 Task: Look for space in Motozintla, Mexico from 12th July, 2023 to 16th July, 2023 for 8 adults in price range Rs.10000 to Rs.16000. Place can be private room with 8 bedrooms having 8 beds and 8 bathrooms. Property type can be house, flat, guest house. Amenities needed are: wifi, TV, free parkinig on premises, gym, breakfast. Booking option can be shelf check-in. Required host language is English.
Action: Mouse moved to (636, 132)
Screenshot: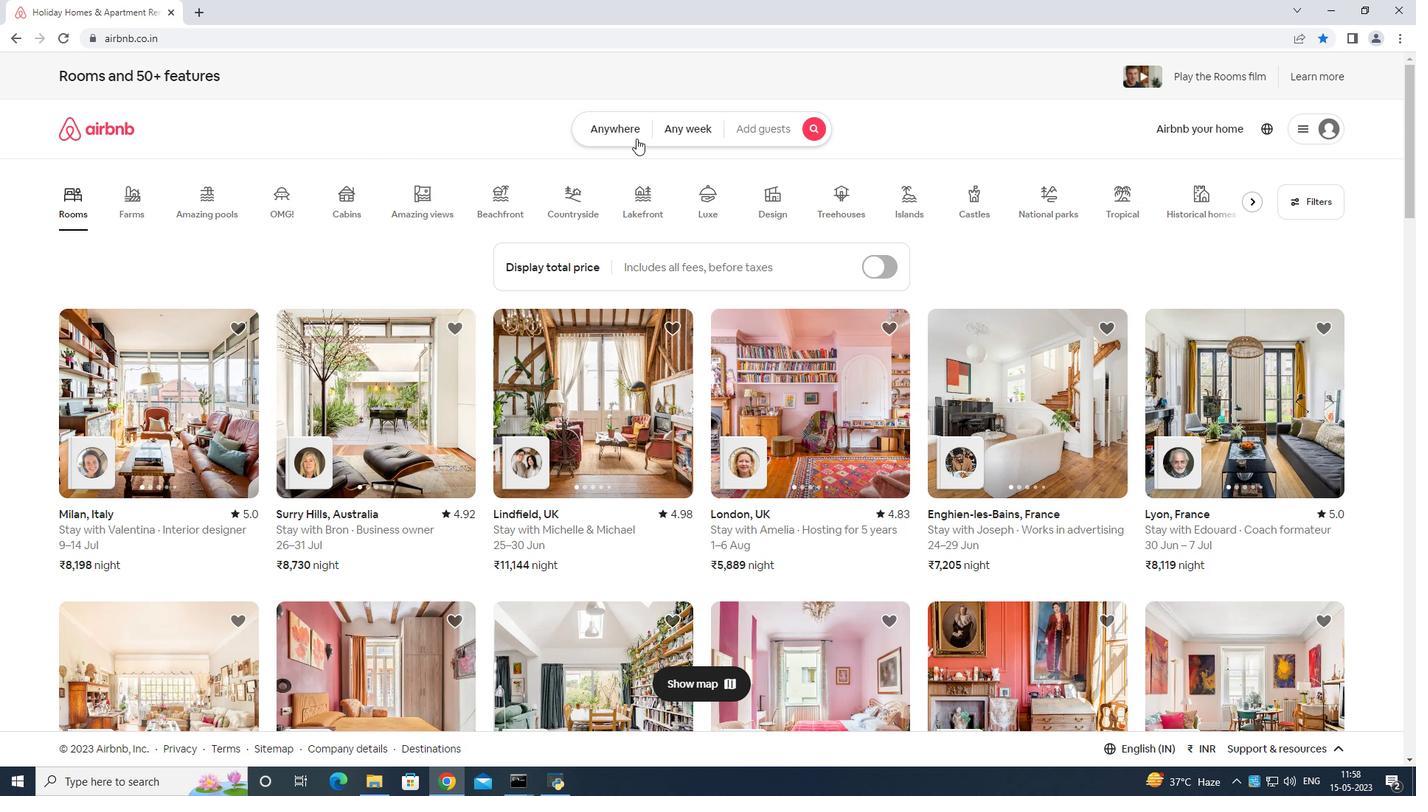 
Action: Mouse pressed left at (636, 132)
Screenshot: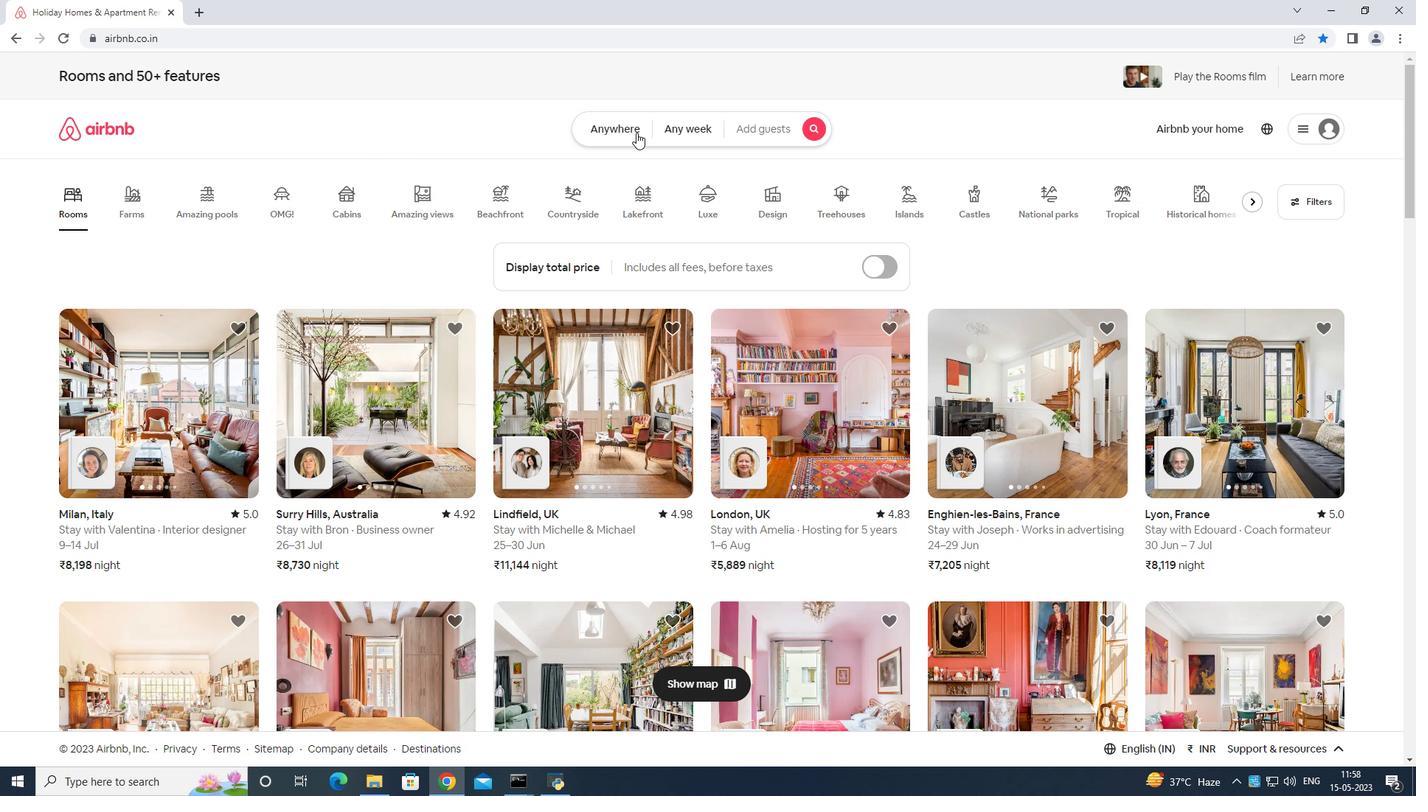 
Action: Mouse moved to (555, 175)
Screenshot: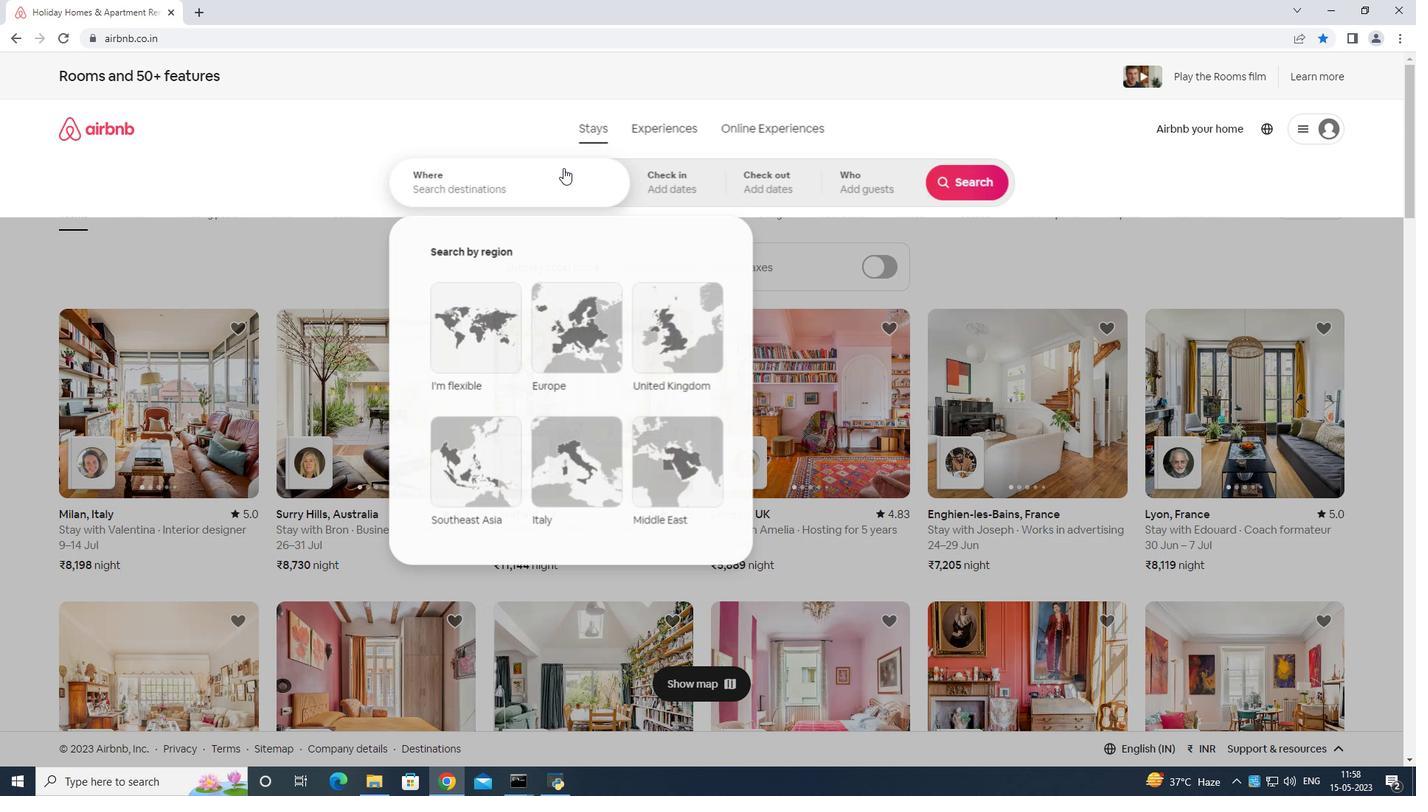 
Action: Mouse pressed left at (555, 175)
Screenshot: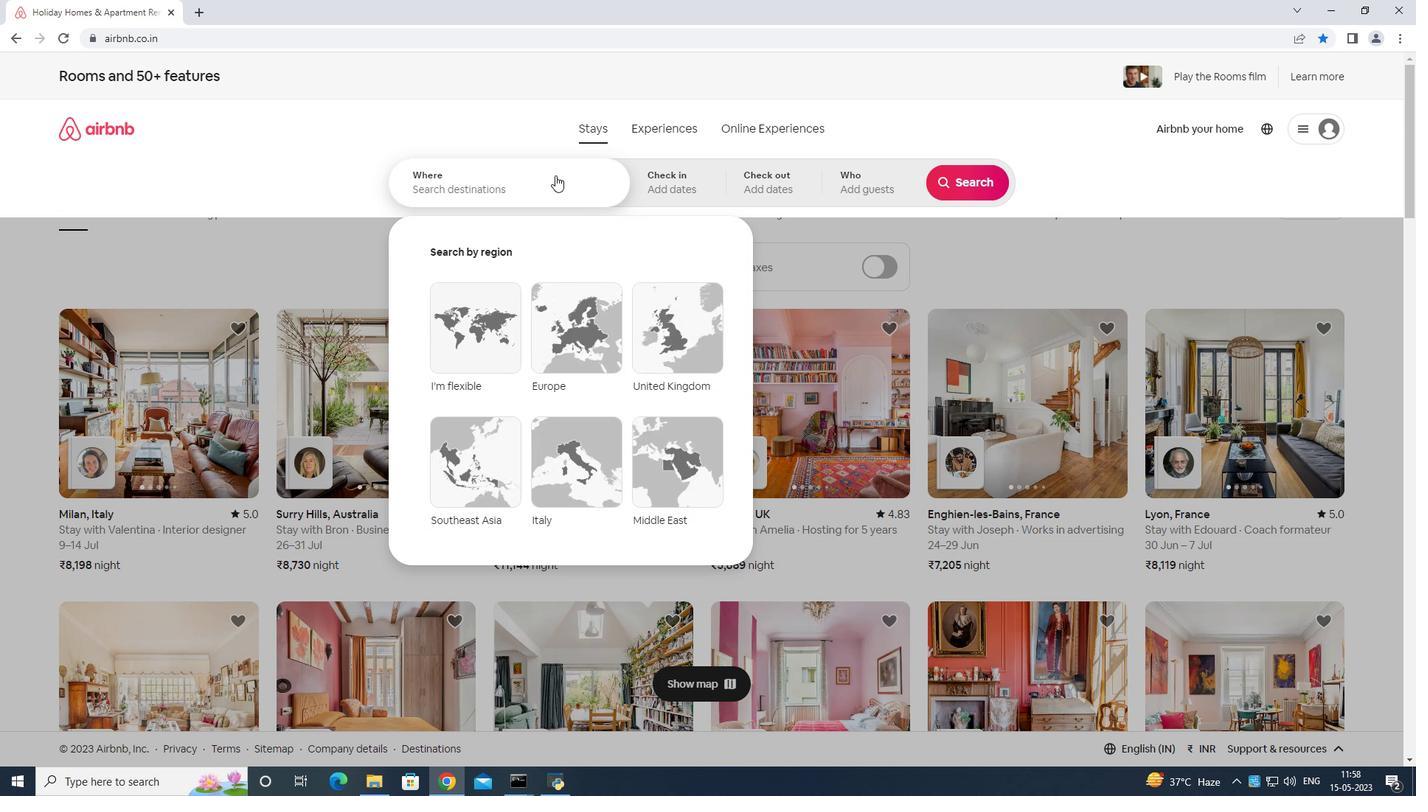 
Action: Mouse moved to (486, 222)
Screenshot: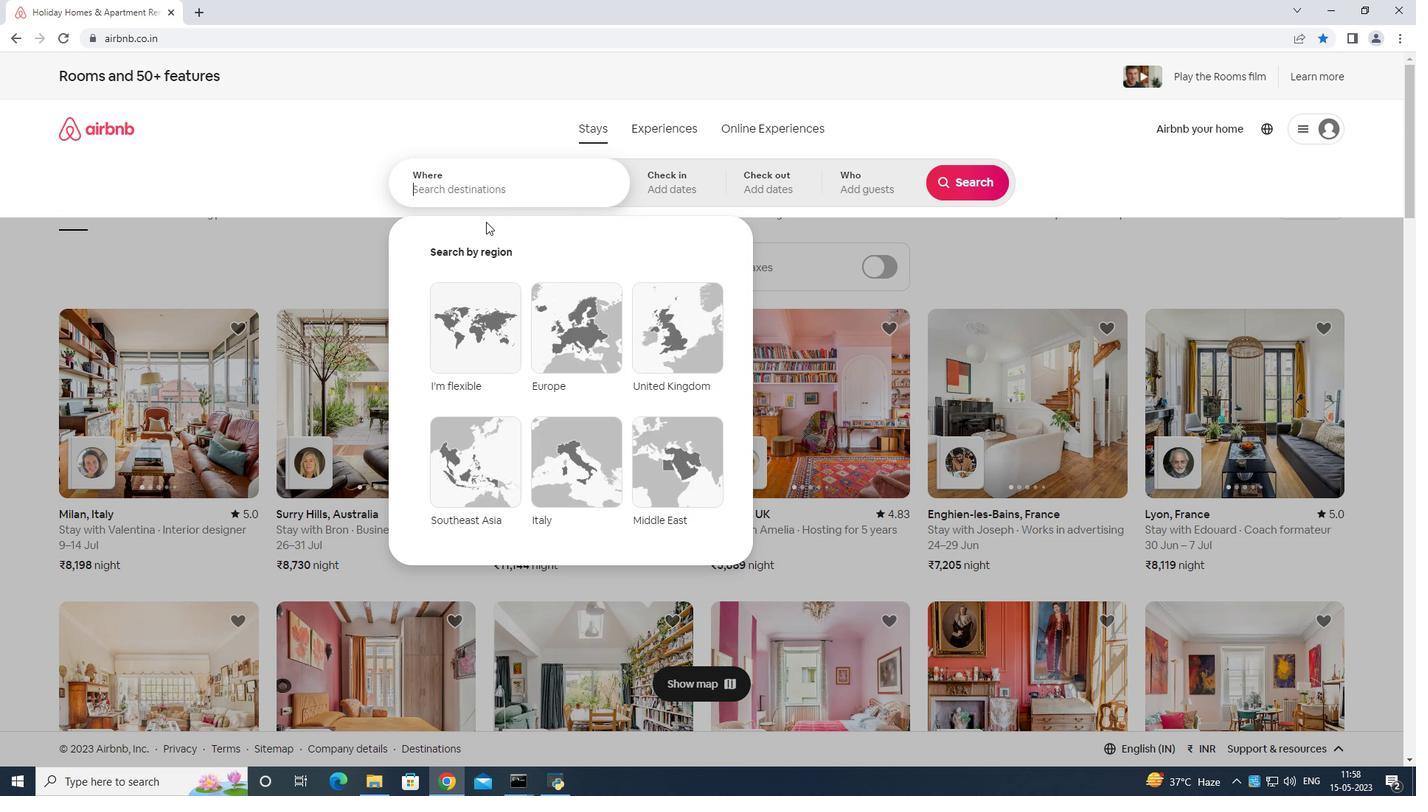 
Action: Key pressed <Key.shift>Motozintla<Key.space>mexico<Key.enter>
Screenshot: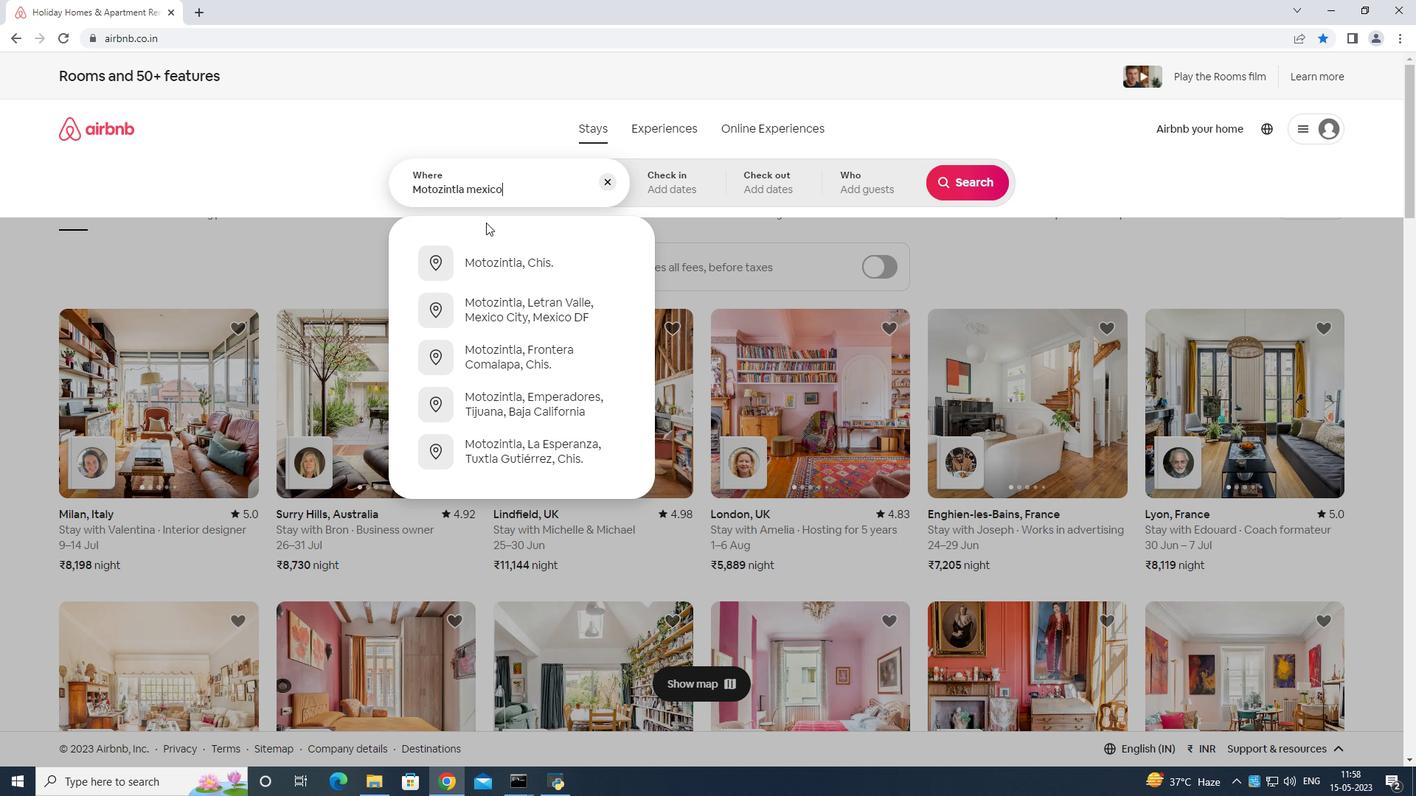 
Action: Mouse moved to (954, 302)
Screenshot: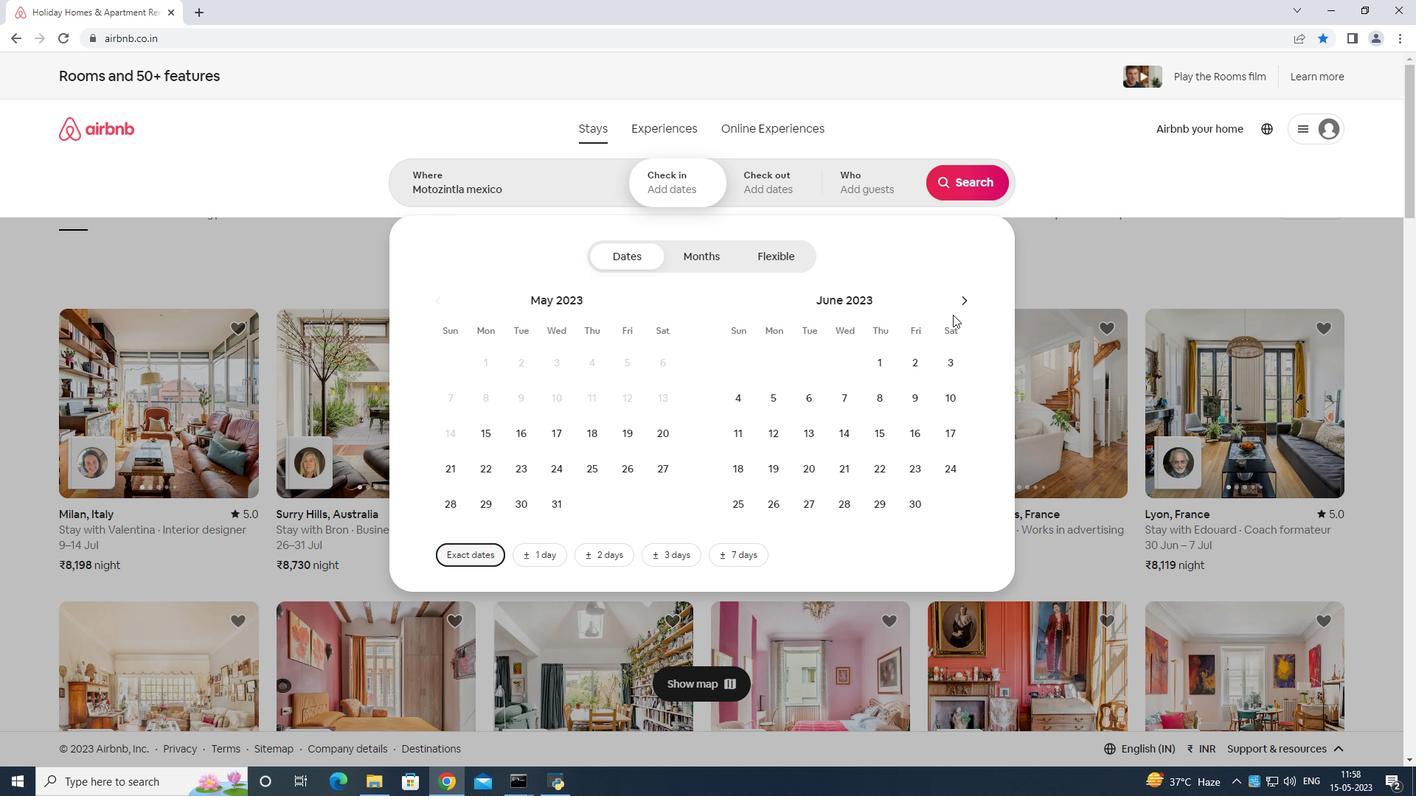 
Action: Mouse pressed left at (954, 302)
Screenshot: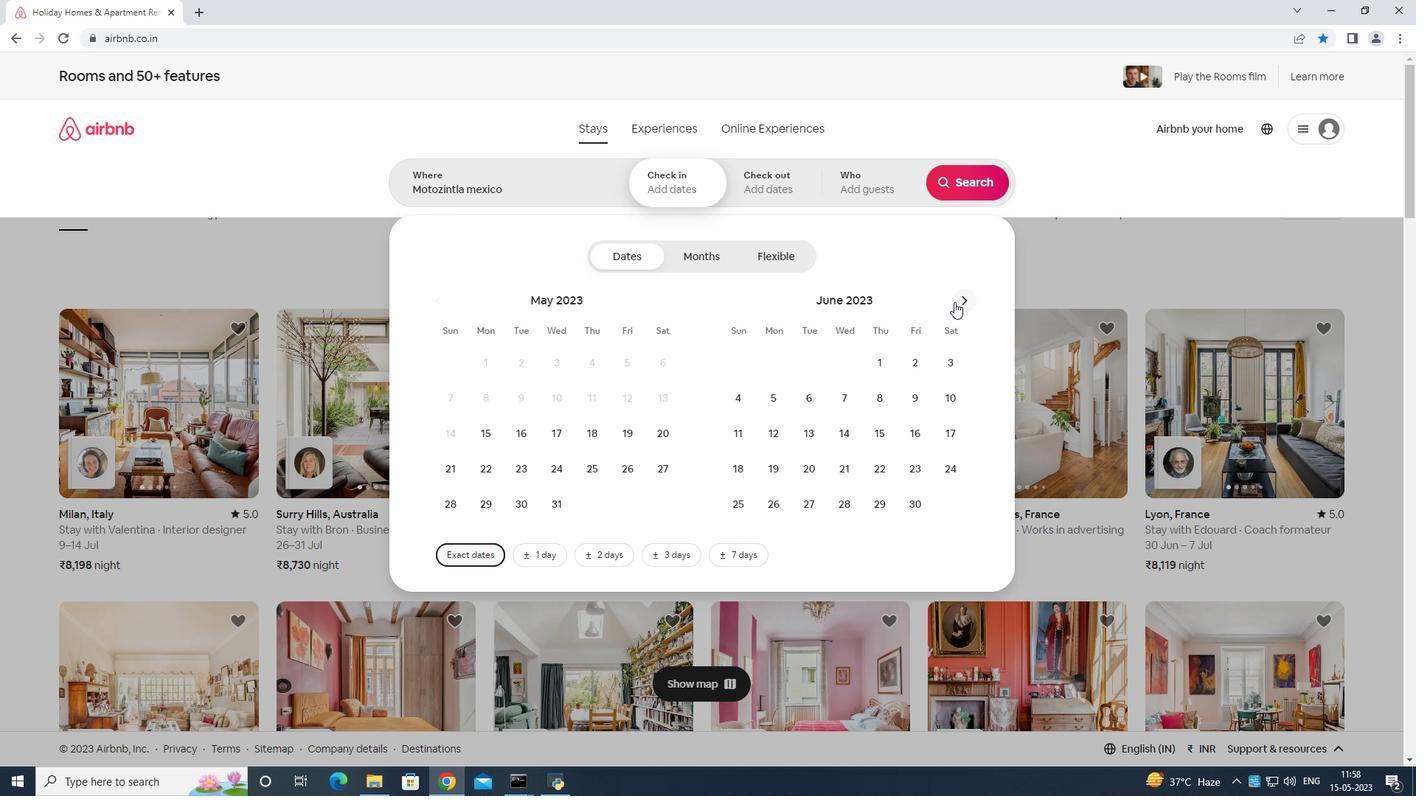 
Action: Mouse moved to (843, 433)
Screenshot: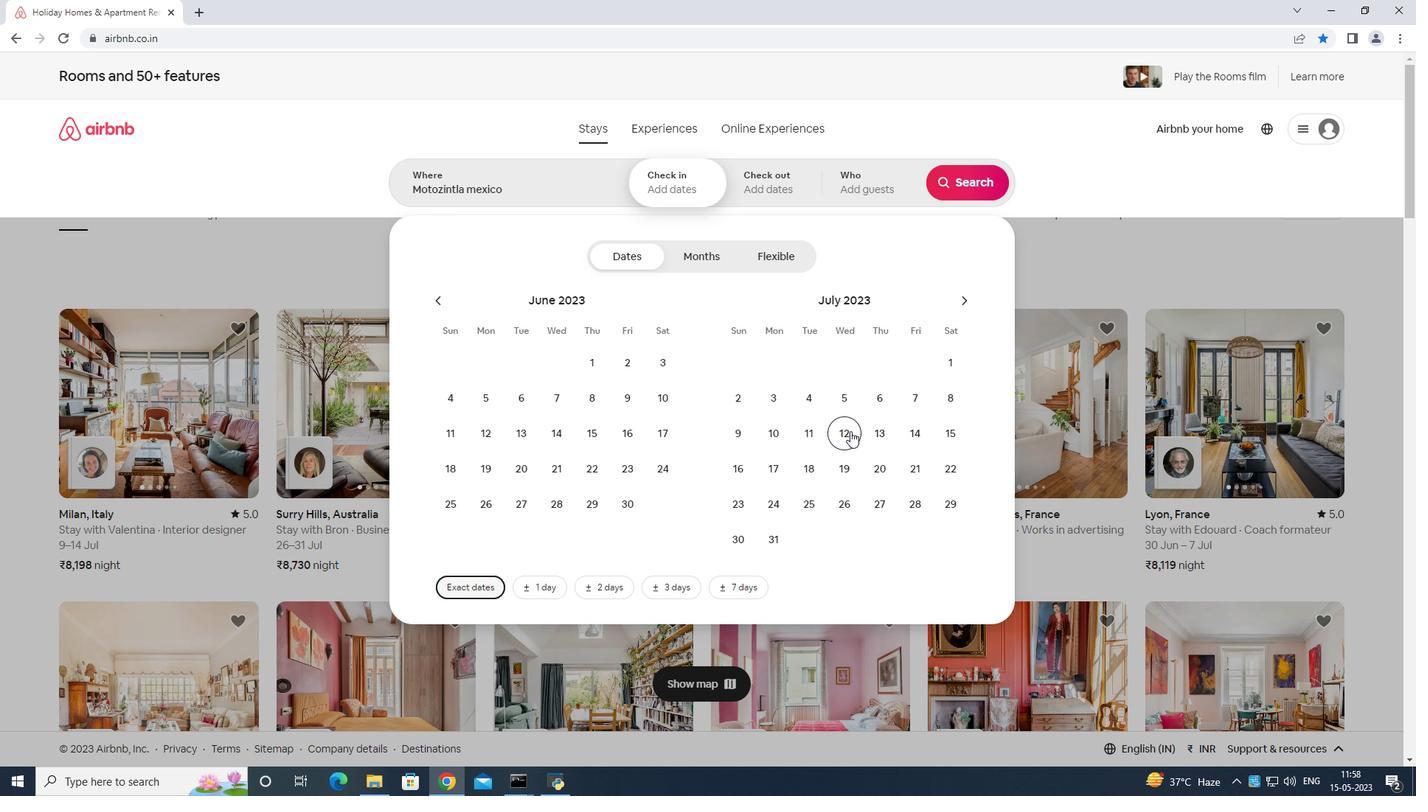 
Action: Mouse pressed left at (843, 433)
Screenshot: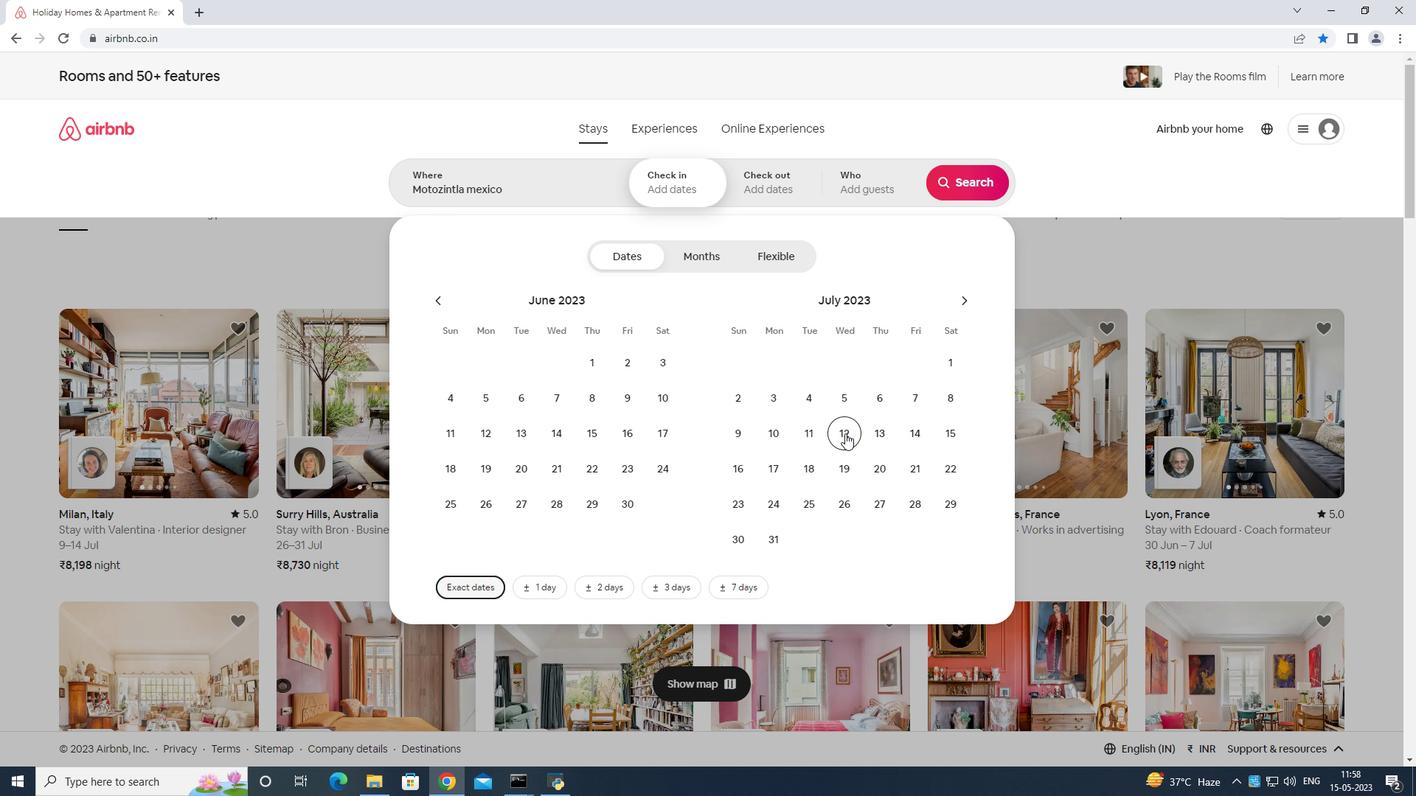 
Action: Mouse moved to (723, 470)
Screenshot: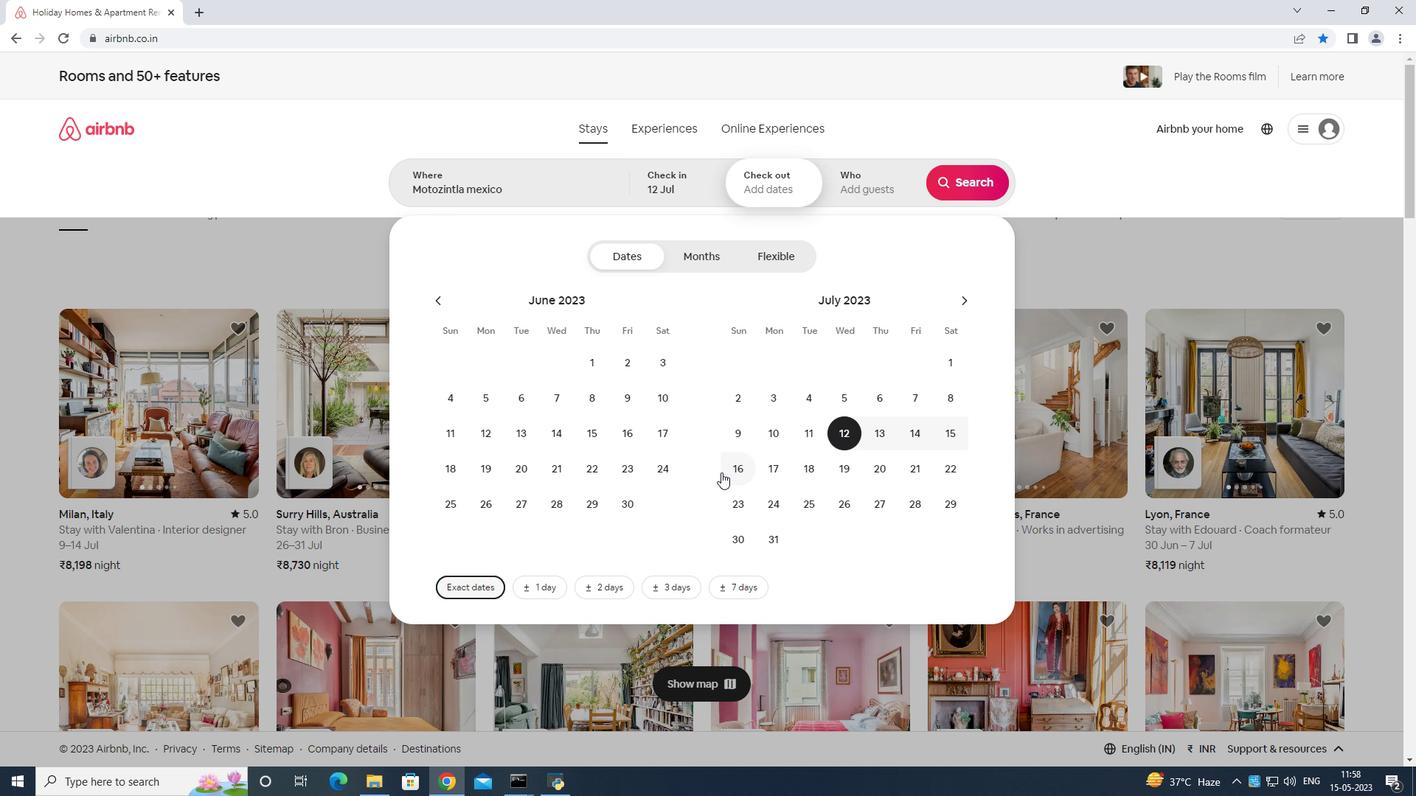 
Action: Mouse pressed left at (723, 470)
Screenshot: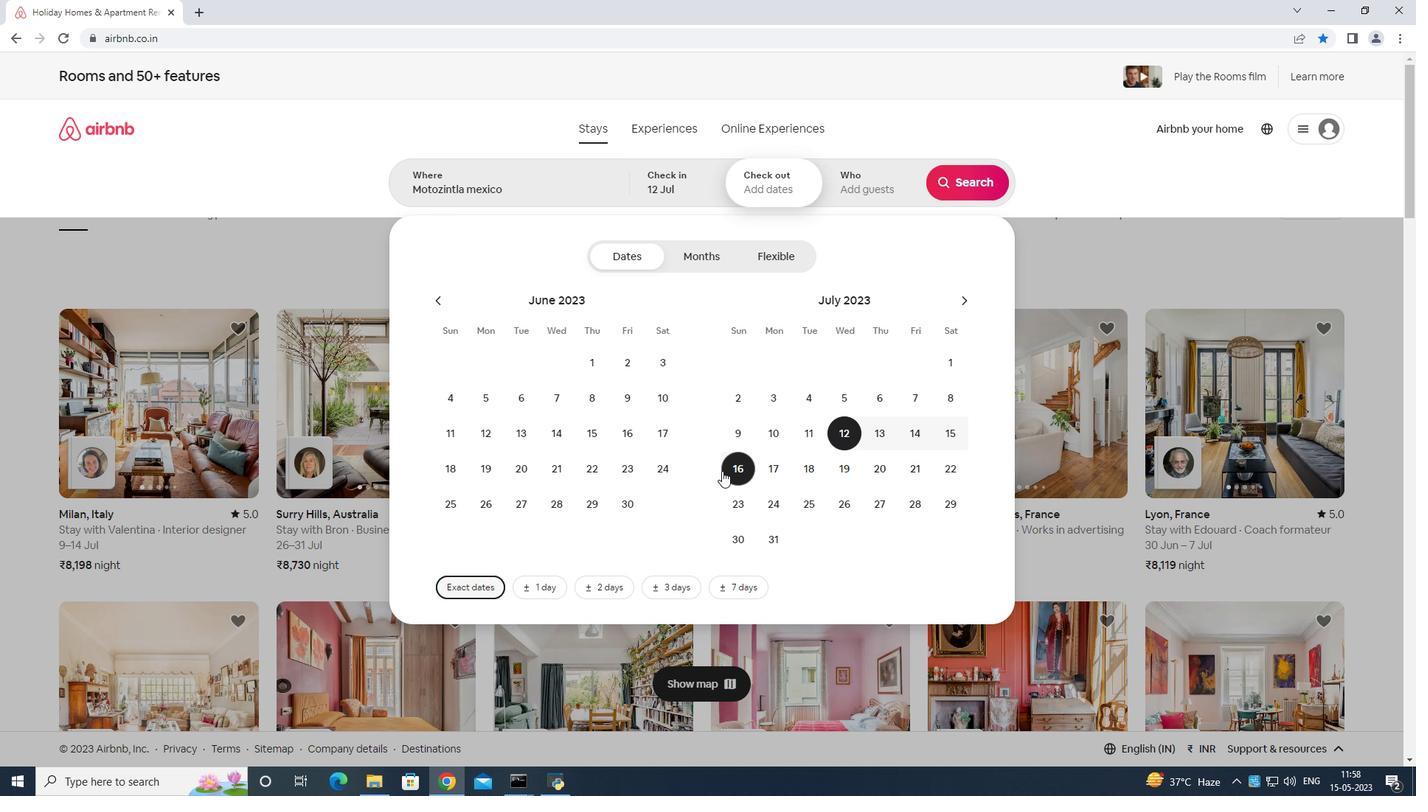 
Action: Mouse moved to (866, 189)
Screenshot: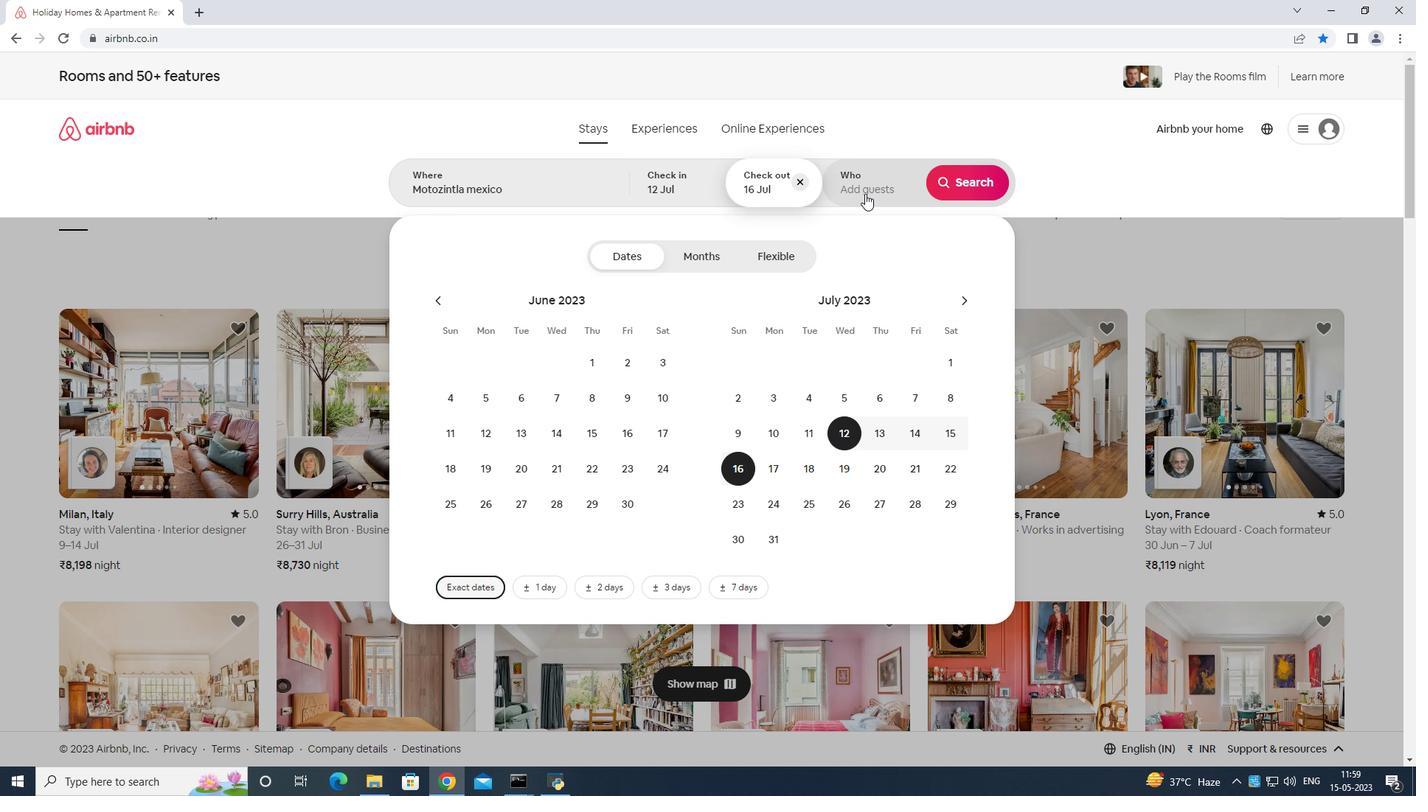 
Action: Mouse pressed left at (866, 189)
Screenshot: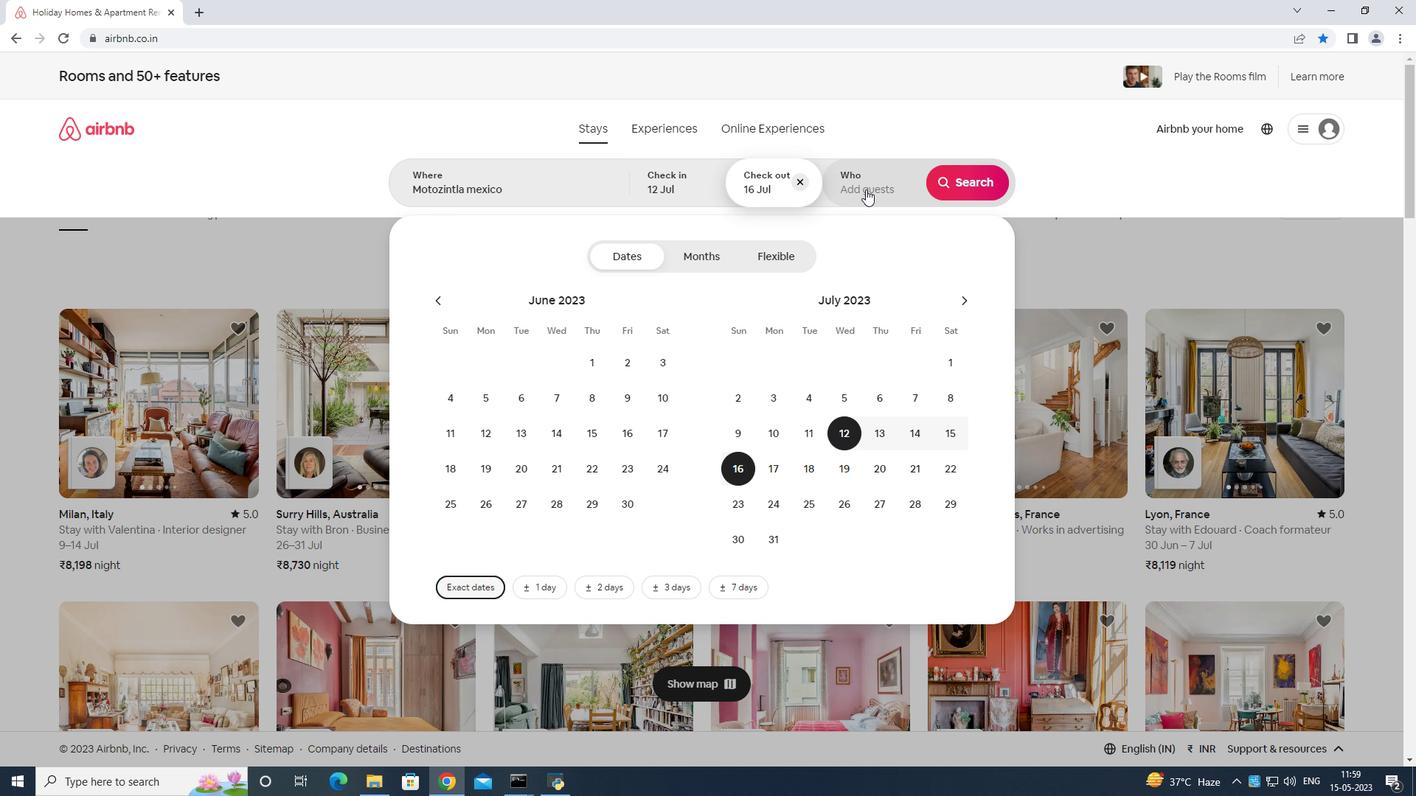 
Action: Mouse moved to (970, 254)
Screenshot: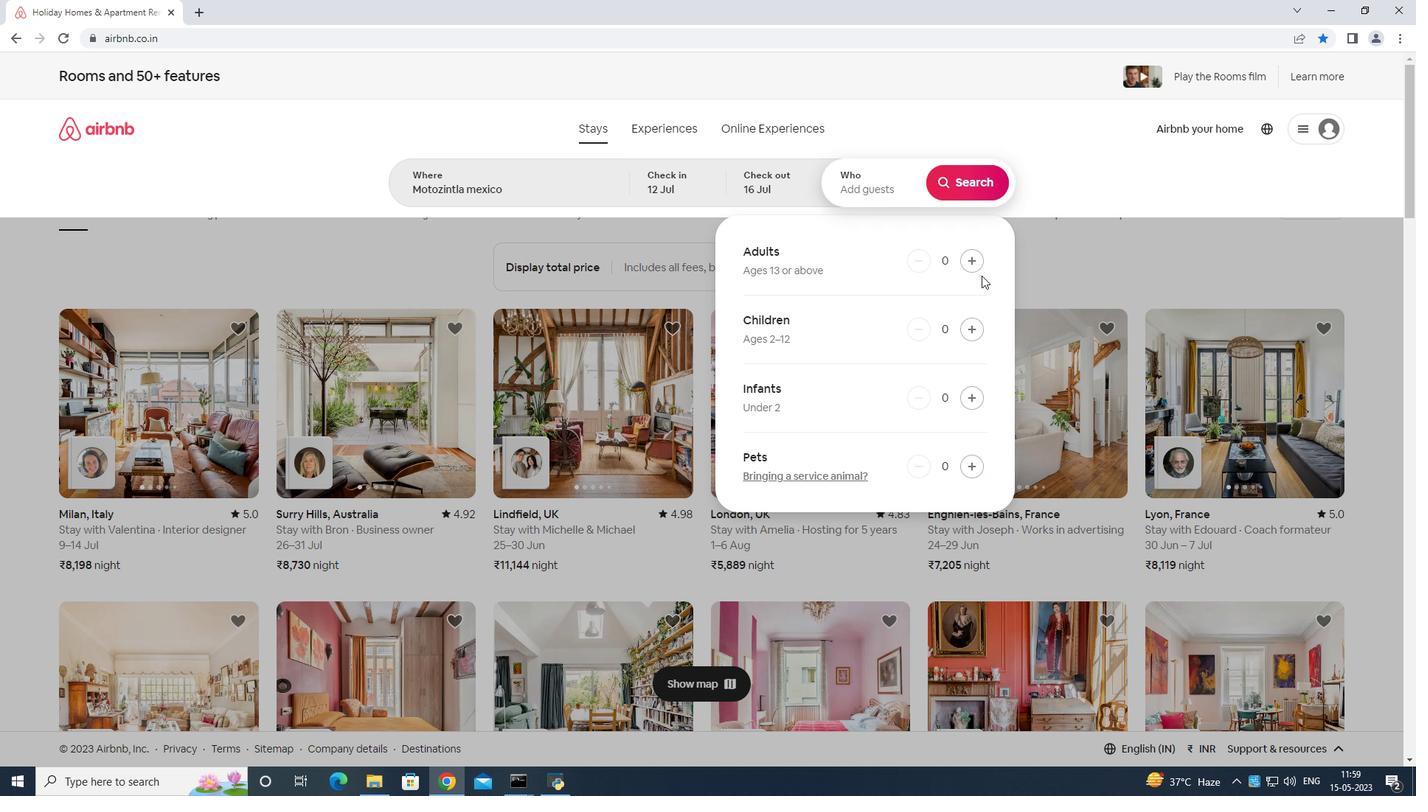 
Action: Mouse pressed left at (970, 254)
Screenshot: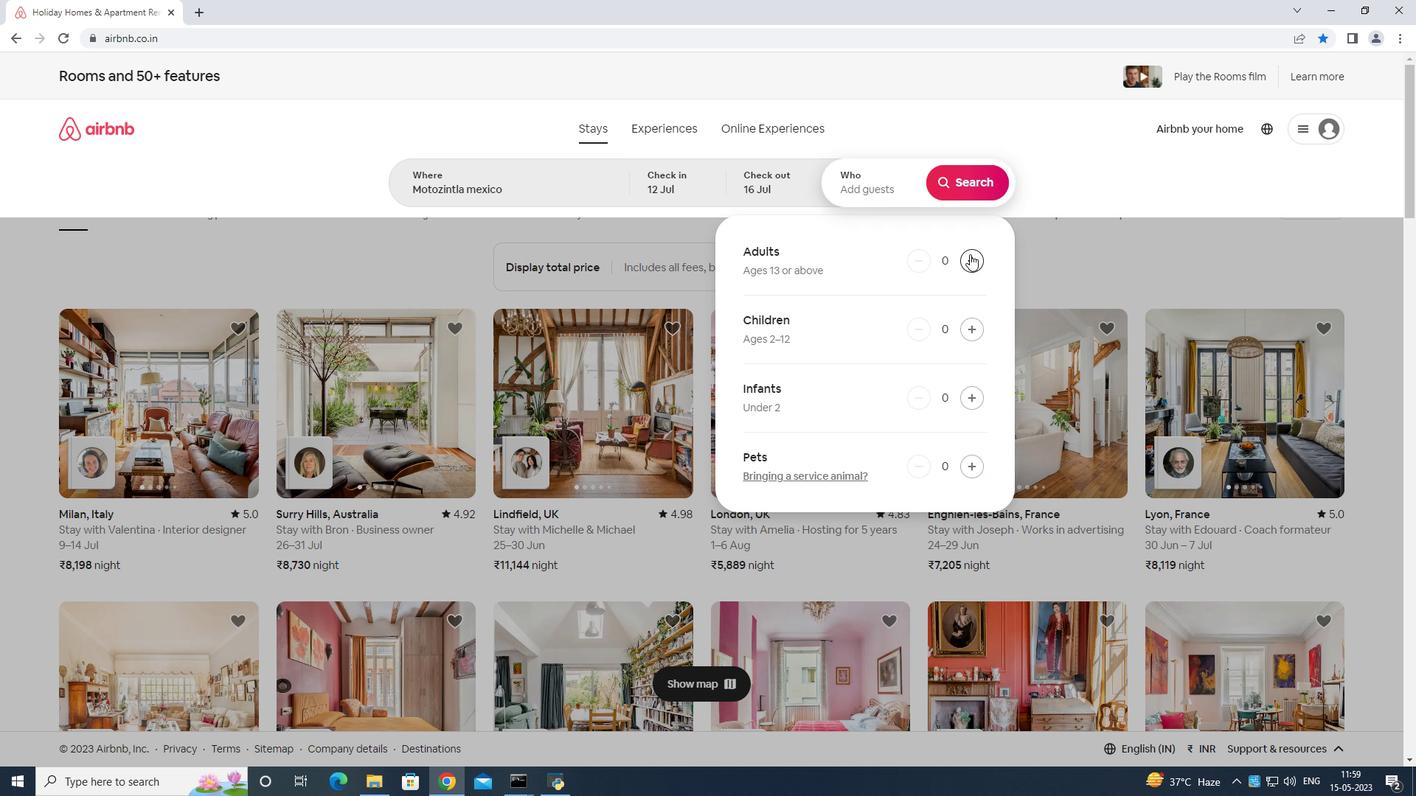 
Action: Mouse moved to (969, 254)
Screenshot: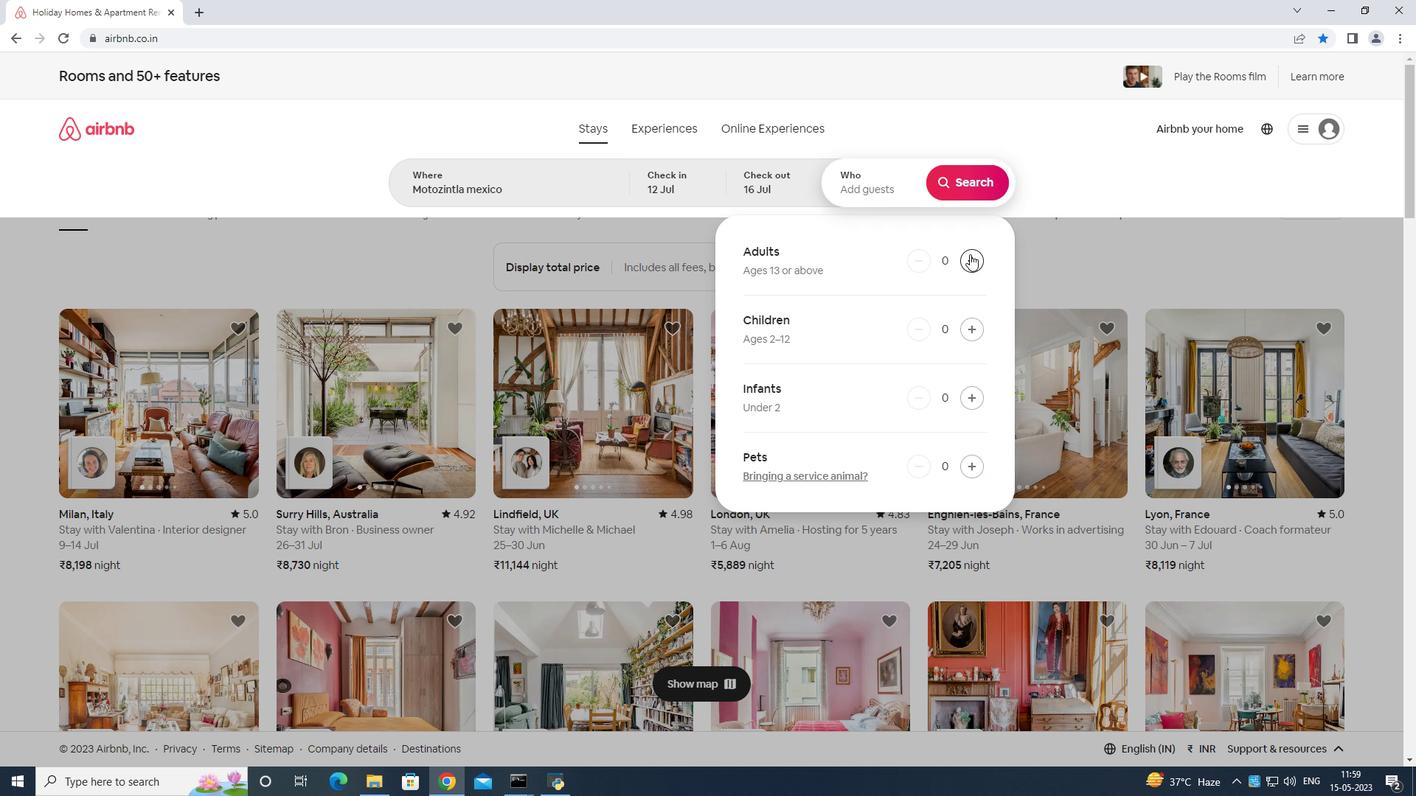
Action: Mouse pressed left at (969, 254)
Screenshot: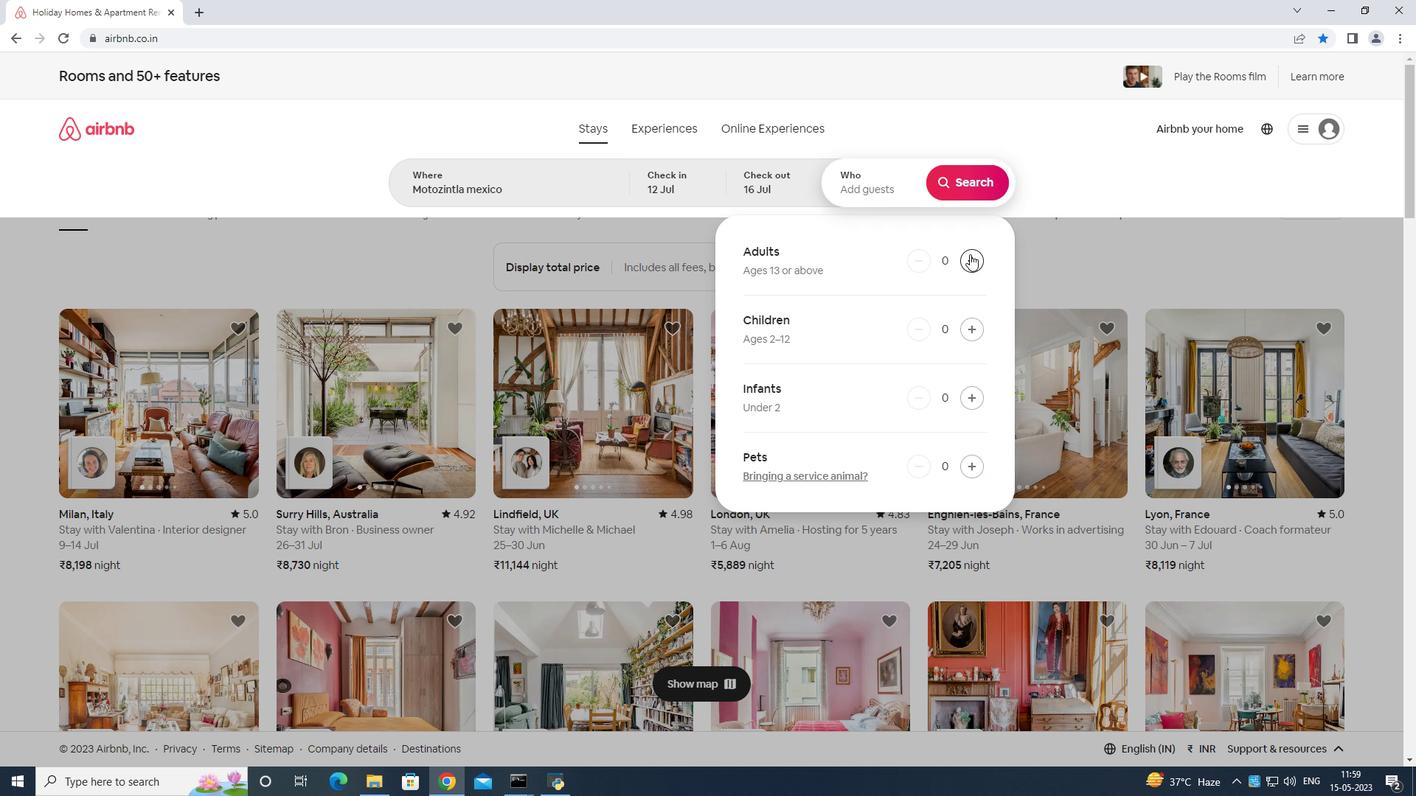 
Action: Mouse moved to (968, 255)
Screenshot: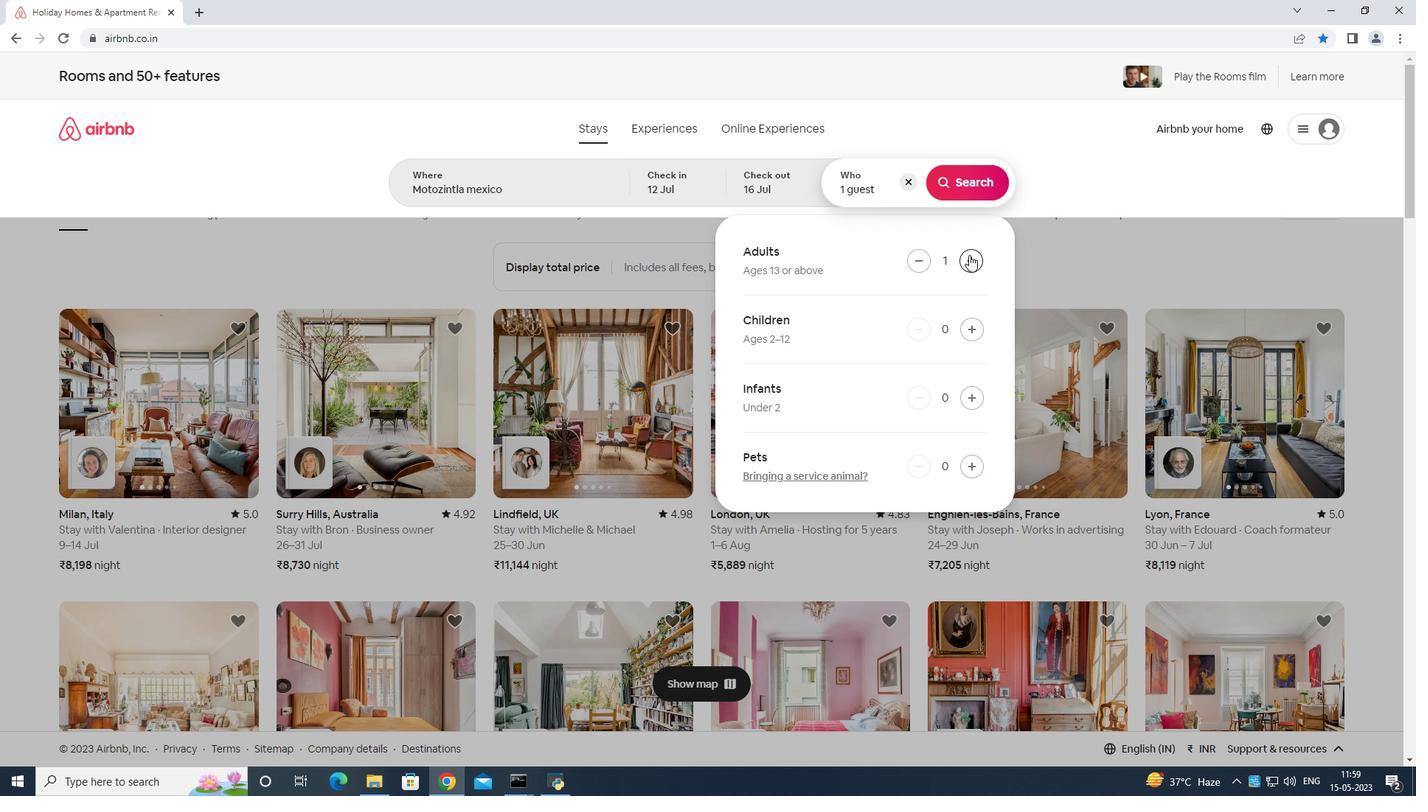 
Action: Mouse pressed left at (968, 255)
Screenshot: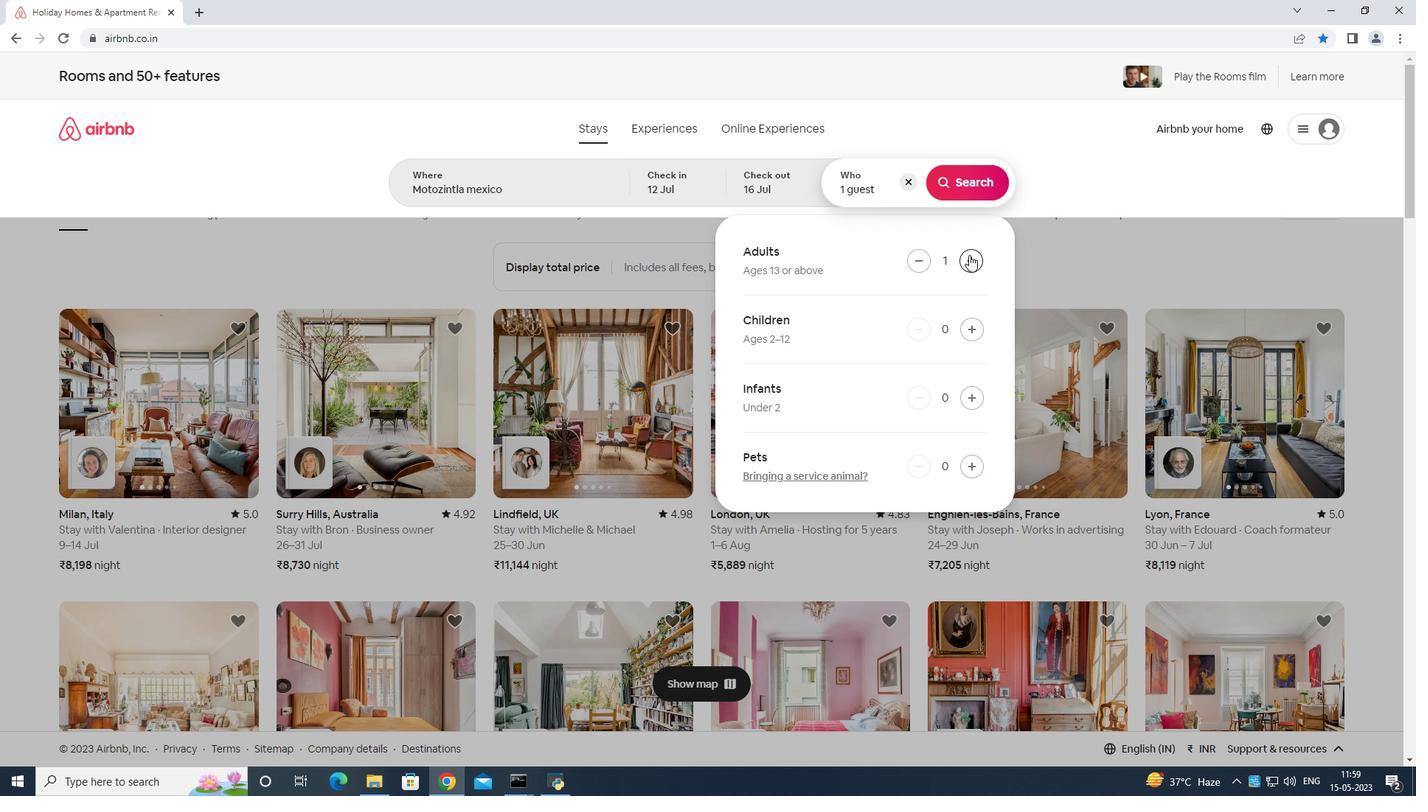 
Action: Mouse pressed left at (968, 255)
Screenshot: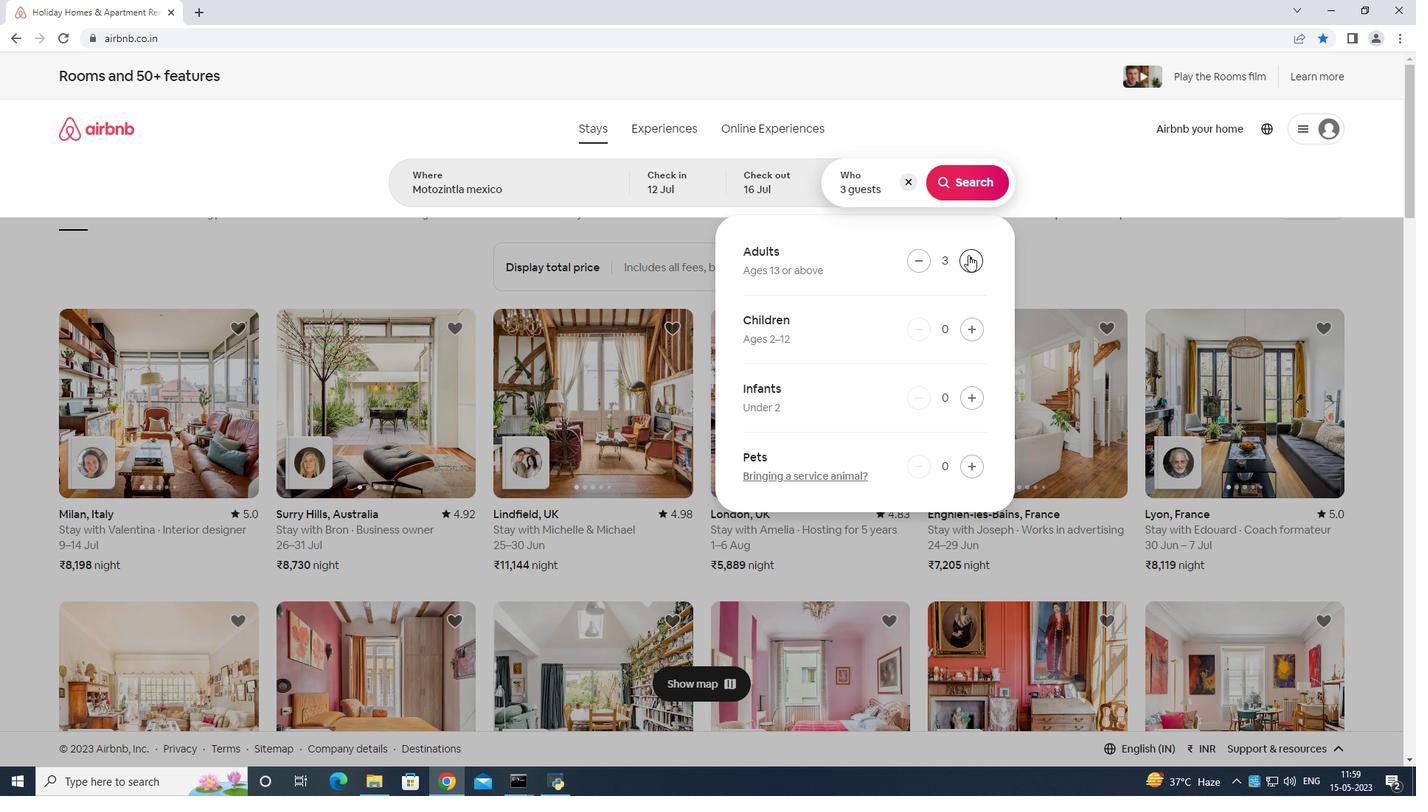 
Action: Mouse moved to (970, 256)
Screenshot: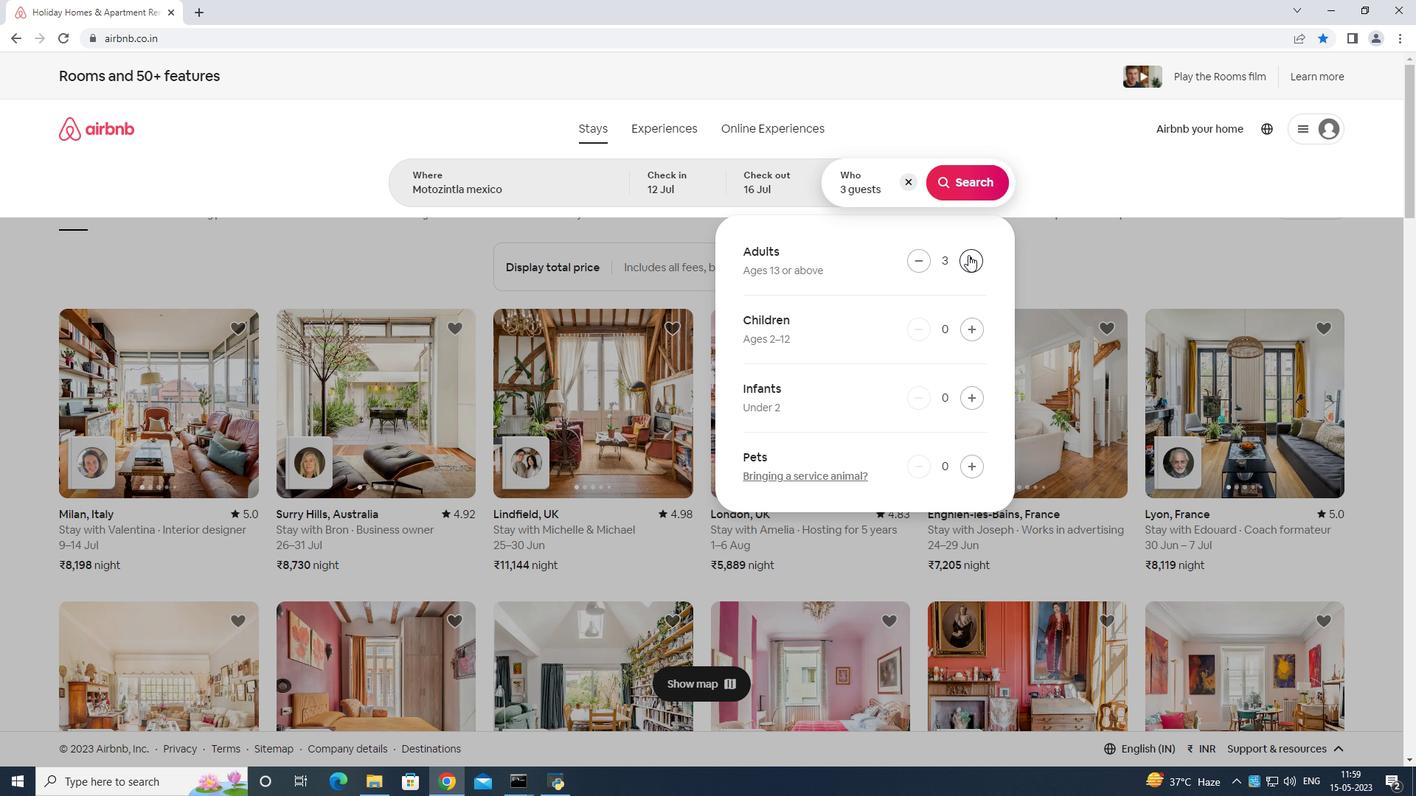 
Action: Mouse pressed left at (970, 256)
Screenshot: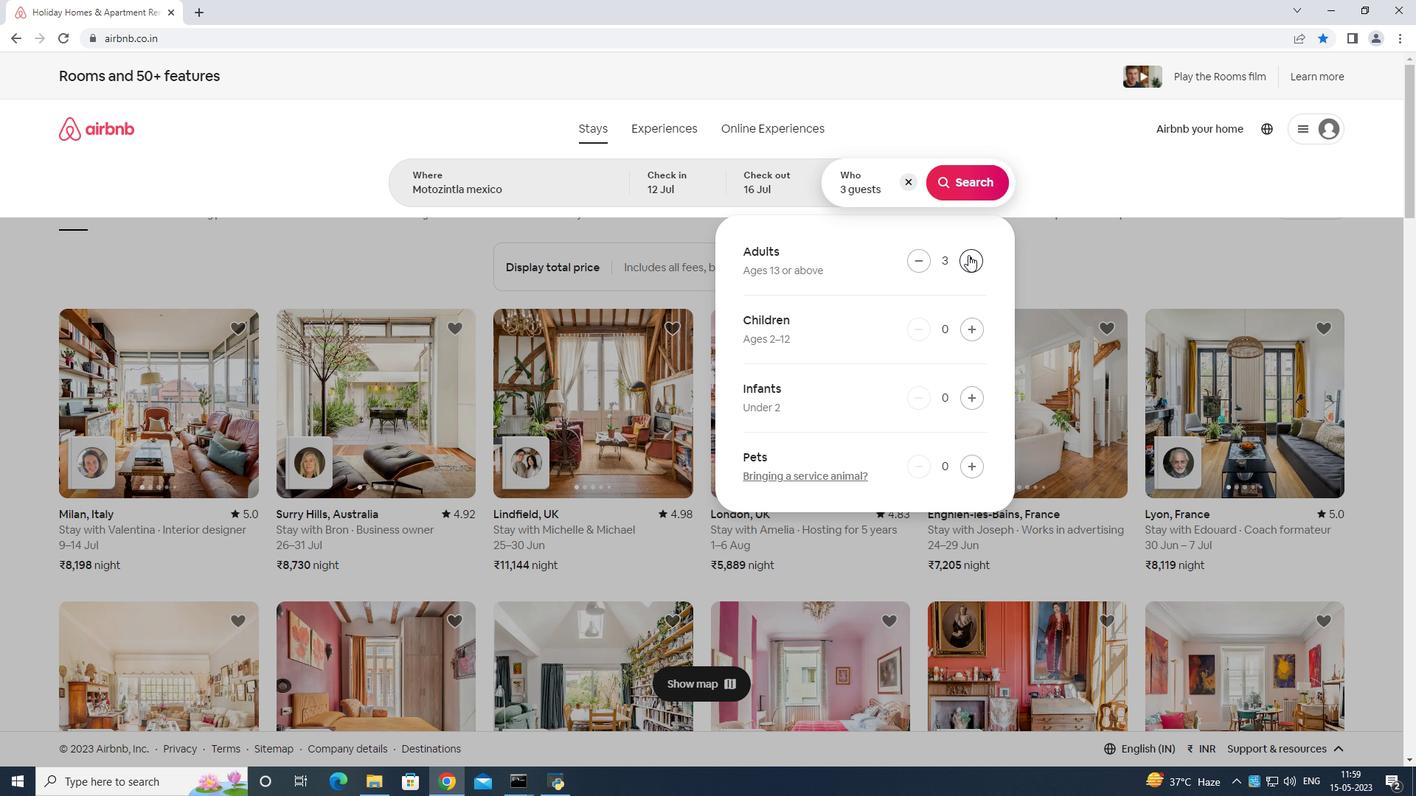 
Action: Mouse moved to (970, 257)
Screenshot: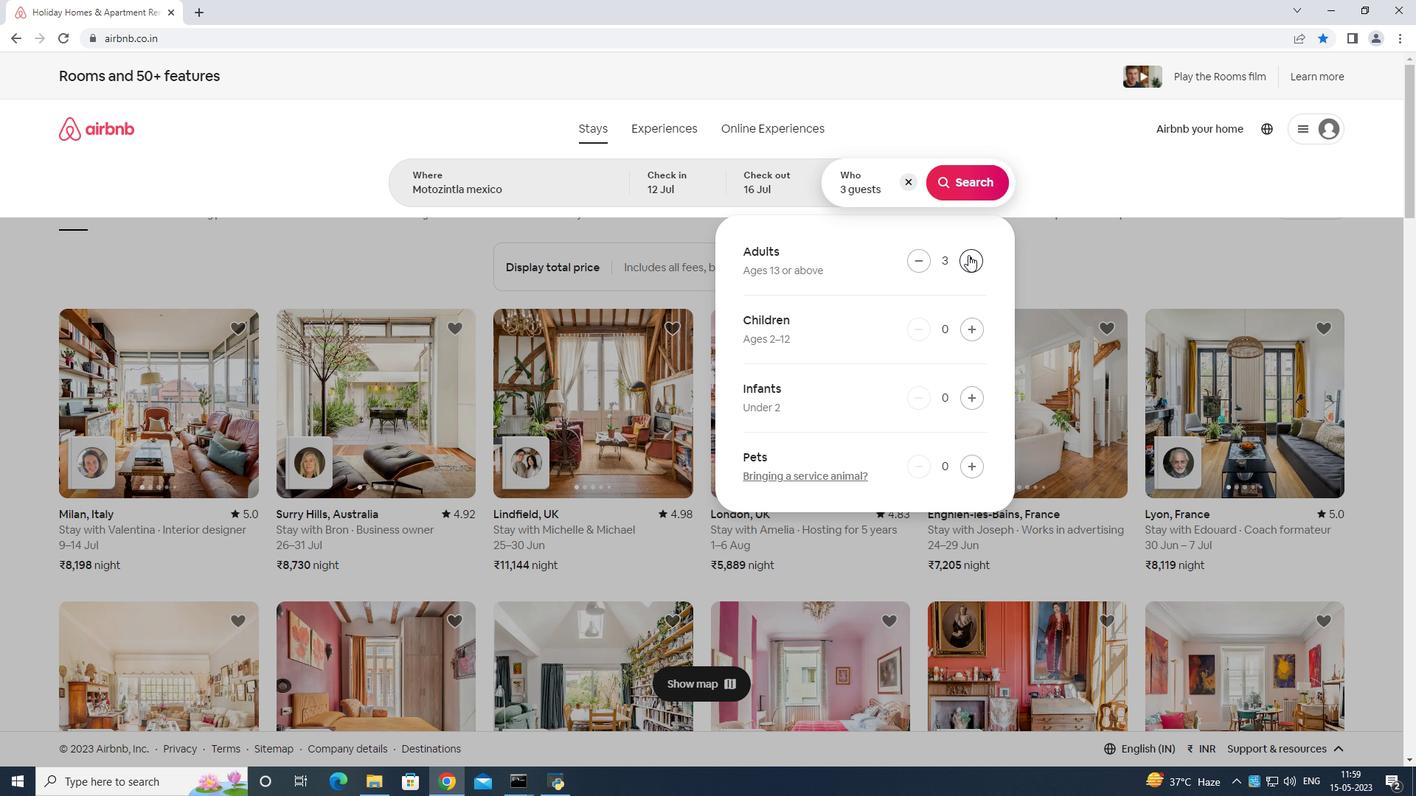 
Action: Mouse pressed left at (970, 257)
Screenshot: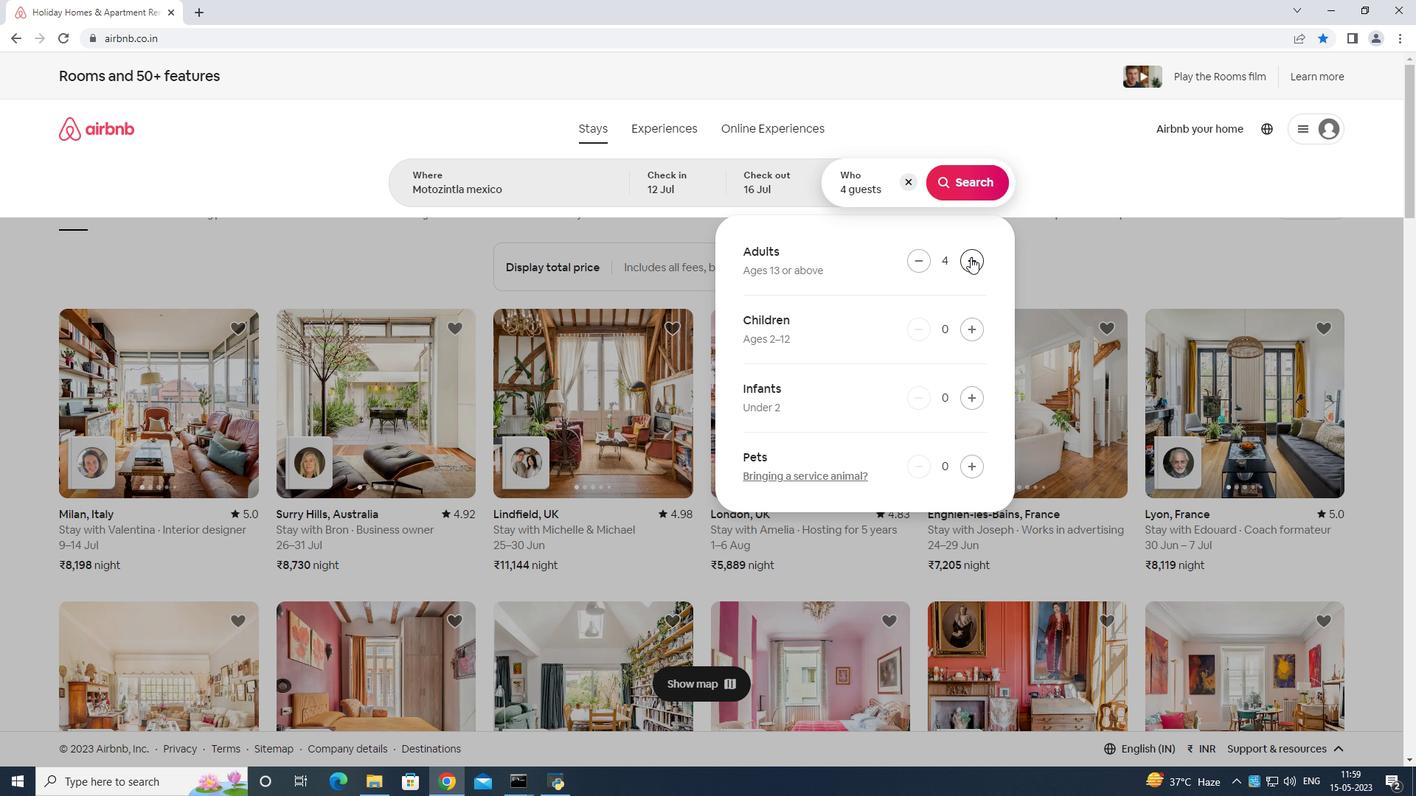 
Action: Mouse pressed left at (970, 257)
Screenshot: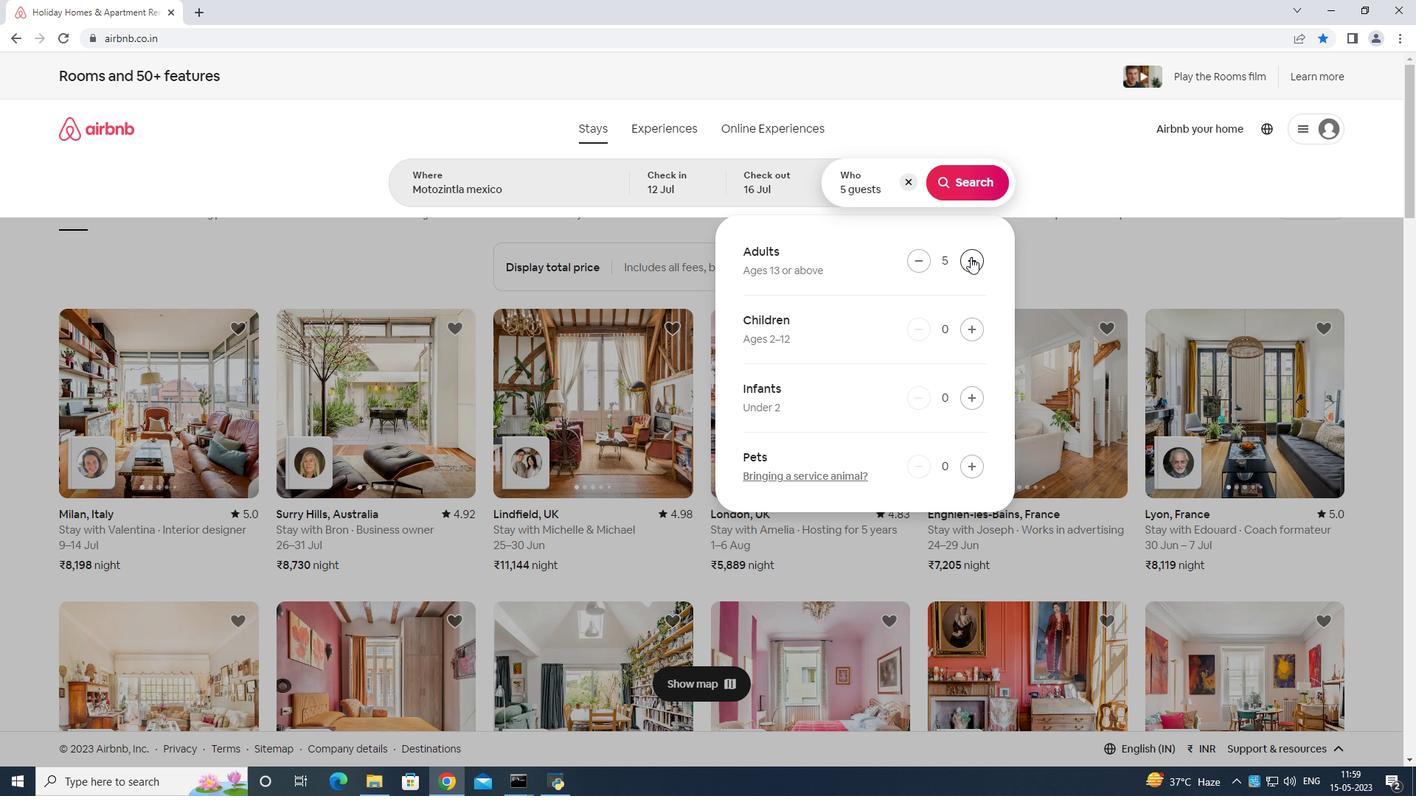 
Action: Mouse pressed left at (970, 257)
Screenshot: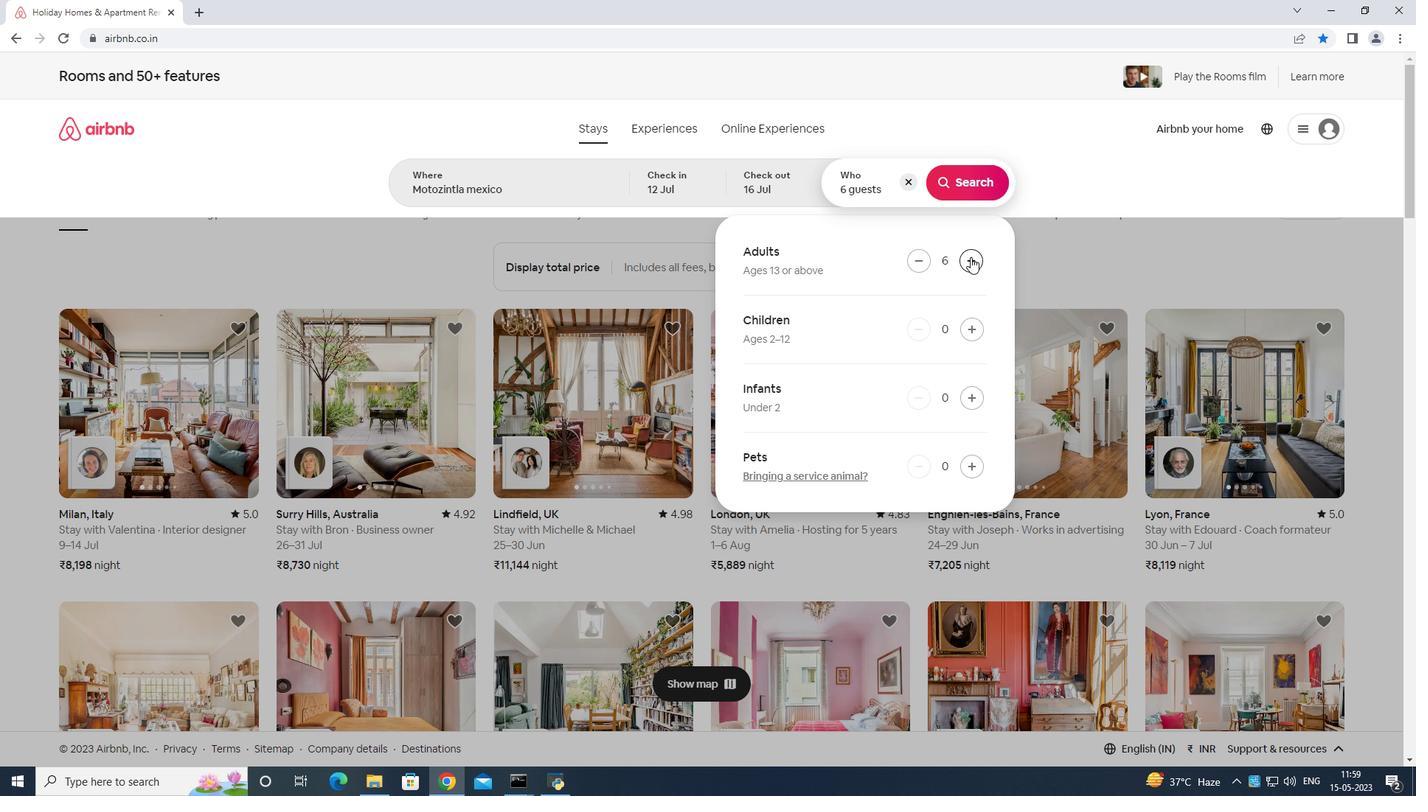 
Action: Mouse moved to (967, 176)
Screenshot: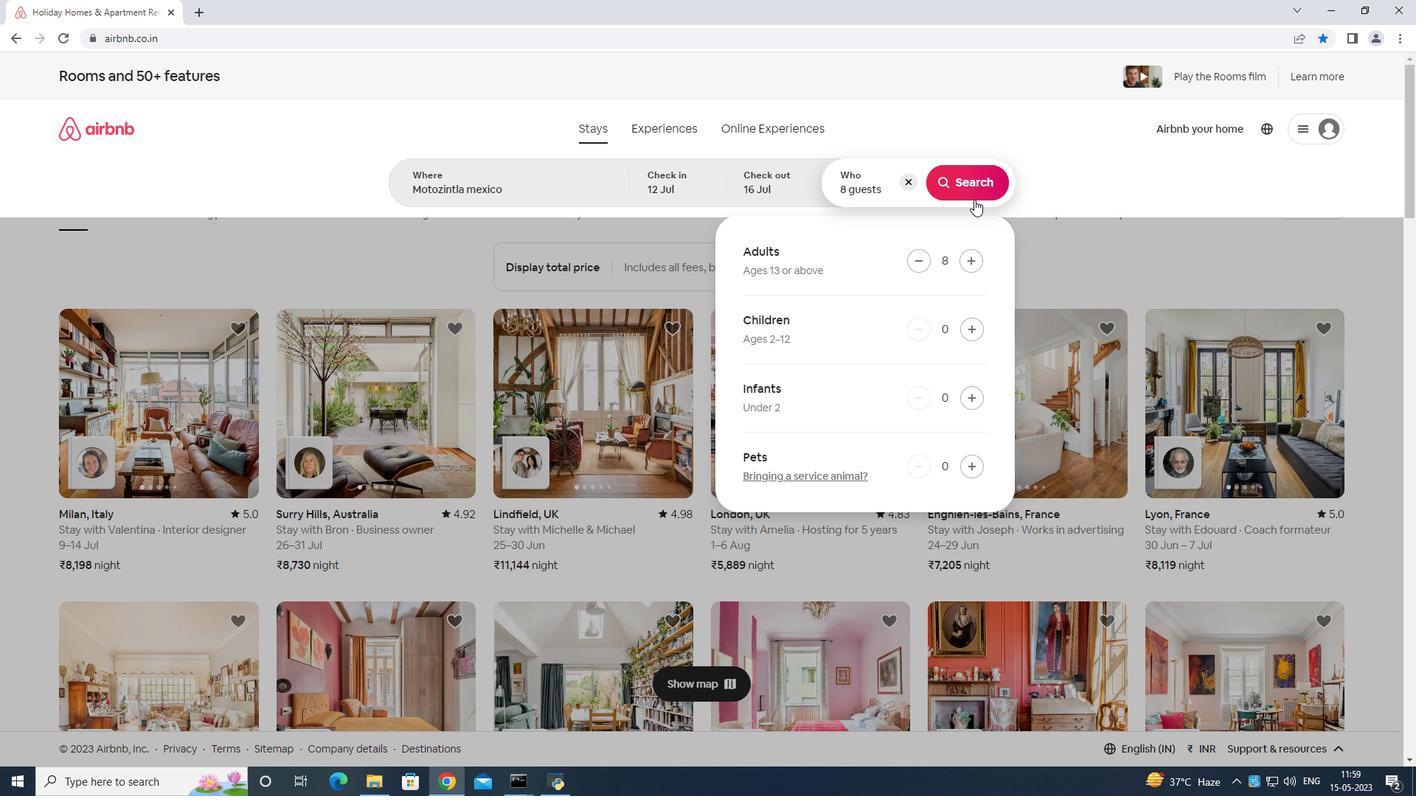 
Action: Mouse pressed left at (967, 176)
Screenshot: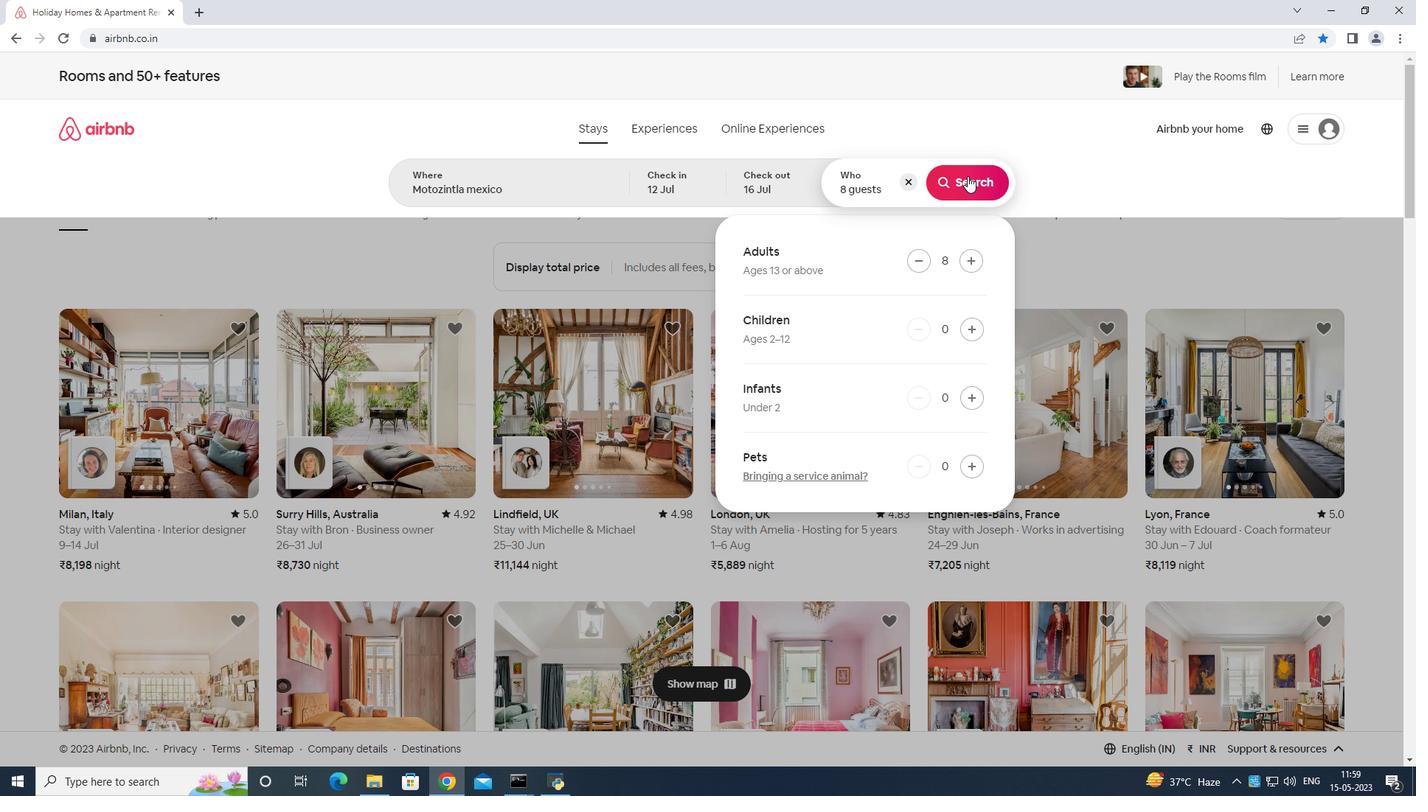 
Action: Mouse moved to (1338, 144)
Screenshot: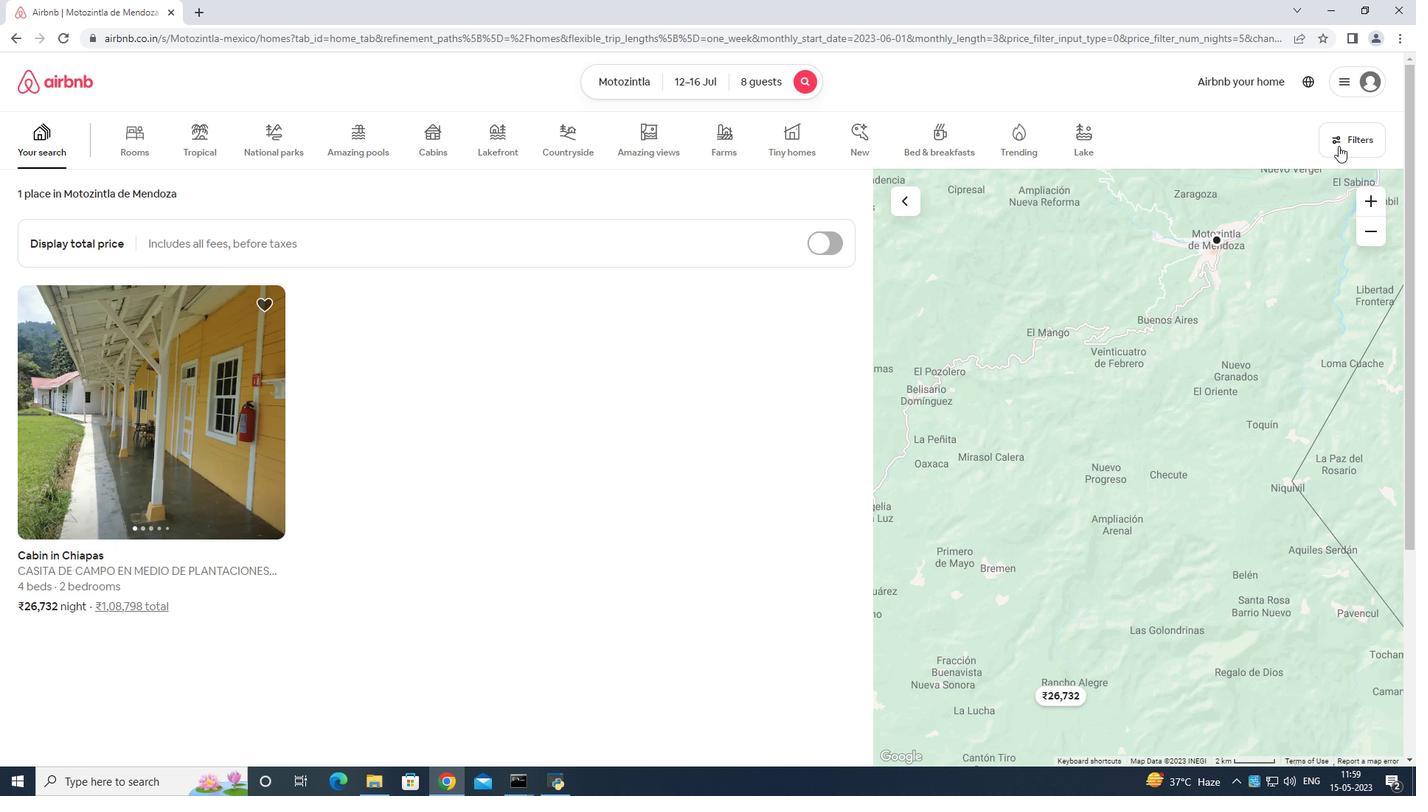 
Action: Mouse pressed left at (1338, 144)
Screenshot: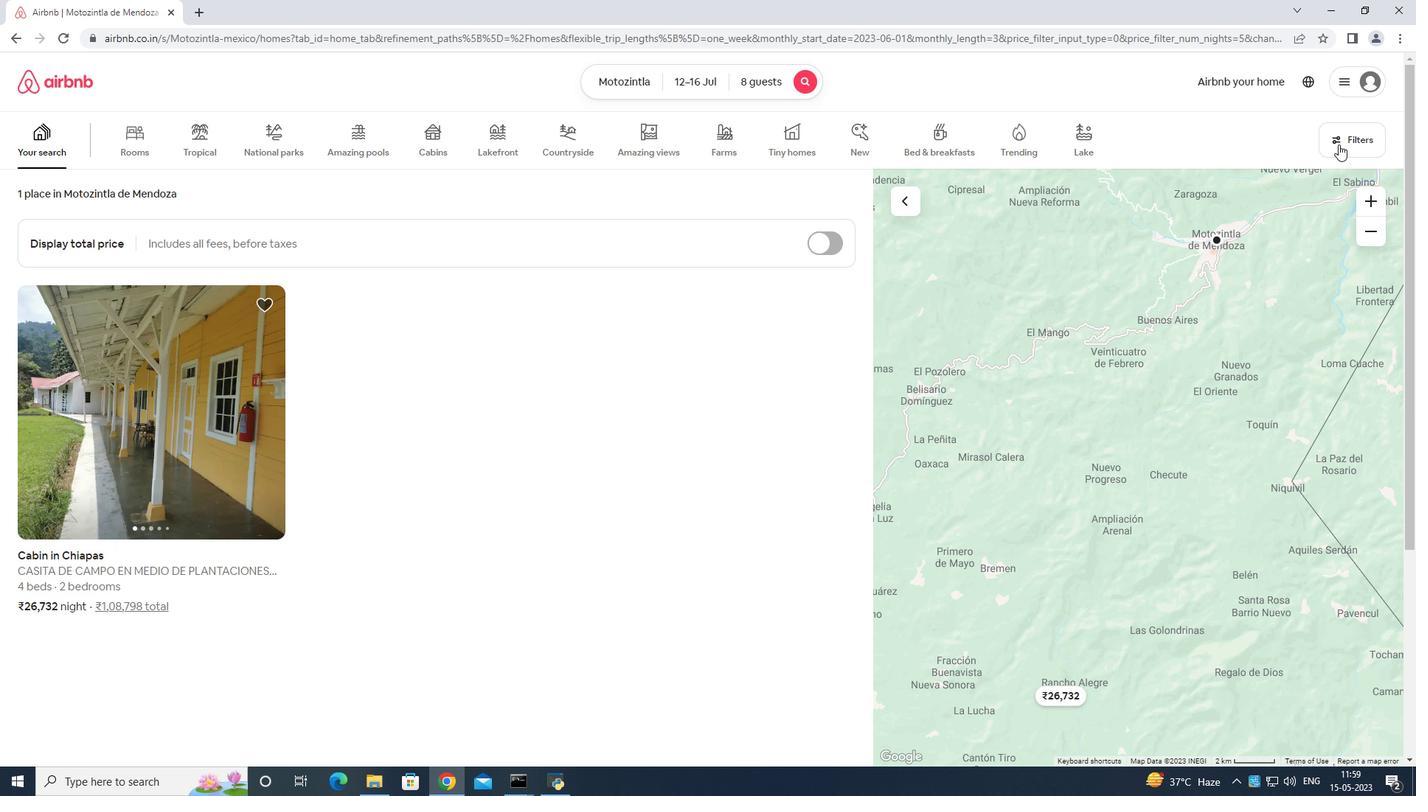 
Action: Mouse moved to (566, 487)
Screenshot: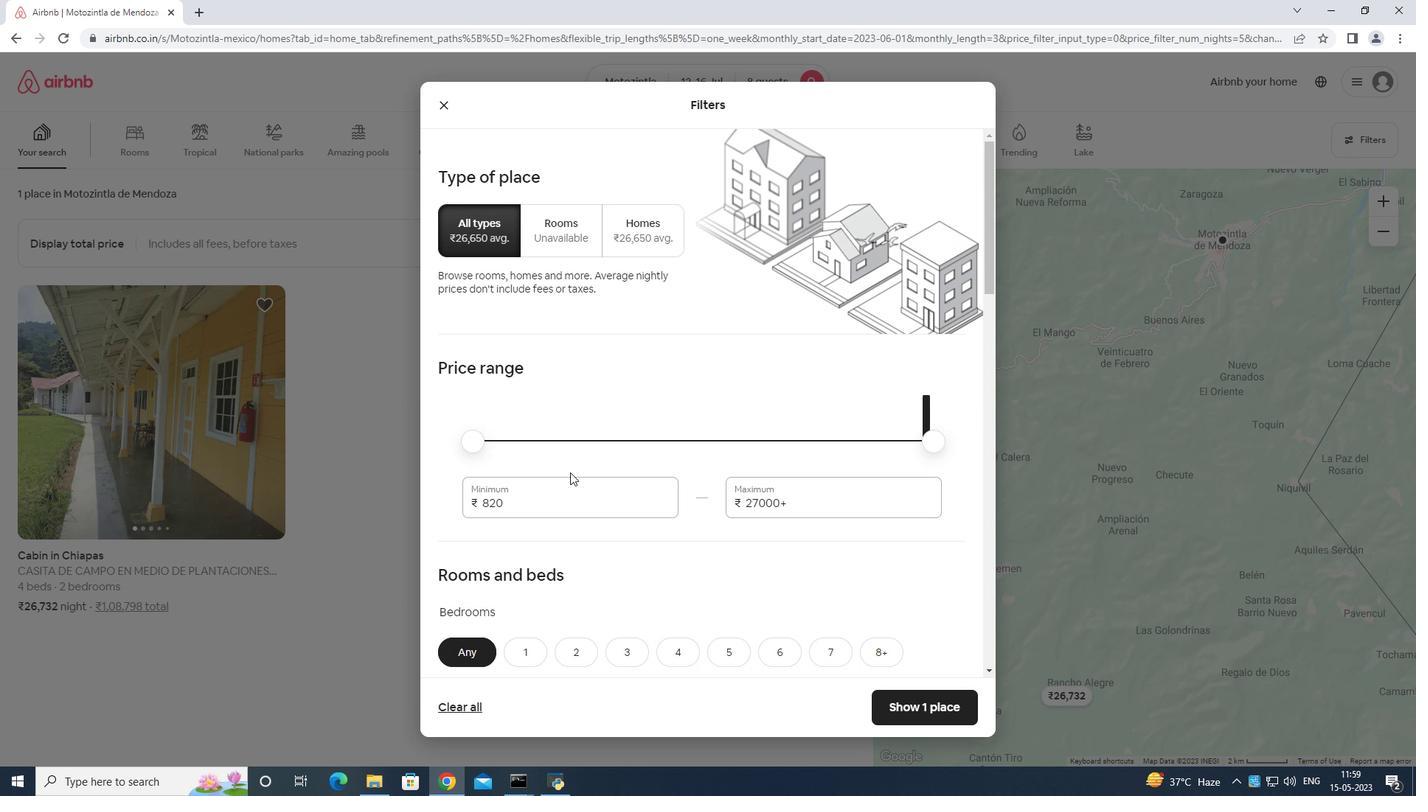 
Action: Mouse pressed left at (566, 487)
Screenshot: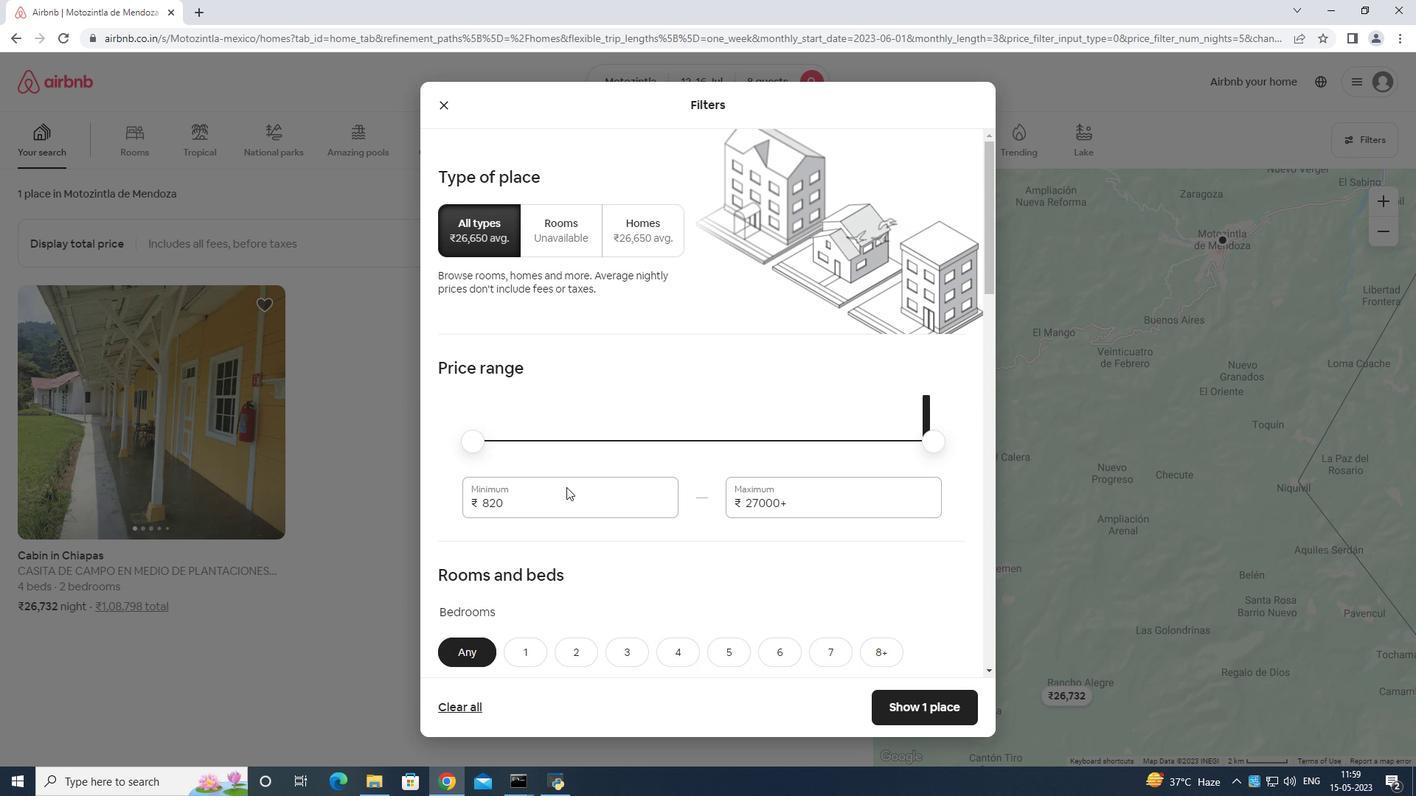 
Action: Mouse moved to (585, 449)
Screenshot: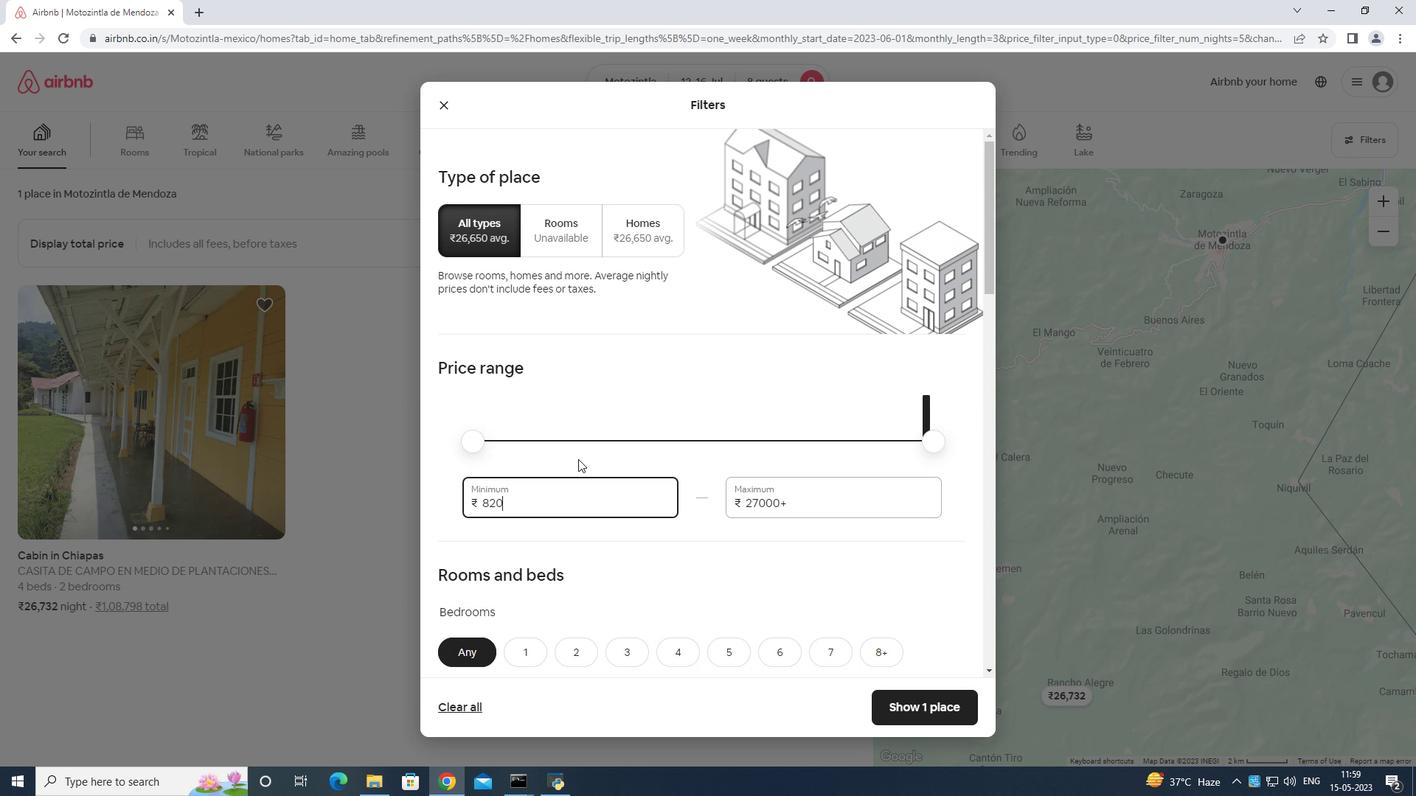 
Action: Key pressed <Key.backspace>
Screenshot: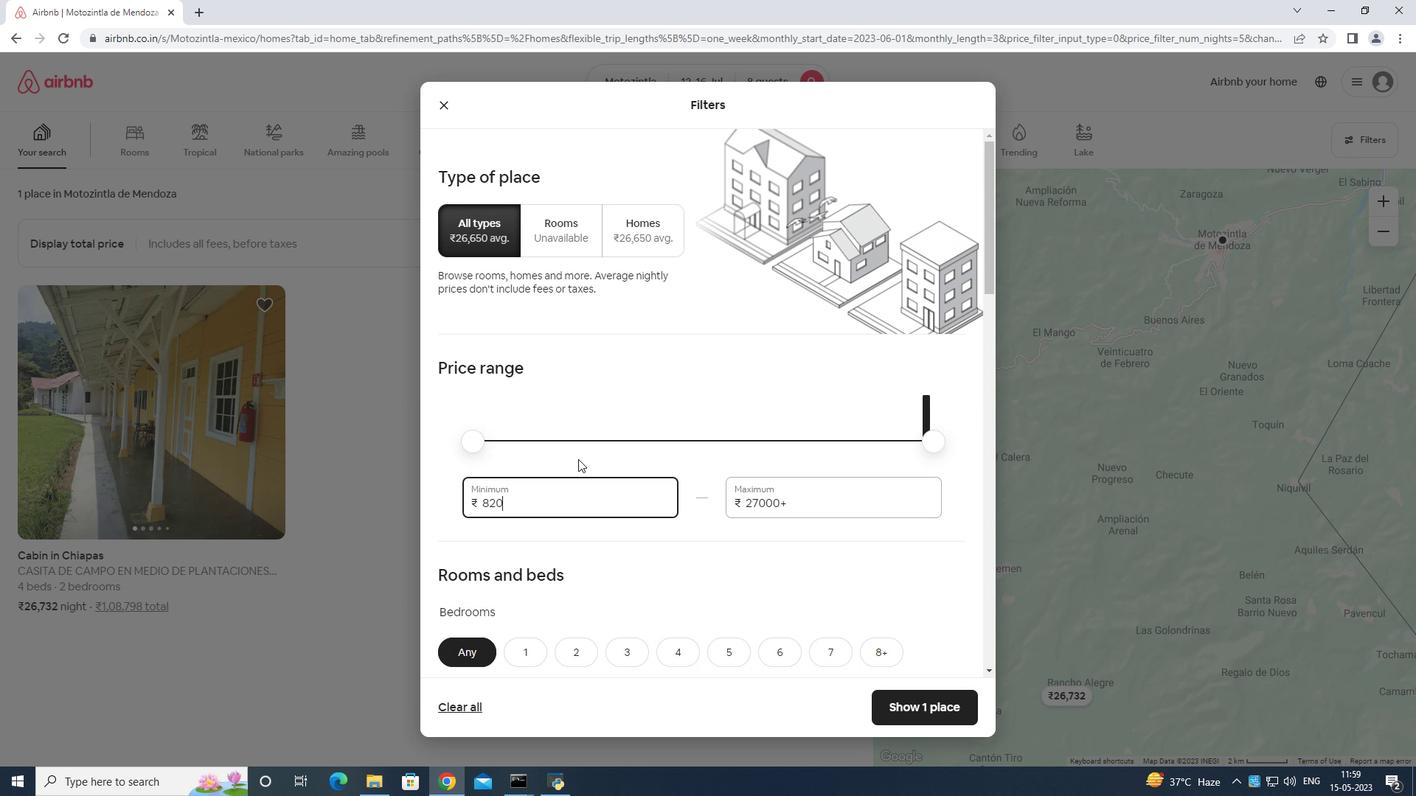 
Action: Mouse moved to (587, 447)
Screenshot: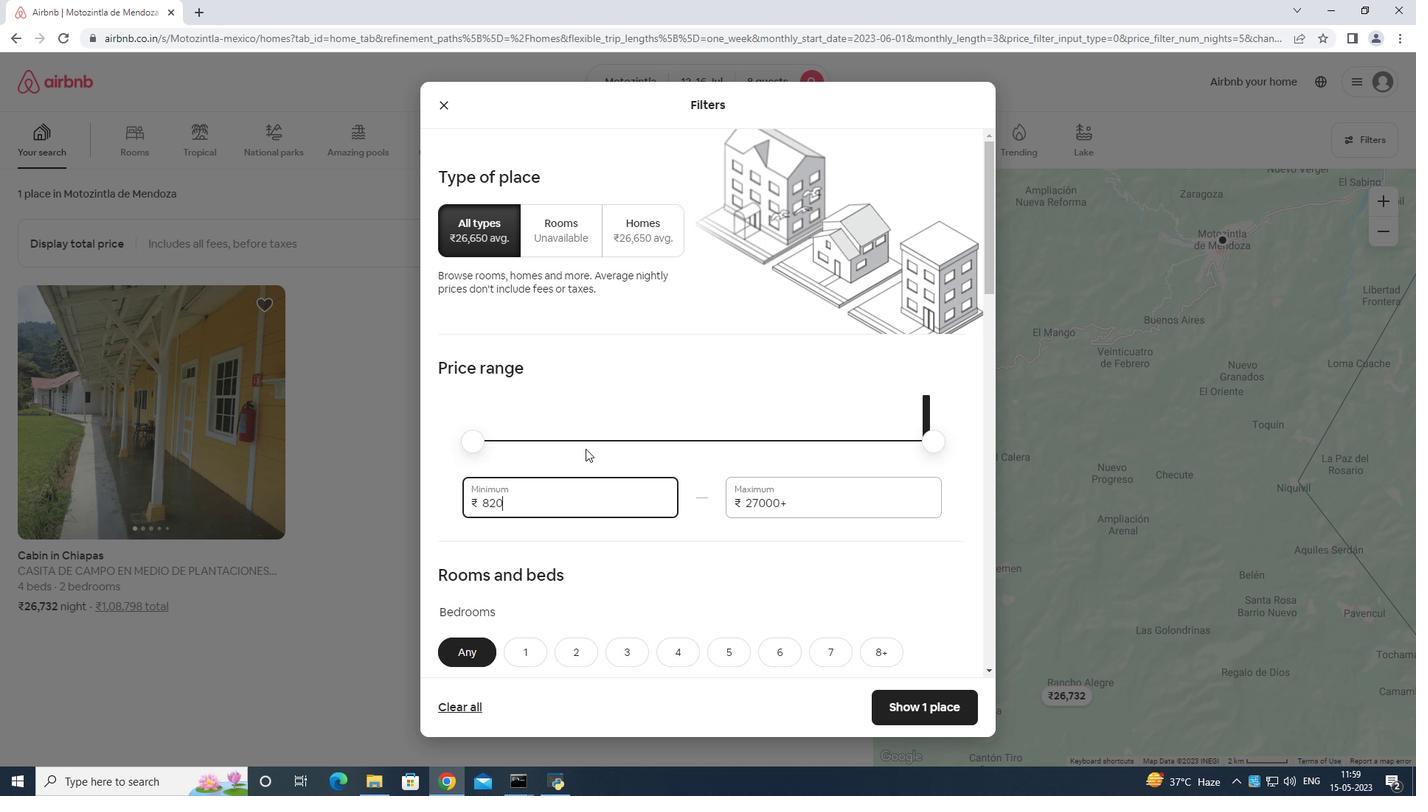 
Action: Key pressed <Key.backspace><Key.backspace><Key.backspace><Key.backspace><Key.backspace><Key.backspace>
Screenshot: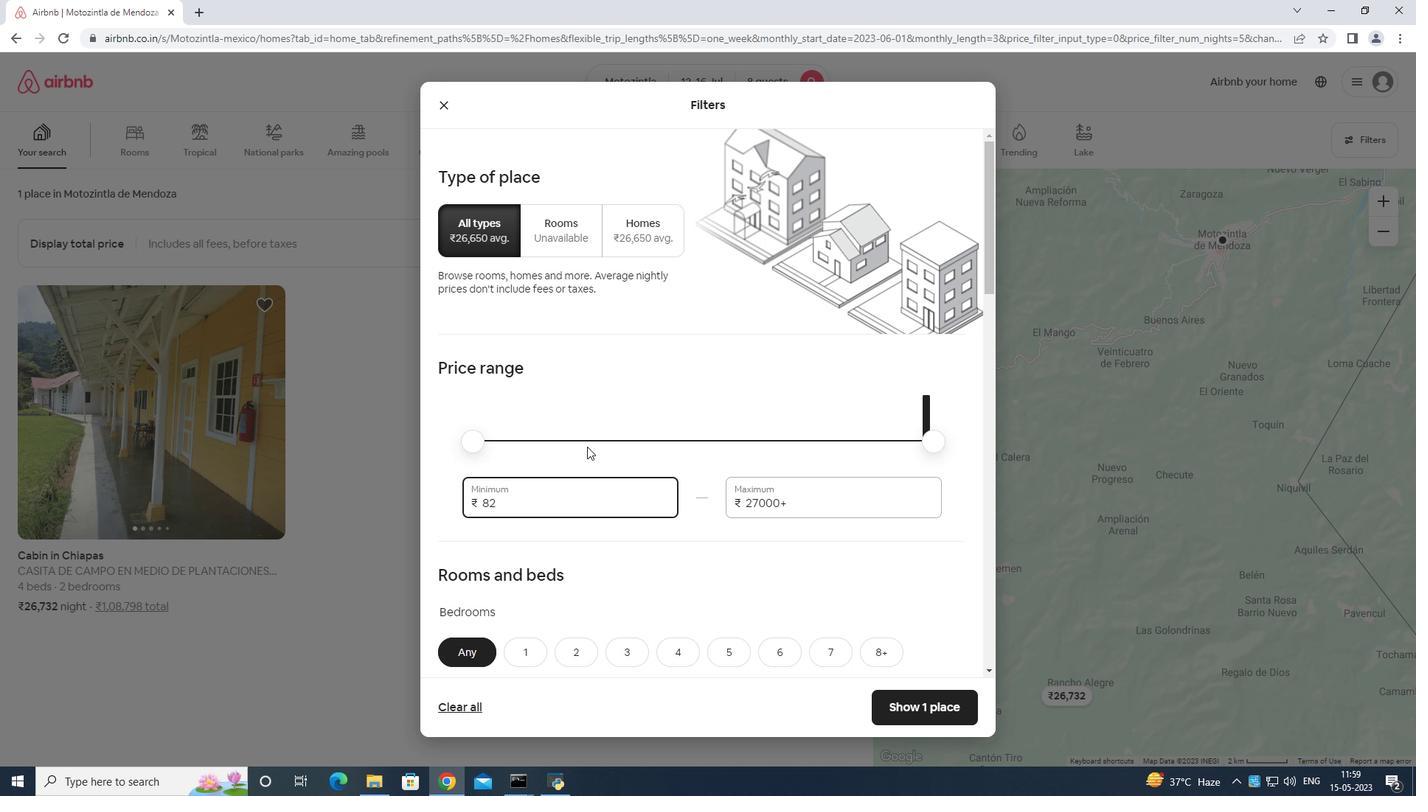 
Action: Mouse moved to (590, 446)
Screenshot: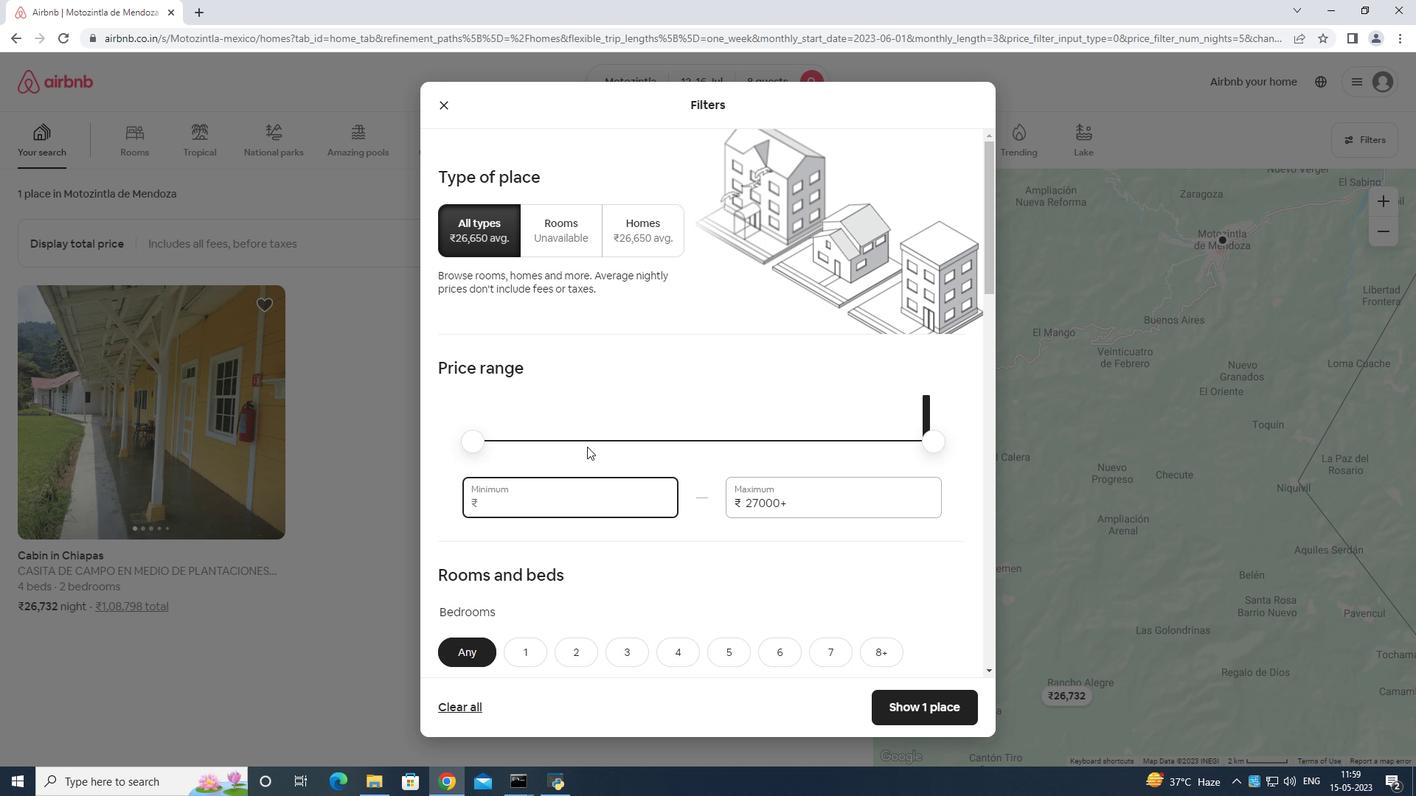 
Action: Key pressed <Key.backspace>
Screenshot: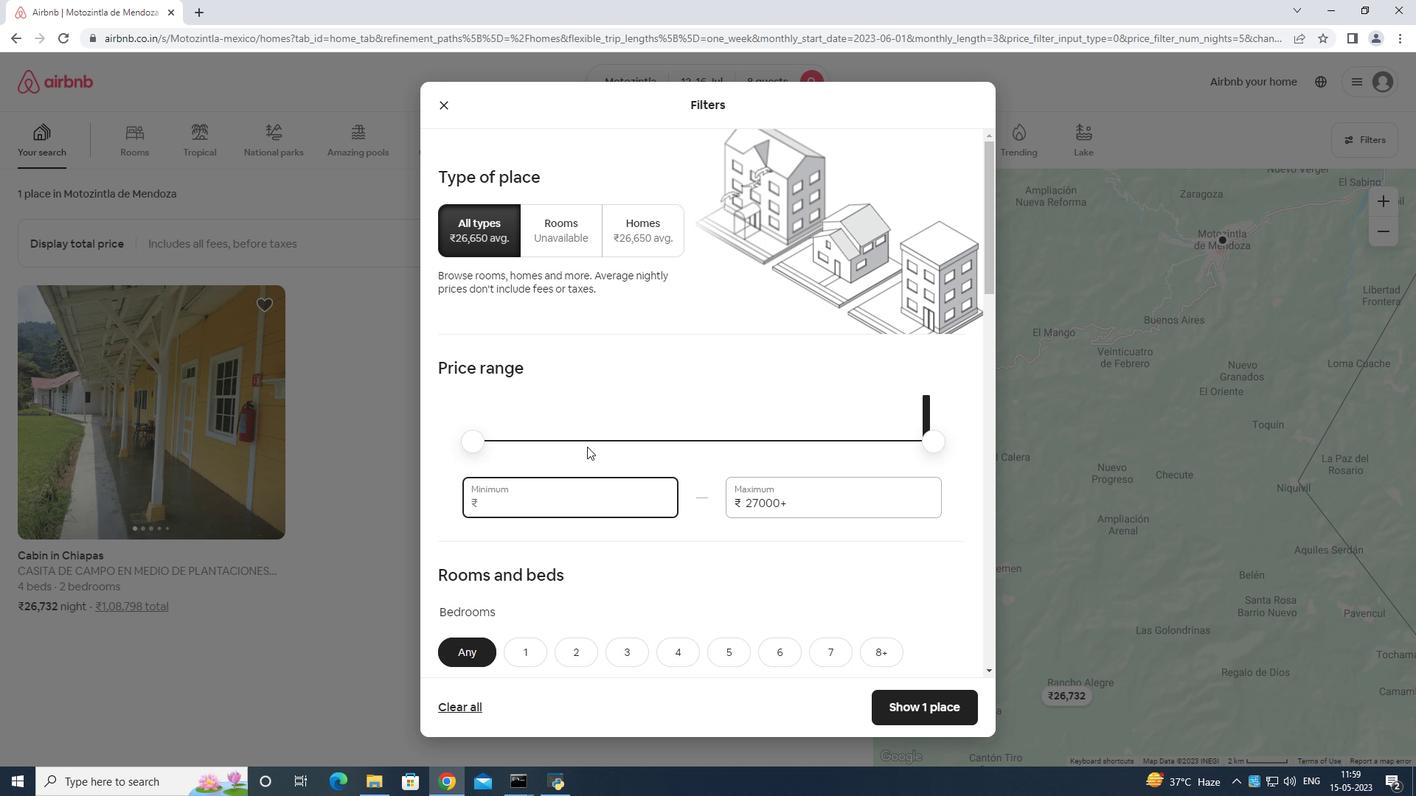 
Action: Mouse moved to (610, 438)
Screenshot: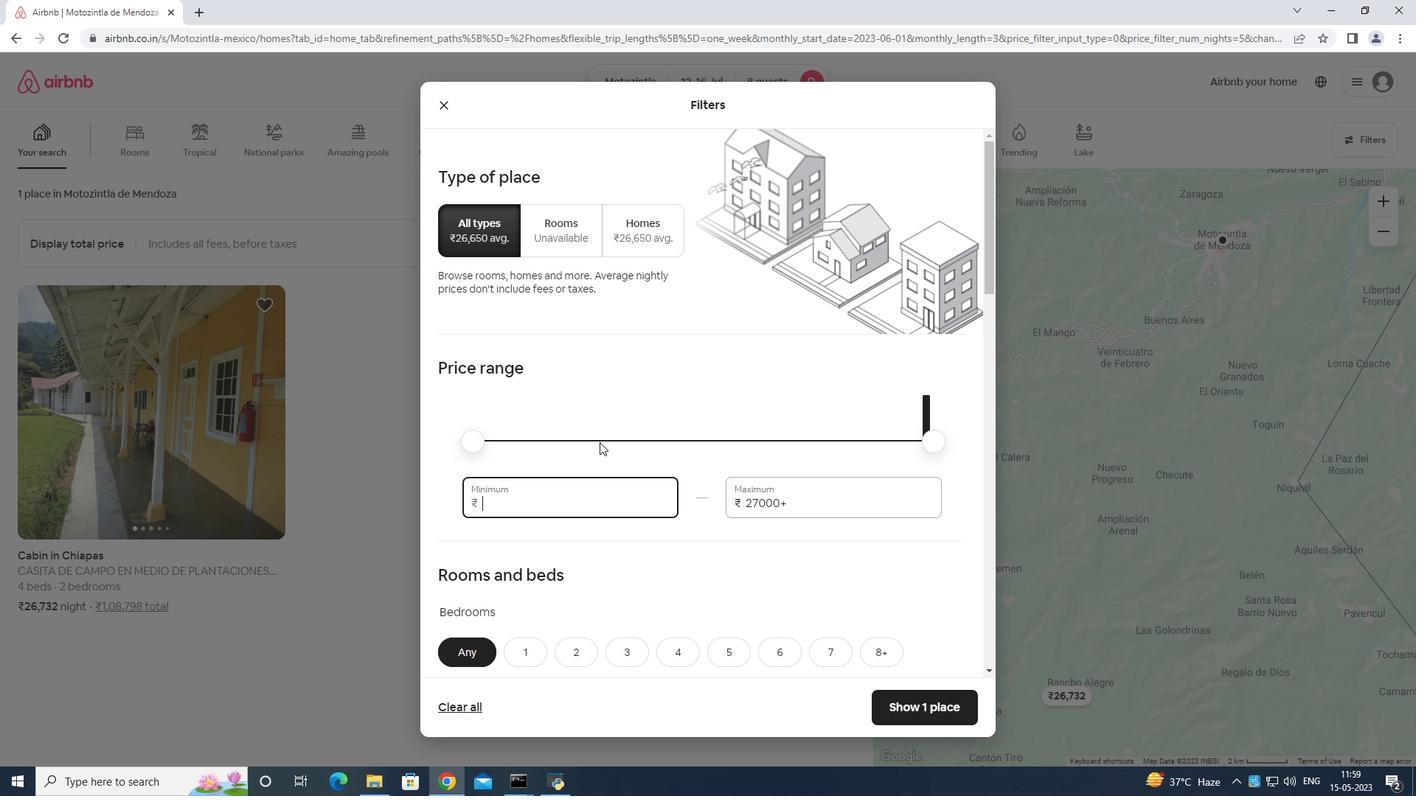 
Action: Key pressed 1
Screenshot: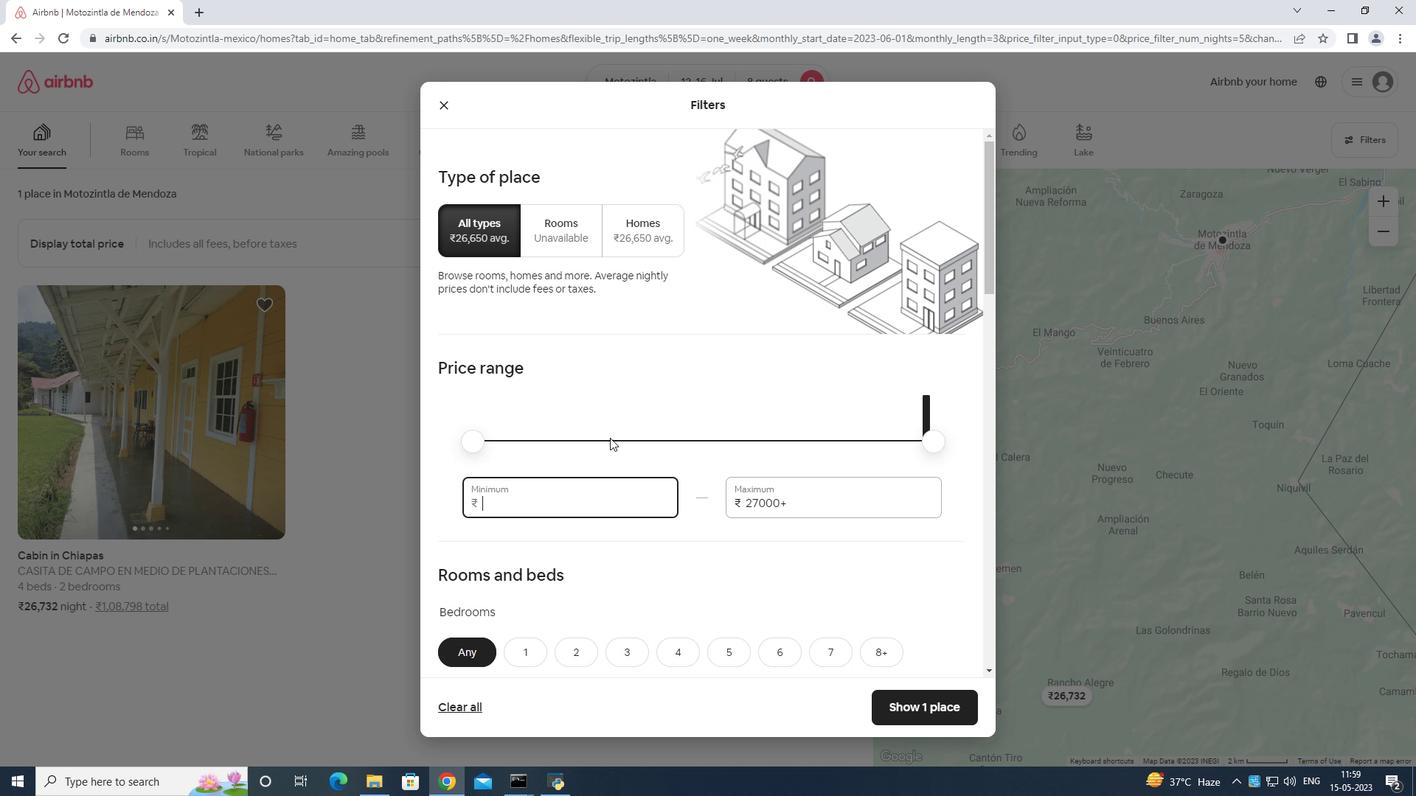 
Action: Mouse moved to (610, 437)
Screenshot: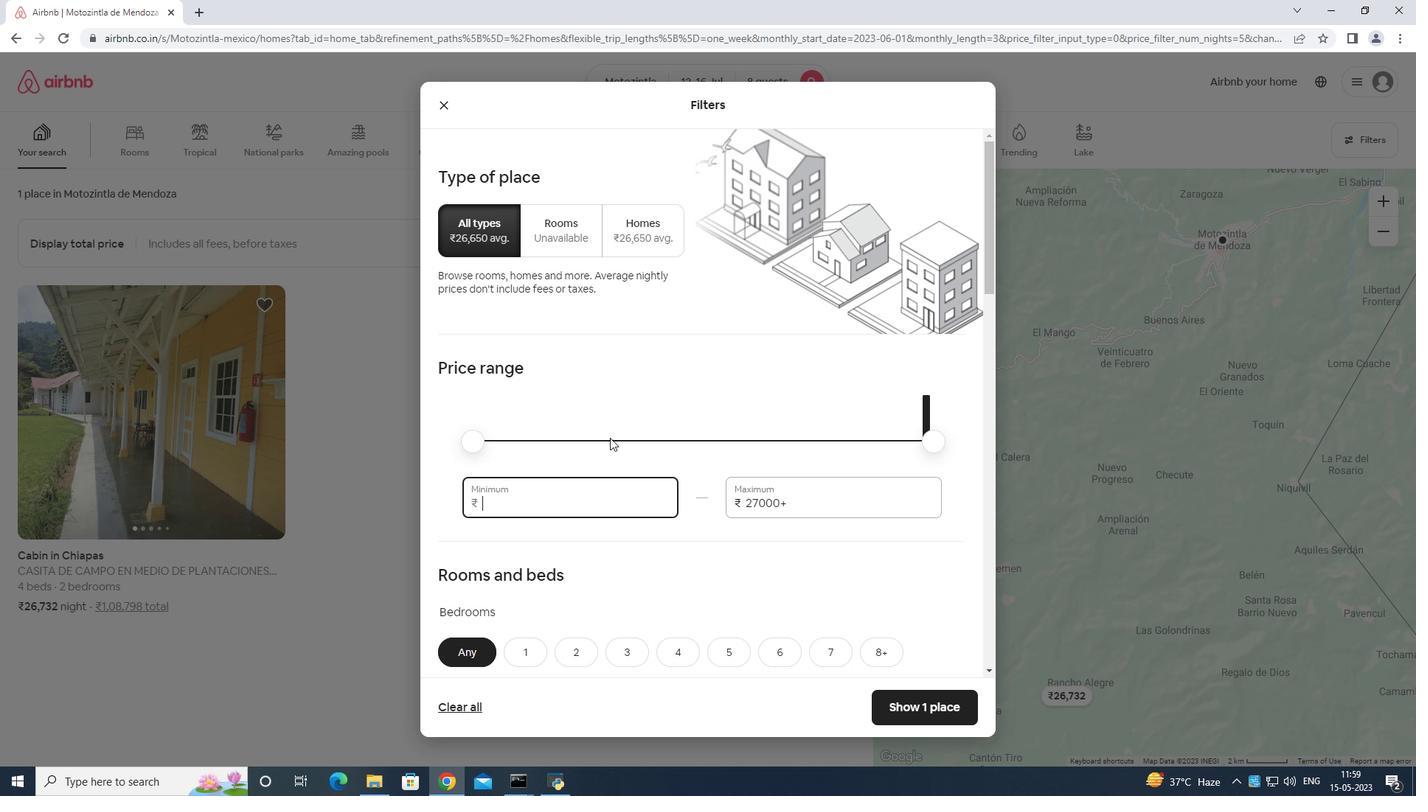 
Action: Key pressed 000
Screenshot: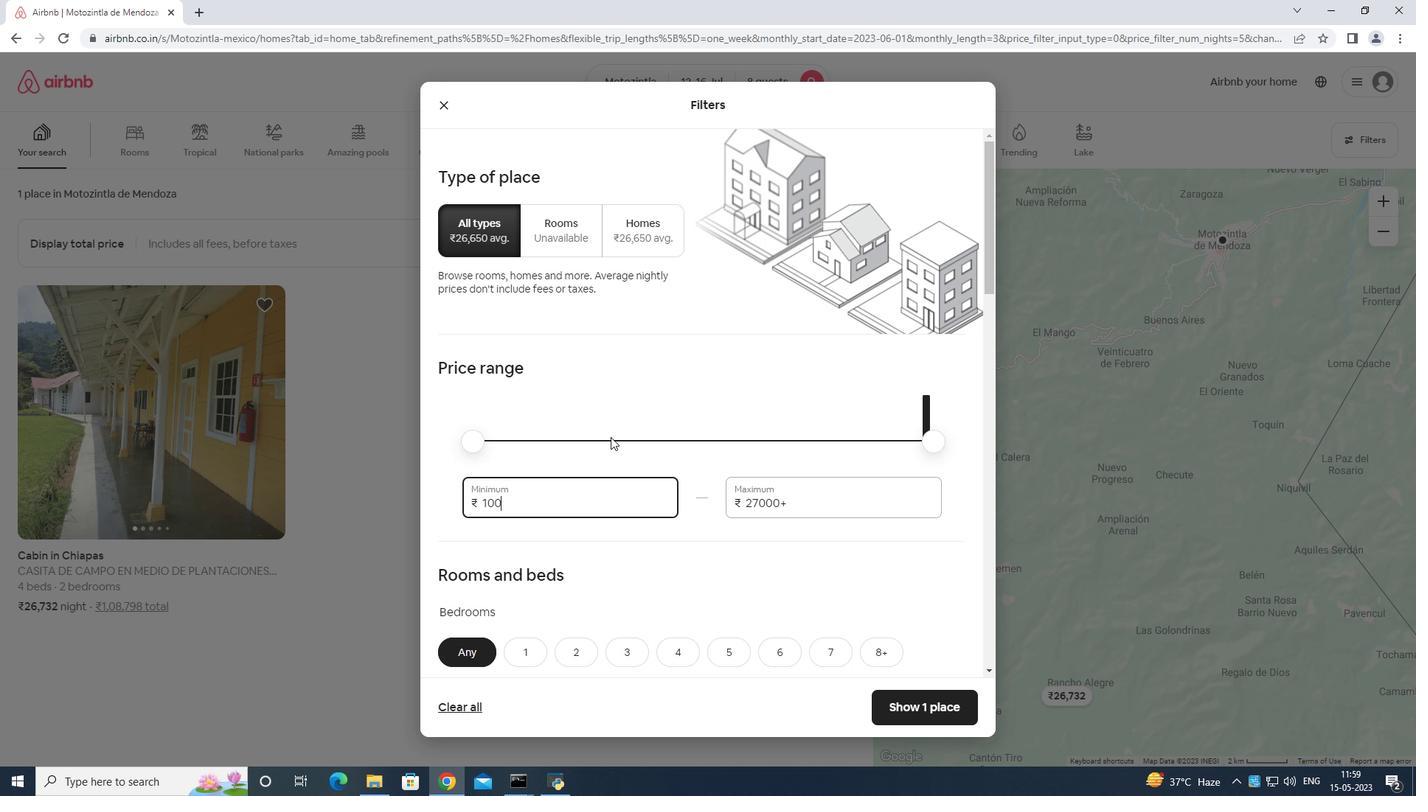 
Action: Mouse moved to (777, 483)
Screenshot: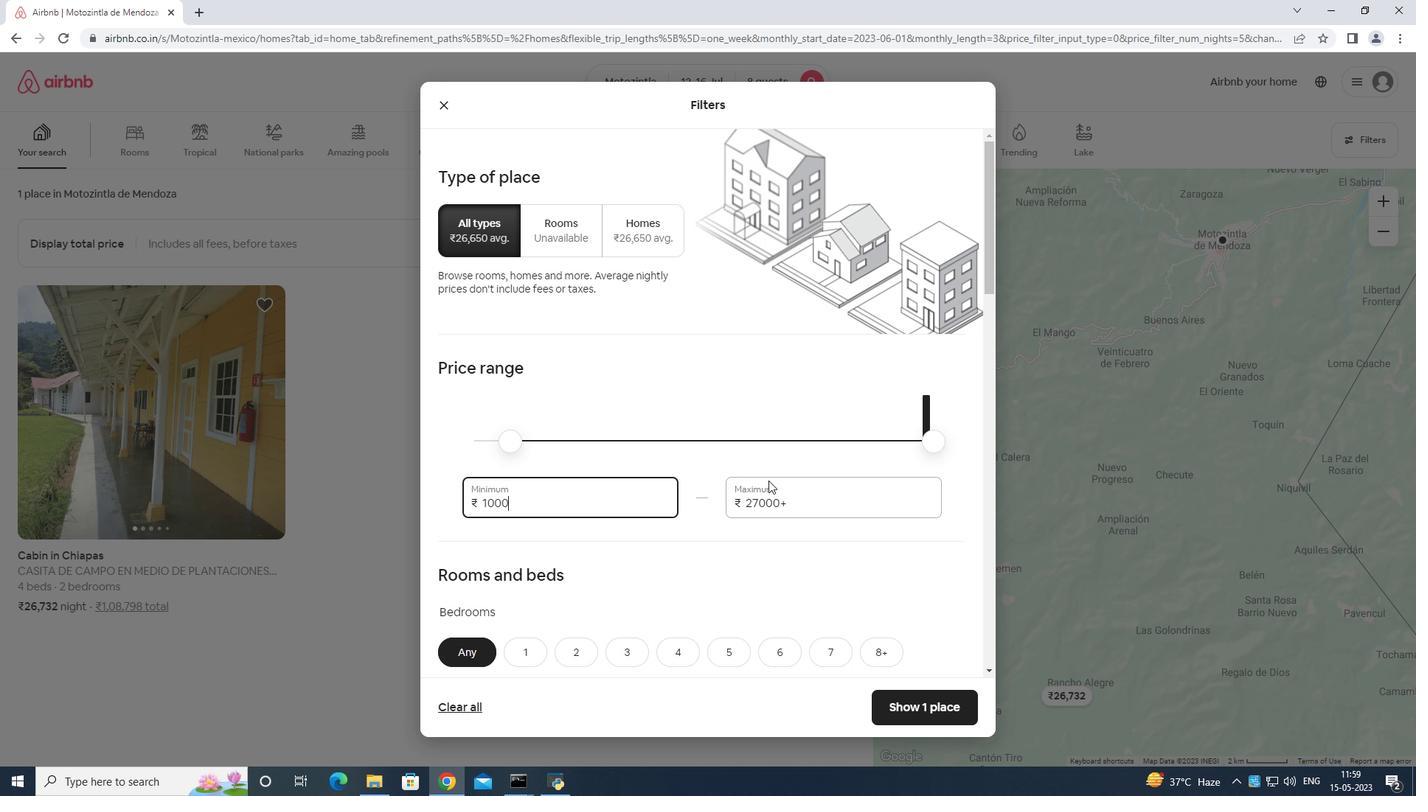 
Action: Key pressed 0
Screenshot: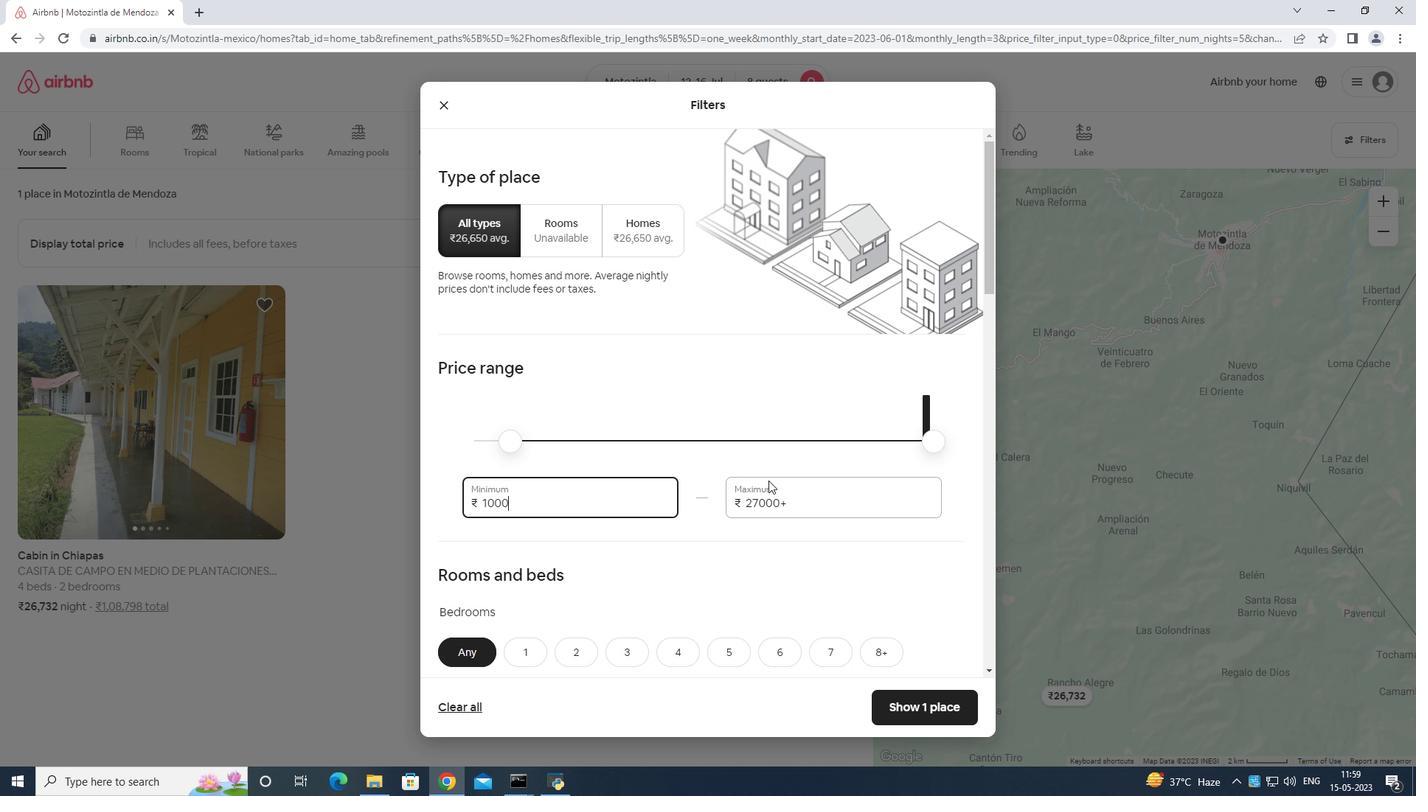 
Action: Mouse moved to (822, 492)
Screenshot: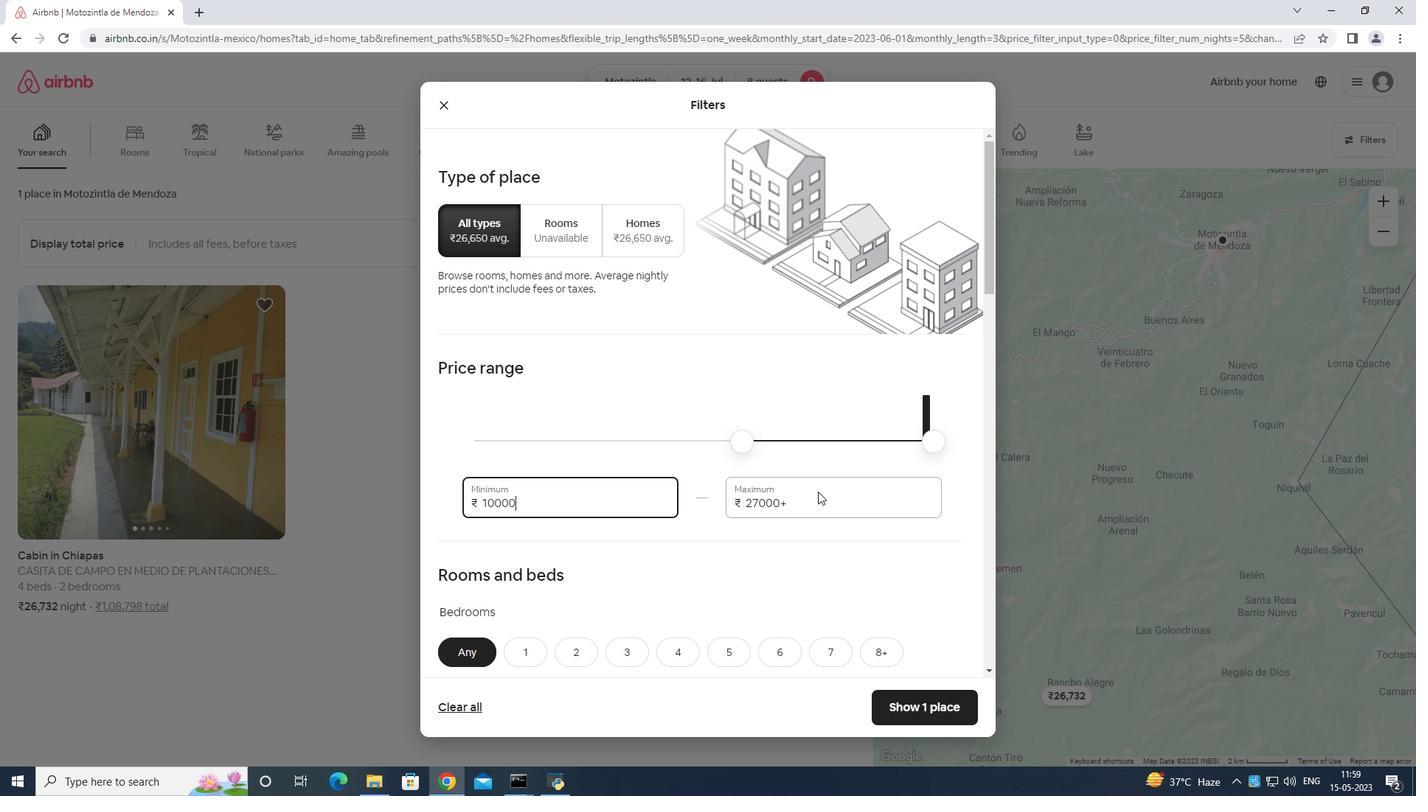 
Action: Mouse pressed left at (822, 492)
Screenshot: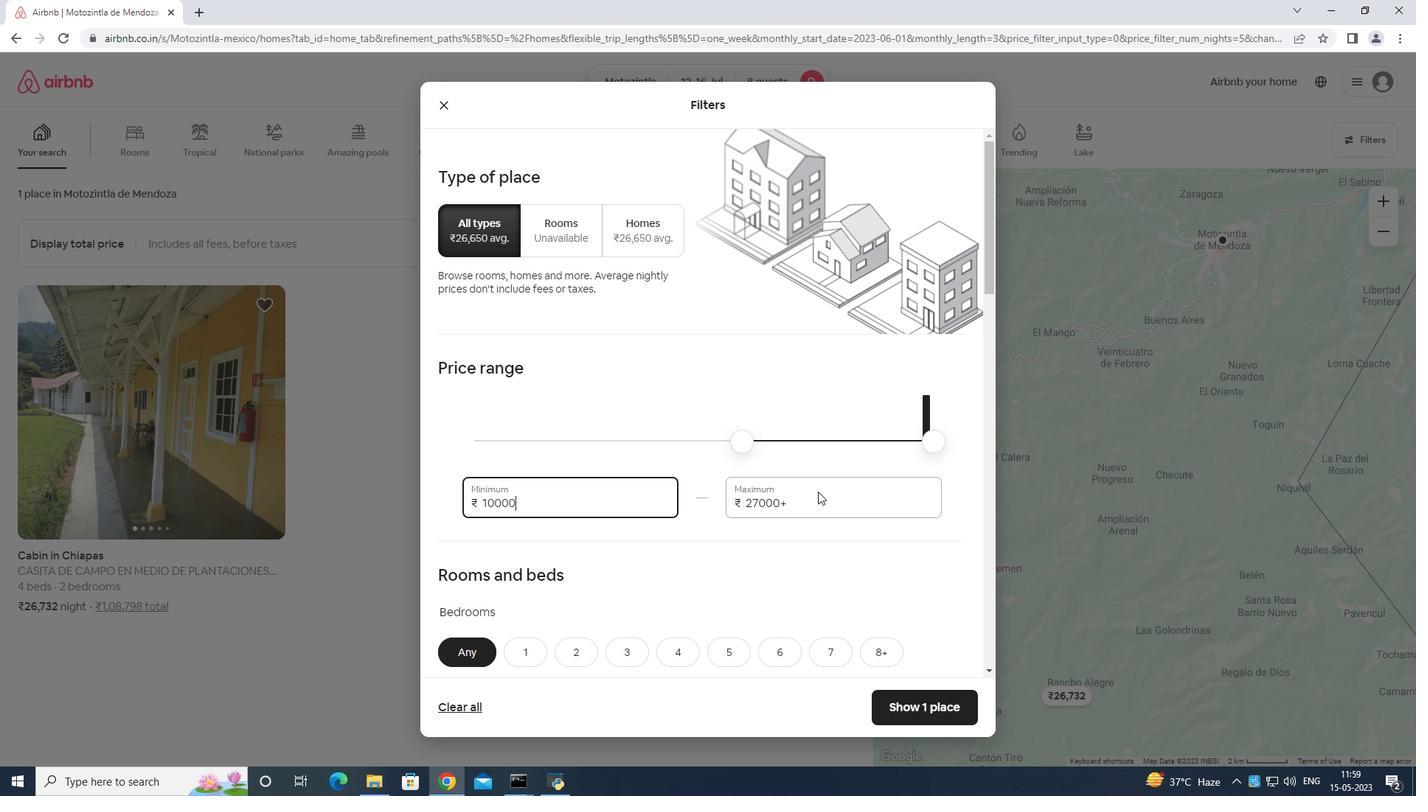 
Action: Mouse moved to (822, 492)
Screenshot: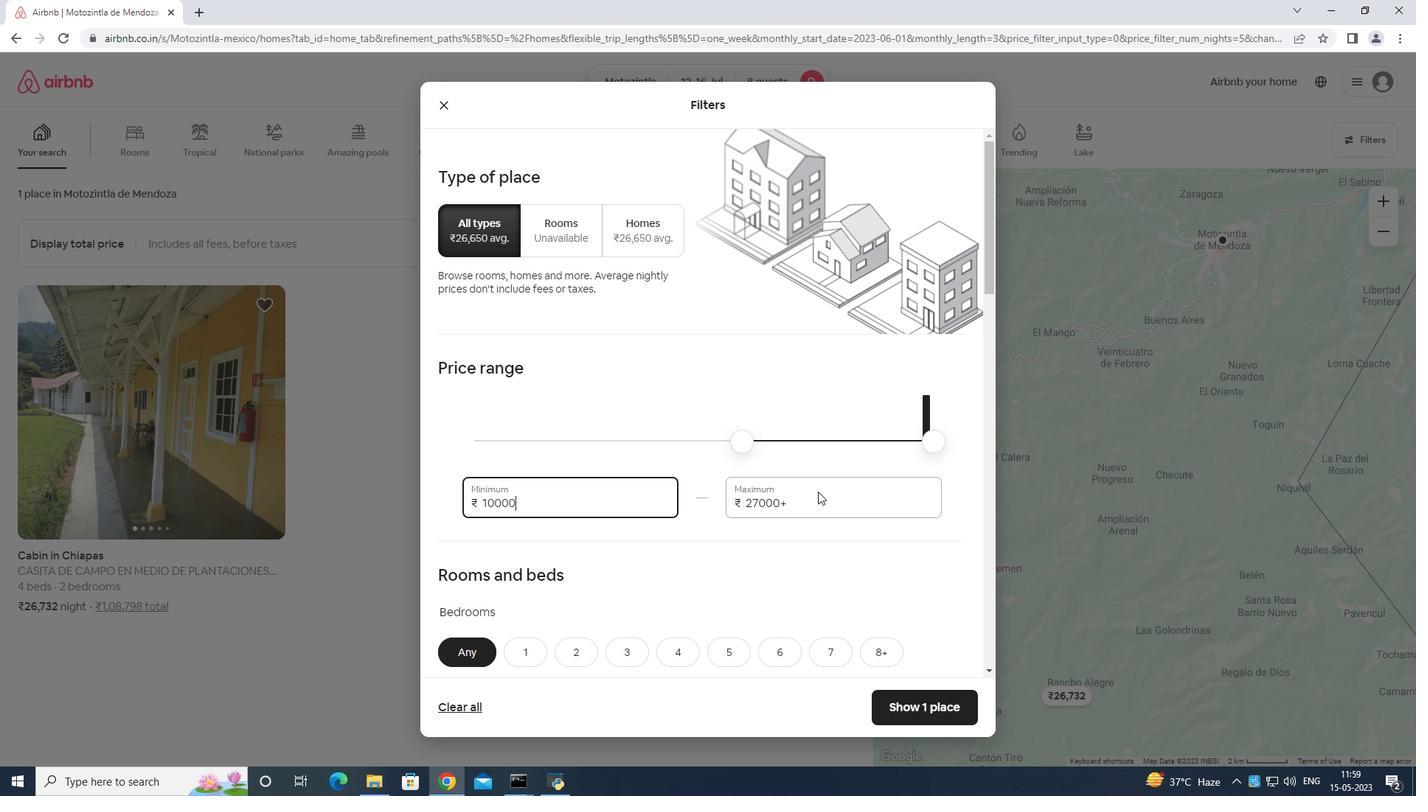 
Action: Key pressed <Key.backspace><Key.backspace><Key.backspace><Key.backspace><Key.backspace><Key.backspace><Key.backspace><Key.backspace><Key.backspace><Key.backspace><Key.backspace><Key.backspace><Key.backspace><Key.backspace><Key.backspace><Key.backspace><Key.backspace><Key.backspace><Key.backspace><Key.backspace>
Screenshot: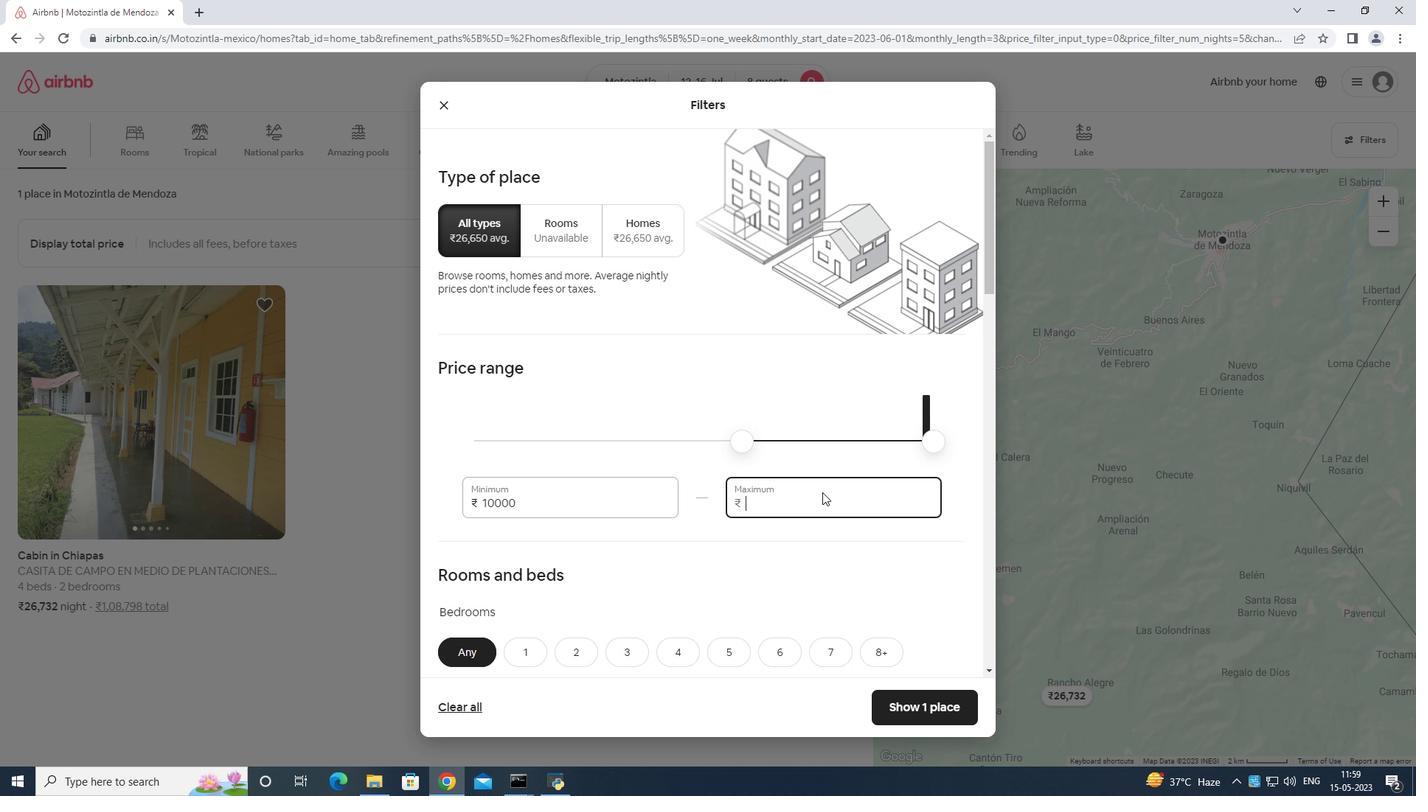 
Action: Mouse moved to (823, 491)
Screenshot: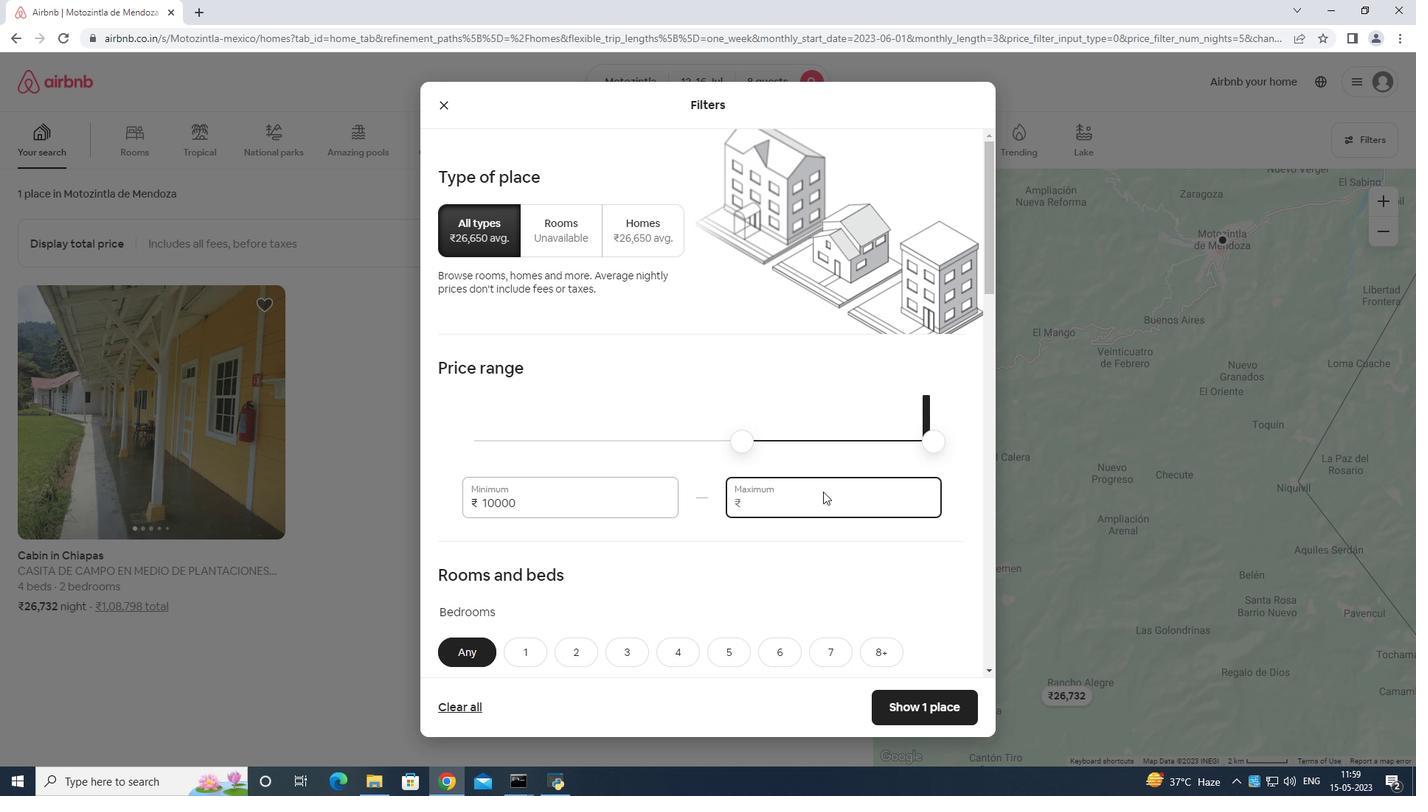 
Action: Key pressed 1
Screenshot: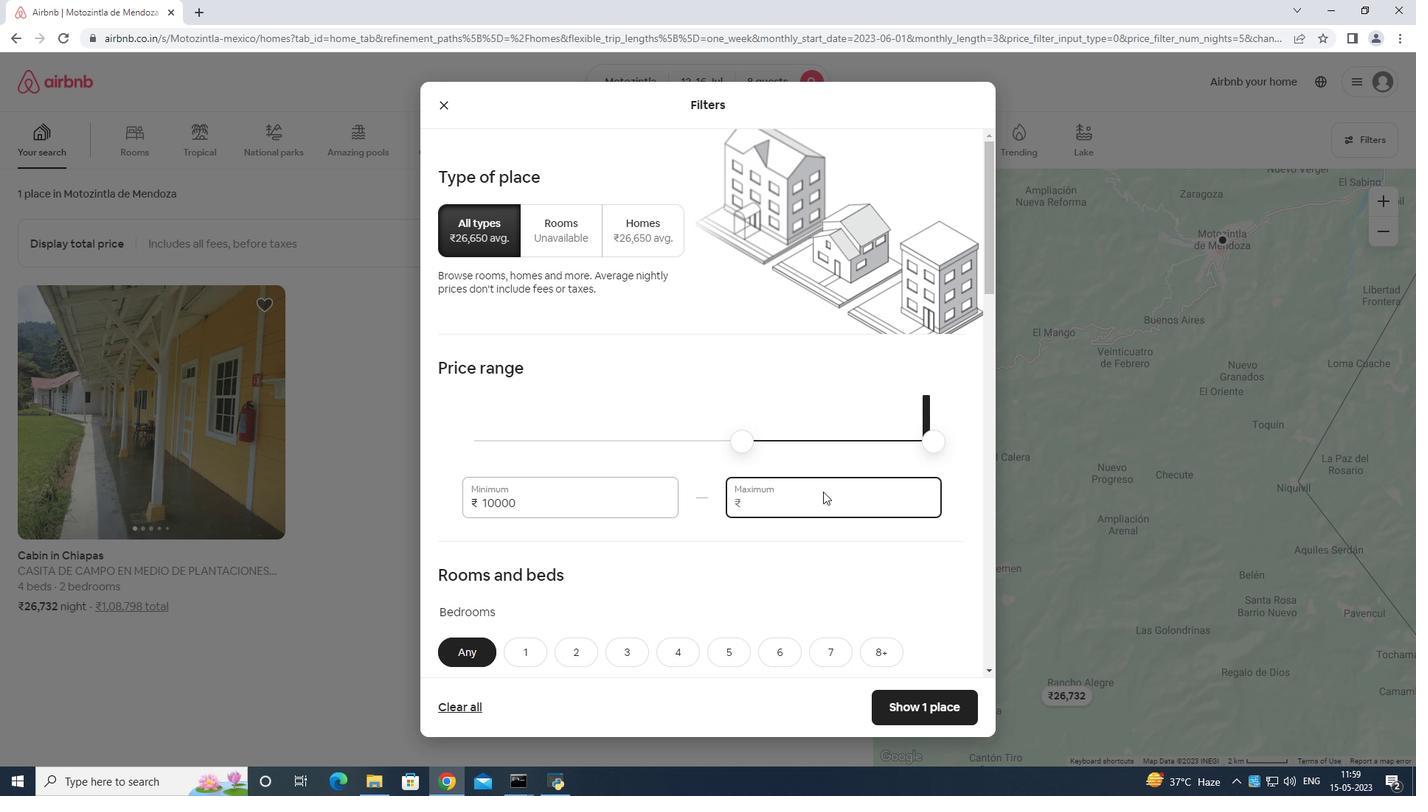 
Action: Mouse moved to (825, 486)
Screenshot: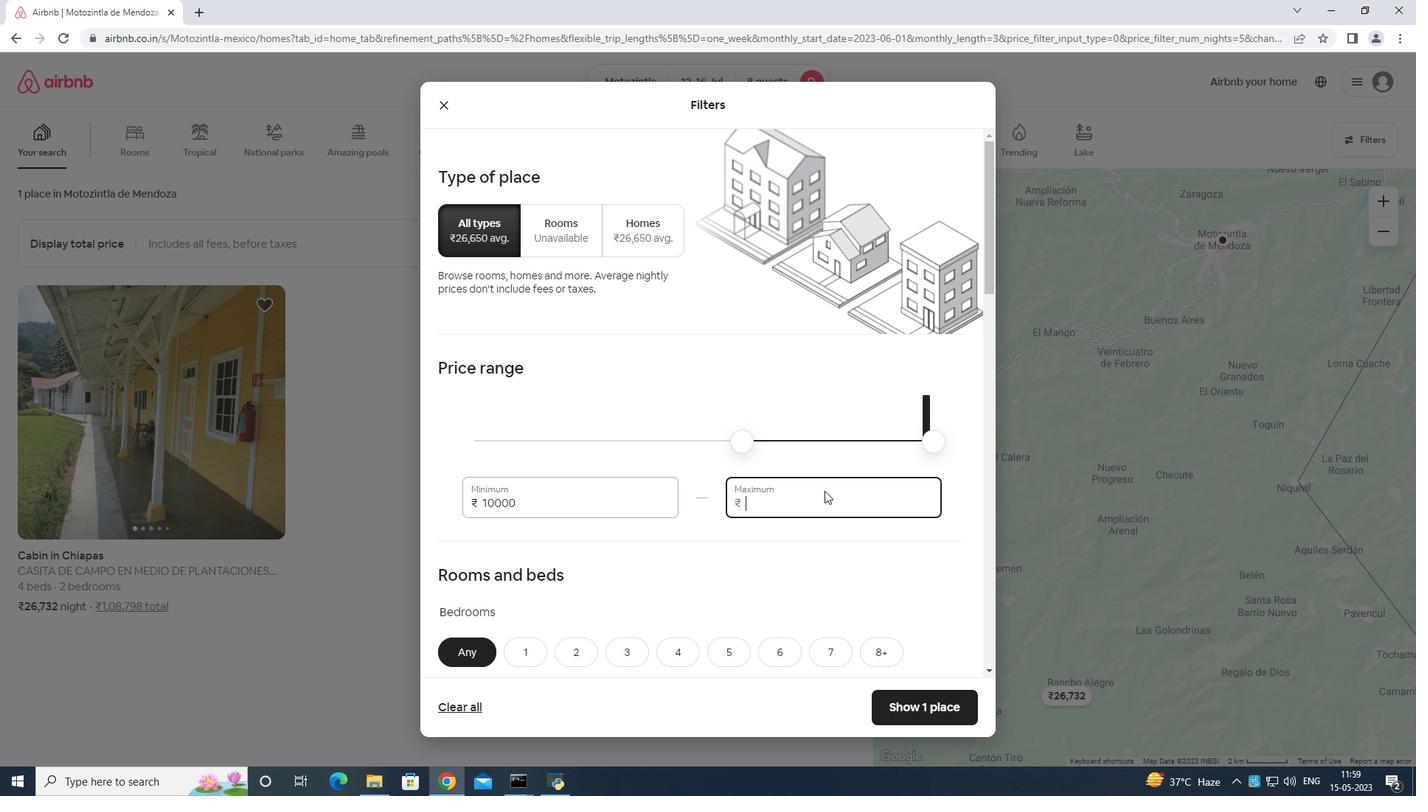 
Action: Key pressed 6
Screenshot: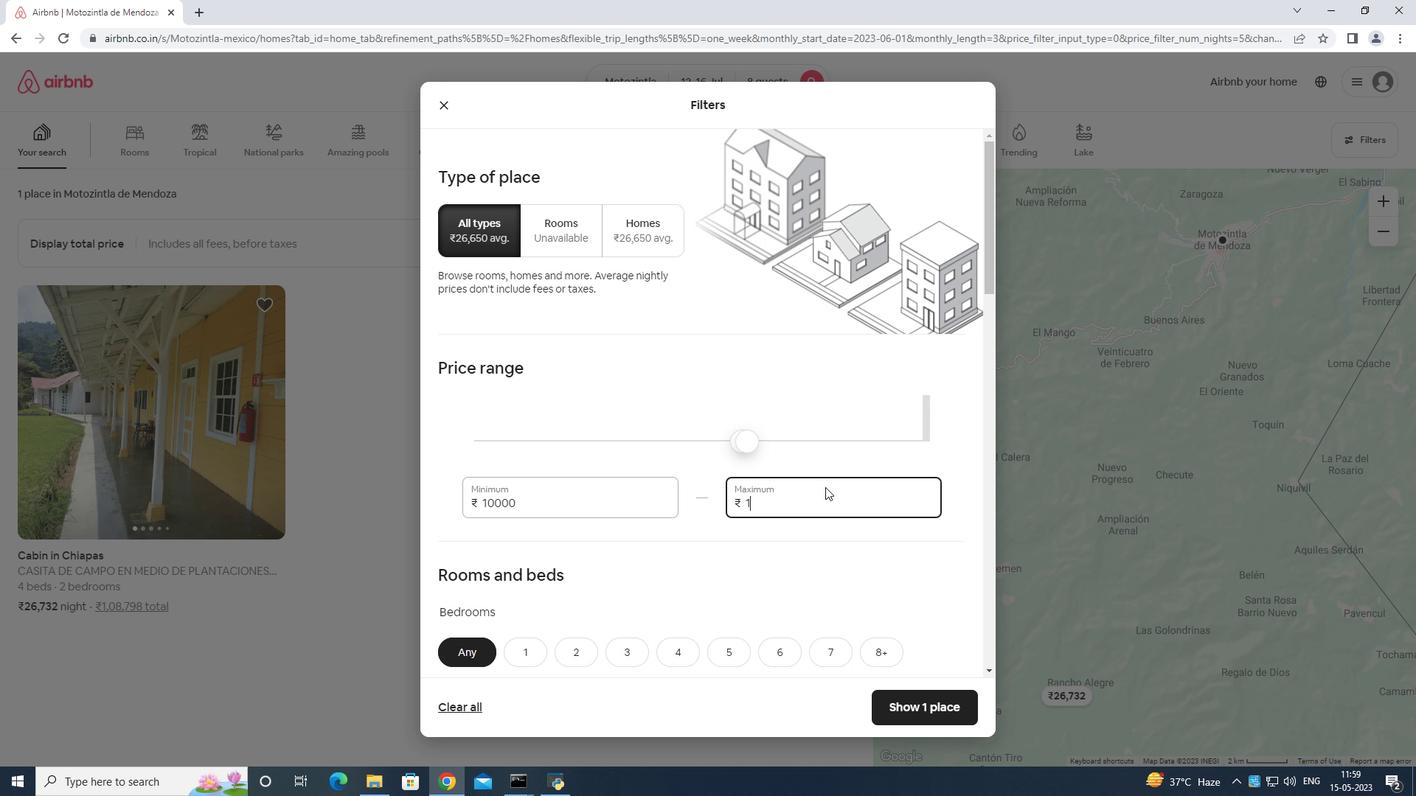 
Action: Mouse moved to (826, 484)
Screenshot: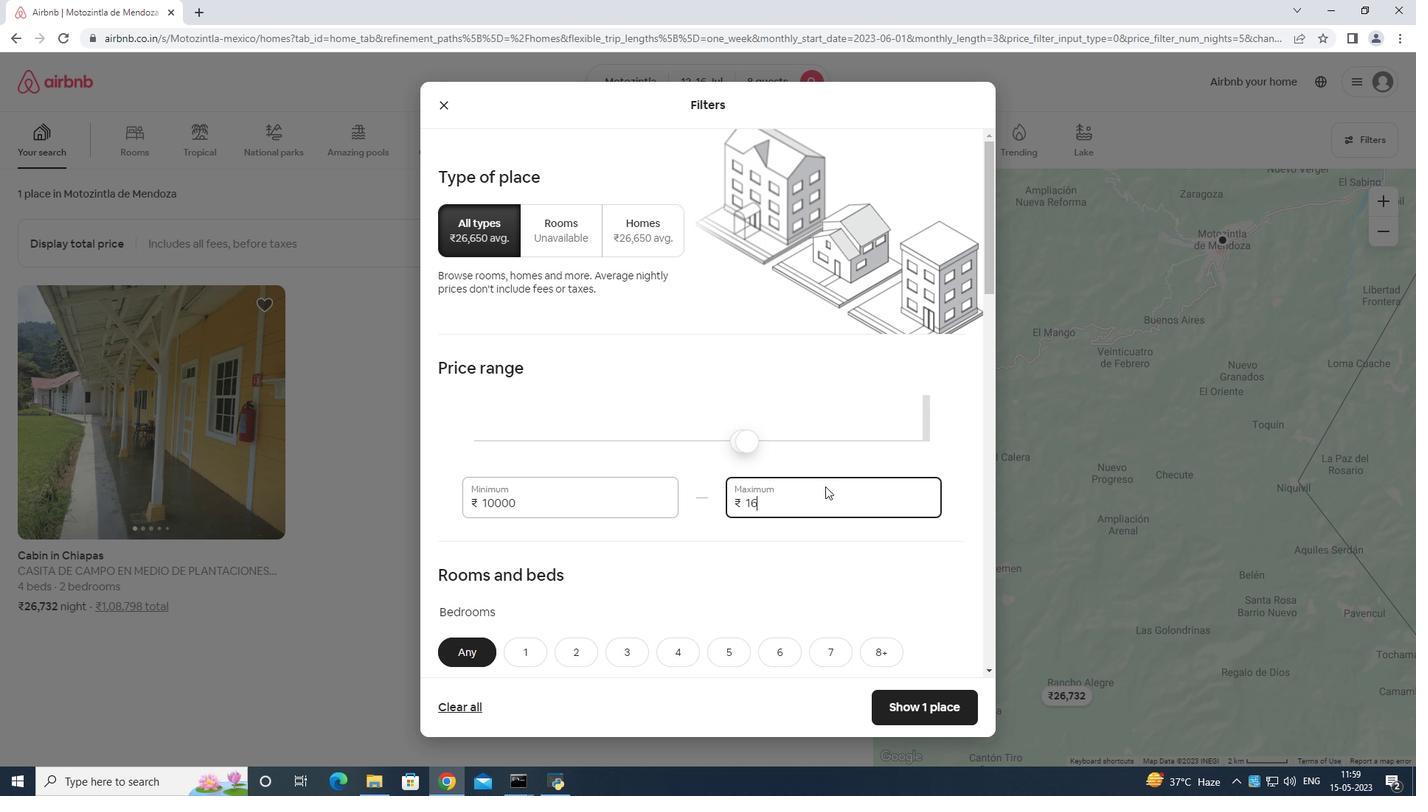 
Action: Key pressed 000
Screenshot: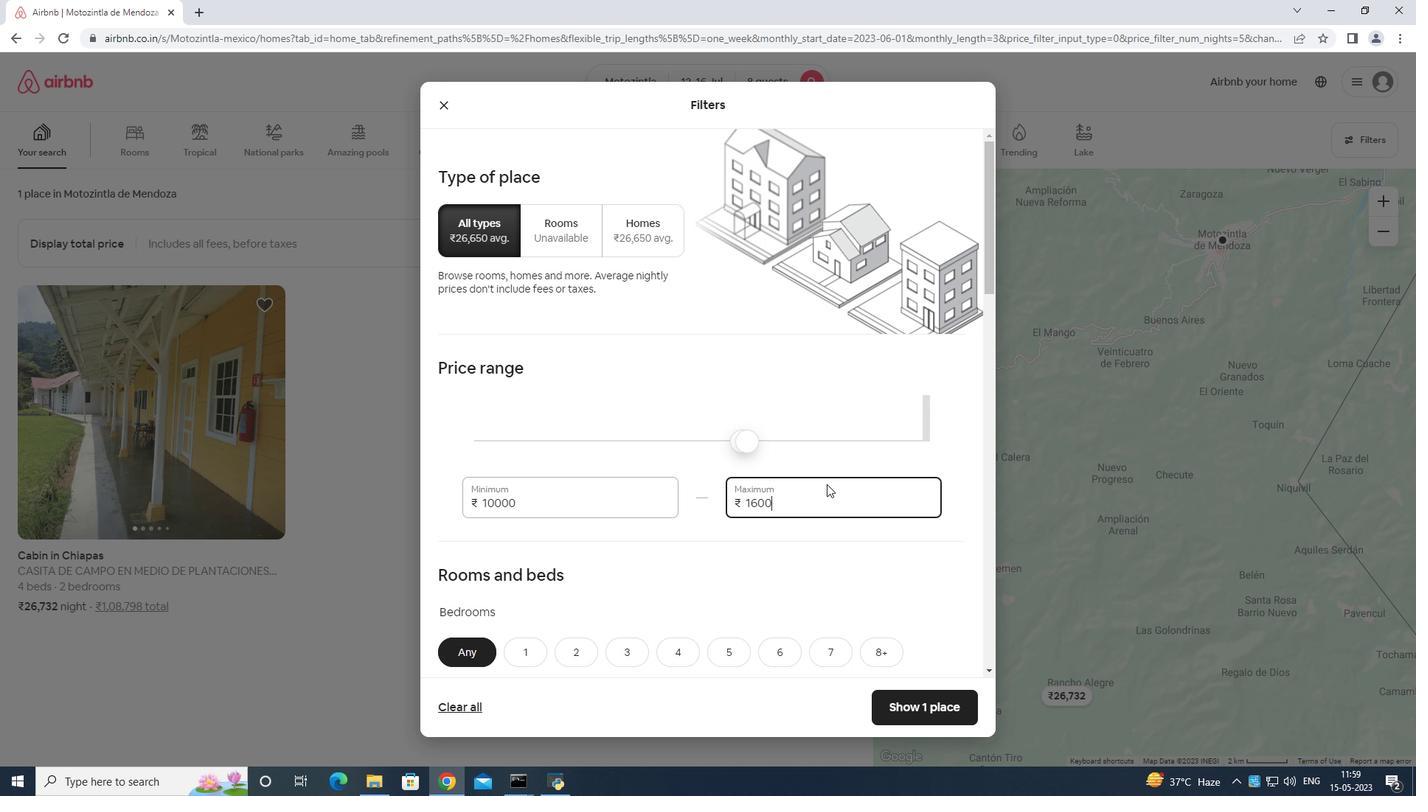 
Action: Mouse moved to (843, 489)
Screenshot: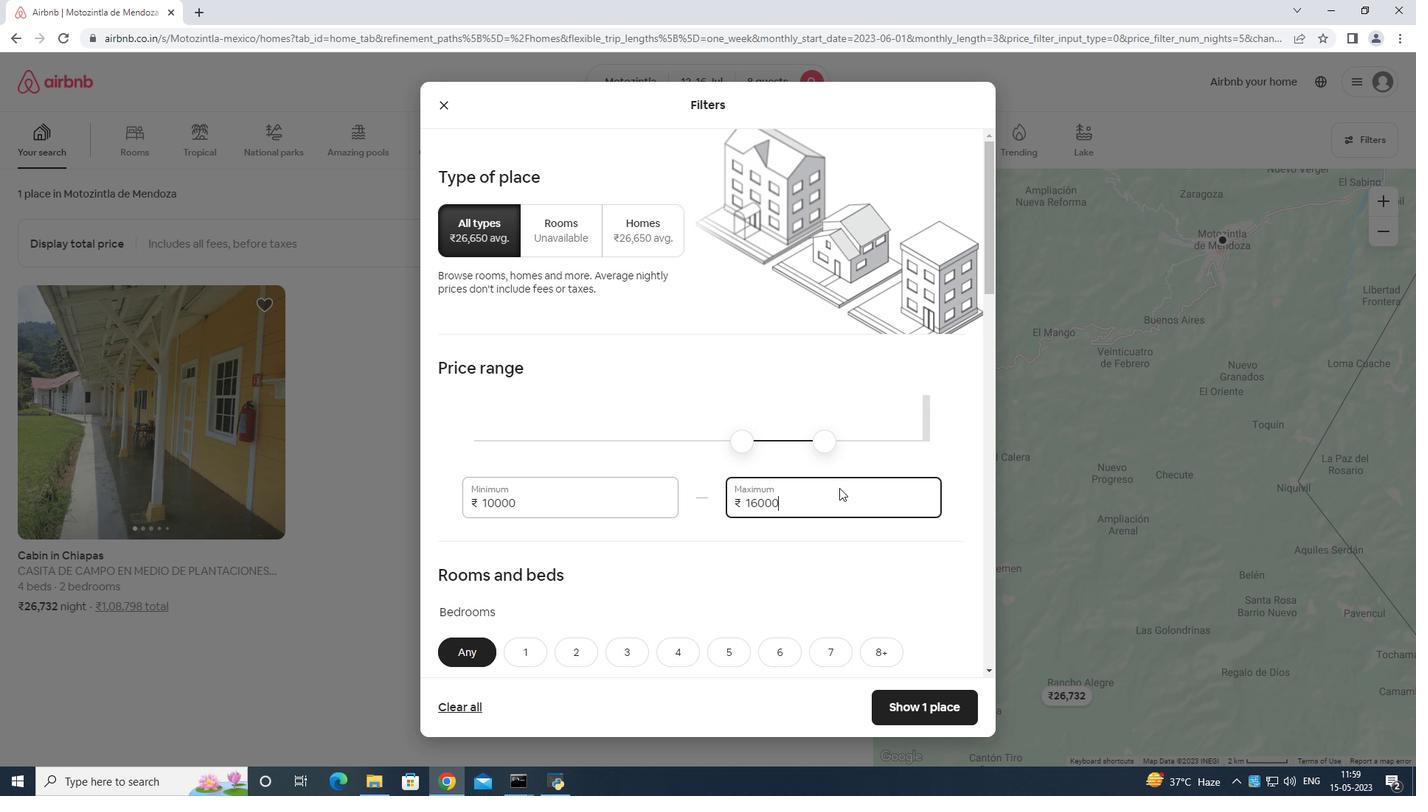 
Action: Mouse scrolled (843, 489) with delta (0, 0)
Screenshot: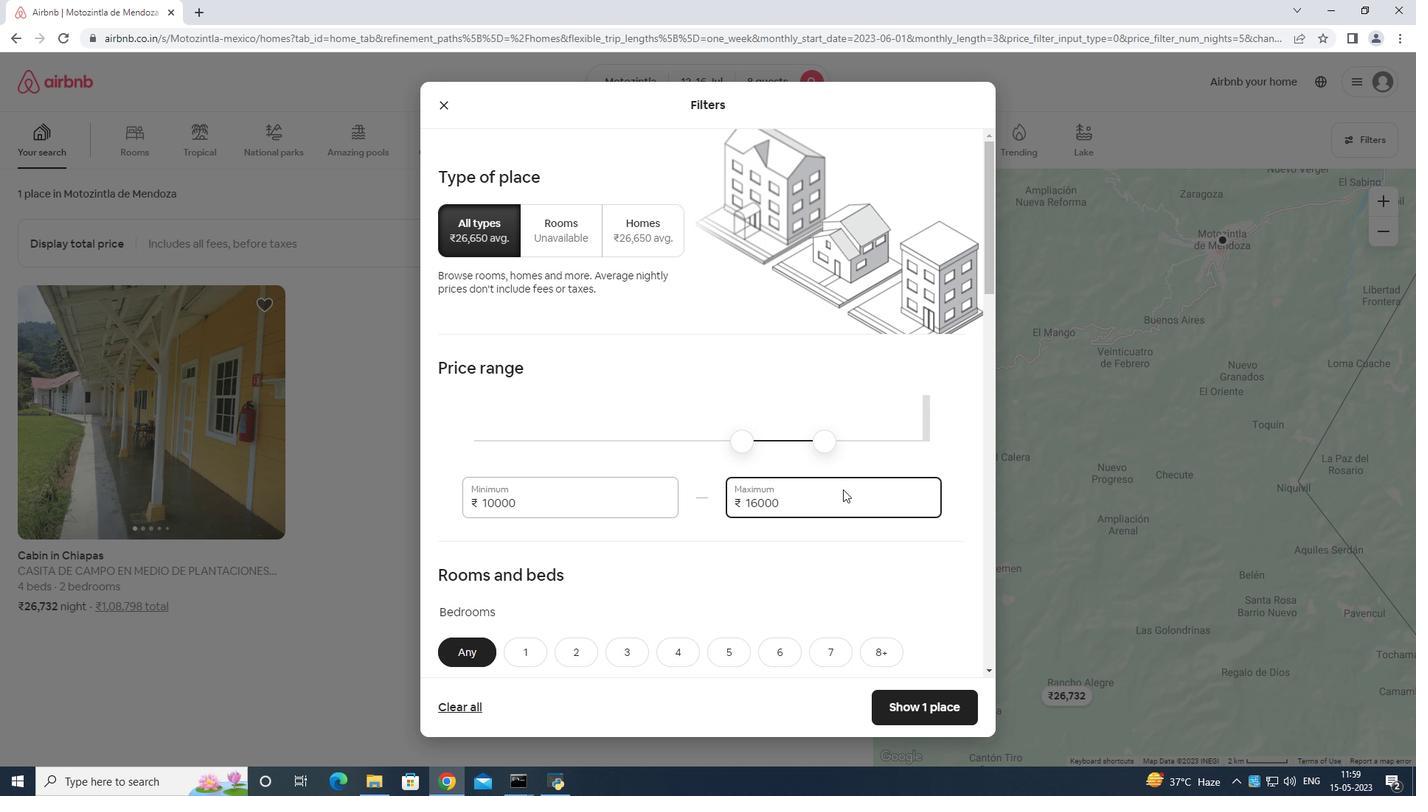 
Action: Mouse moved to (844, 490)
Screenshot: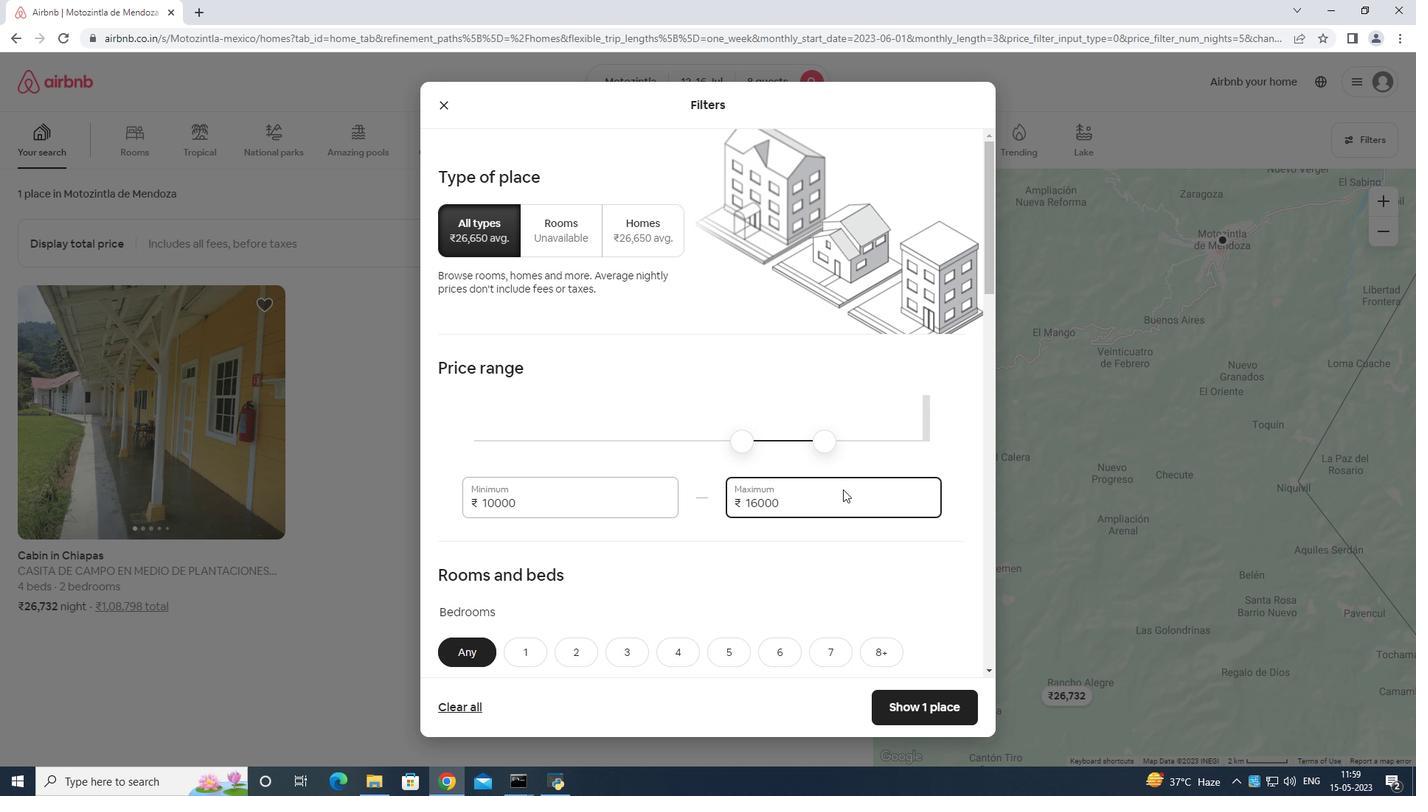 
Action: Mouse scrolled (844, 489) with delta (0, 0)
Screenshot: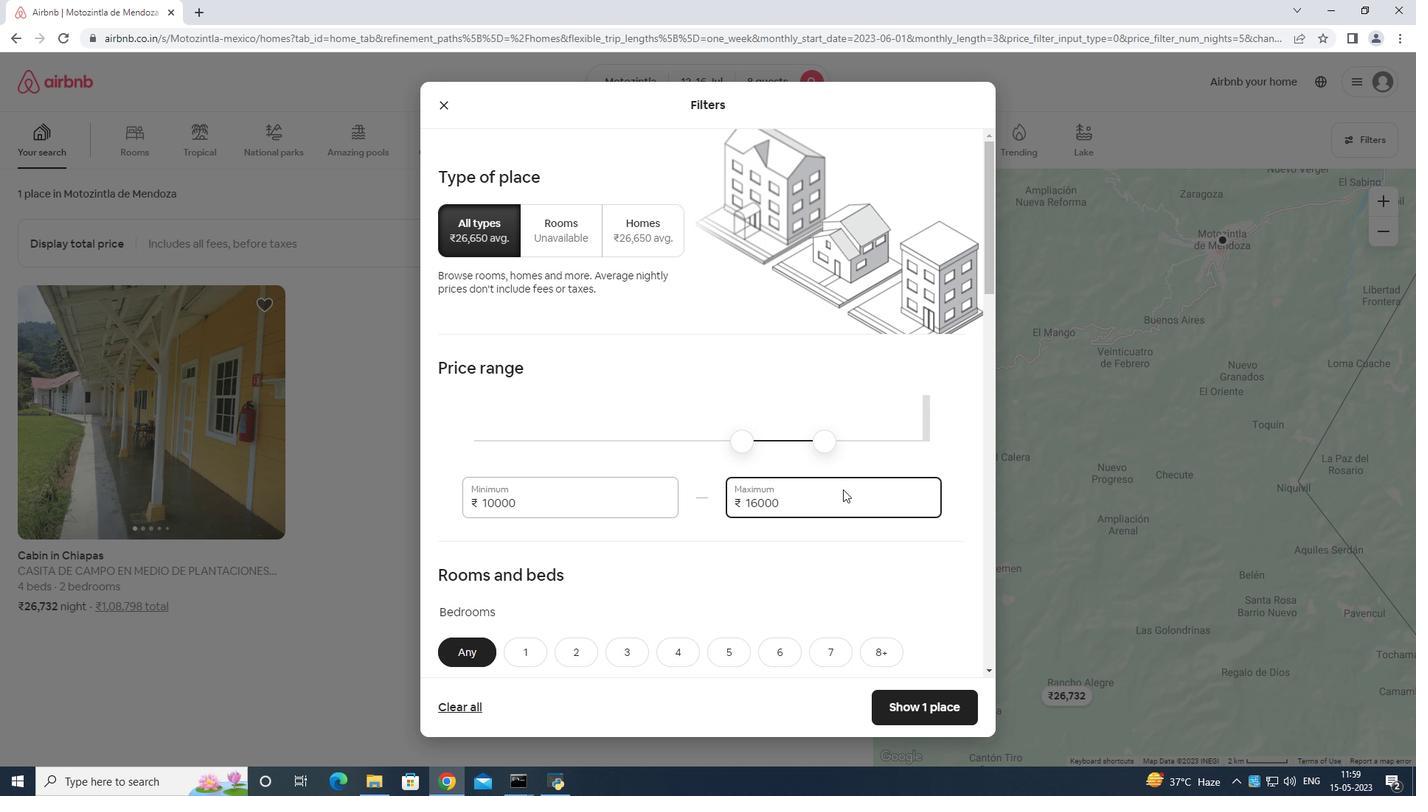 
Action: Mouse moved to (845, 490)
Screenshot: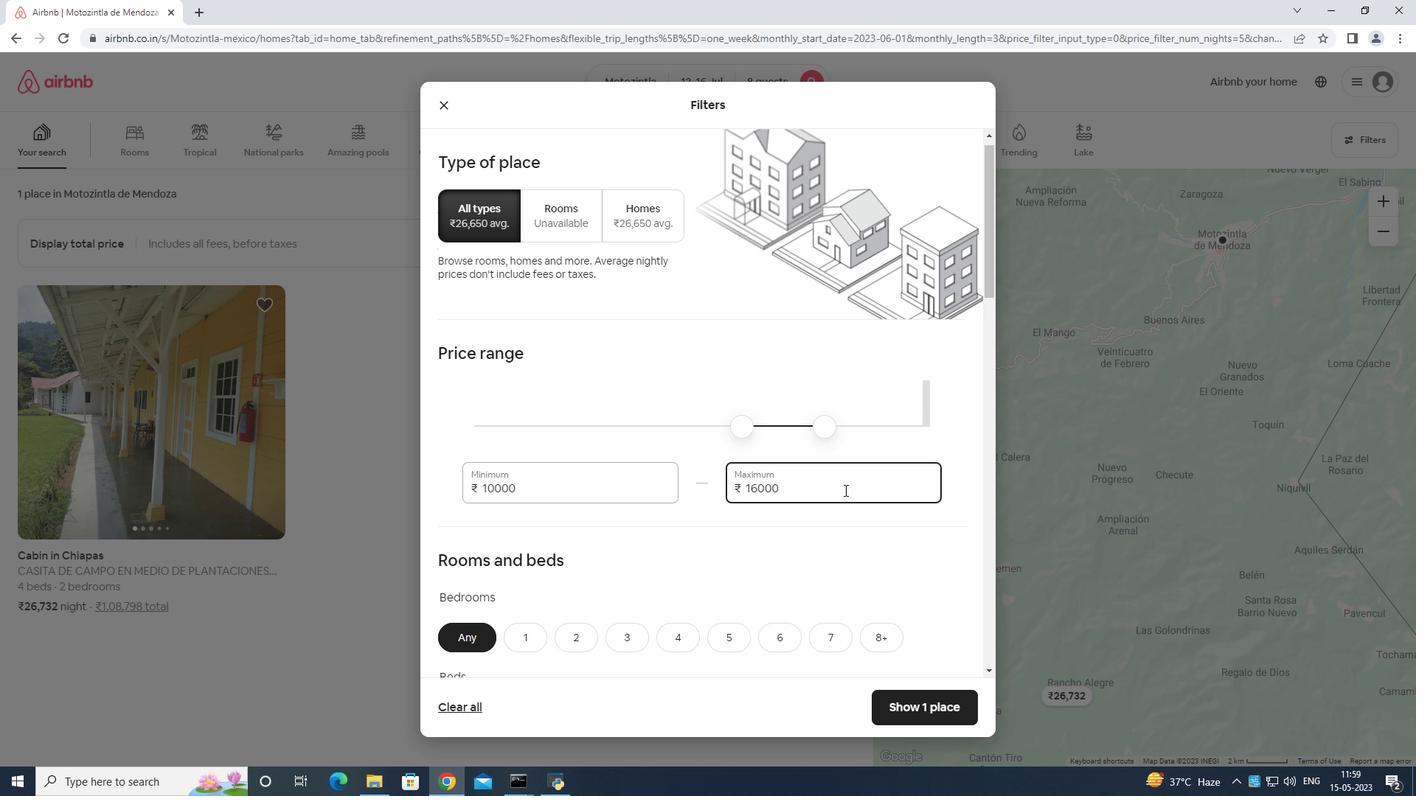 
Action: Mouse scrolled (845, 489) with delta (0, 0)
Screenshot: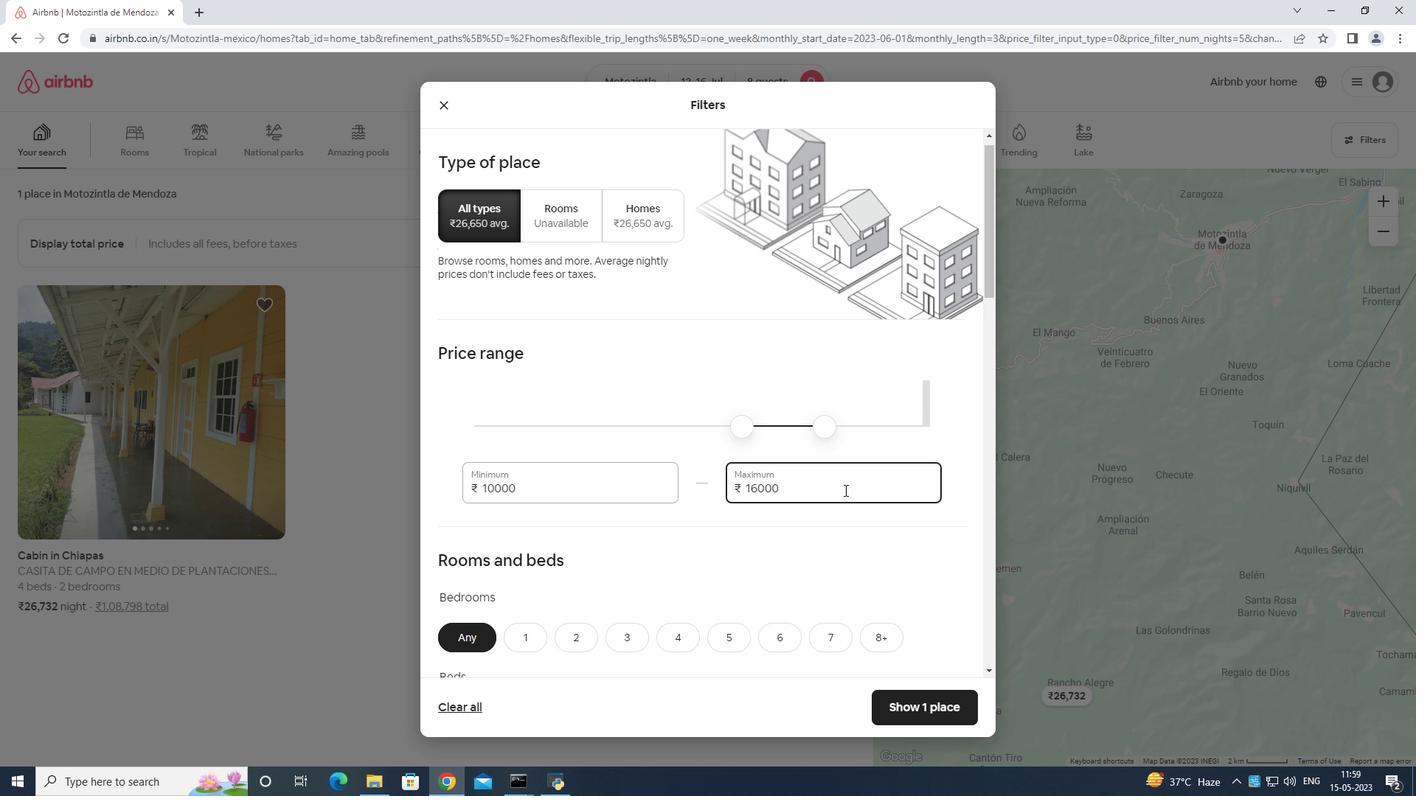 
Action: Mouse moved to (883, 427)
Screenshot: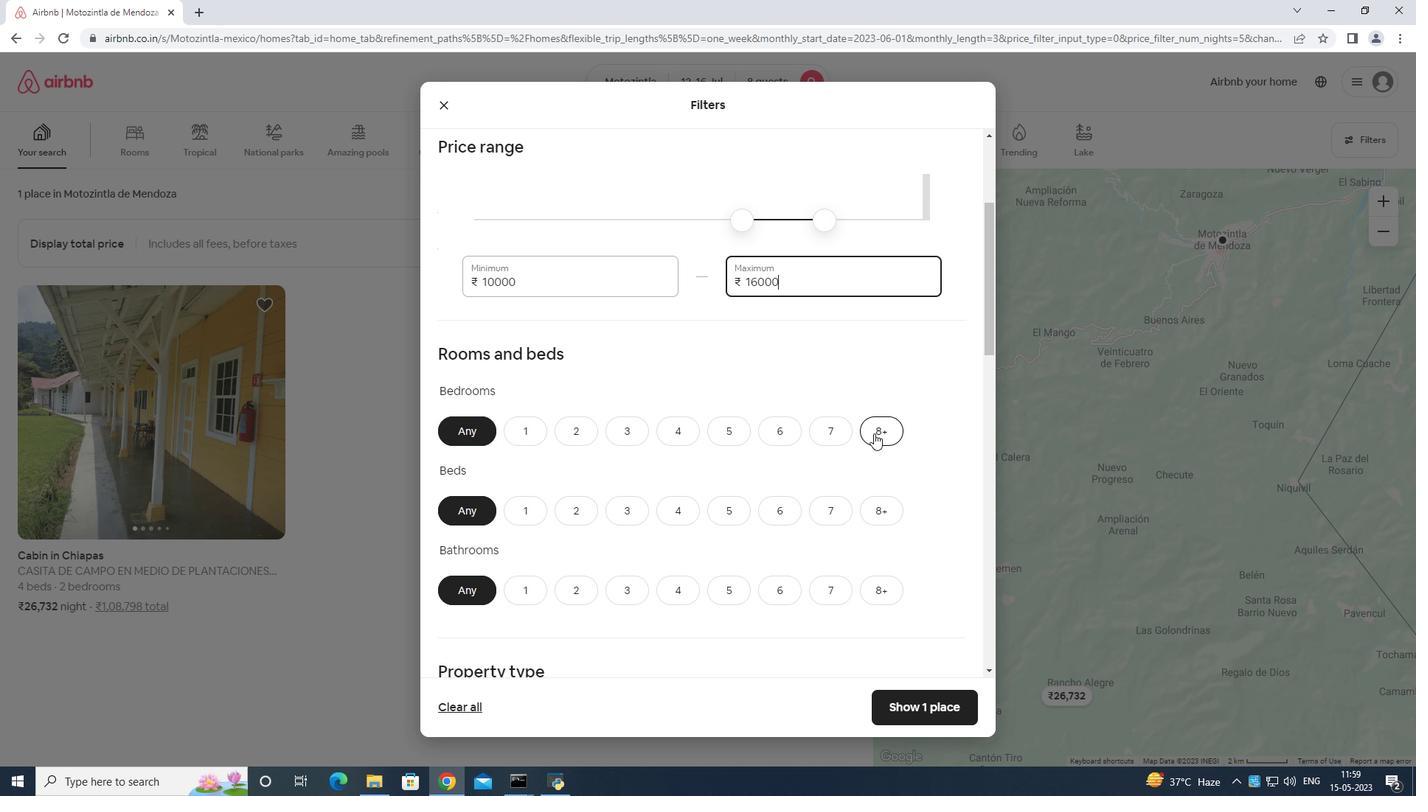 
Action: Mouse pressed left at (883, 427)
Screenshot: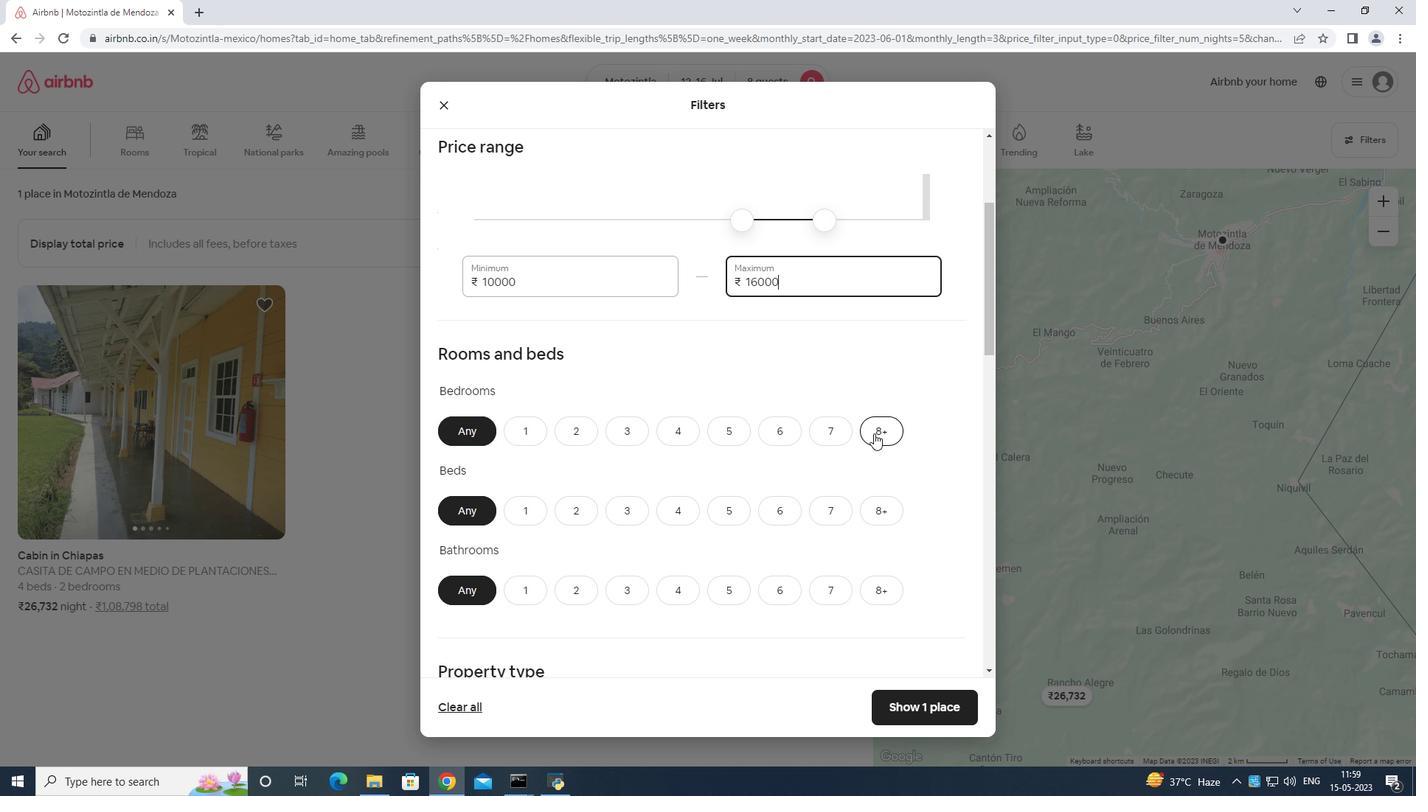 
Action: Mouse moved to (876, 507)
Screenshot: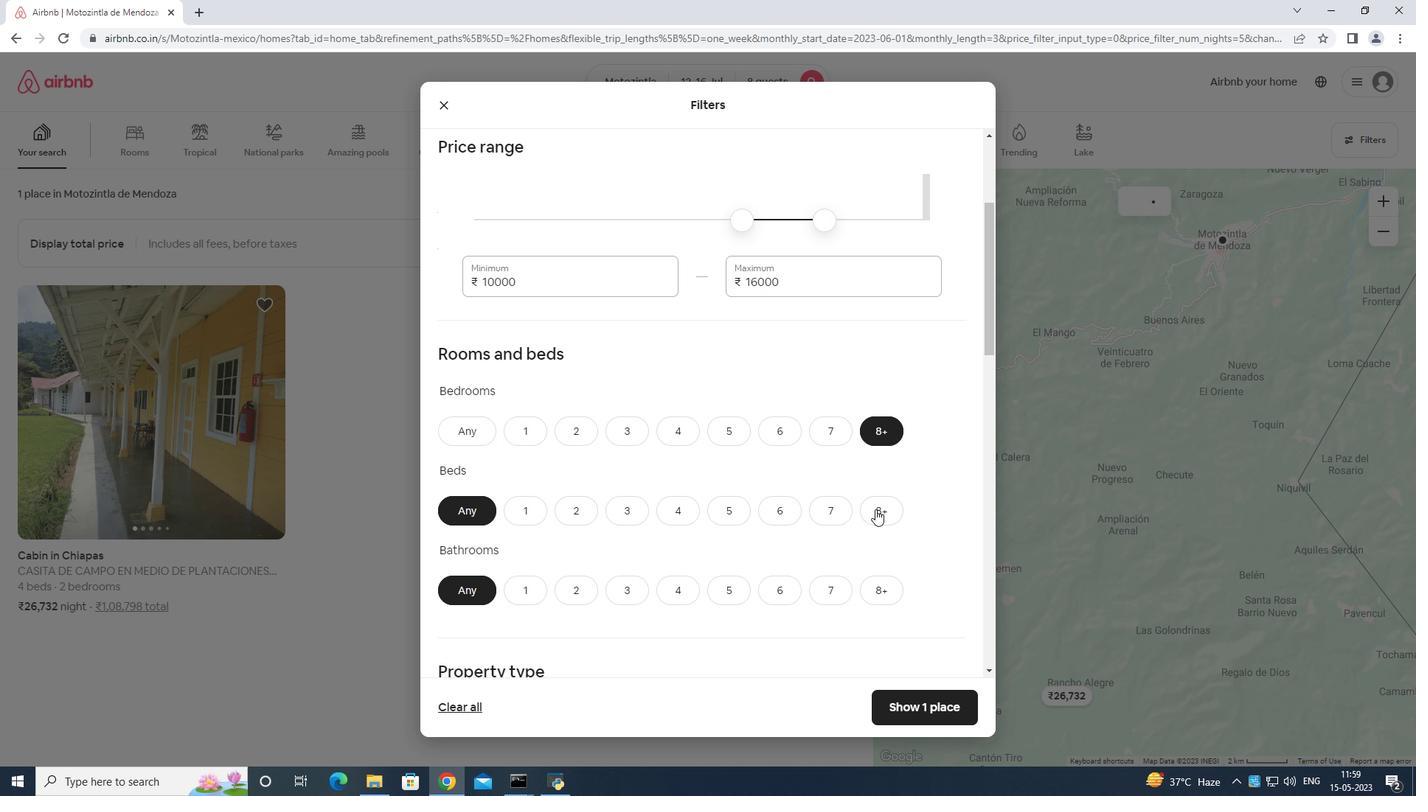 
Action: Mouse pressed left at (876, 507)
Screenshot: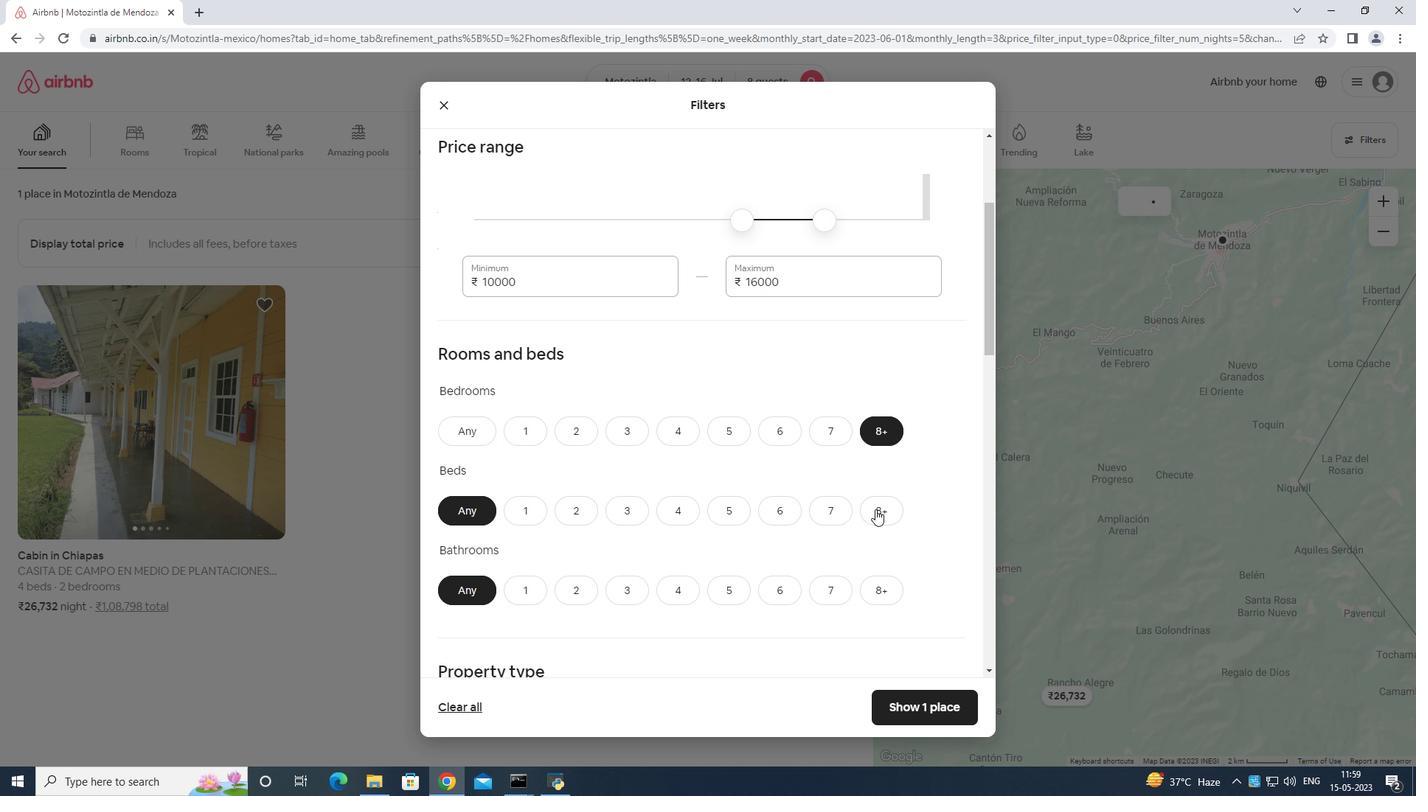 
Action: Mouse moved to (882, 591)
Screenshot: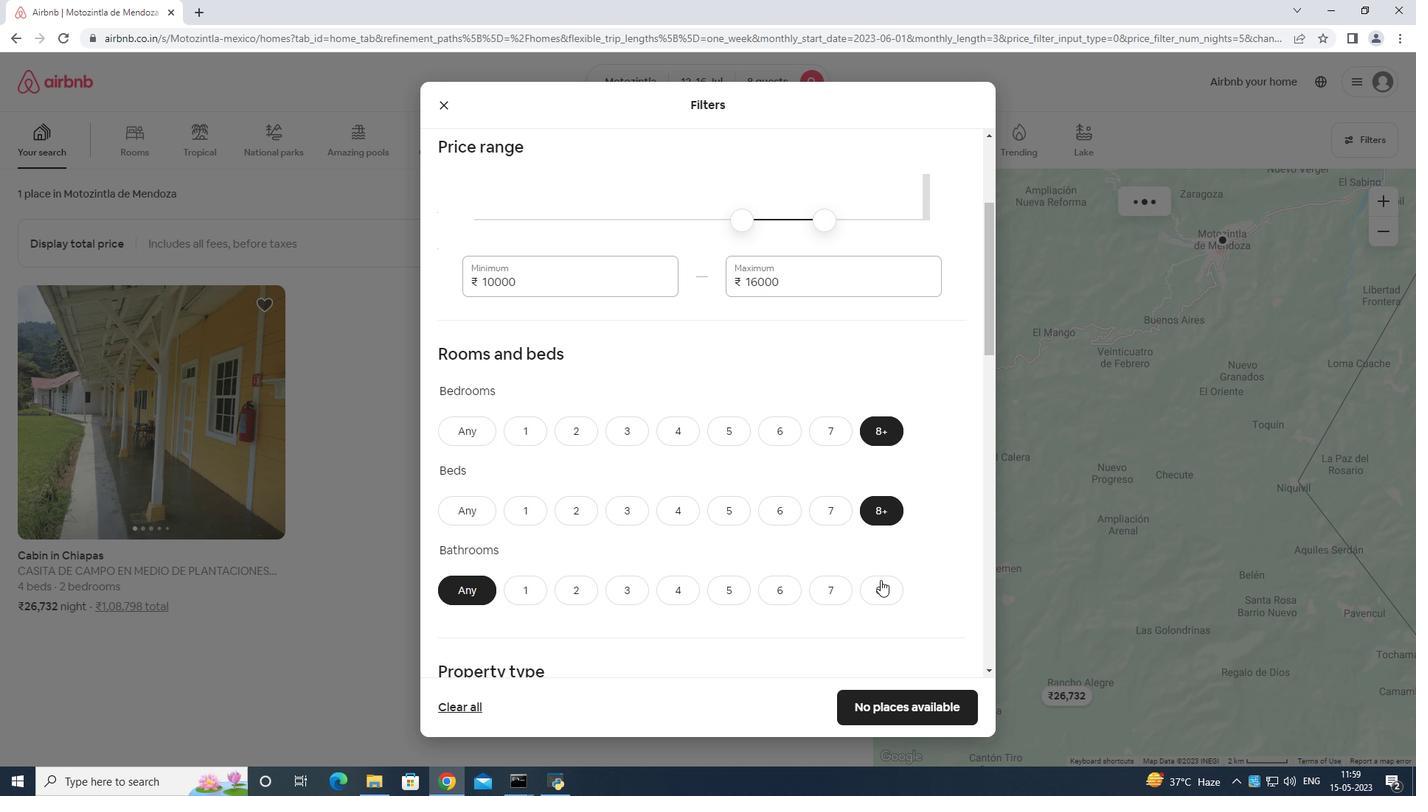 
Action: Mouse pressed left at (882, 591)
Screenshot: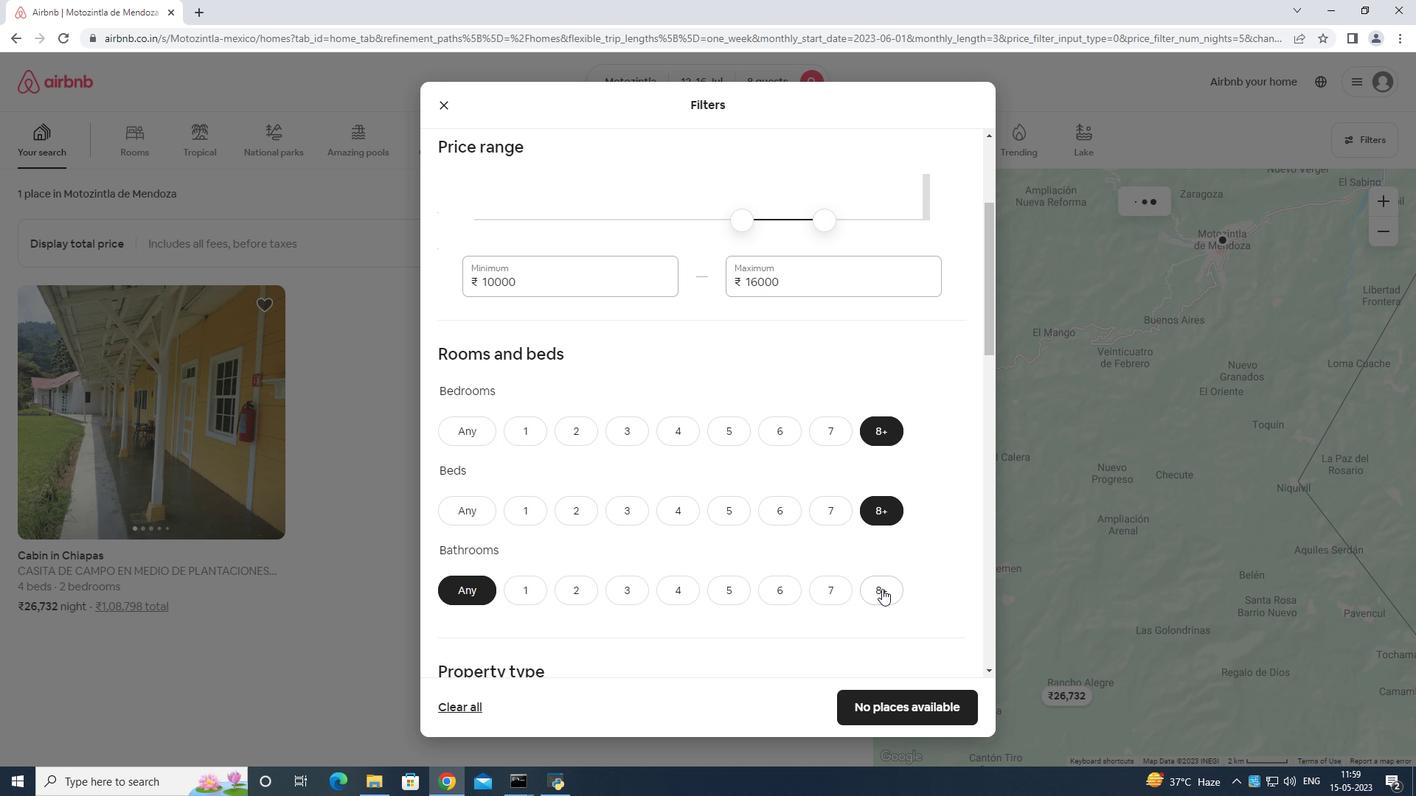 
Action: Mouse moved to (871, 550)
Screenshot: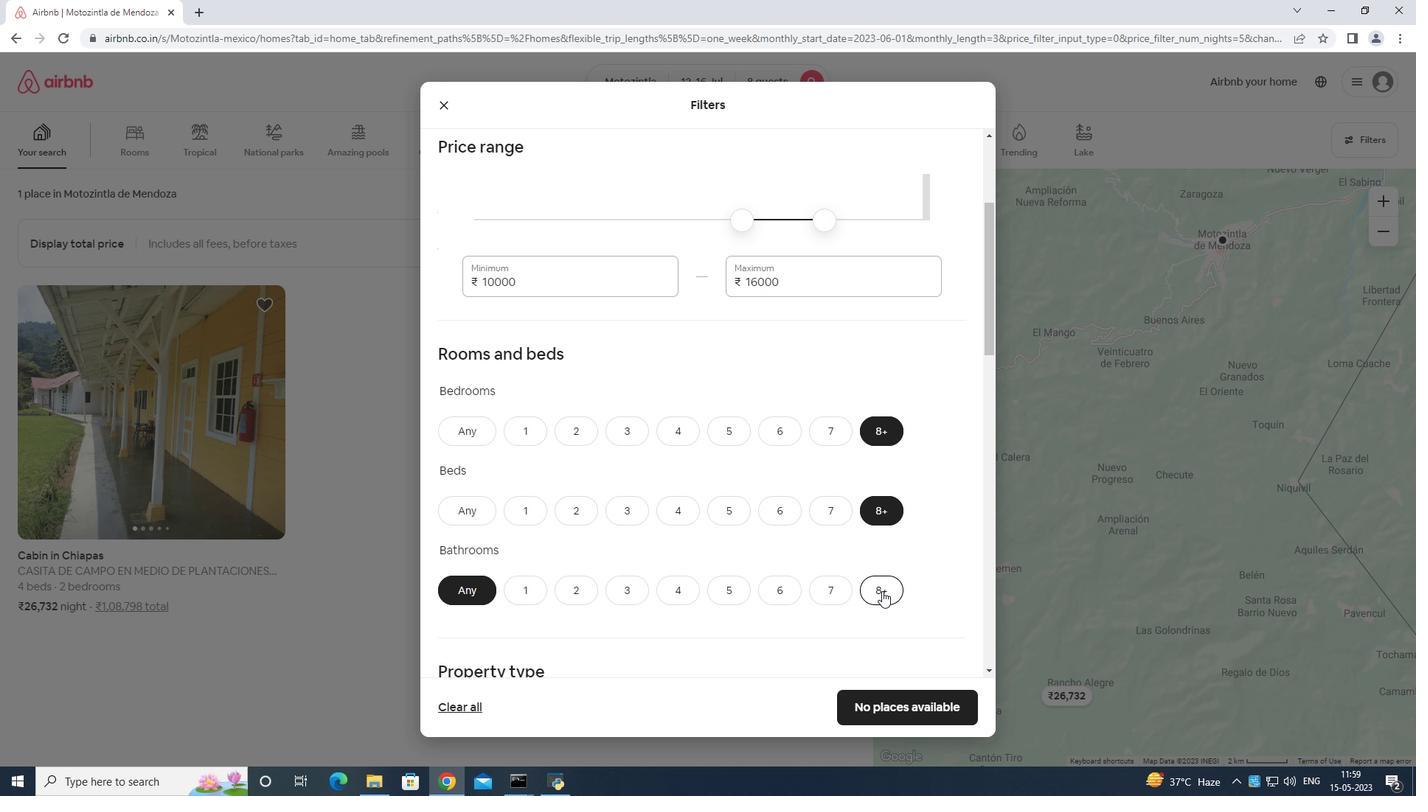 
Action: Mouse scrolled (871, 549) with delta (0, 0)
Screenshot: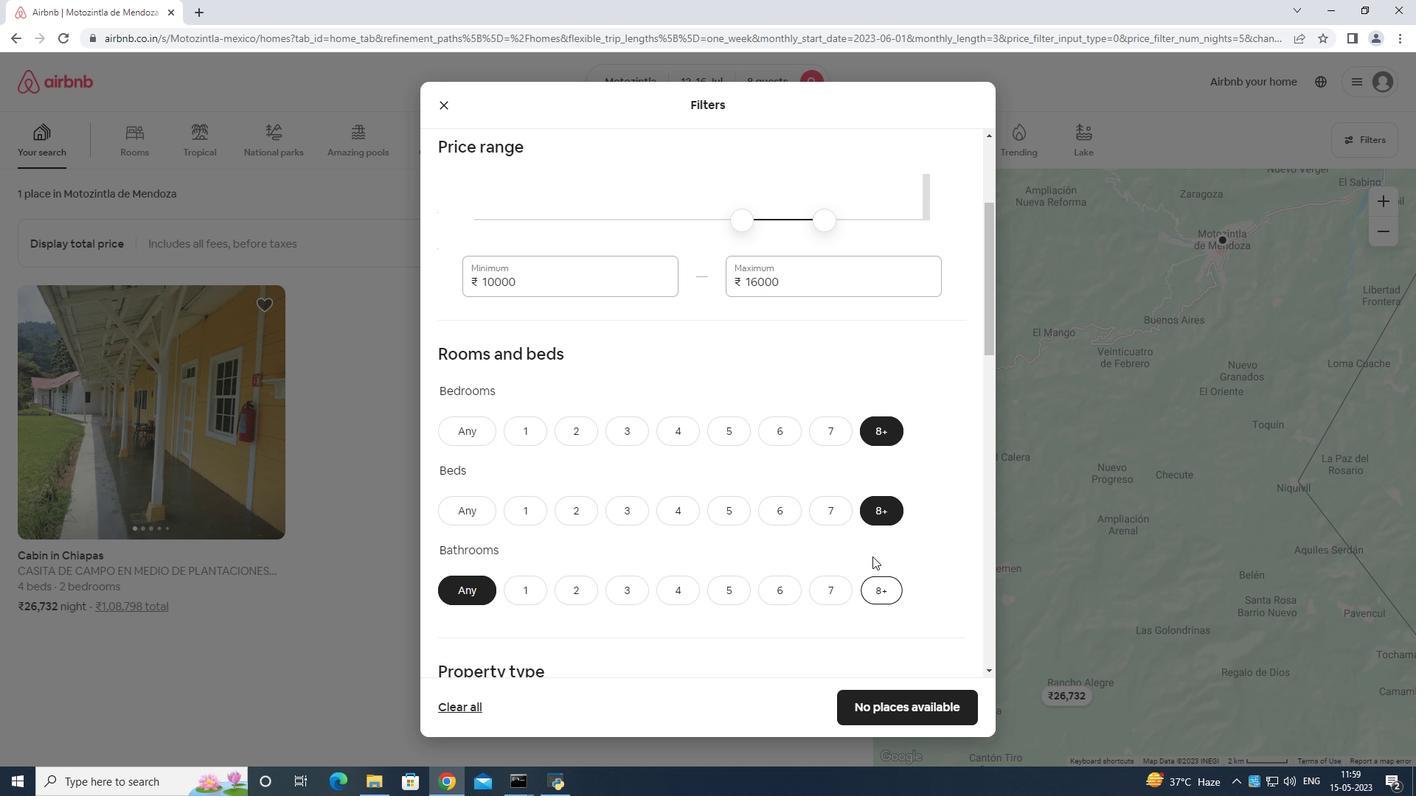 
Action: Mouse scrolled (871, 549) with delta (0, 0)
Screenshot: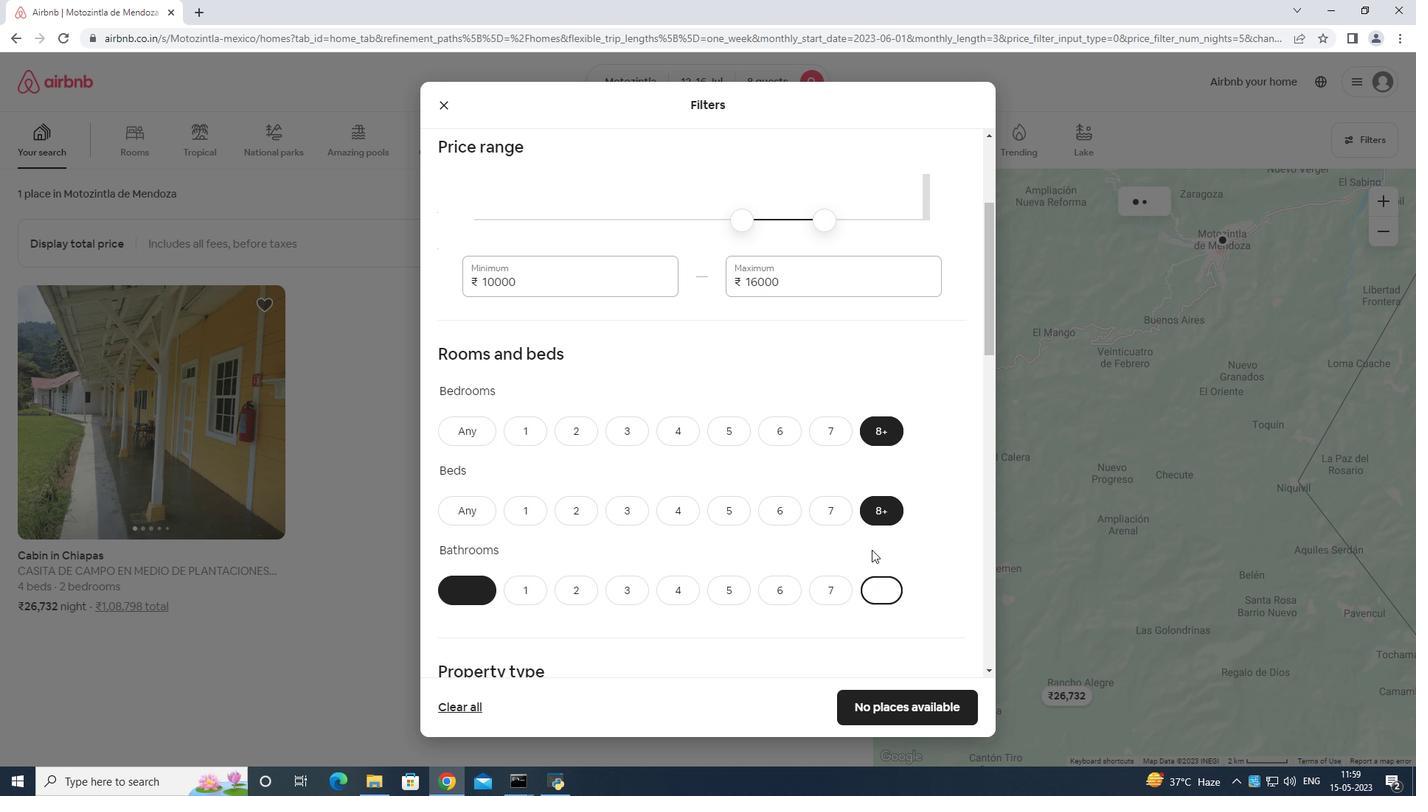 
Action: Mouse scrolled (871, 549) with delta (0, 0)
Screenshot: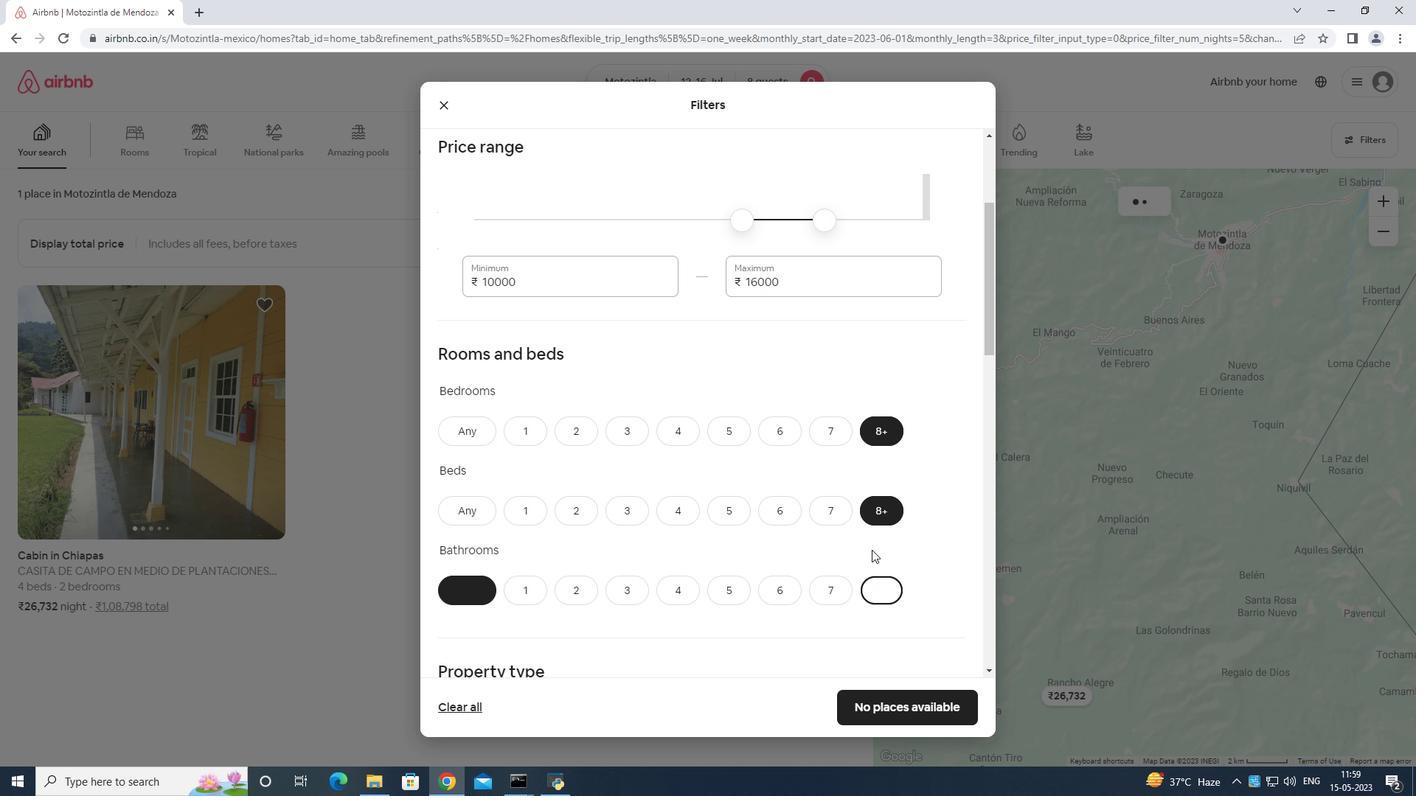 
Action: Mouse scrolled (871, 549) with delta (0, 0)
Screenshot: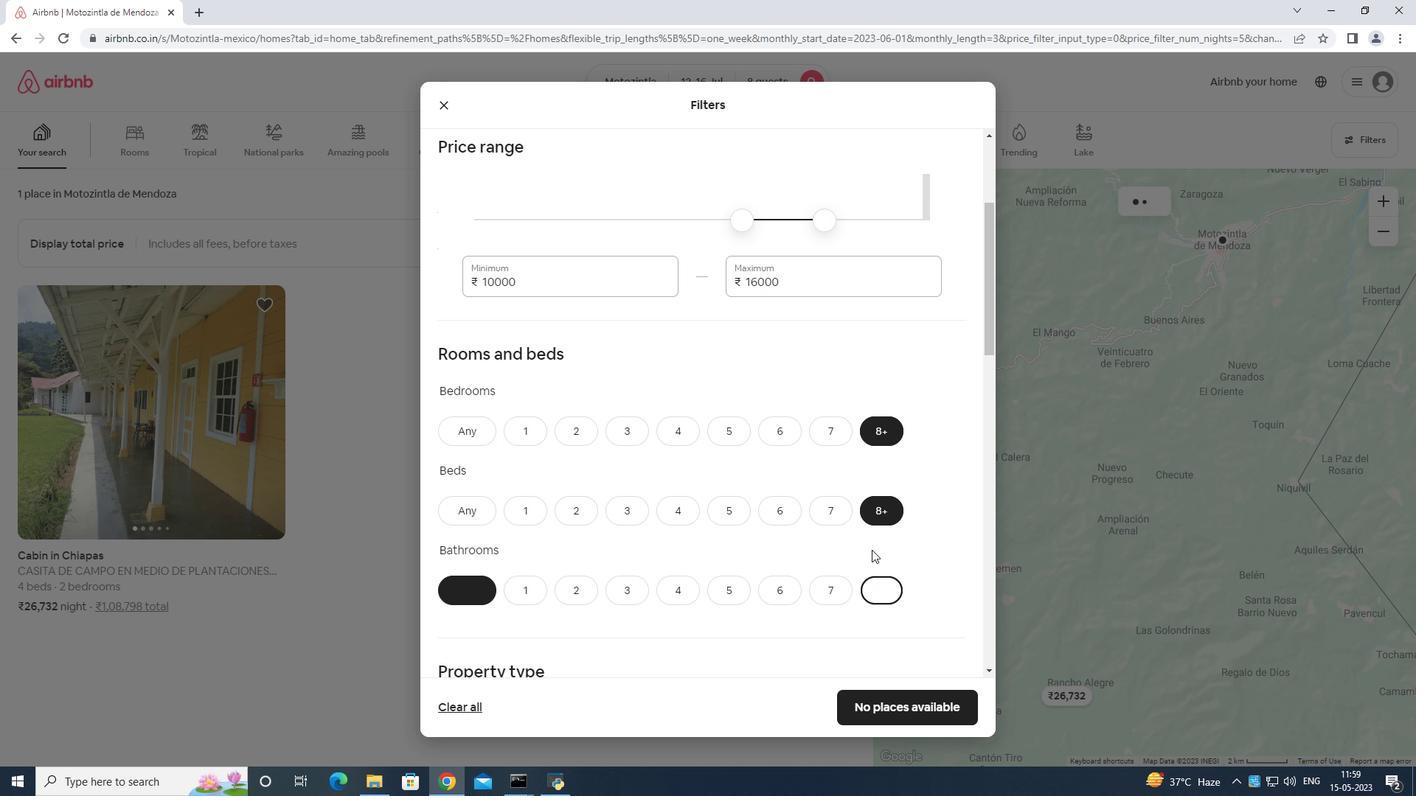 
Action: Mouse moved to (871, 542)
Screenshot: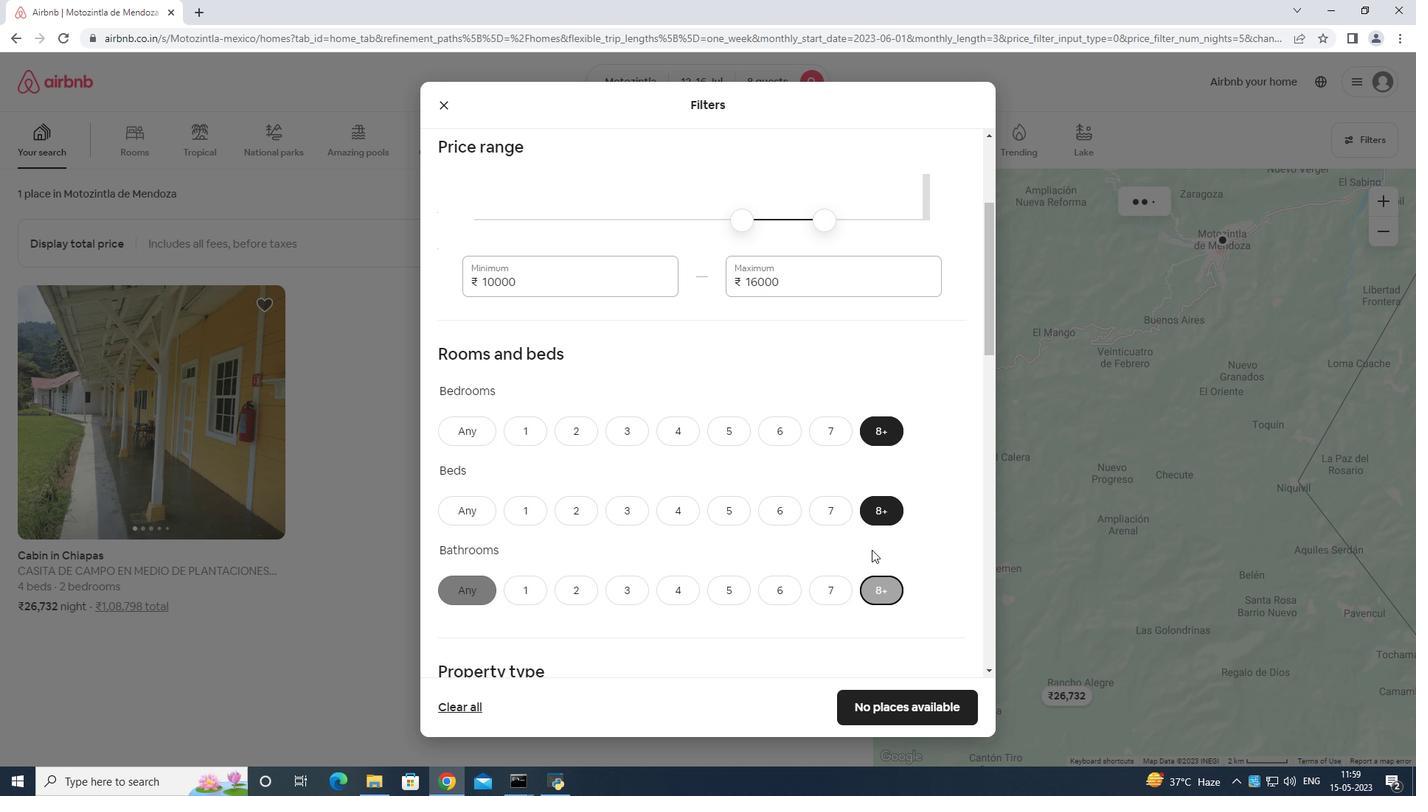 
Action: Mouse scrolled (871, 542) with delta (0, 0)
Screenshot: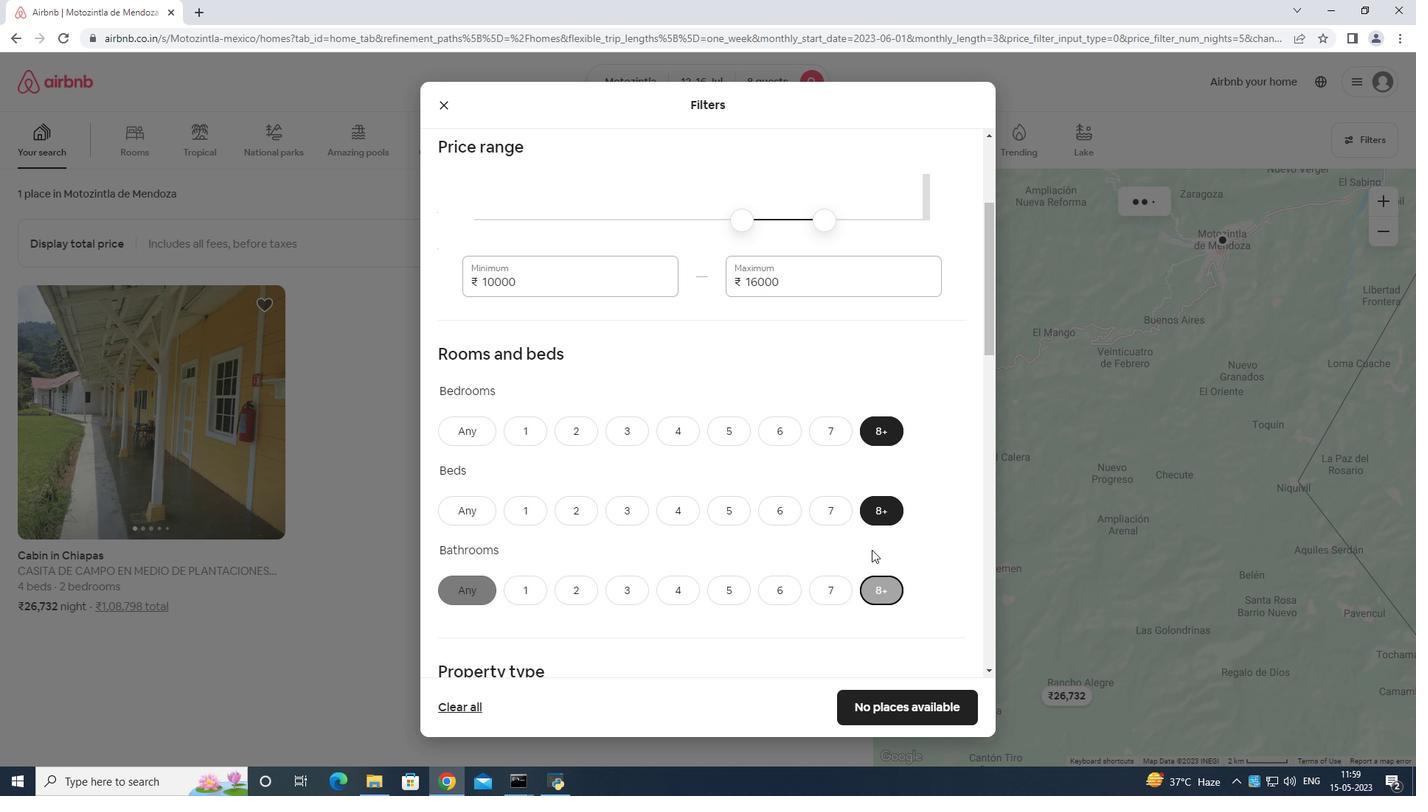 
Action: Mouse moved to (475, 550)
Screenshot: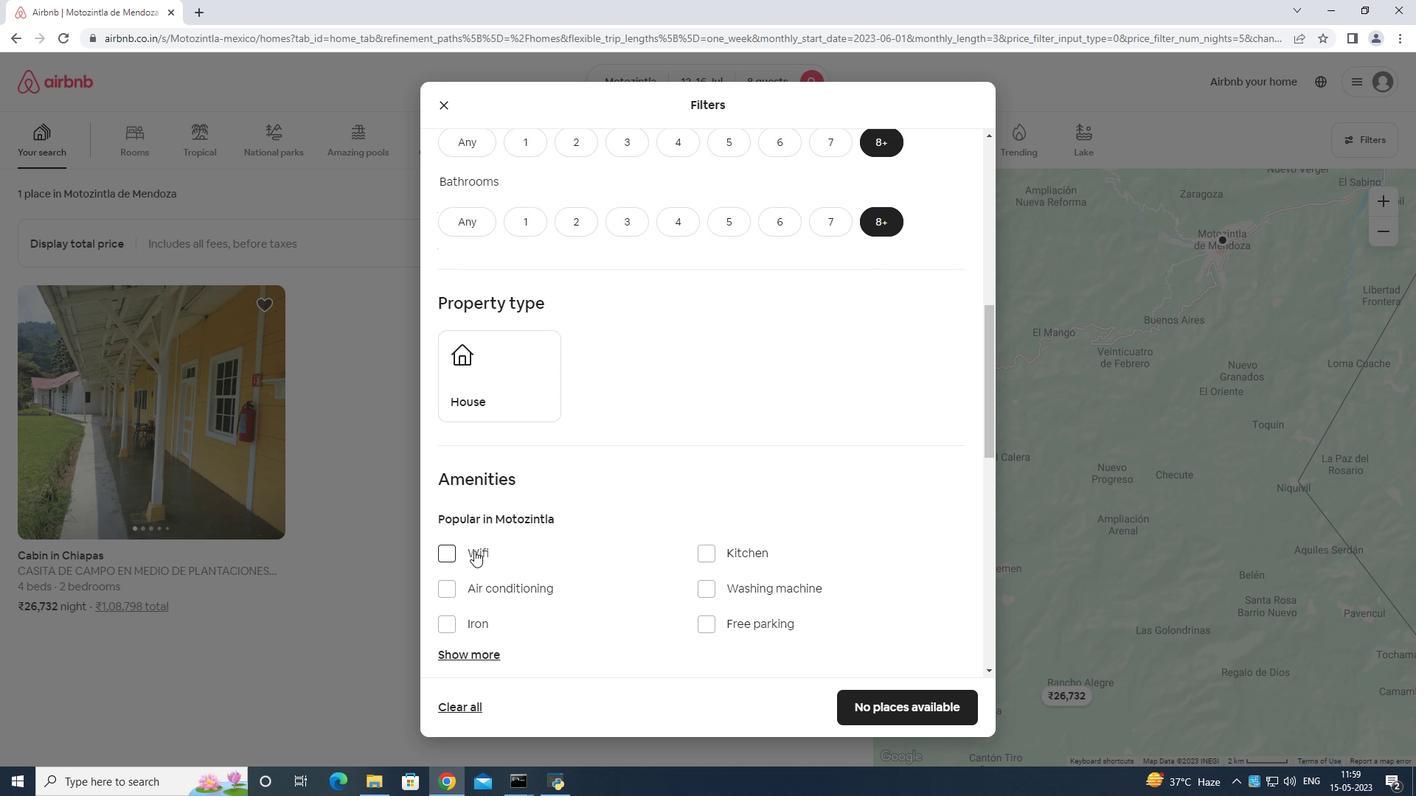 
Action: Mouse pressed left at (475, 550)
Screenshot: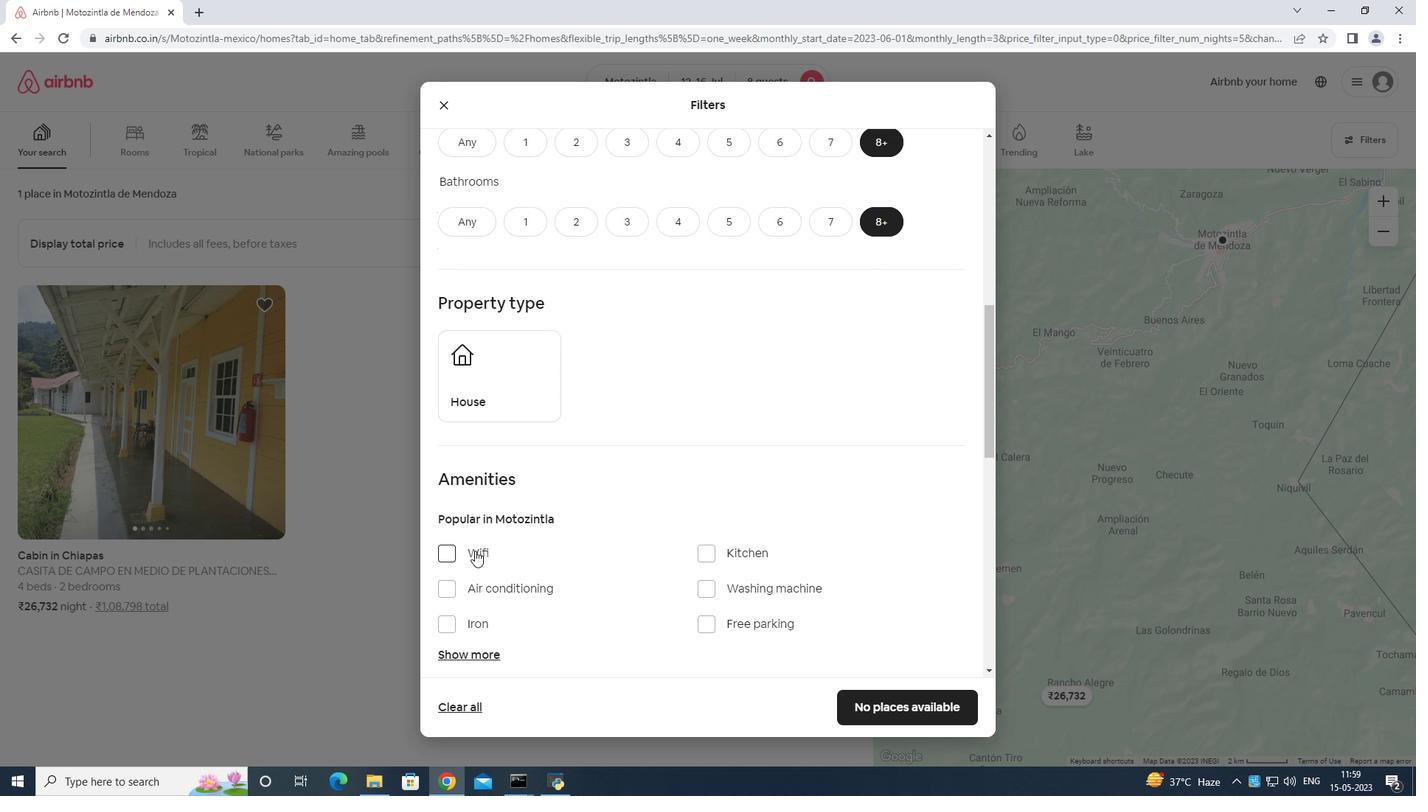 
Action: Mouse moved to (504, 520)
Screenshot: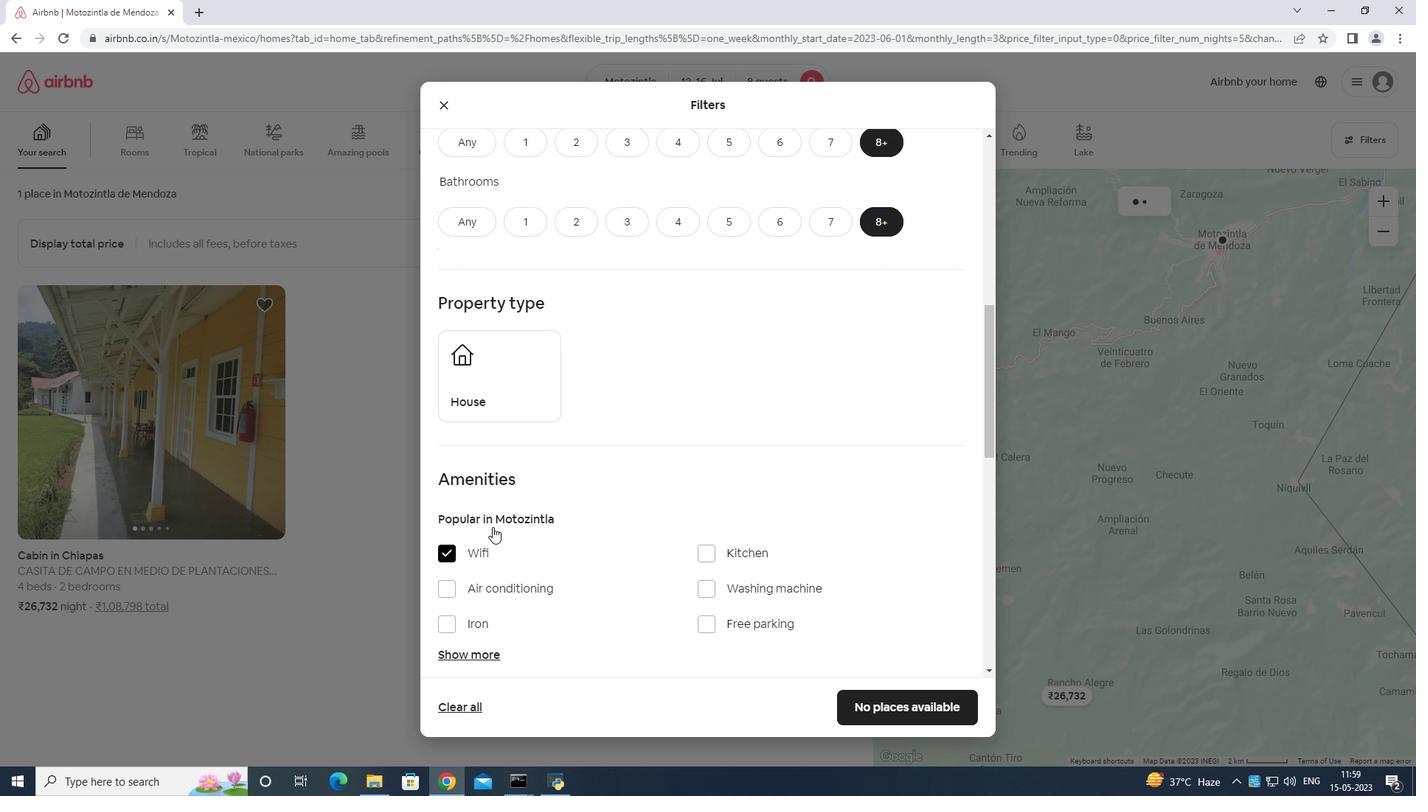 
Action: Mouse scrolled (504, 520) with delta (0, 0)
Screenshot: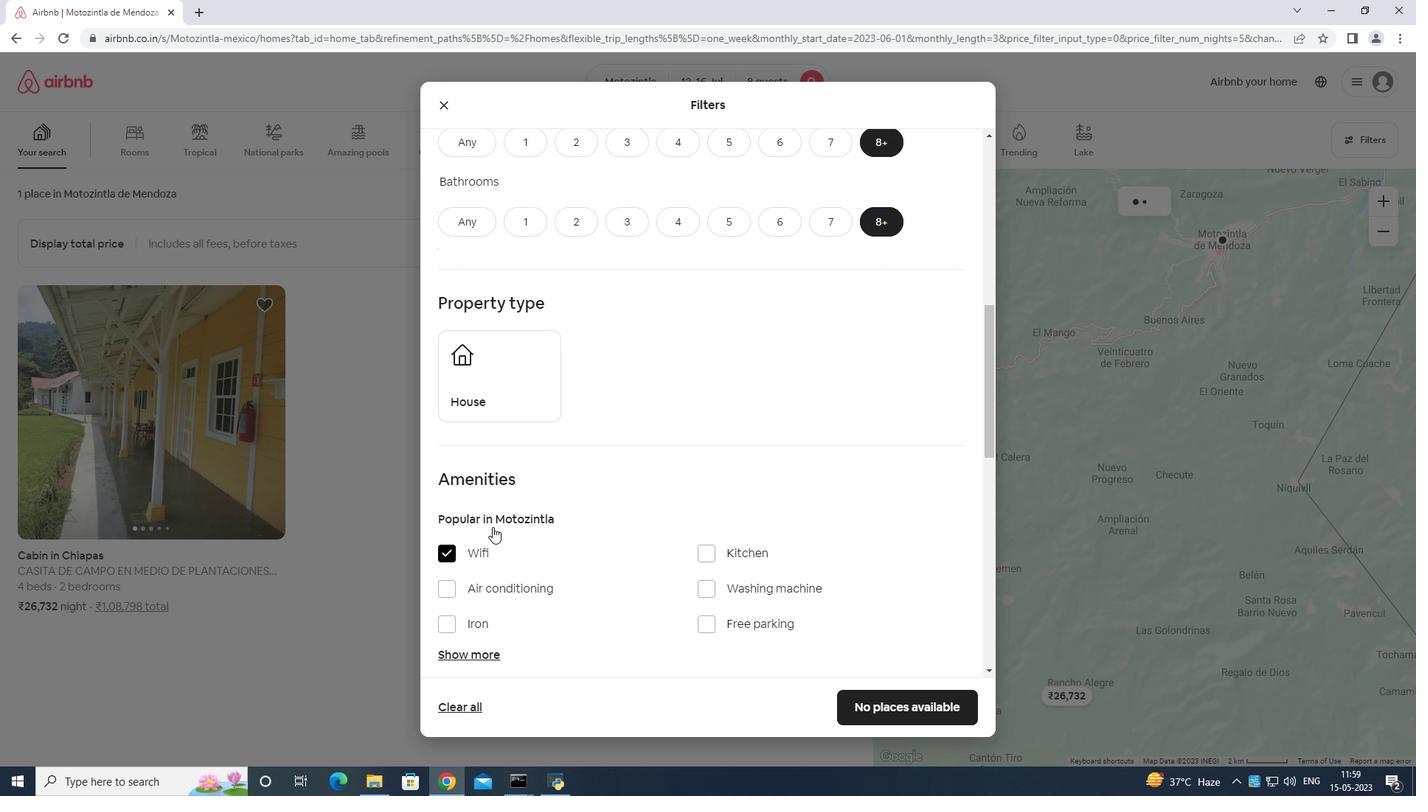 
Action: Mouse moved to (514, 520)
Screenshot: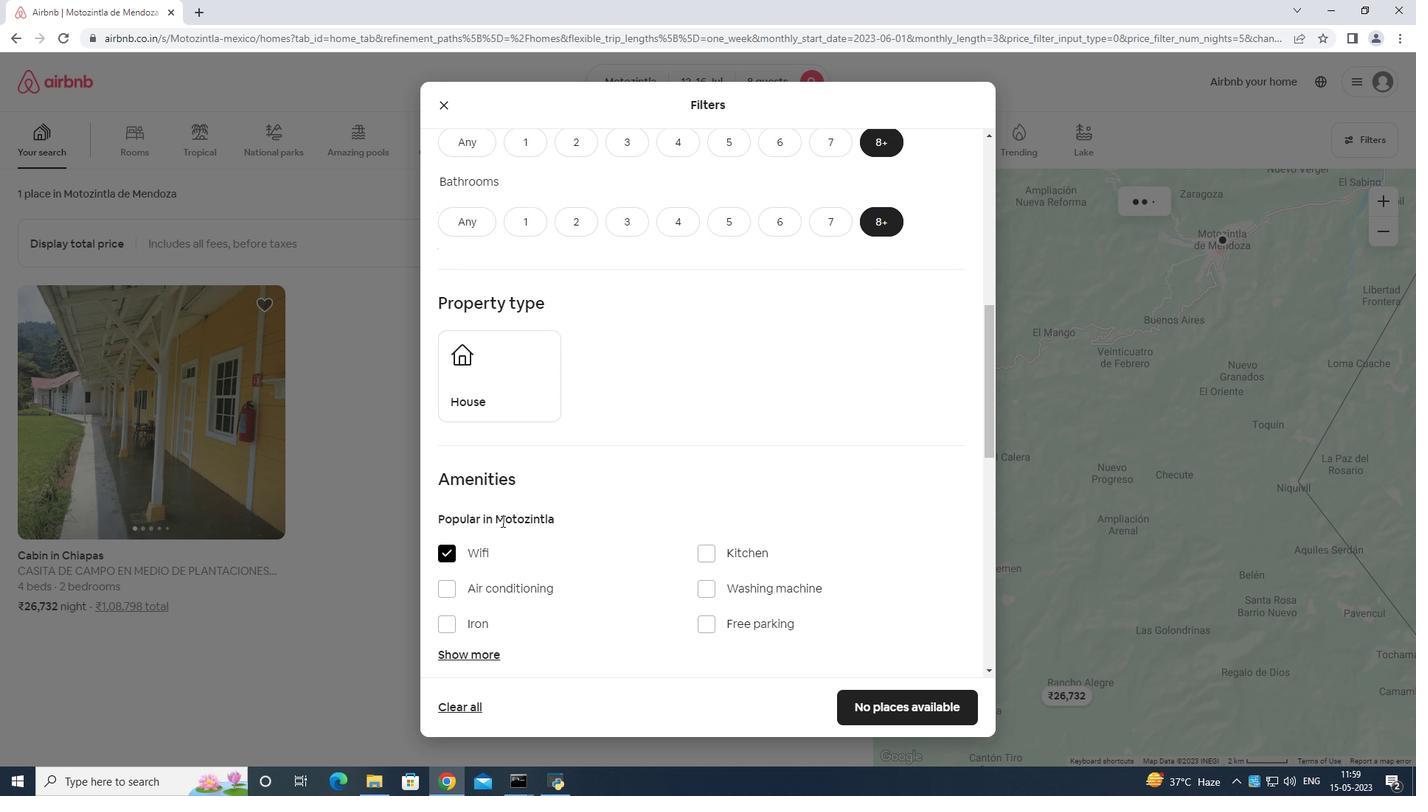 
Action: Mouse scrolled (514, 519) with delta (0, 0)
Screenshot: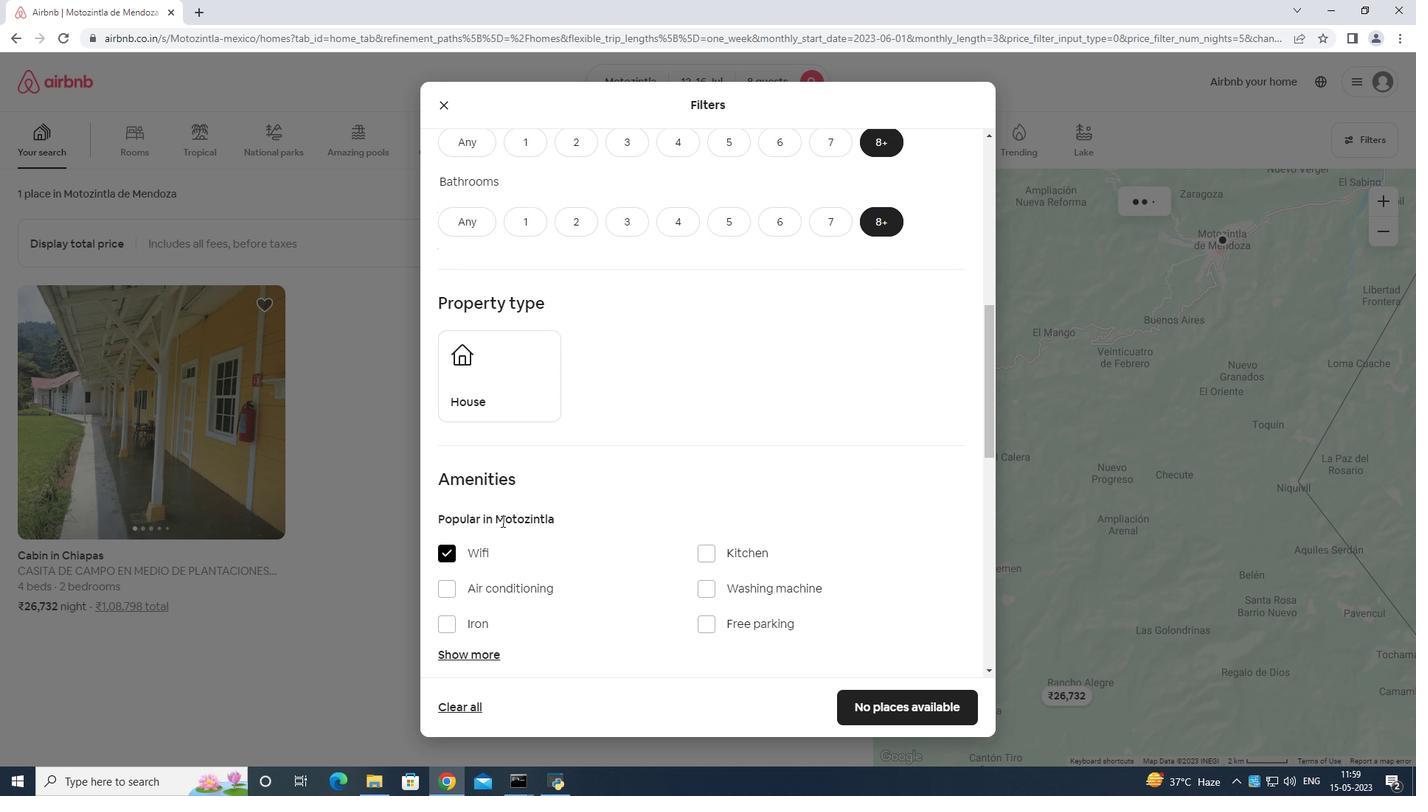 
Action: Mouse moved to (519, 517)
Screenshot: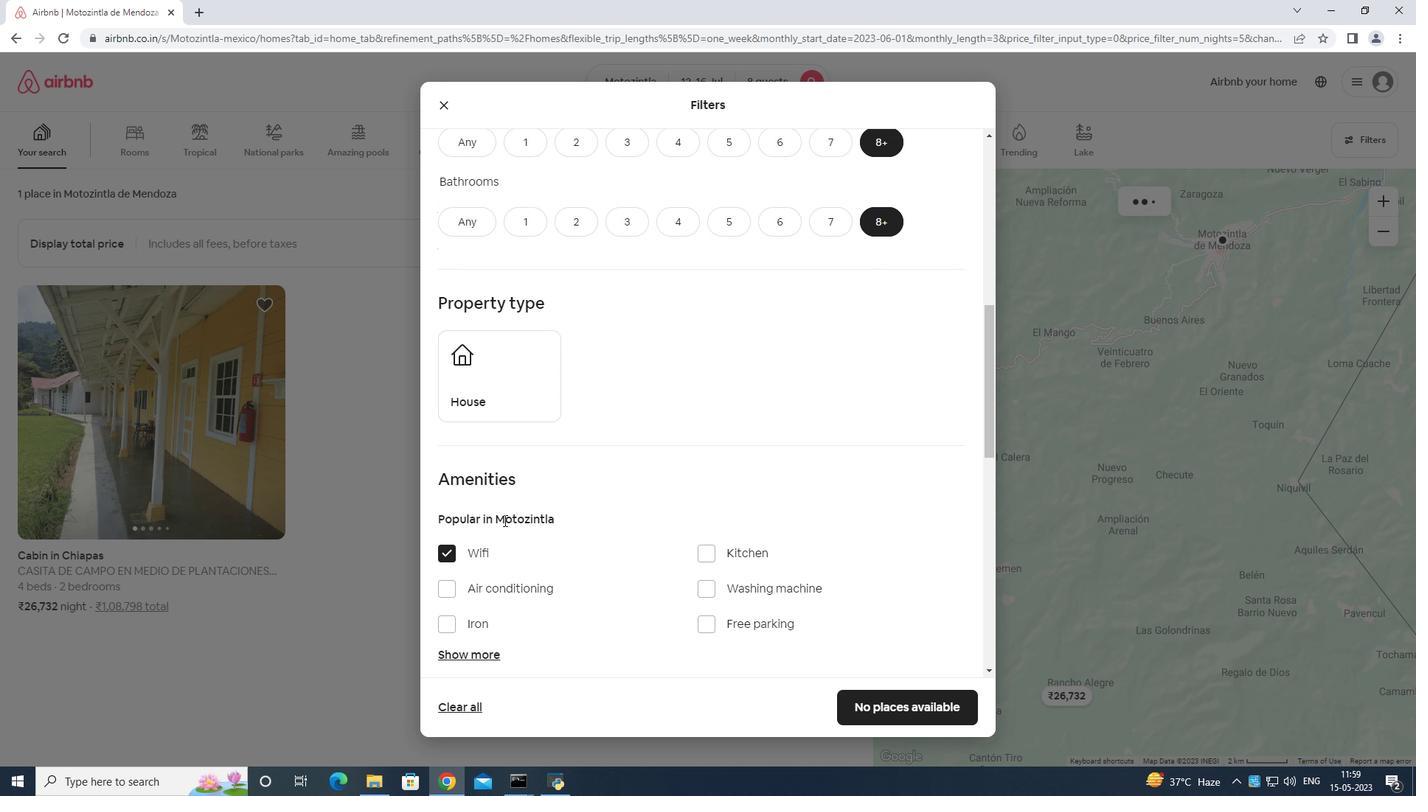 
Action: Mouse scrolled (519, 517) with delta (0, 0)
Screenshot: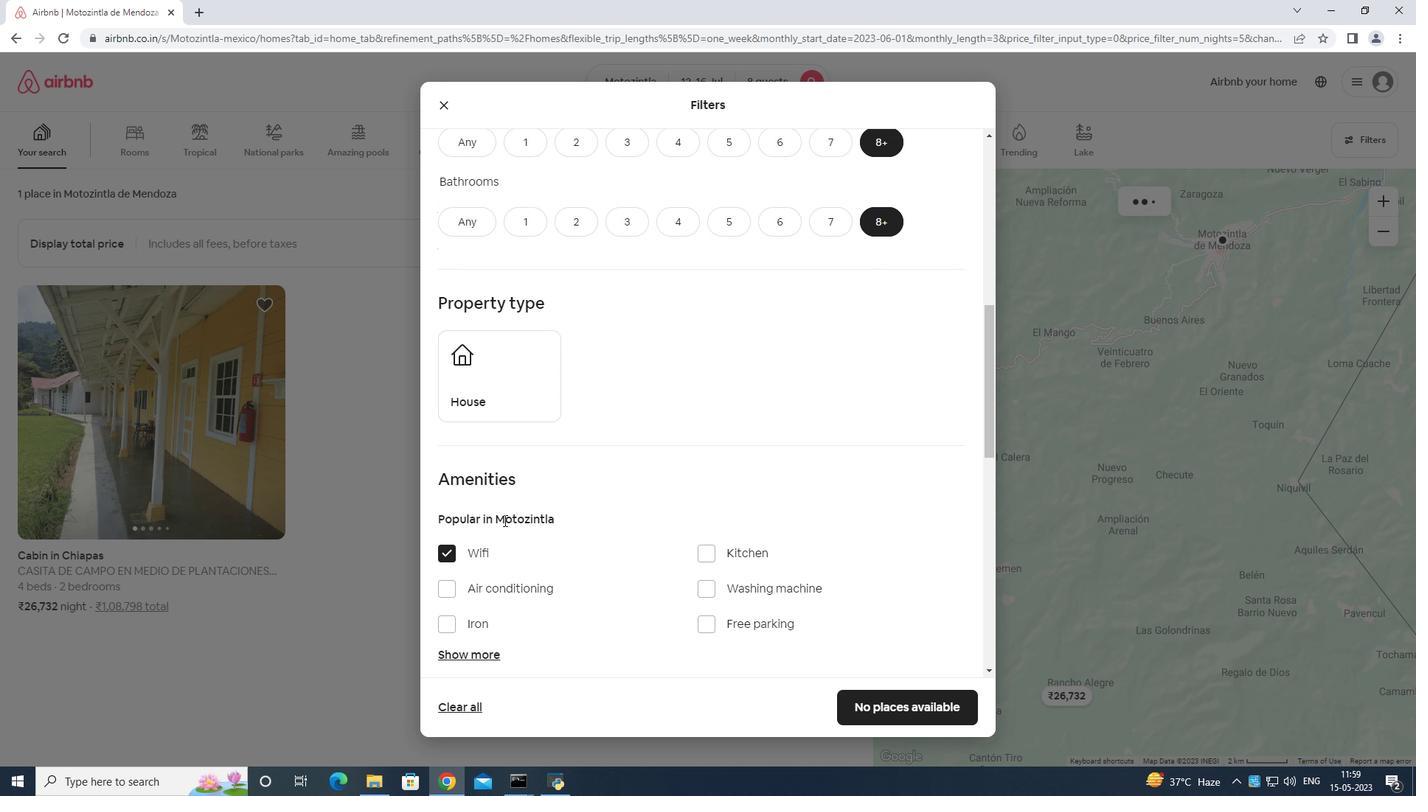 
Action: Mouse moved to (528, 512)
Screenshot: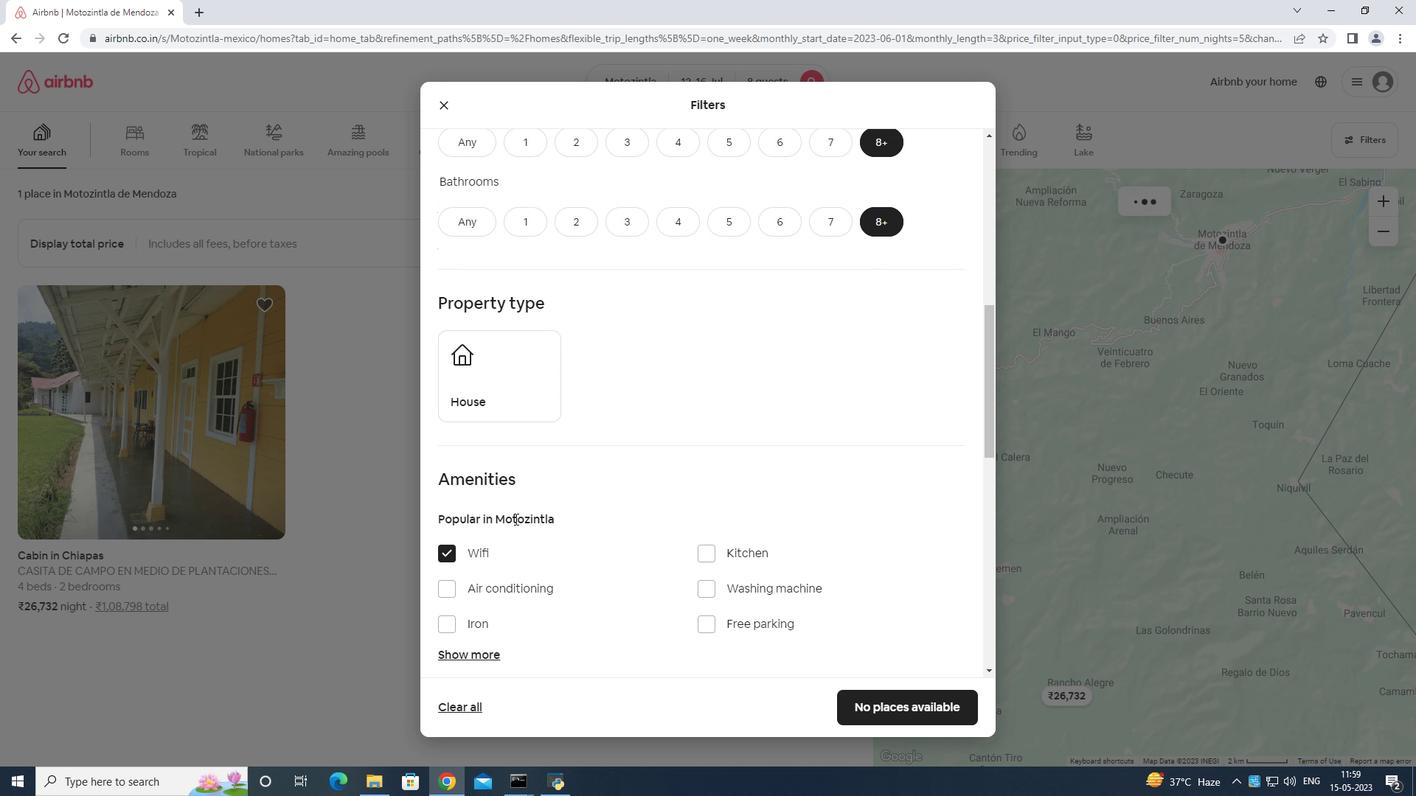 
Action: Mouse scrolled (528, 511) with delta (0, 0)
Screenshot: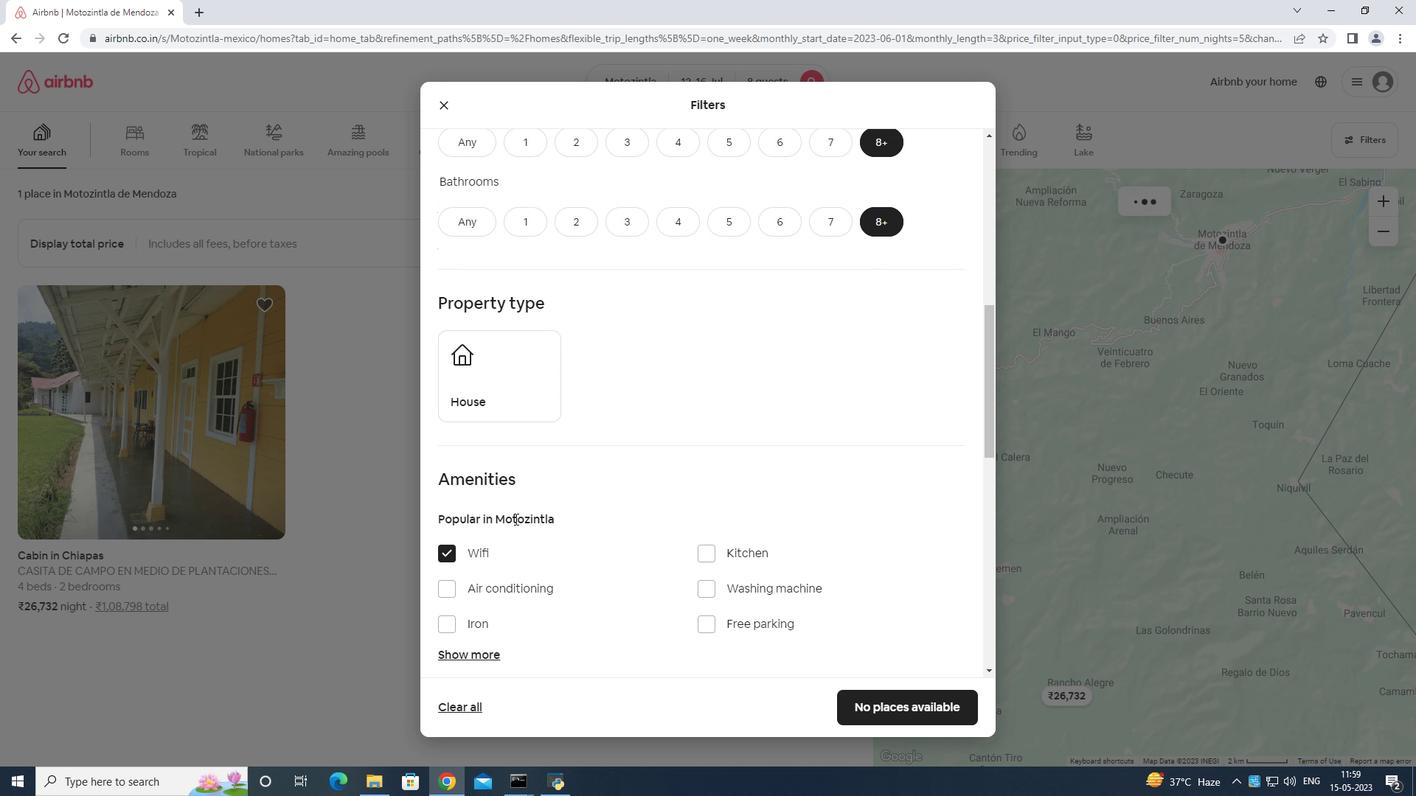 
Action: Mouse moved to (705, 330)
Screenshot: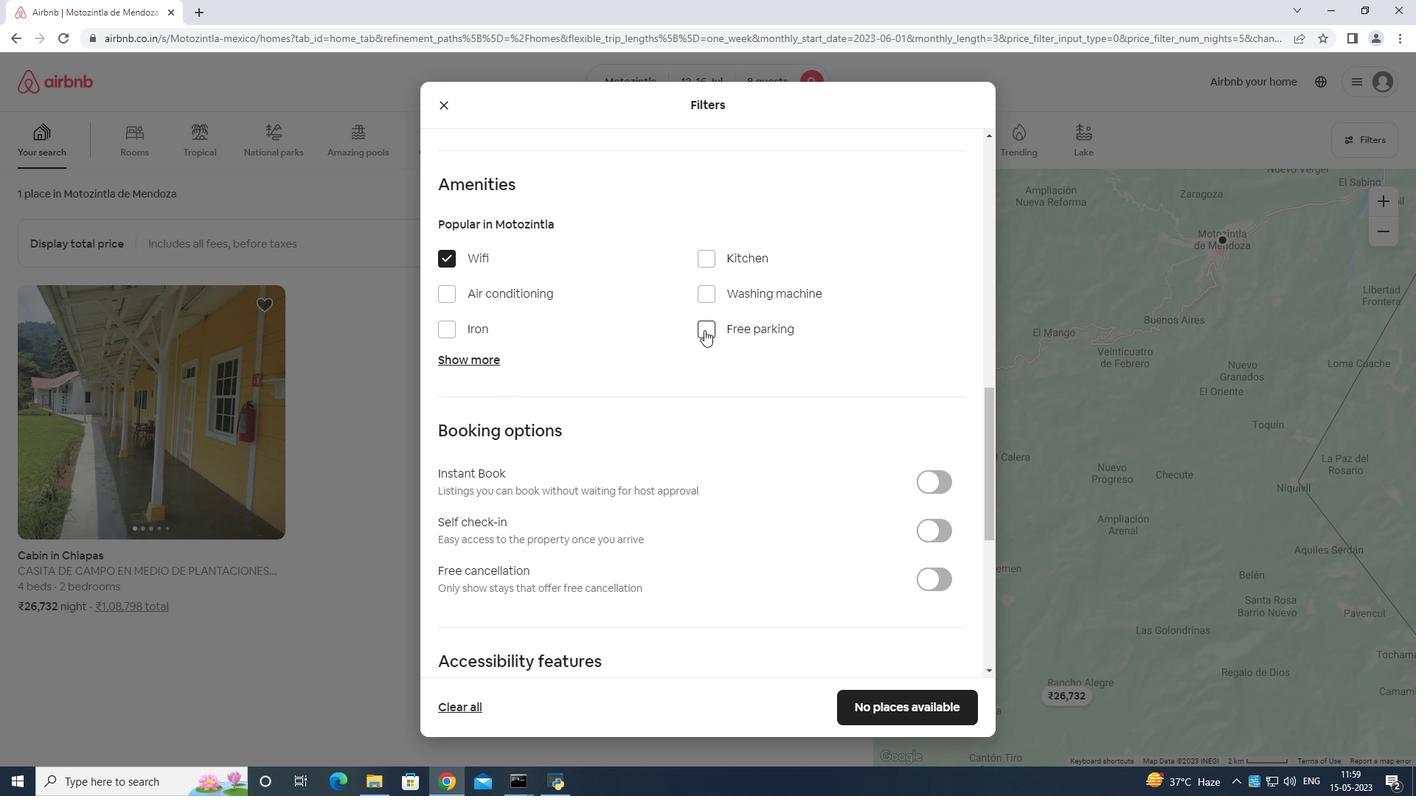 
Action: Mouse pressed left at (705, 330)
Screenshot: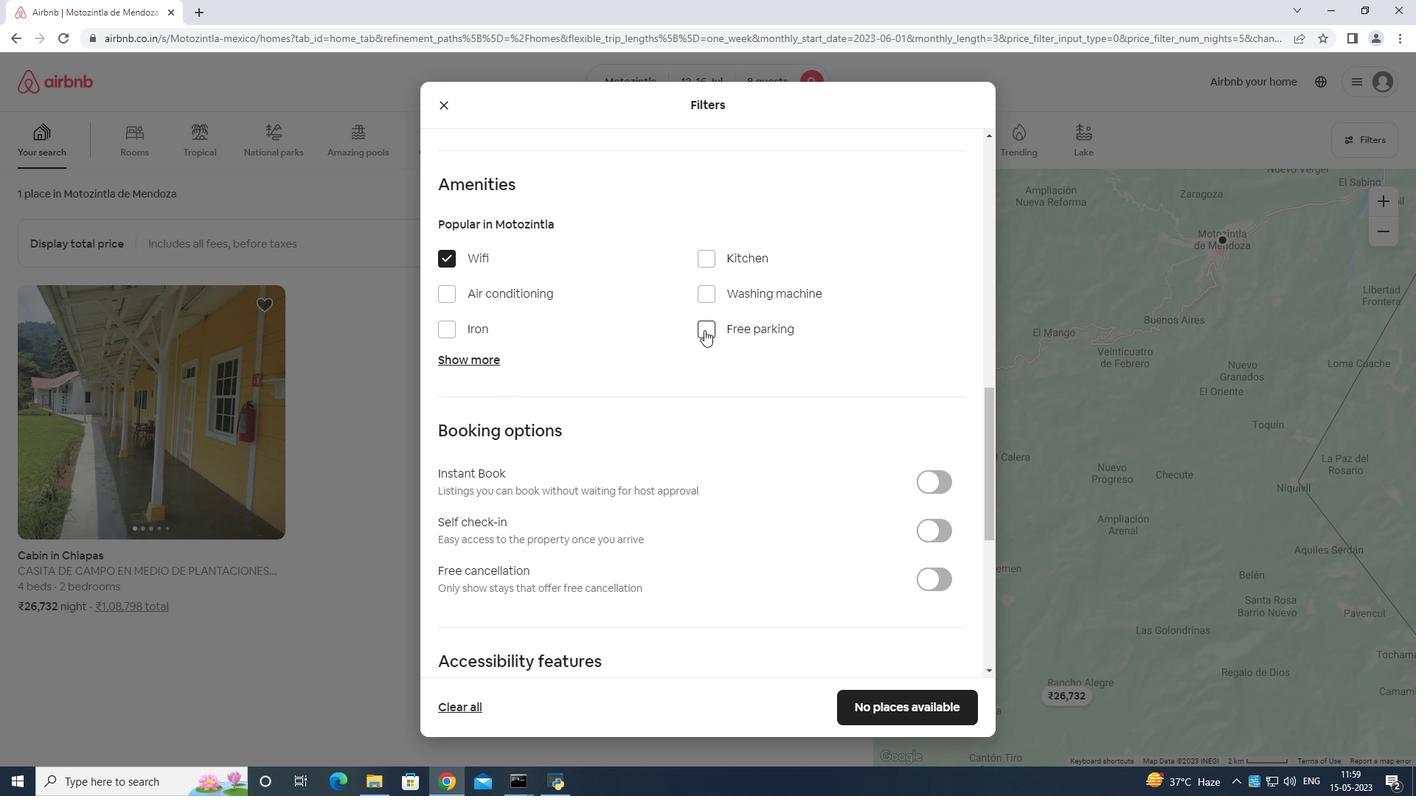 
Action: Mouse moved to (458, 358)
Screenshot: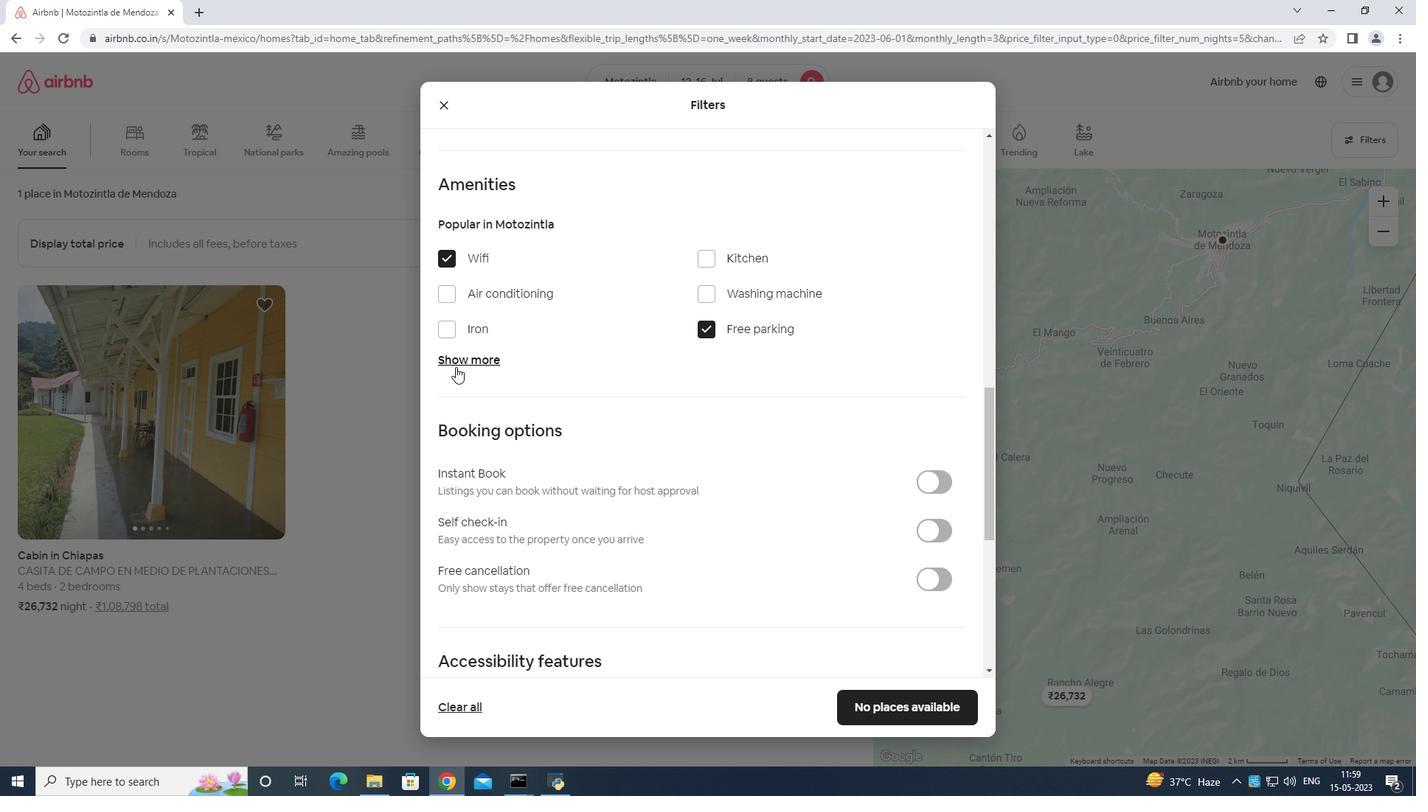 
Action: Mouse pressed left at (458, 358)
Screenshot: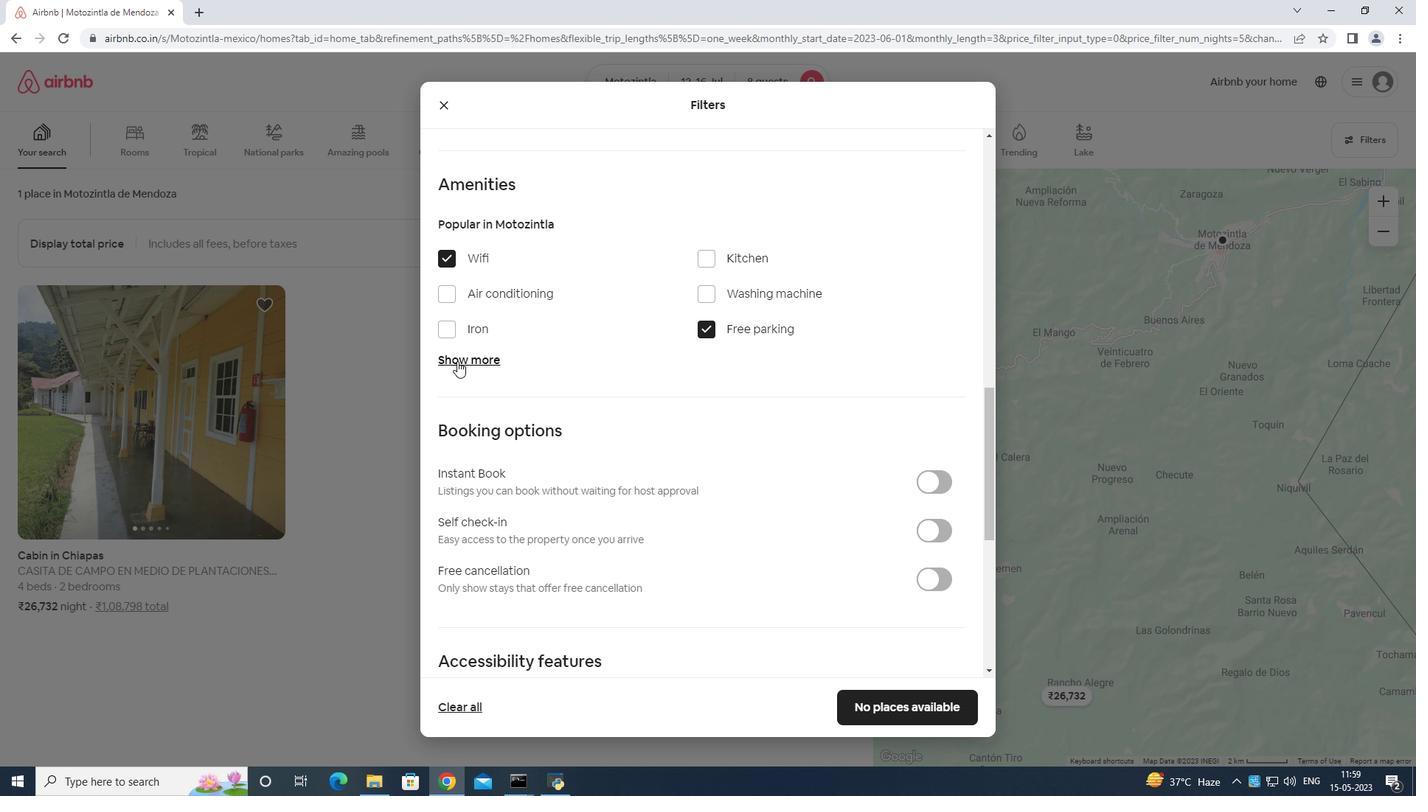 
Action: Mouse moved to (706, 449)
Screenshot: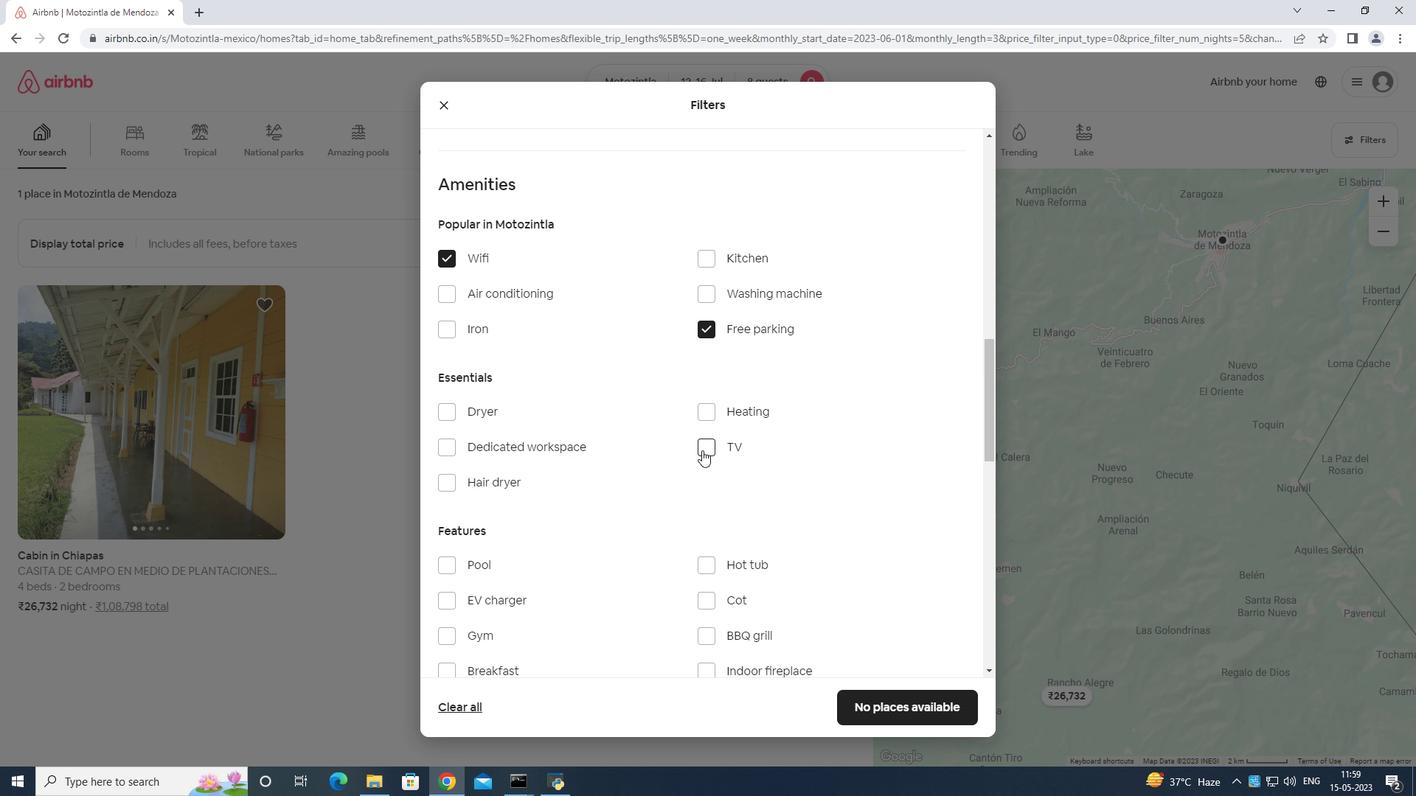 
Action: Mouse pressed left at (706, 449)
Screenshot: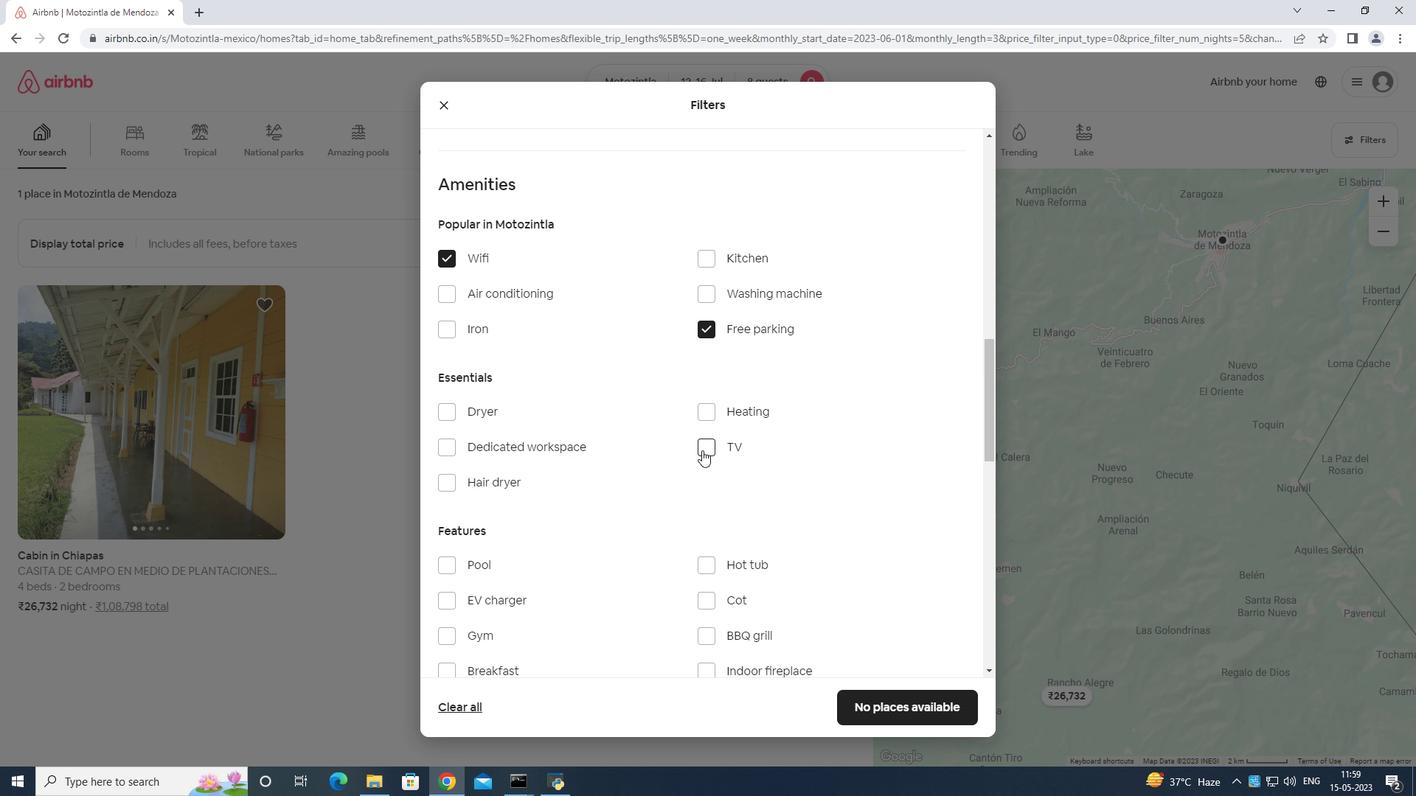 
Action: Mouse moved to (688, 455)
Screenshot: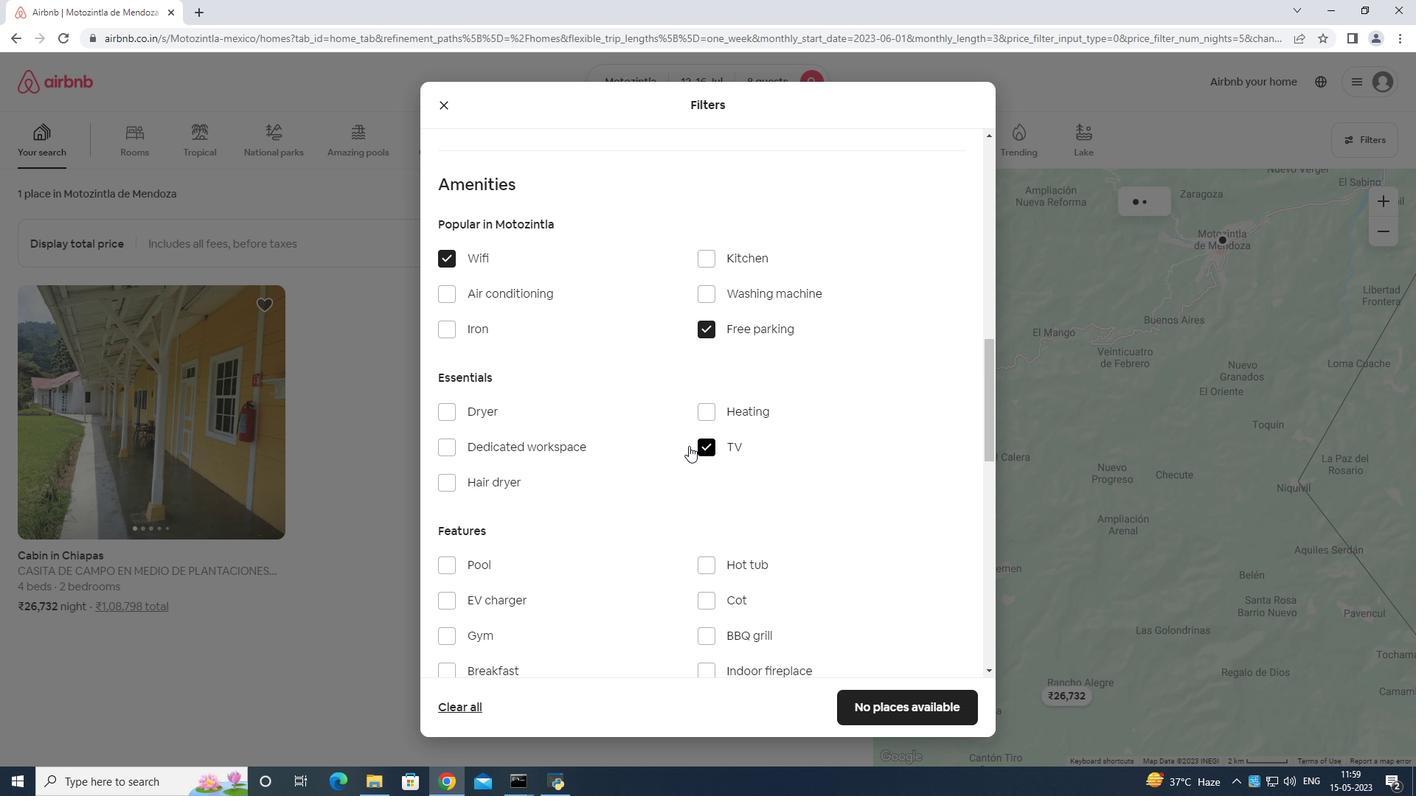 
Action: Mouse scrolled (688, 454) with delta (0, 0)
Screenshot: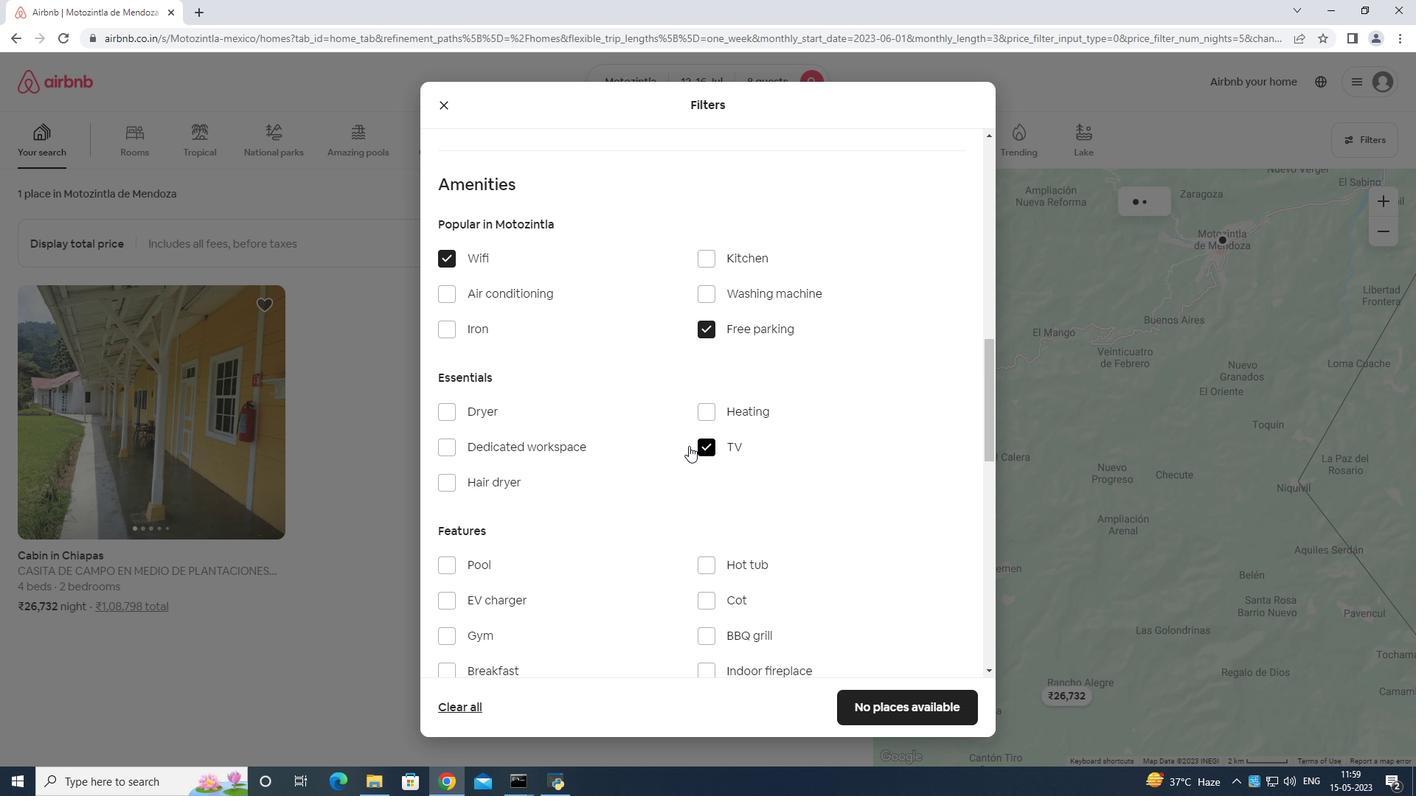 
Action: Mouse moved to (688, 456)
Screenshot: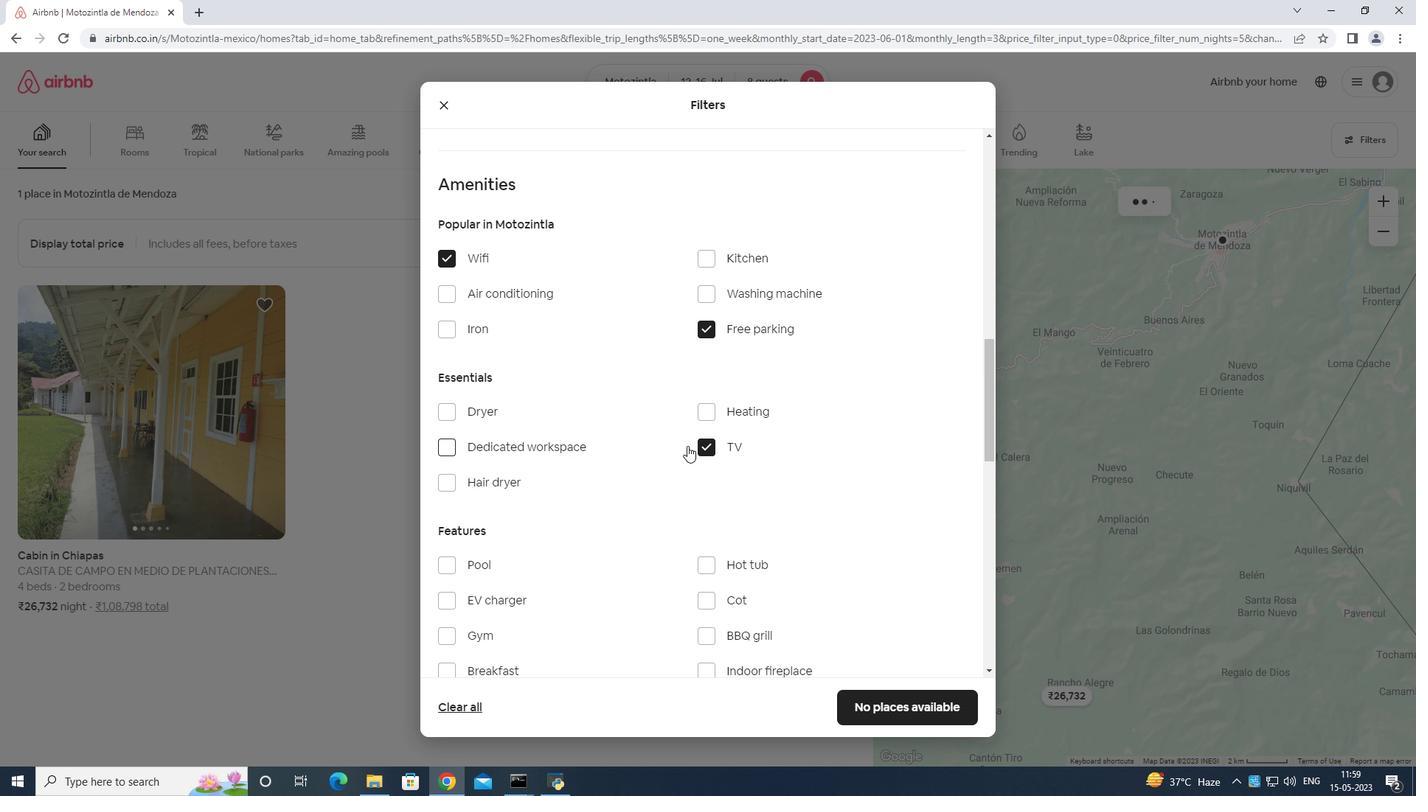 
Action: Mouse scrolled (688, 455) with delta (0, 0)
Screenshot: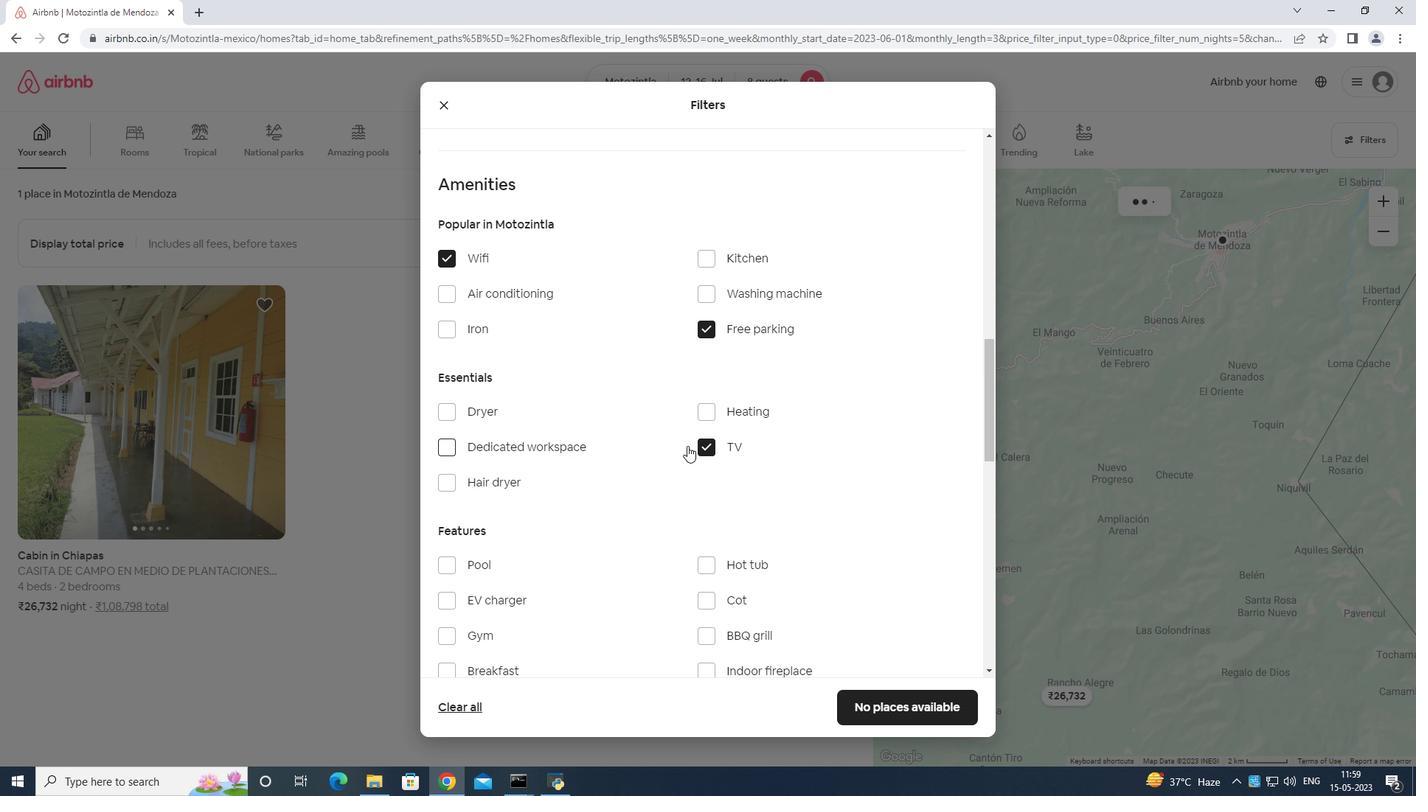 
Action: Mouse moved to (688, 457)
Screenshot: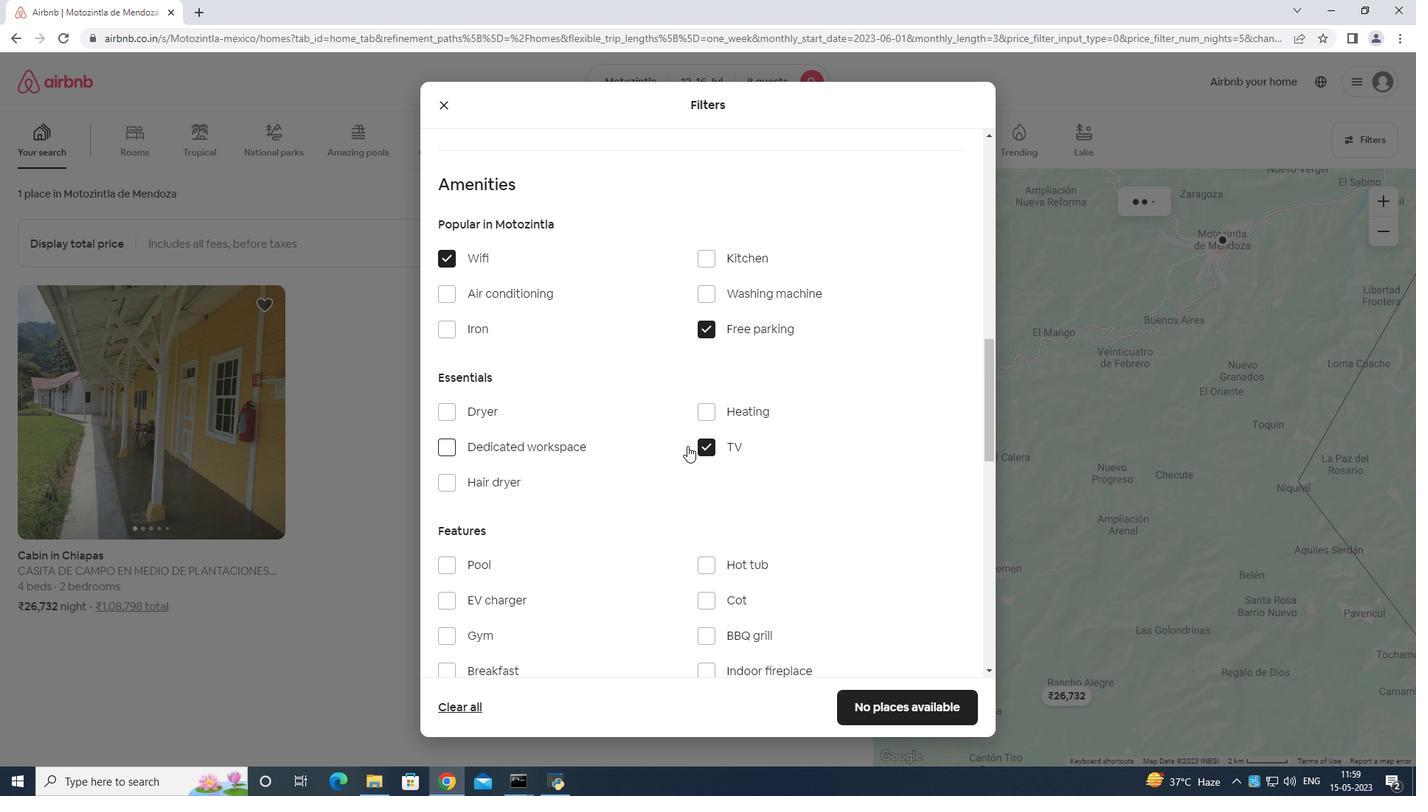 
Action: Mouse scrolled (688, 456) with delta (0, 0)
Screenshot: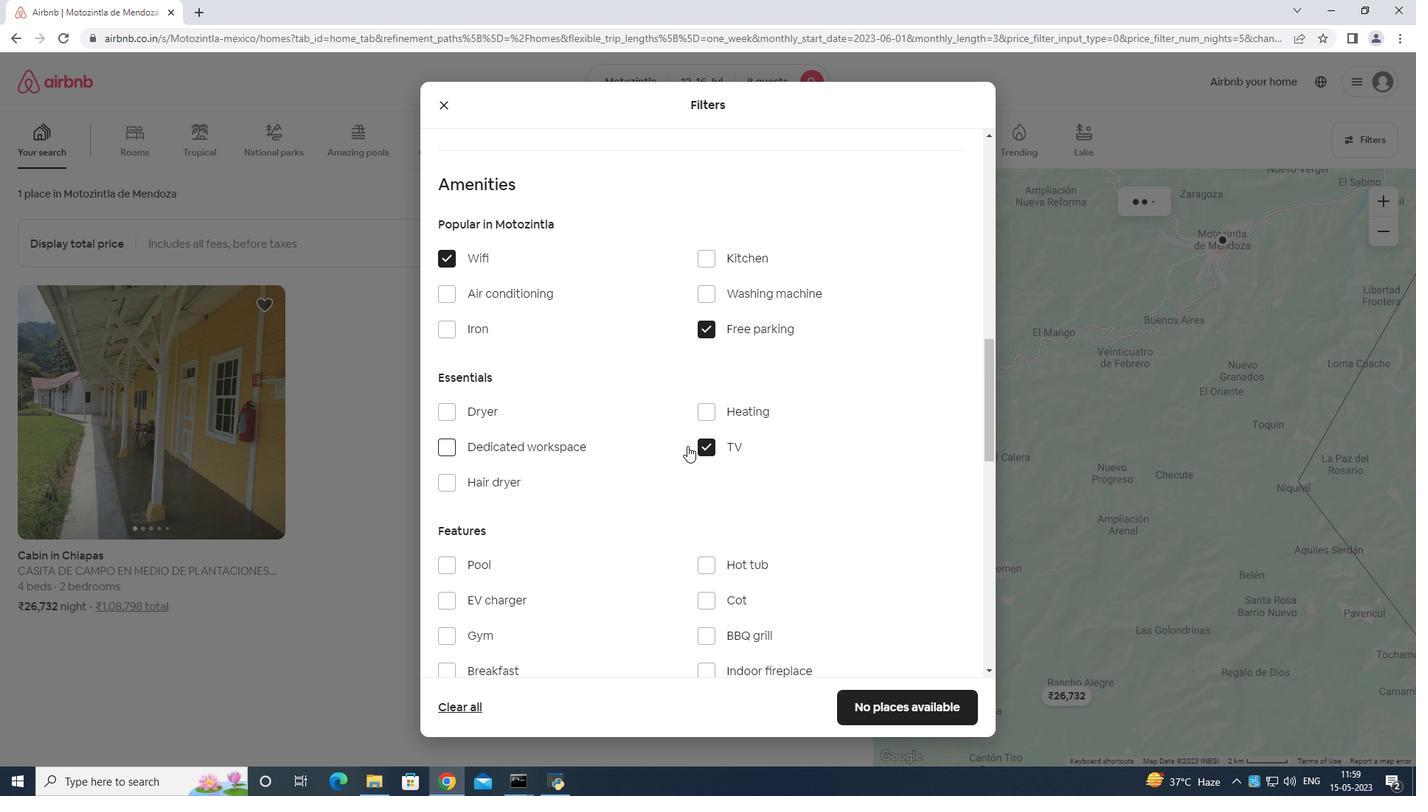 
Action: Mouse moved to (497, 407)
Screenshot: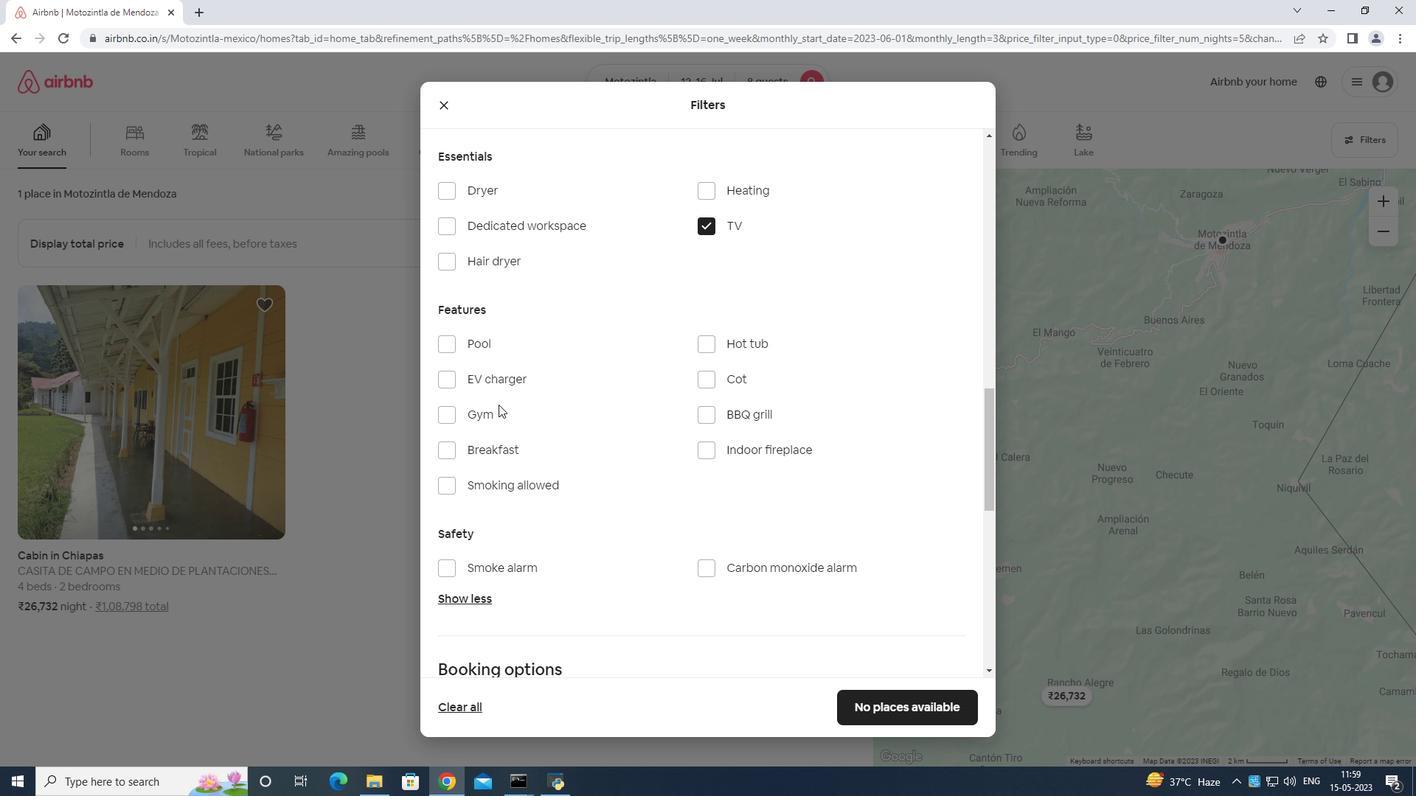 
Action: Mouse pressed left at (497, 407)
Screenshot: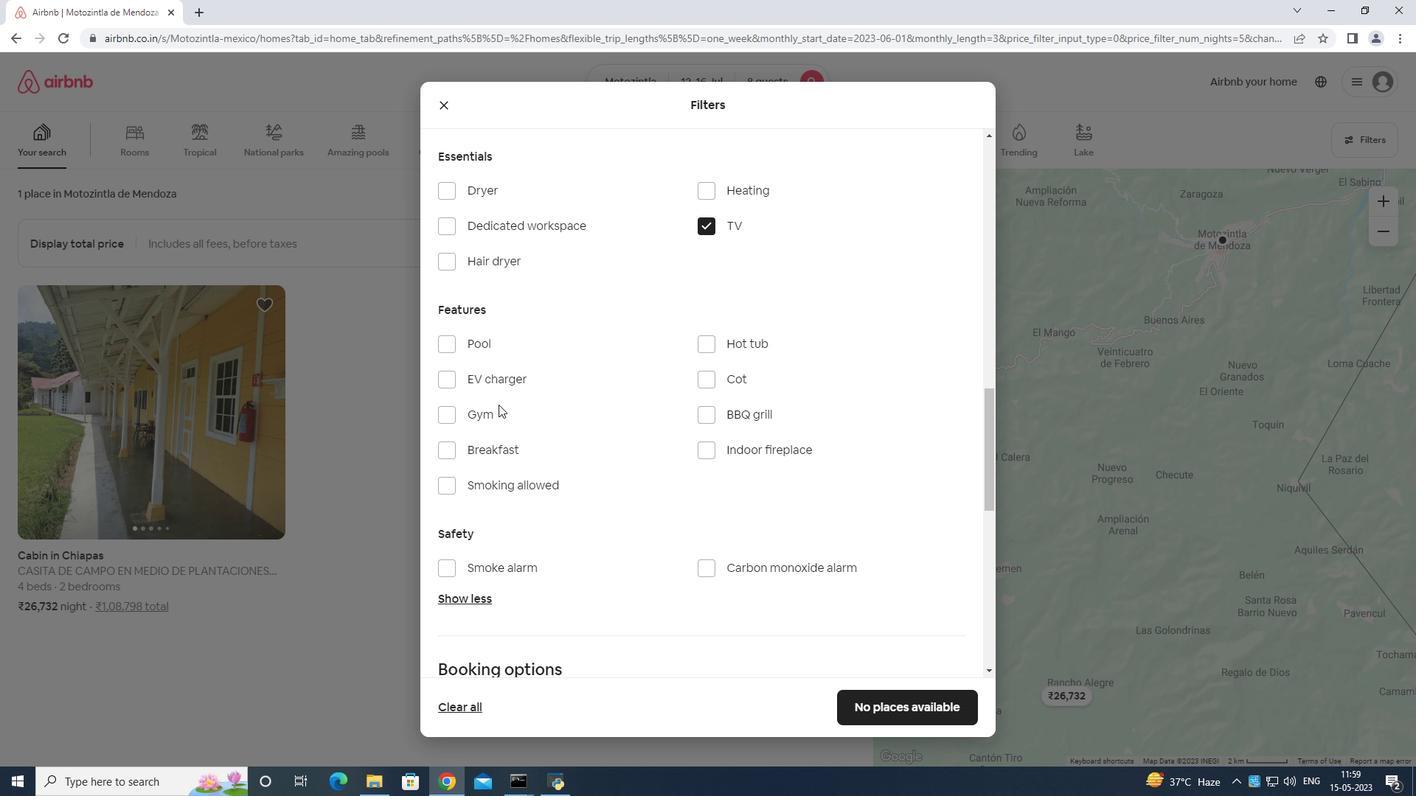 
Action: Mouse moved to (505, 444)
Screenshot: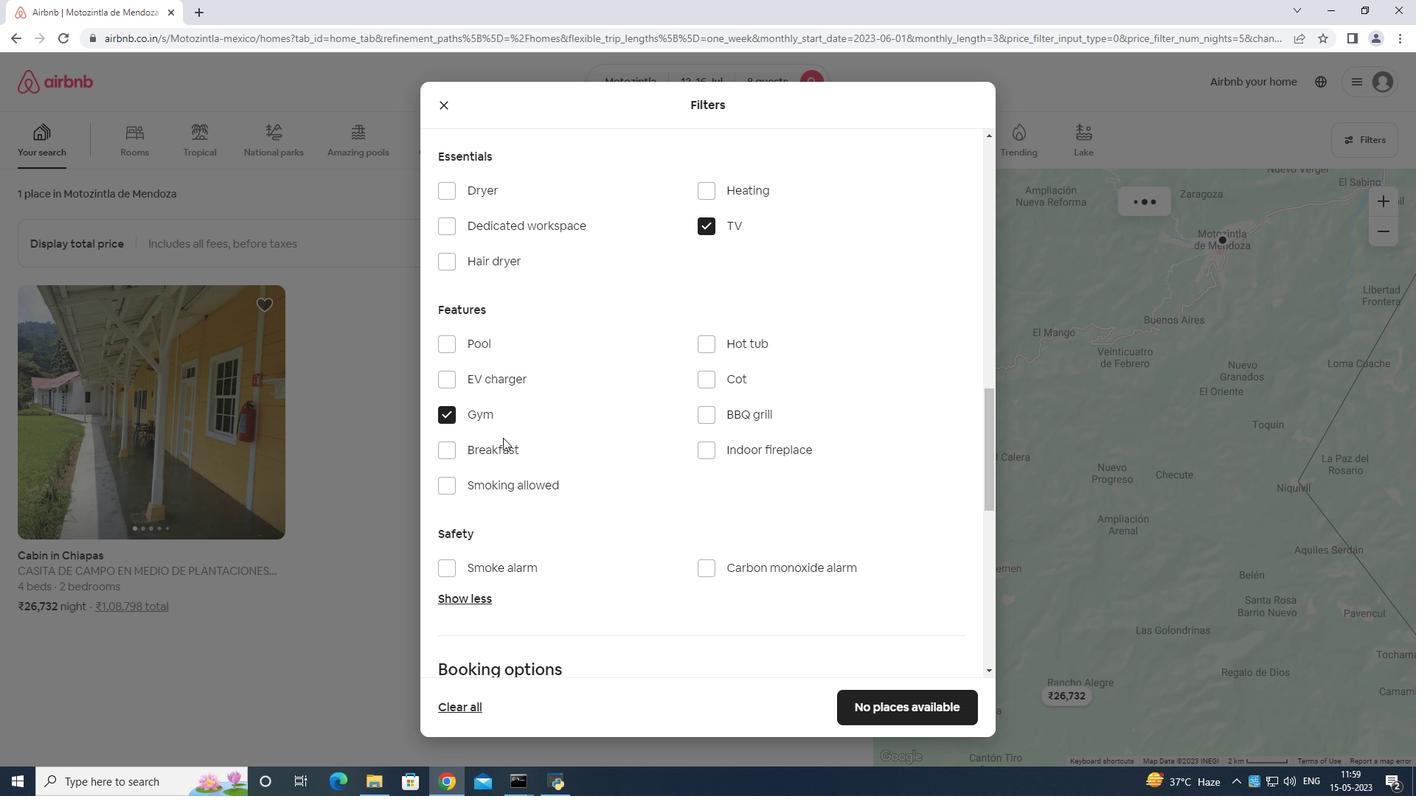 
Action: Mouse pressed left at (505, 444)
Screenshot: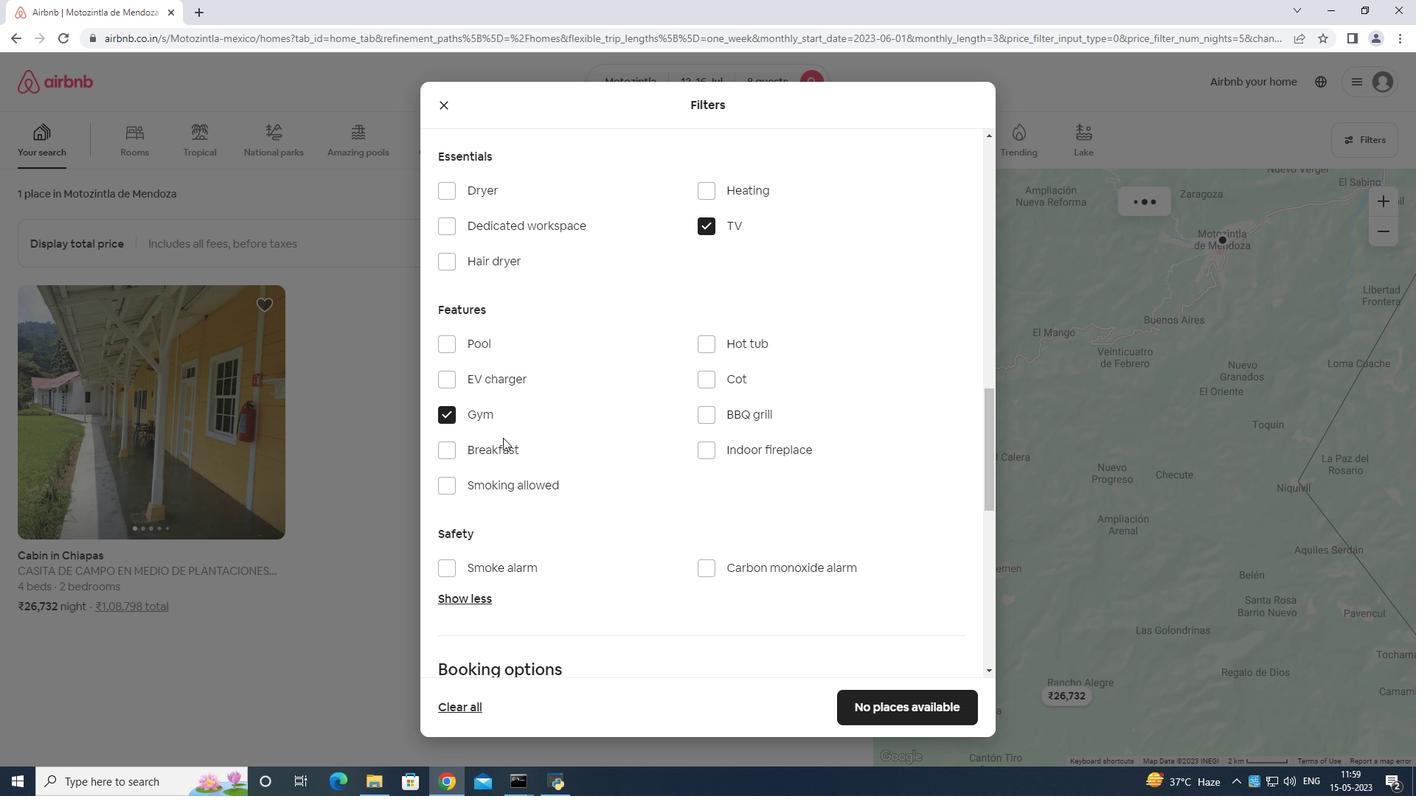 
Action: Mouse moved to (554, 450)
Screenshot: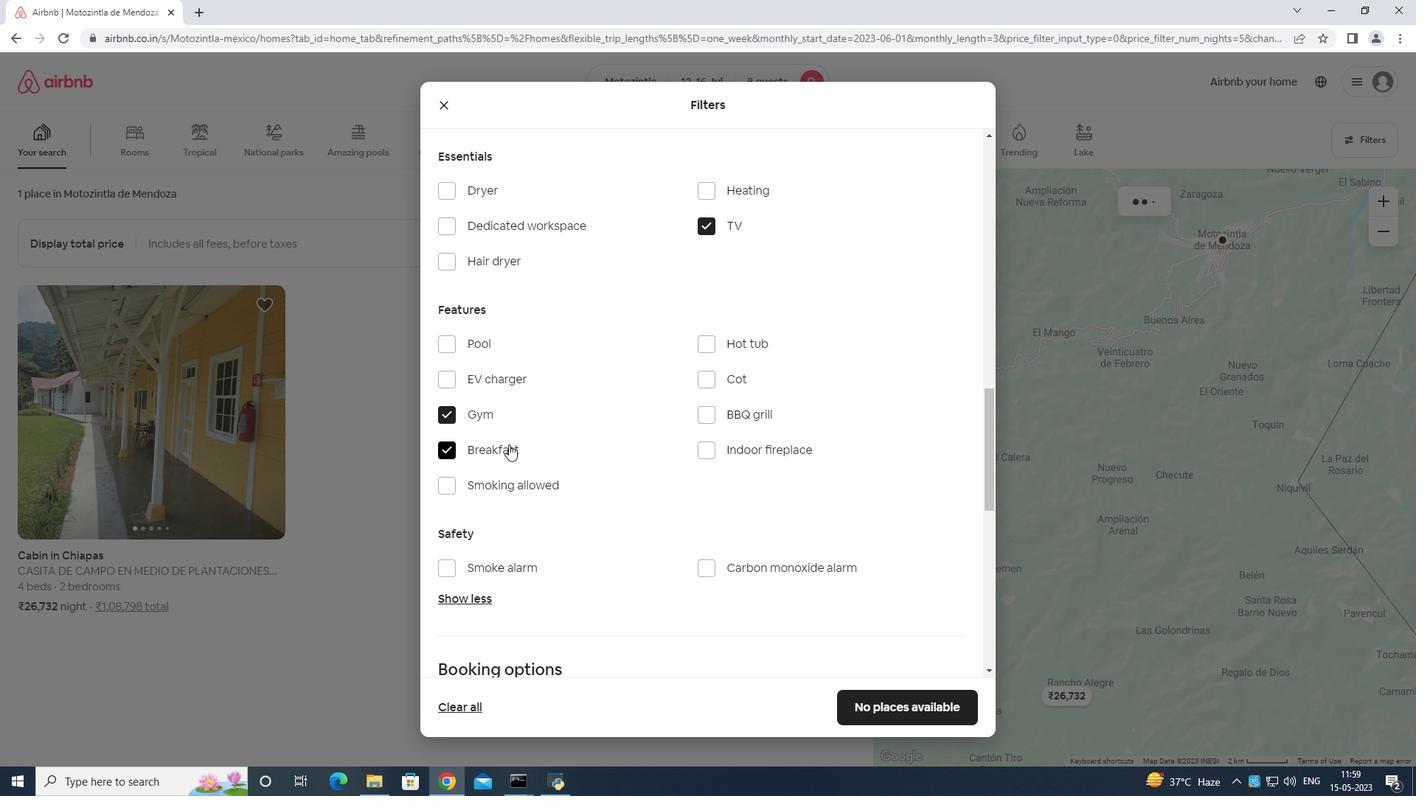 
Action: Mouse scrolled (554, 449) with delta (0, 0)
Screenshot: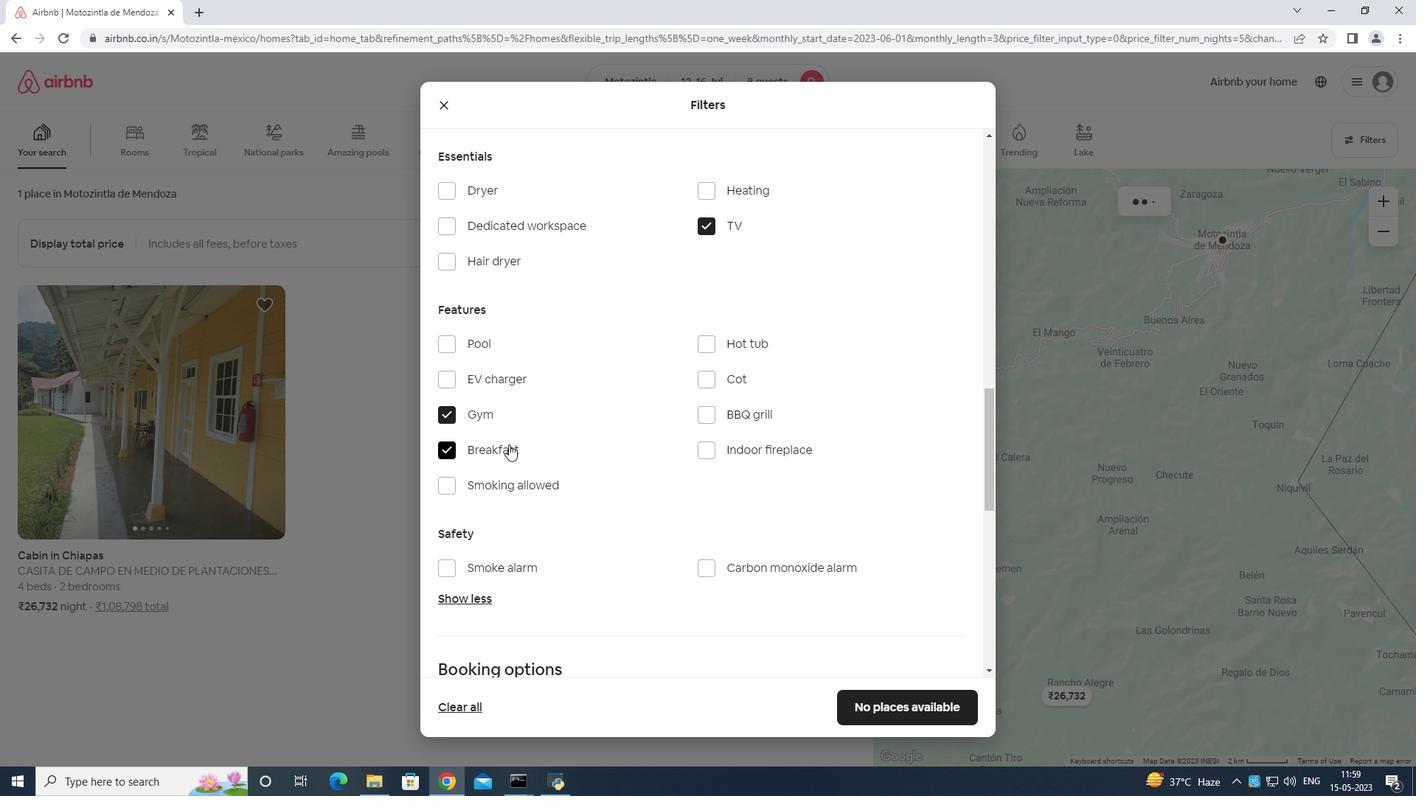 
Action: Mouse moved to (568, 452)
Screenshot: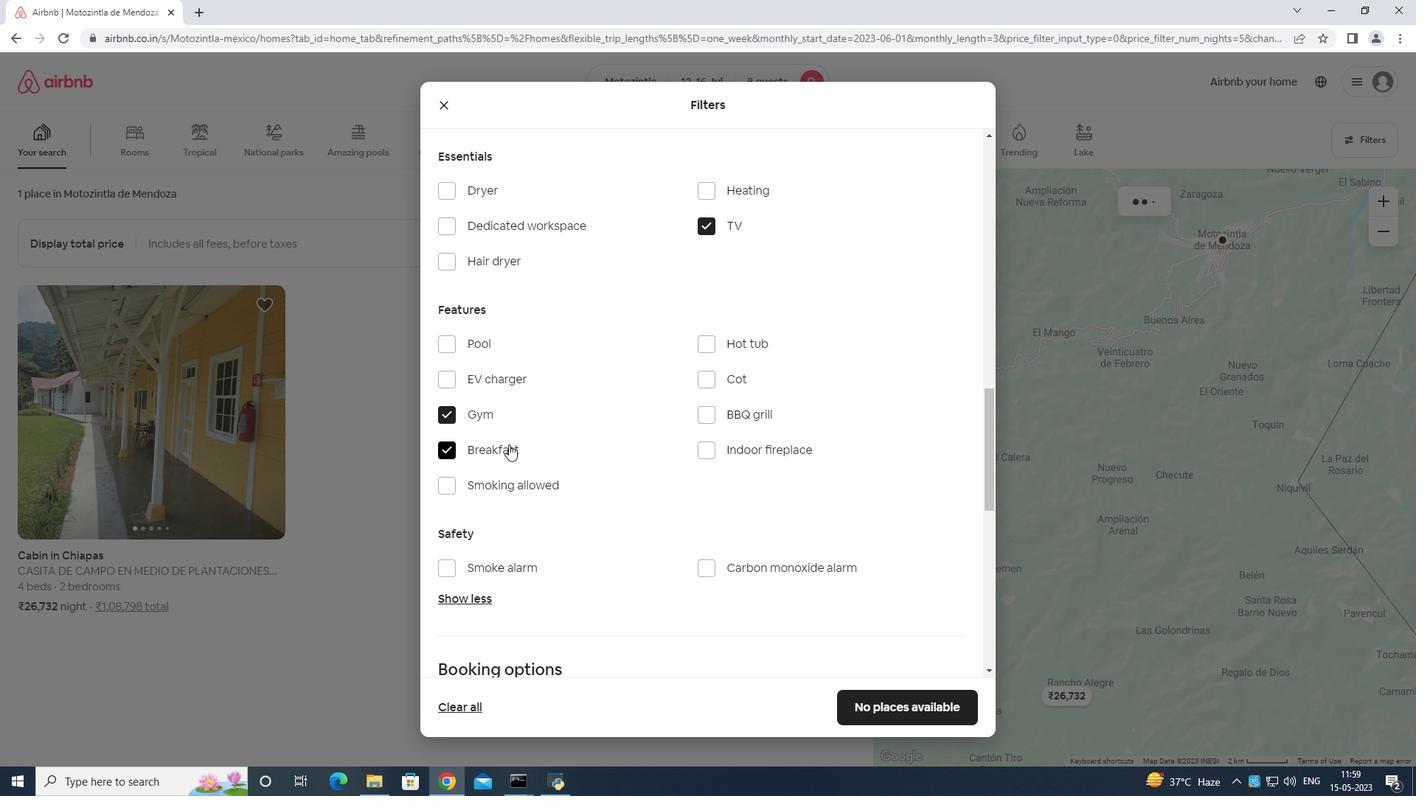 
Action: Mouse scrolled (568, 452) with delta (0, 0)
Screenshot: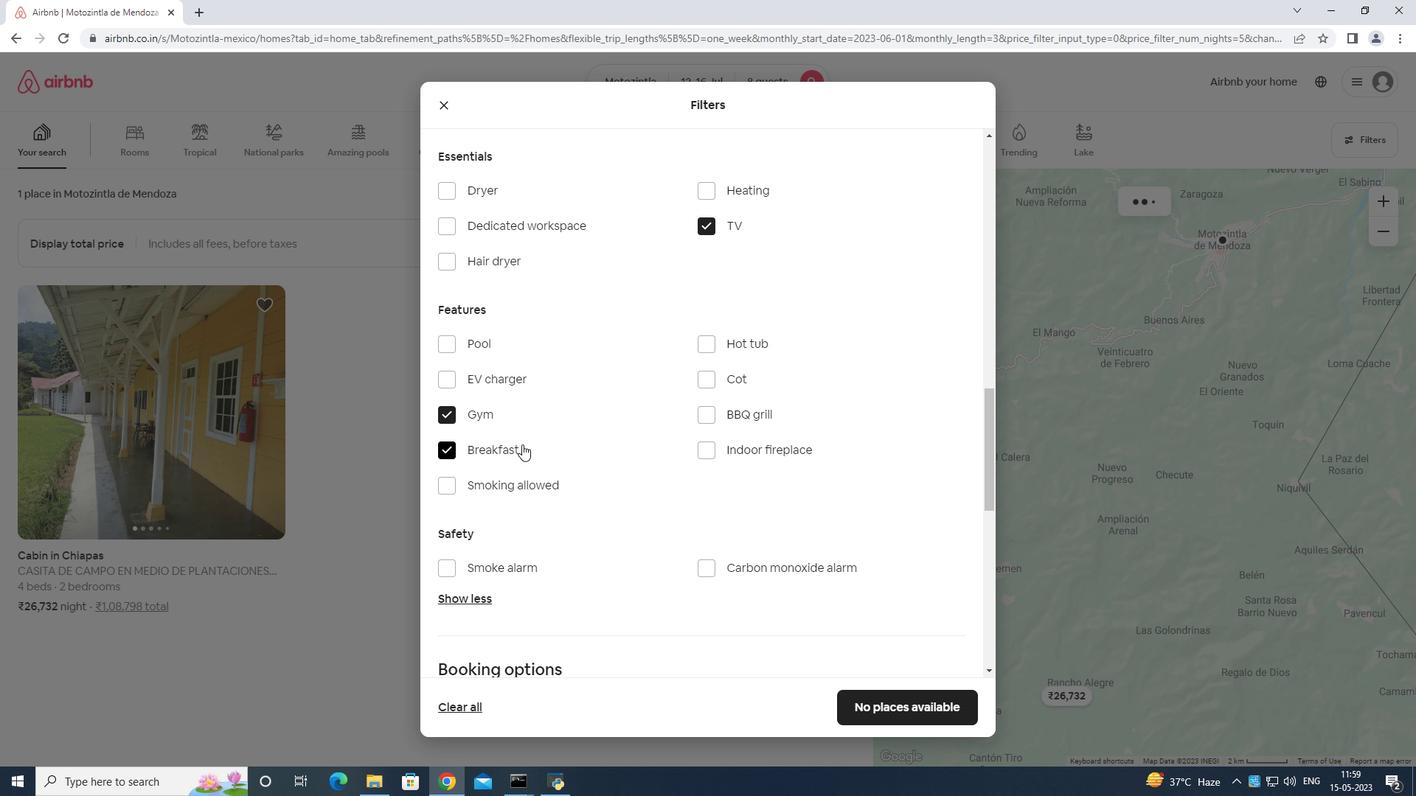 
Action: Mouse moved to (584, 455)
Screenshot: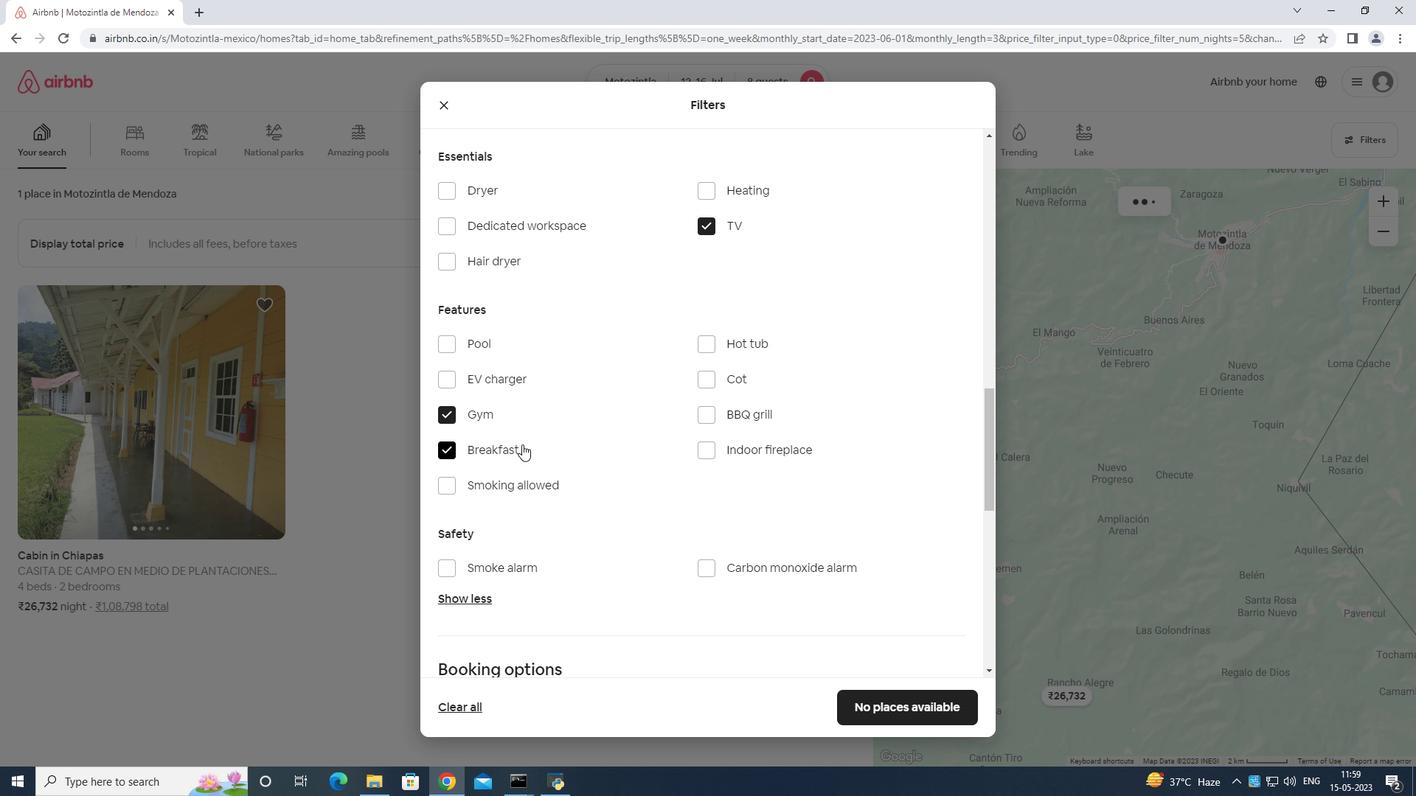 
Action: Mouse scrolled (584, 454) with delta (0, 0)
Screenshot: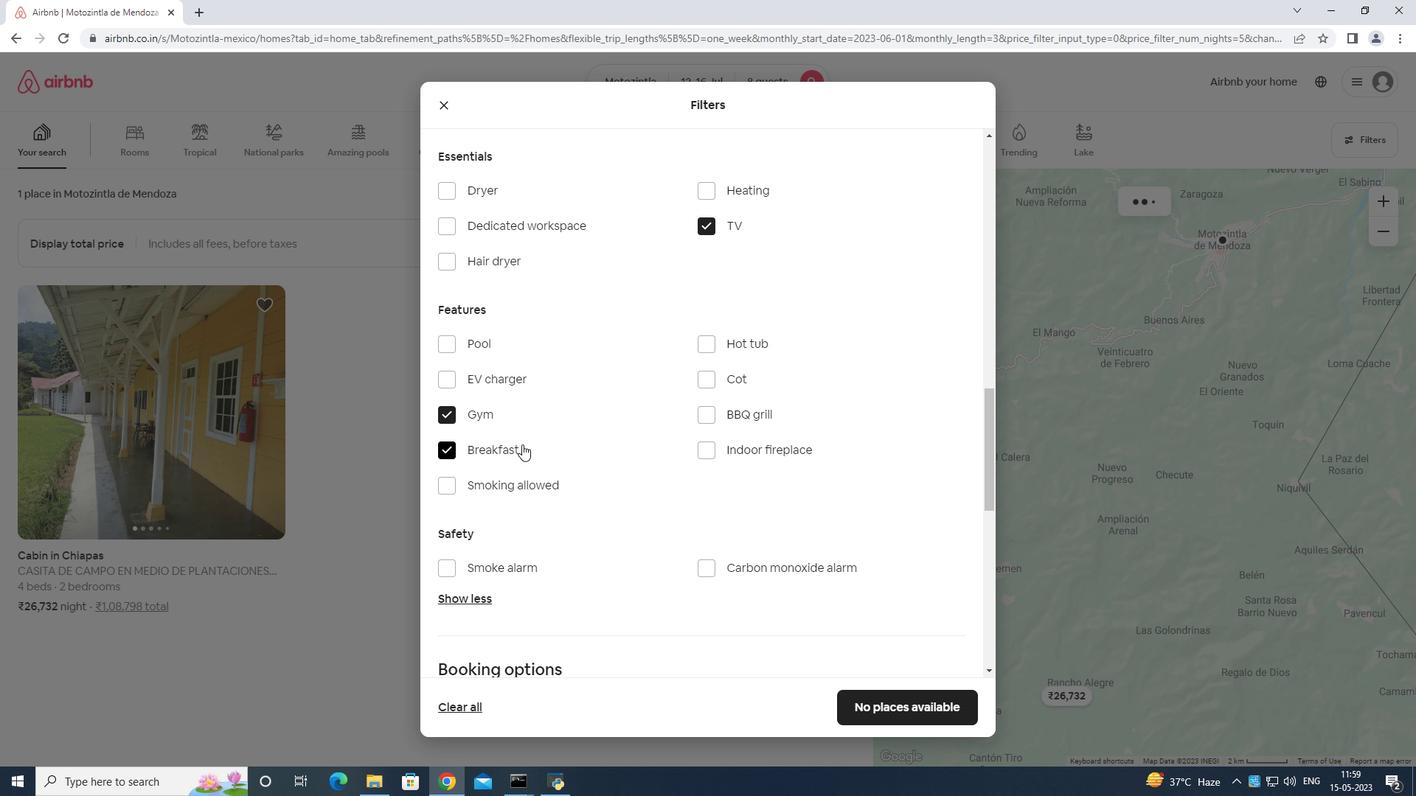 
Action: Mouse moved to (611, 459)
Screenshot: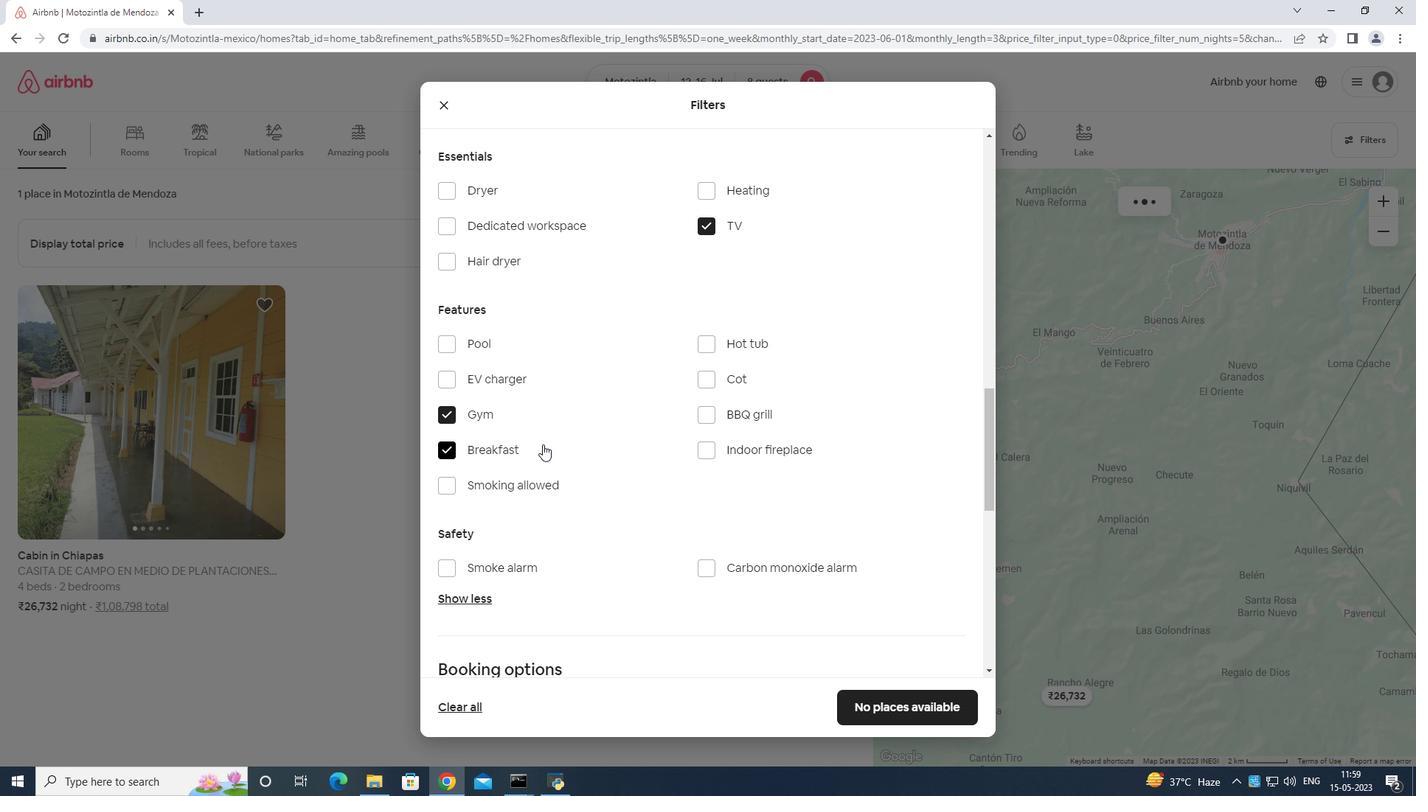 
Action: Mouse scrolled (611, 458) with delta (0, 0)
Screenshot: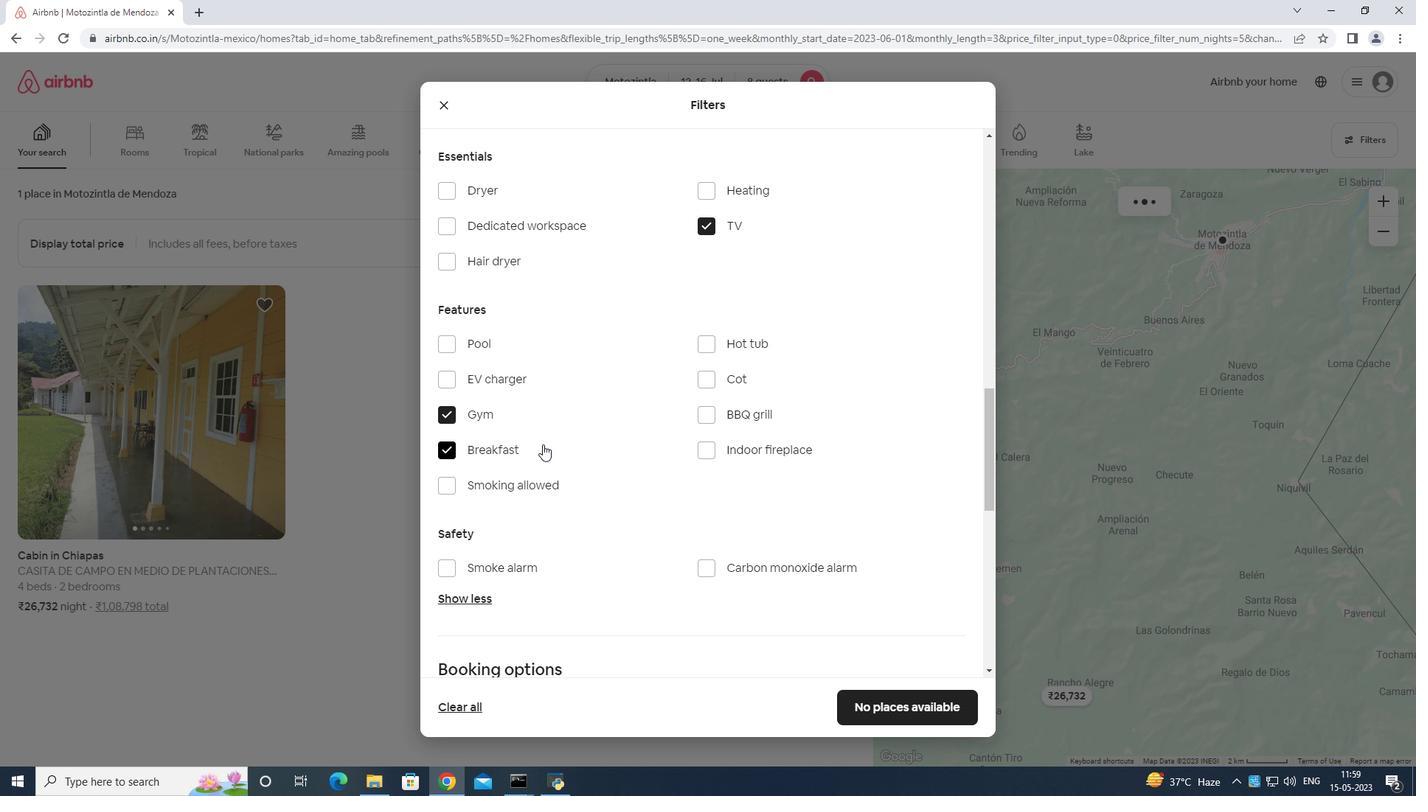 
Action: Mouse moved to (924, 479)
Screenshot: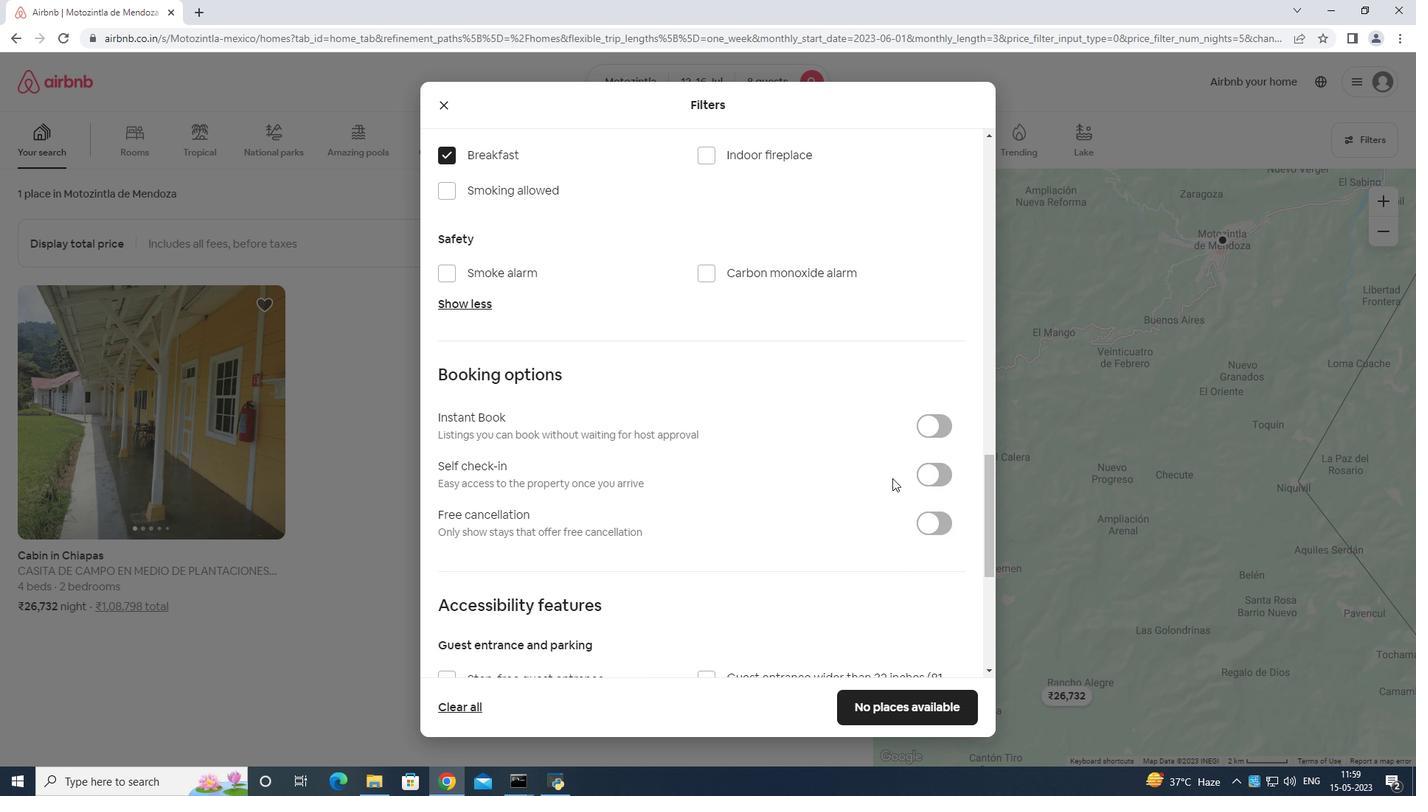
Action: Mouse pressed left at (924, 479)
Screenshot: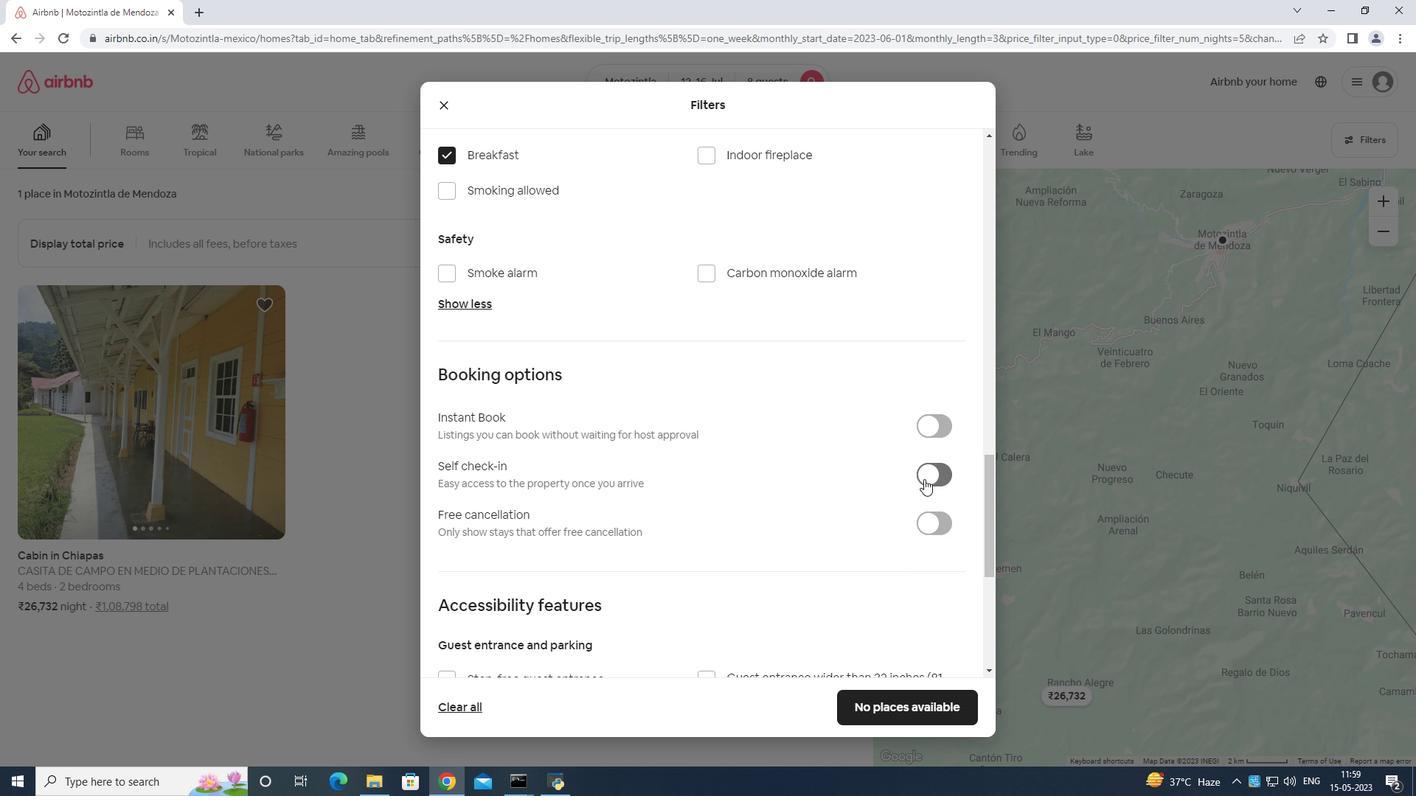 
Action: Mouse moved to (901, 489)
Screenshot: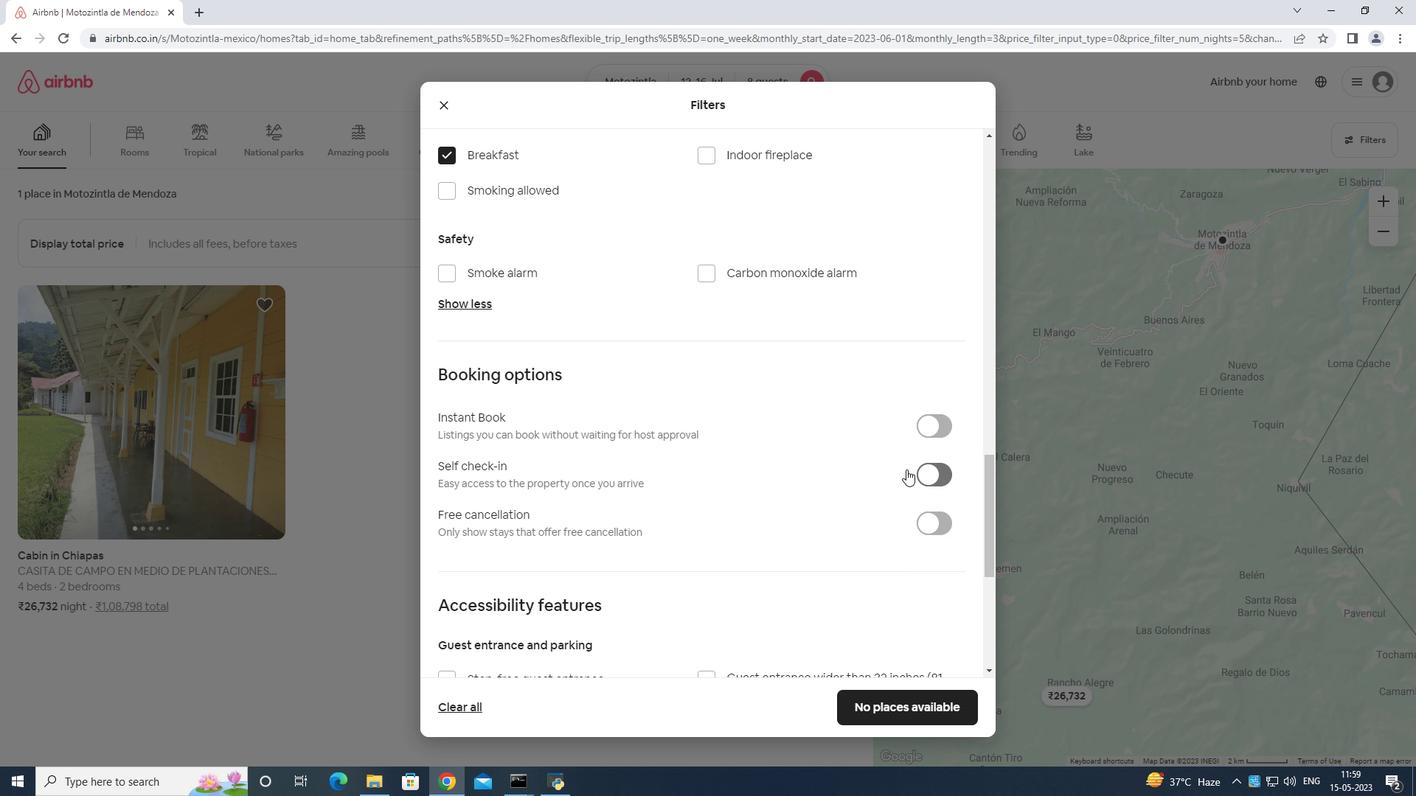 
Action: Mouse scrolled (901, 488) with delta (0, 0)
Screenshot: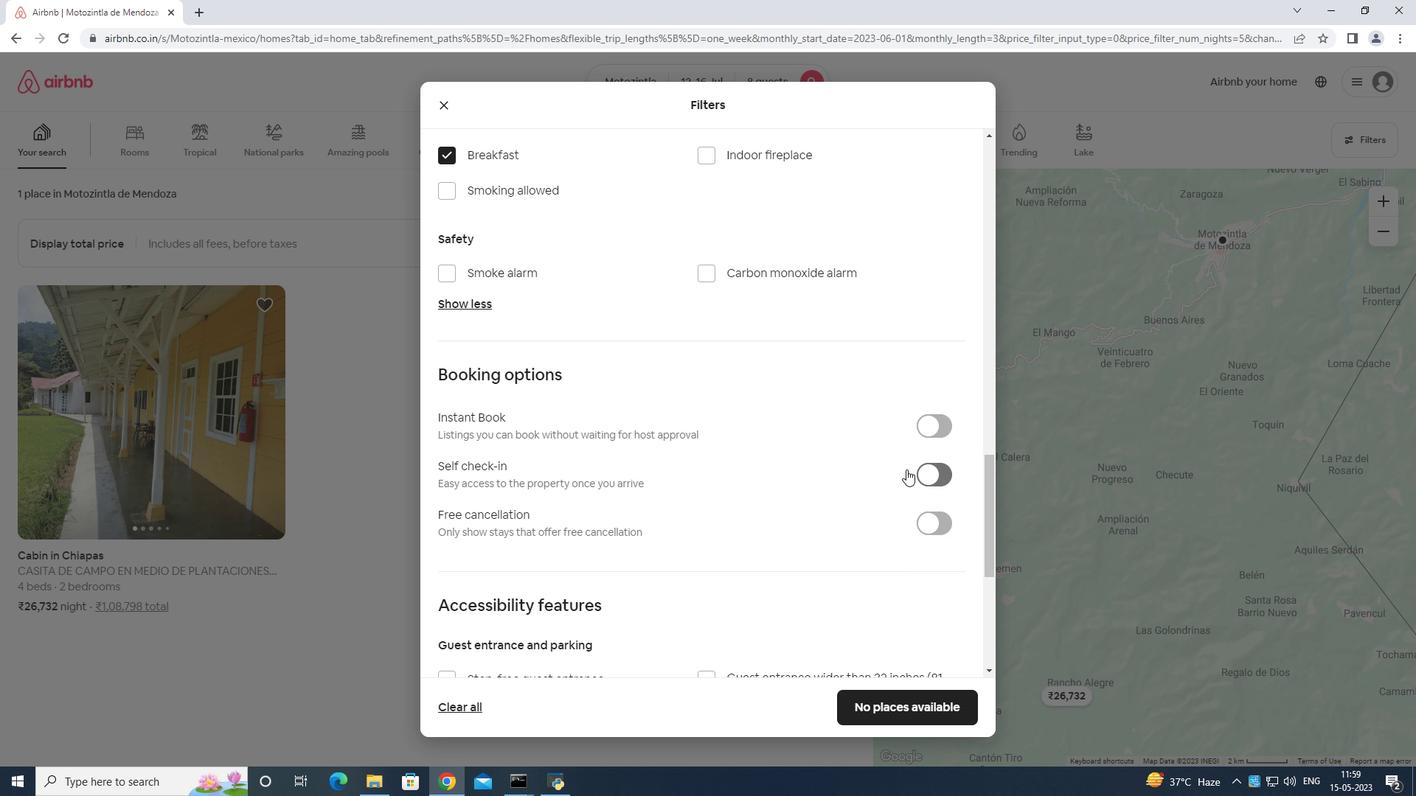 
Action: Mouse moved to (899, 492)
Screenshot: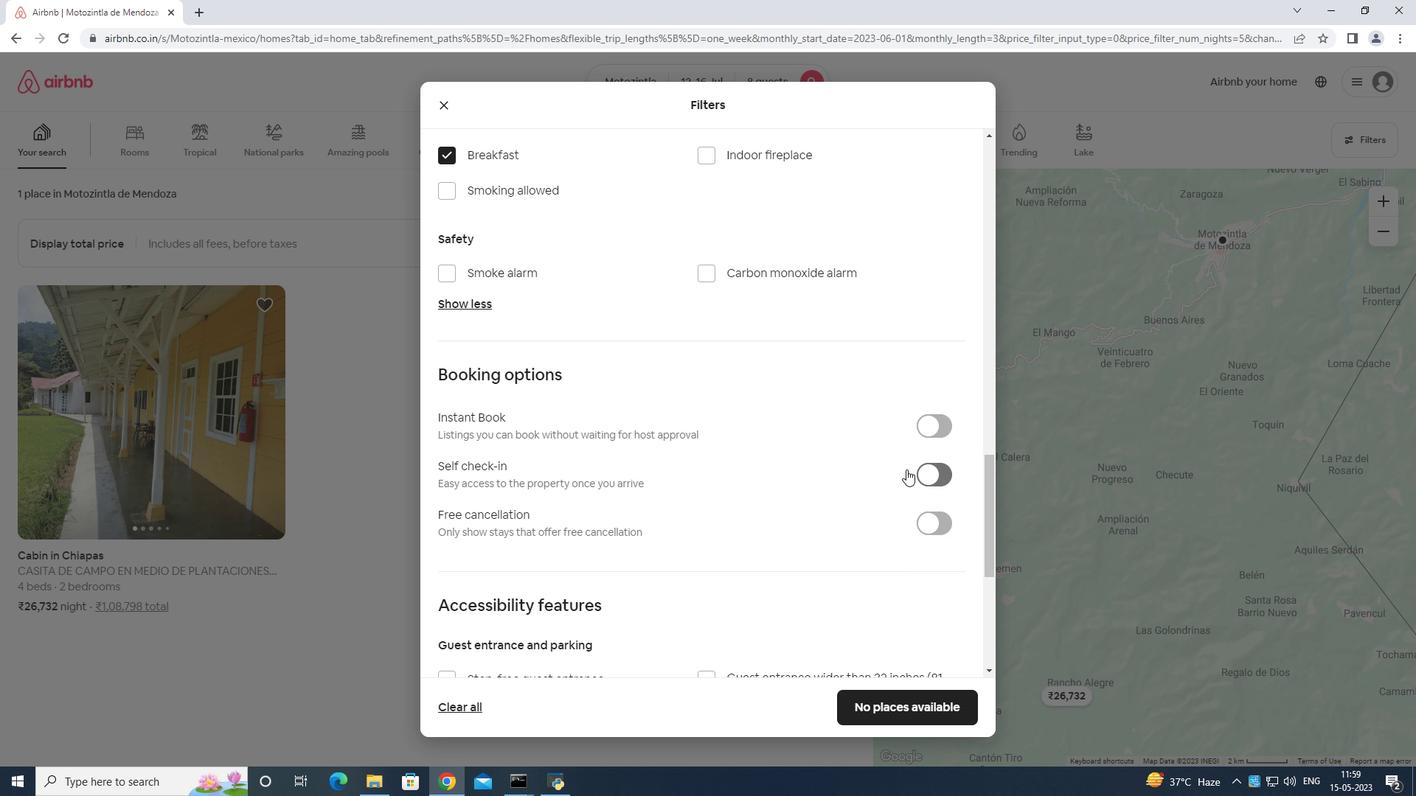 
Action: Mouse scrolled (899, 492) with delta (0, 0)
Screenshot: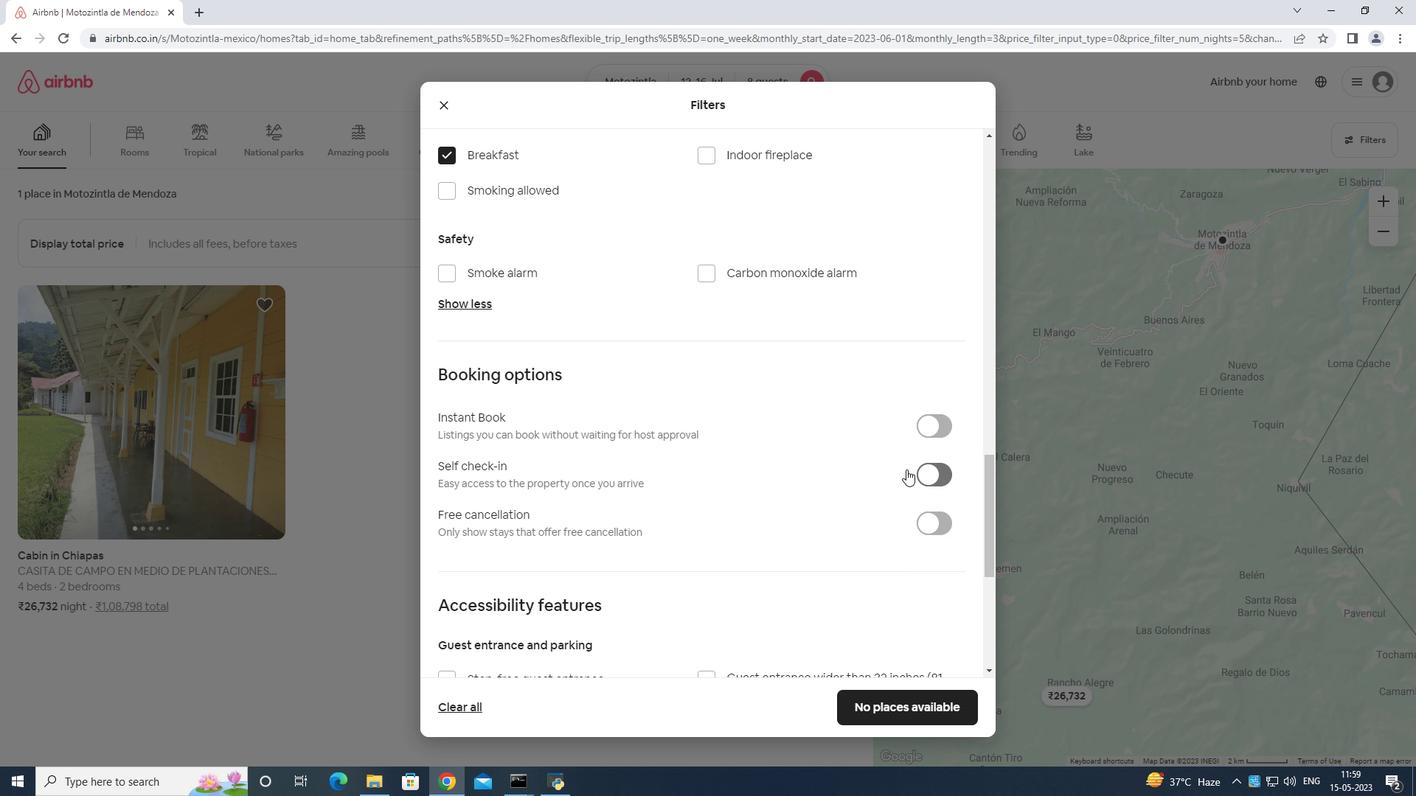 
Action: Mouse moved to (896, 498)
Screenshot: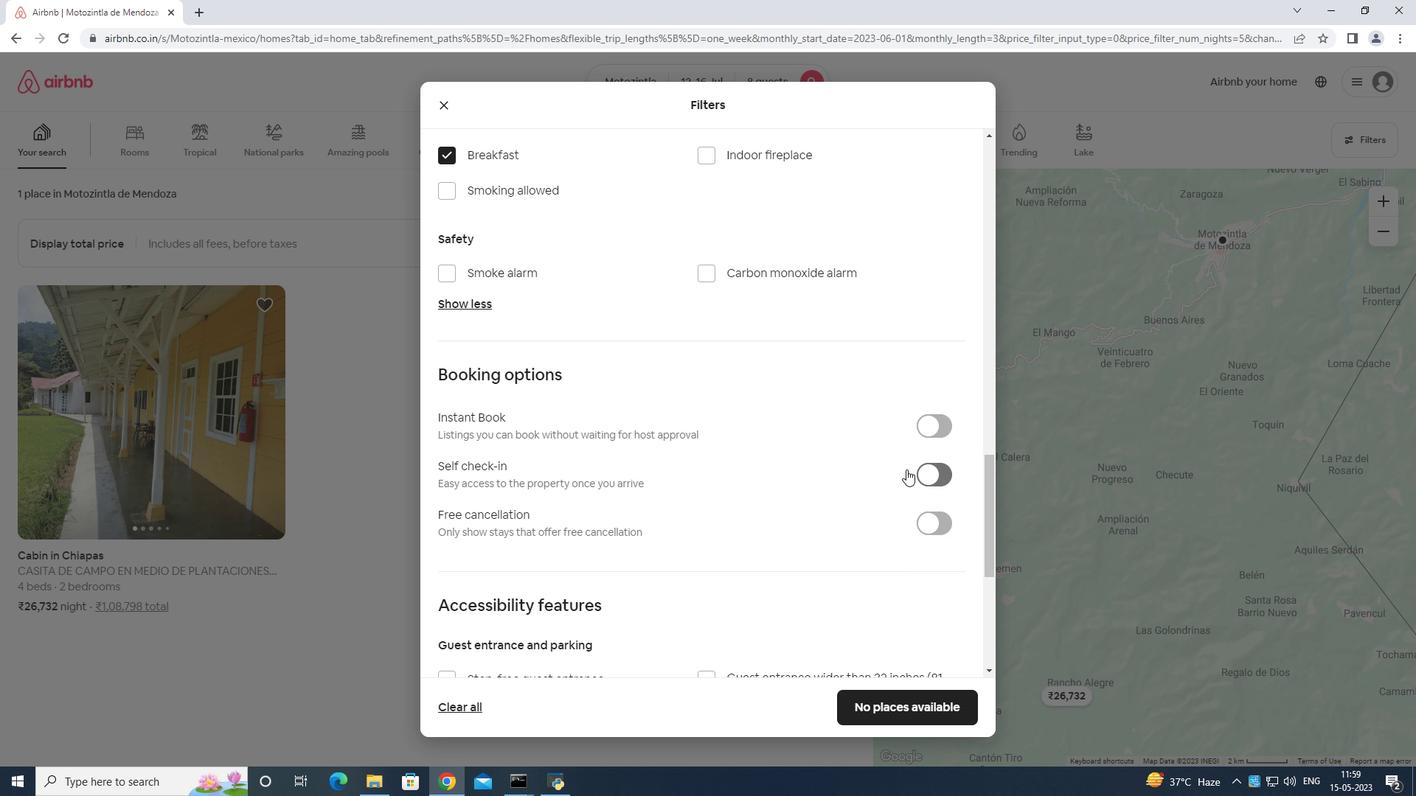 
Action: Mouse scrolled (896, 497) with delta (0, 0)
Screenshot: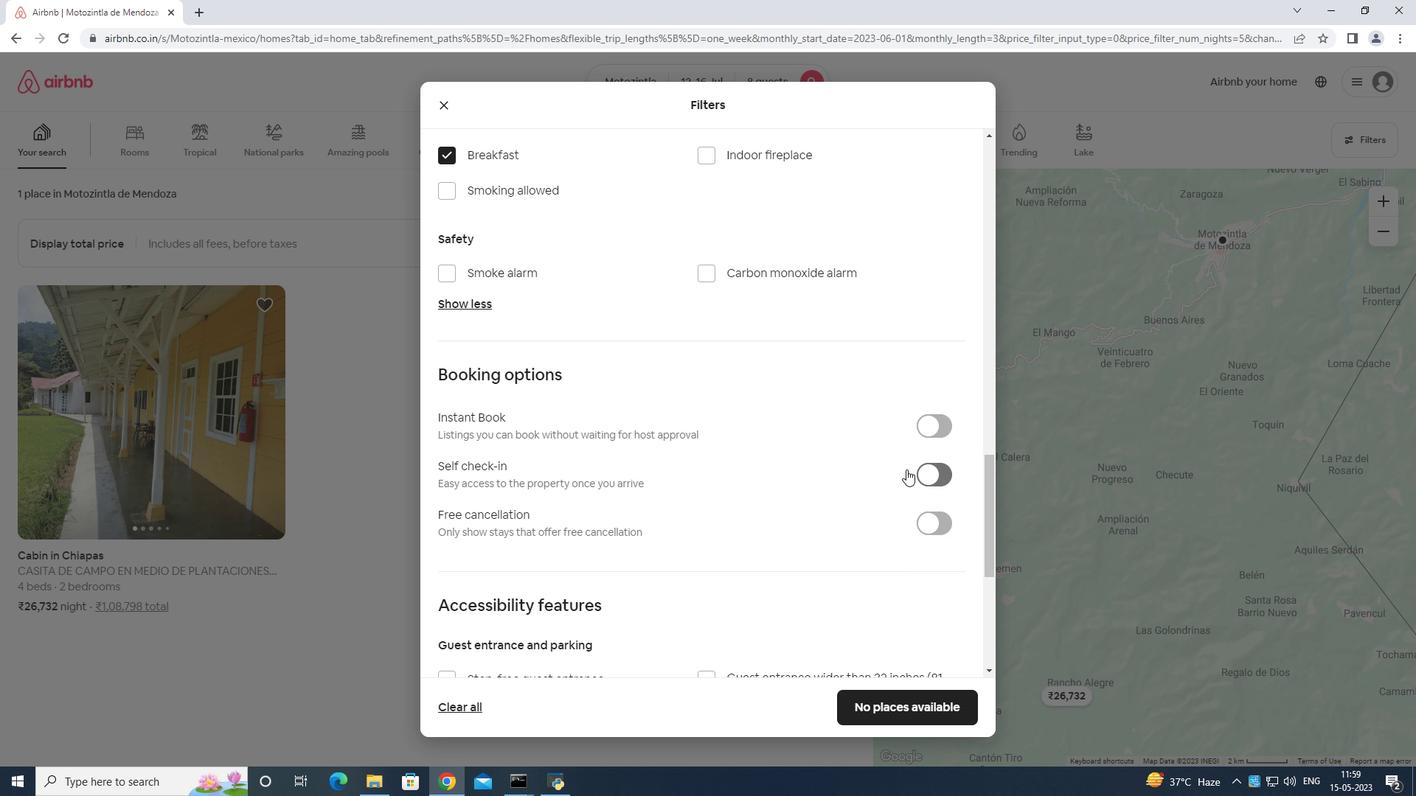 
Action: Mouse moved to (892, 507)
Screenshot: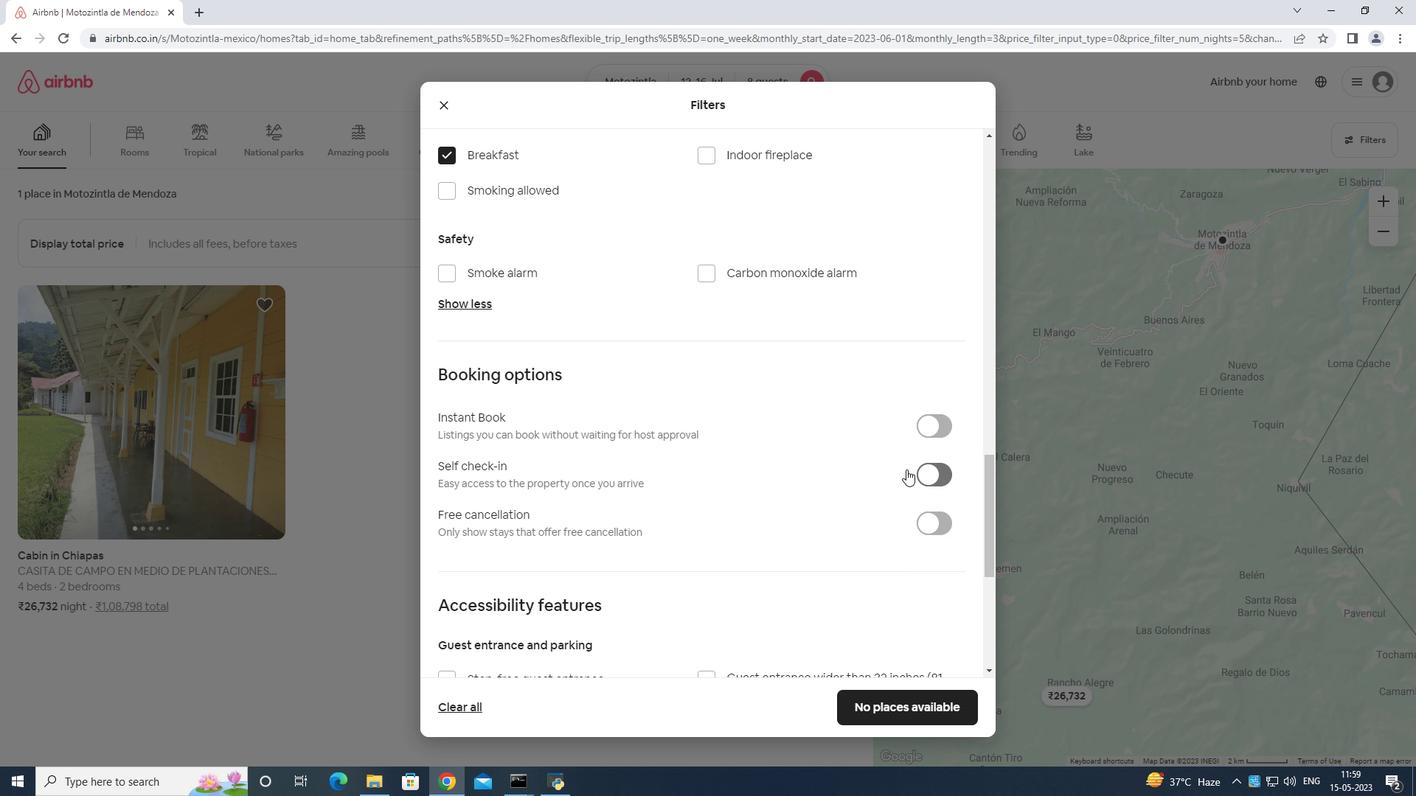 
Action: Mouse scrolled (892, 506) with delta (0, 0)
Screenshot: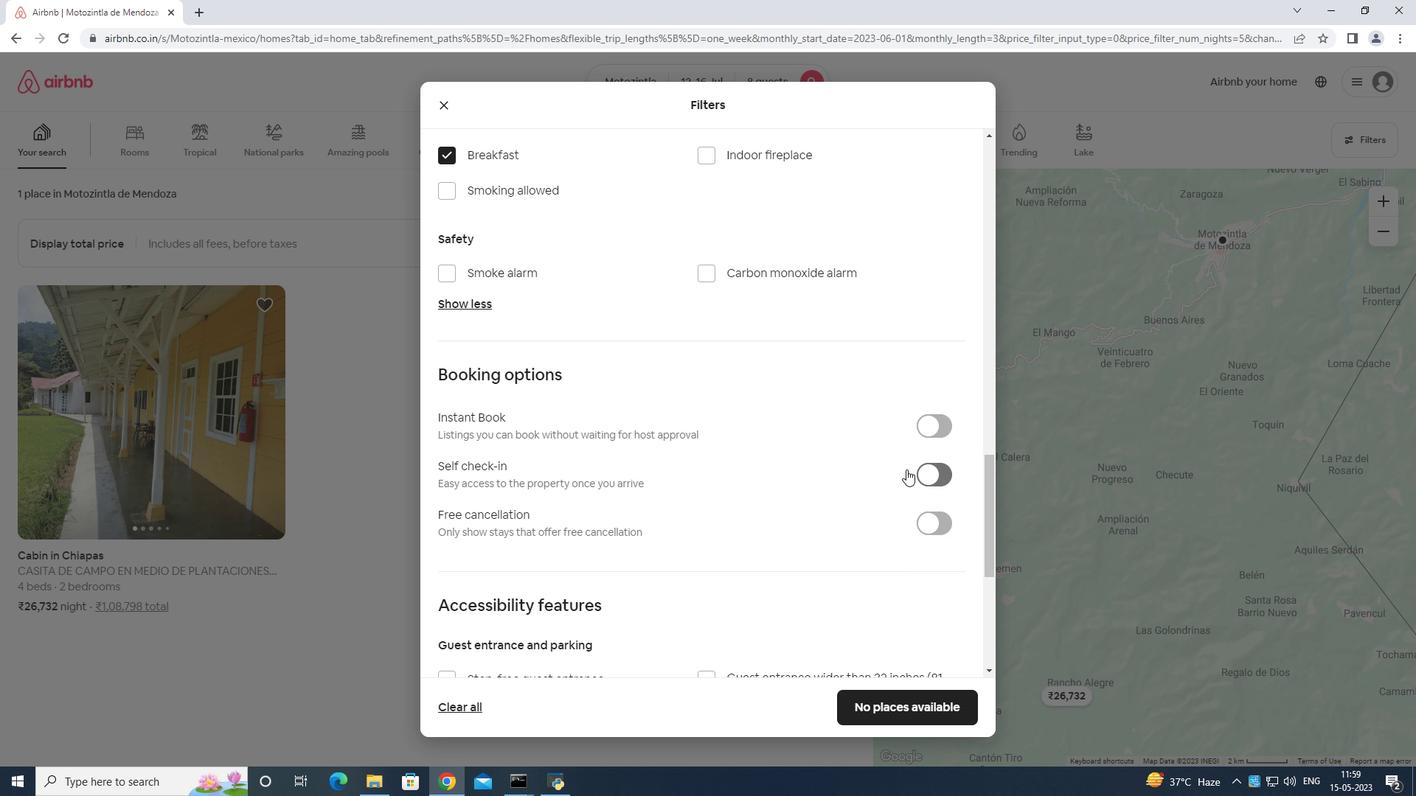 
Action: Mouse moved to (840, 544)
Screenshot: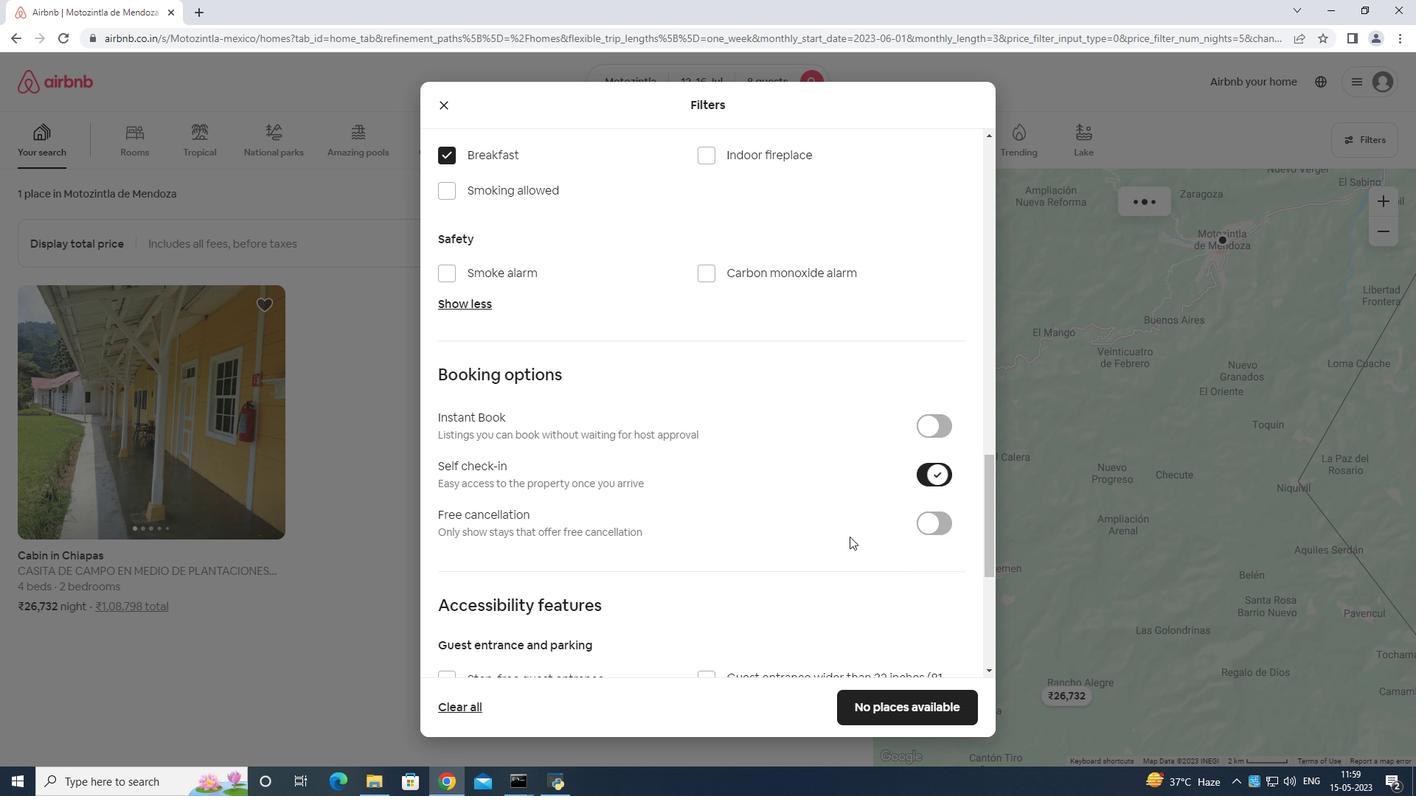 
Action: Mouse scrolled (840, 543) with delta (0, 0)
Screenshot: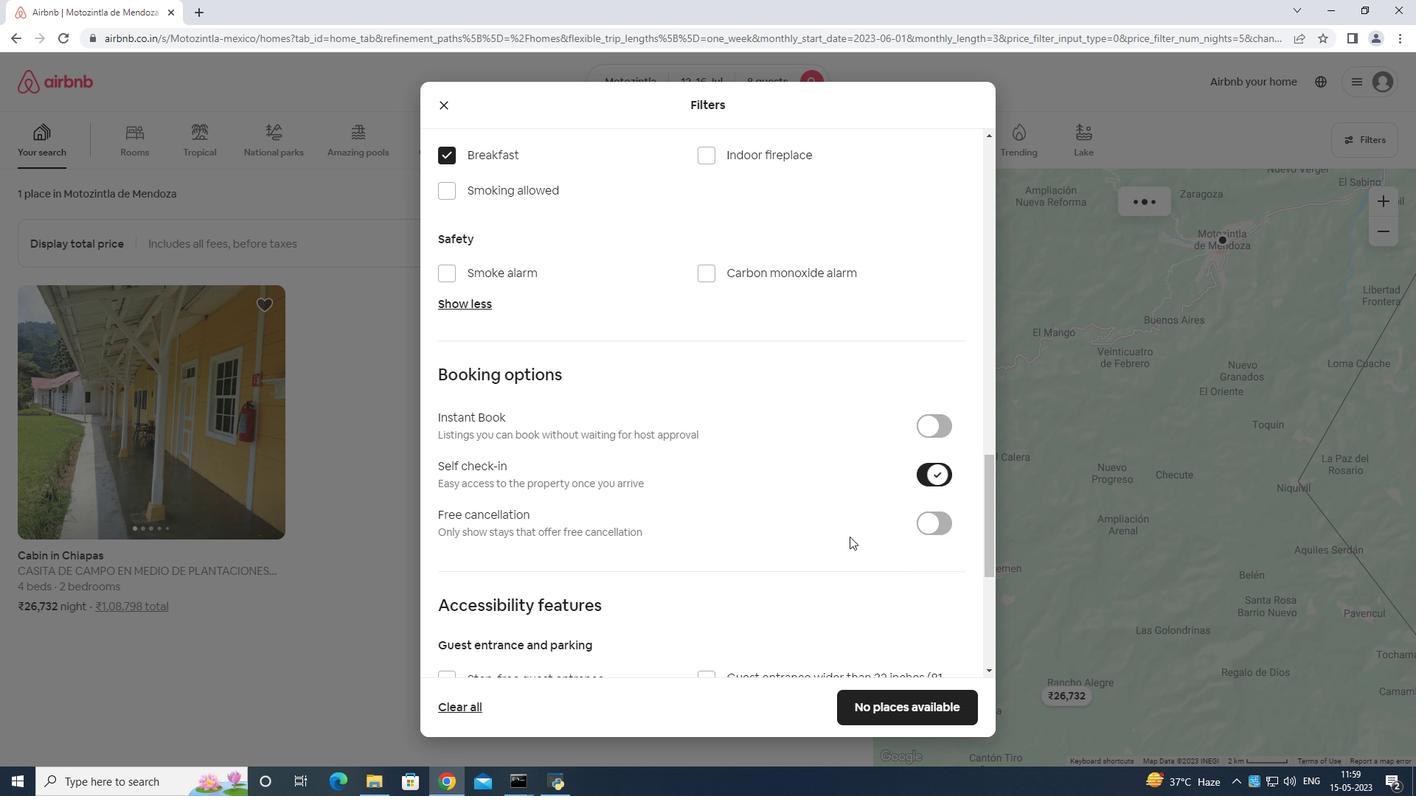 
Action: Mouse moved to (837, 549)
Screenshot: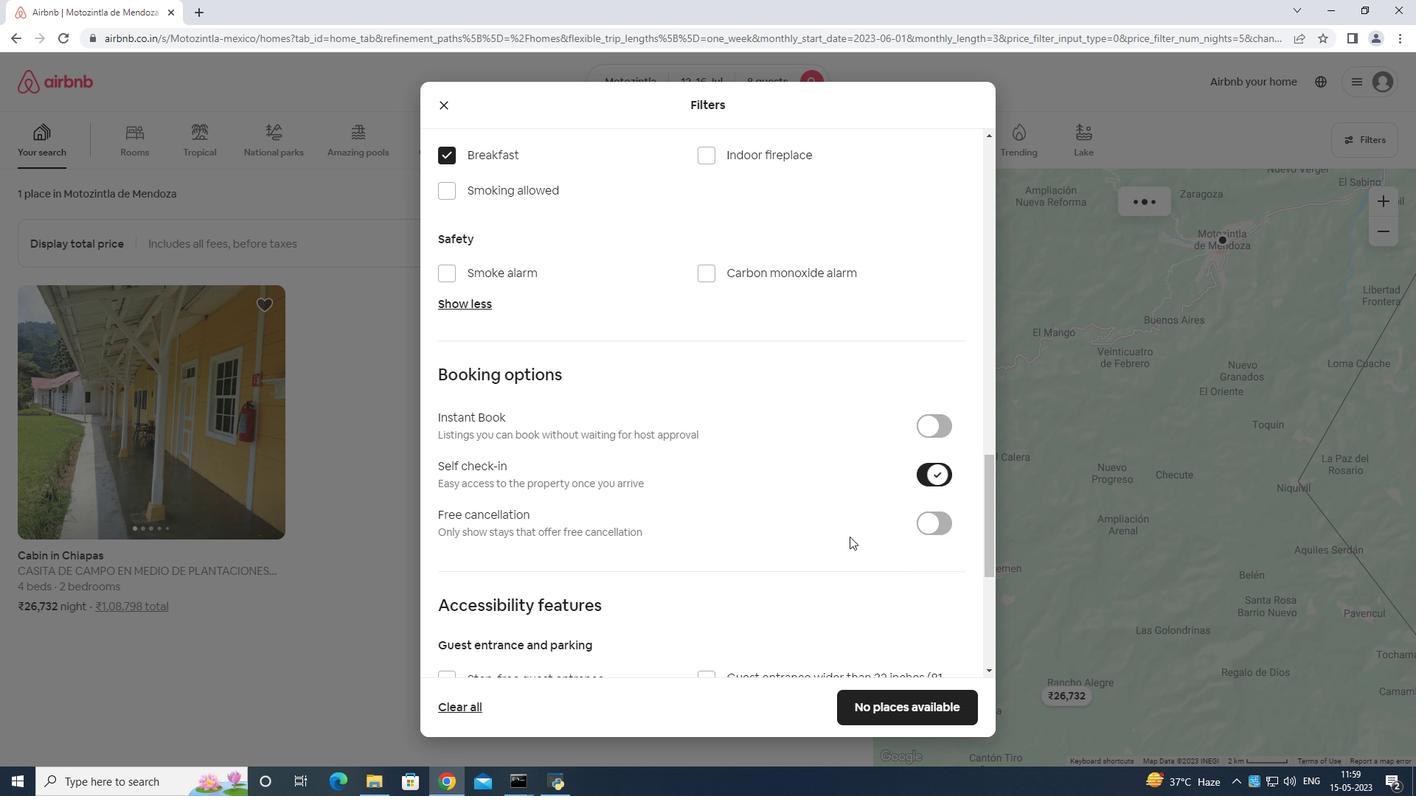 
Action: Mouse scrolled (837, 548) with delta (0, 0)
Screenshot: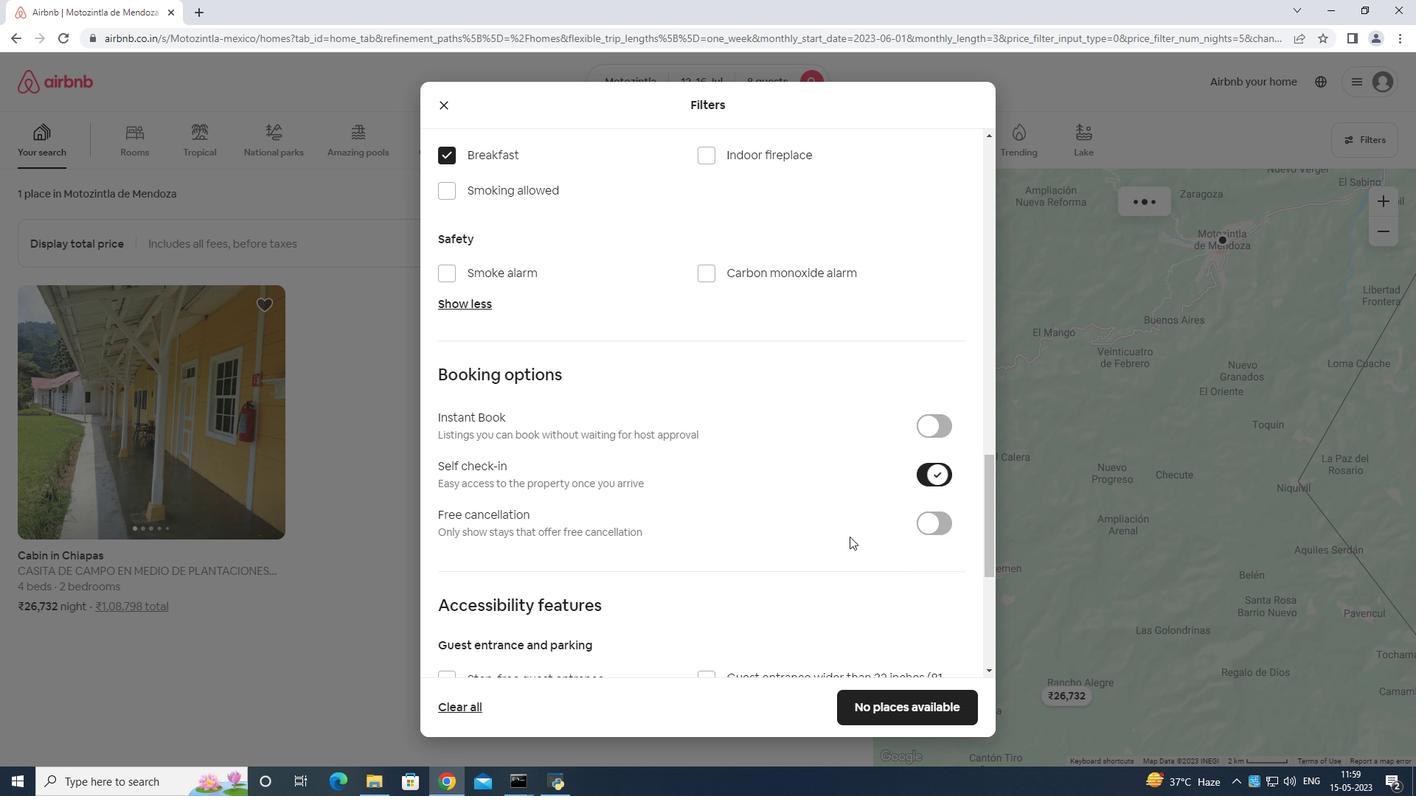 
Action: Mouse moved to (832, 556)
Screenshot: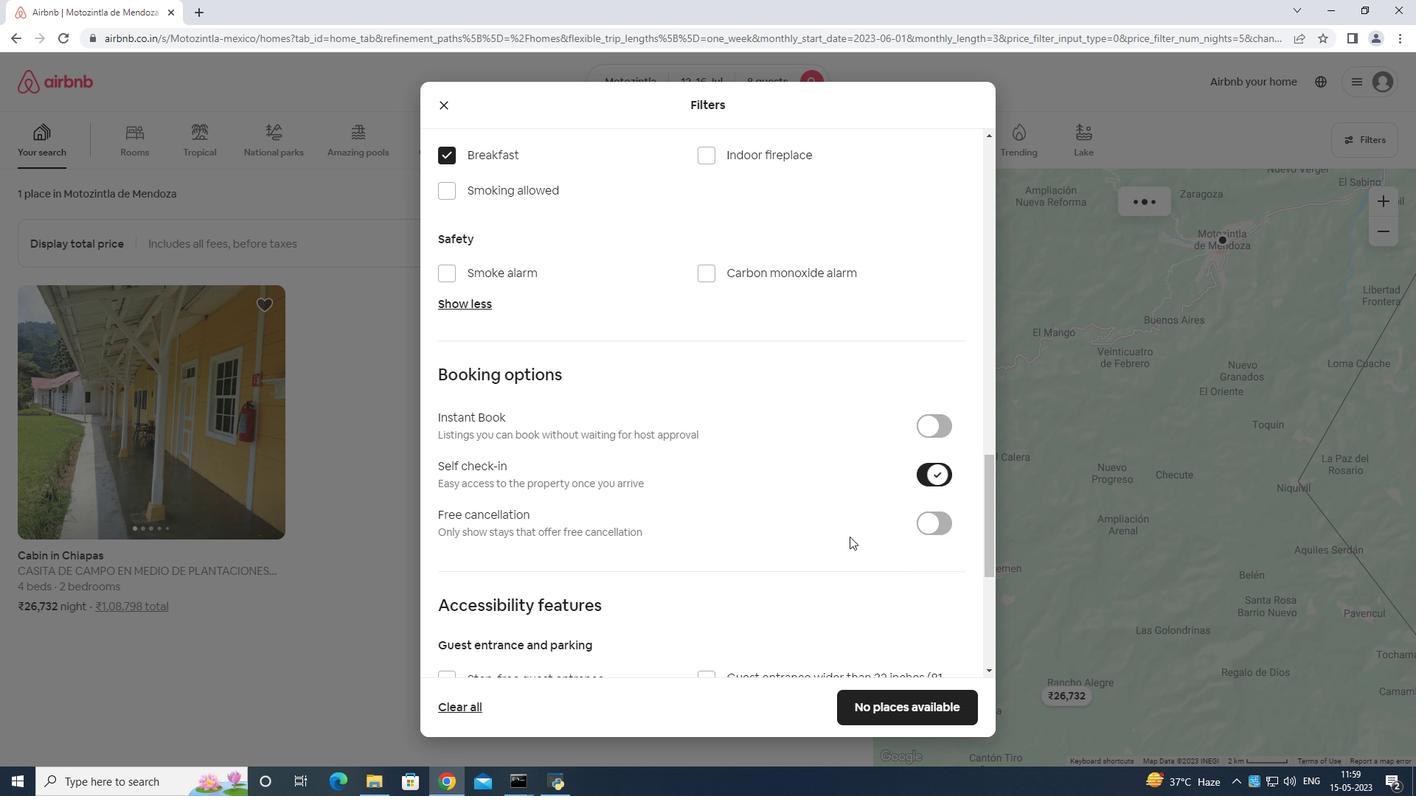 
Action: Mouse scrolled (832, 555) with delta (0, 0)
Screenshot: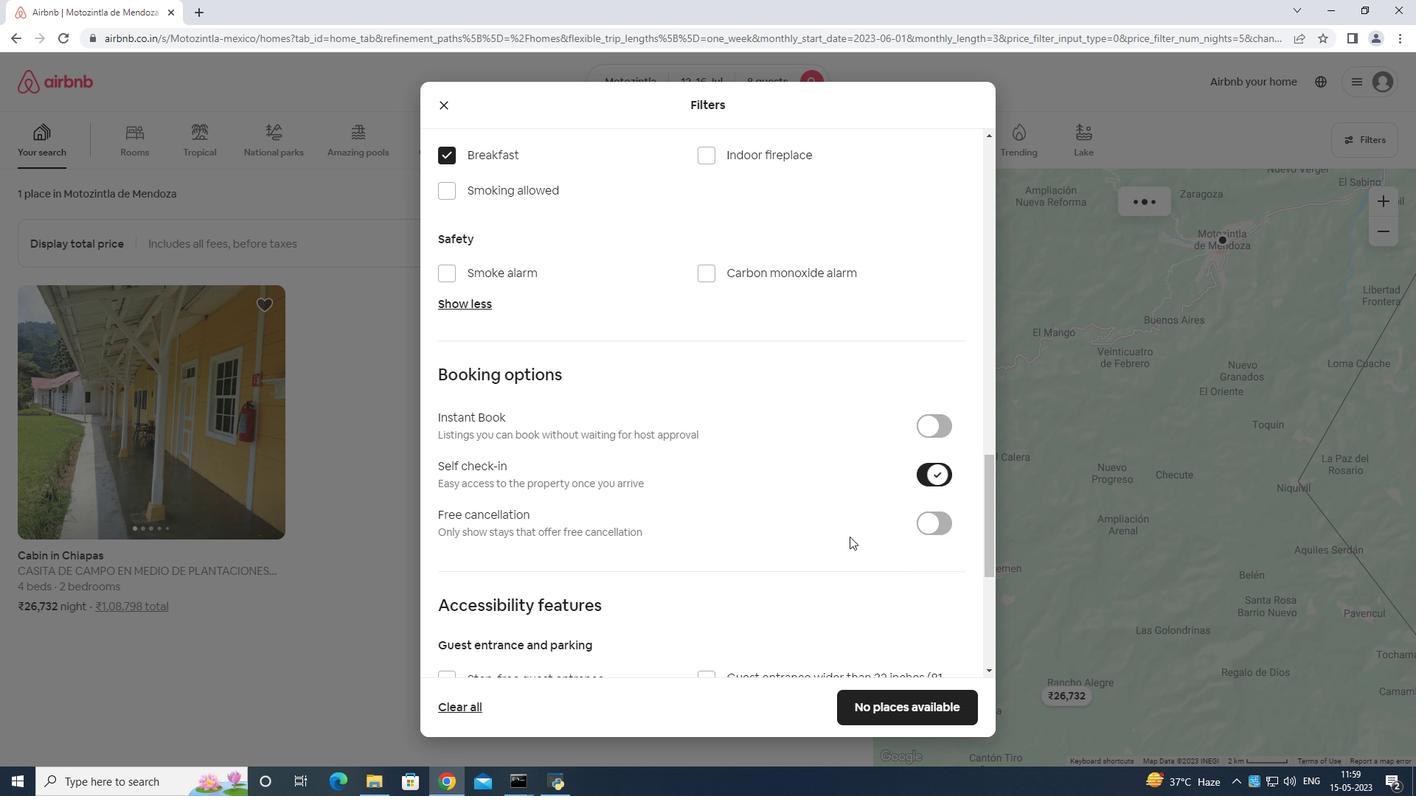 
Action: Mouse moved to (822, 563)
Screenshot: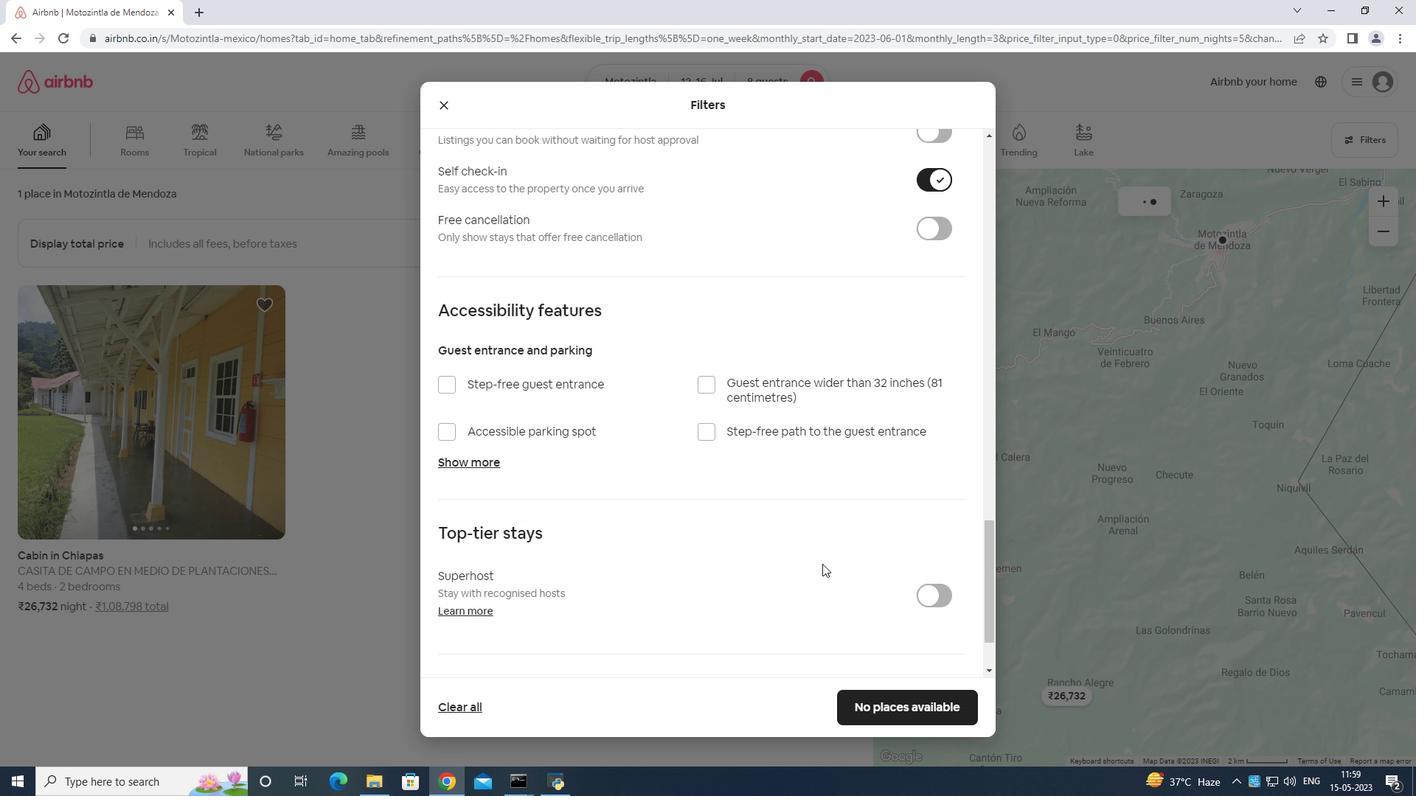 
Action: Mouse scrolled (822, 562) with delta (0, 0)
Screenshot: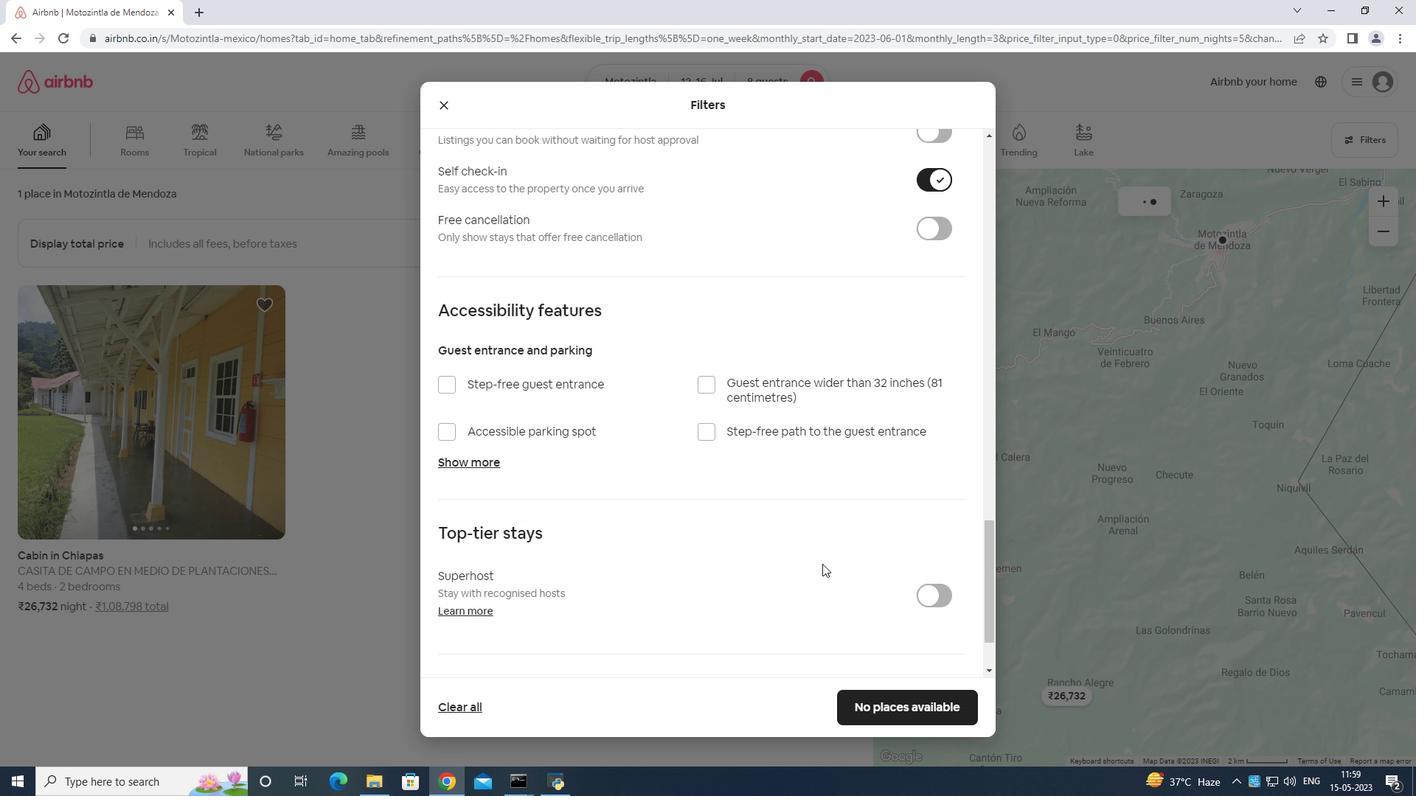 
Action: Mouse moved to (815, 578)
Screenshot: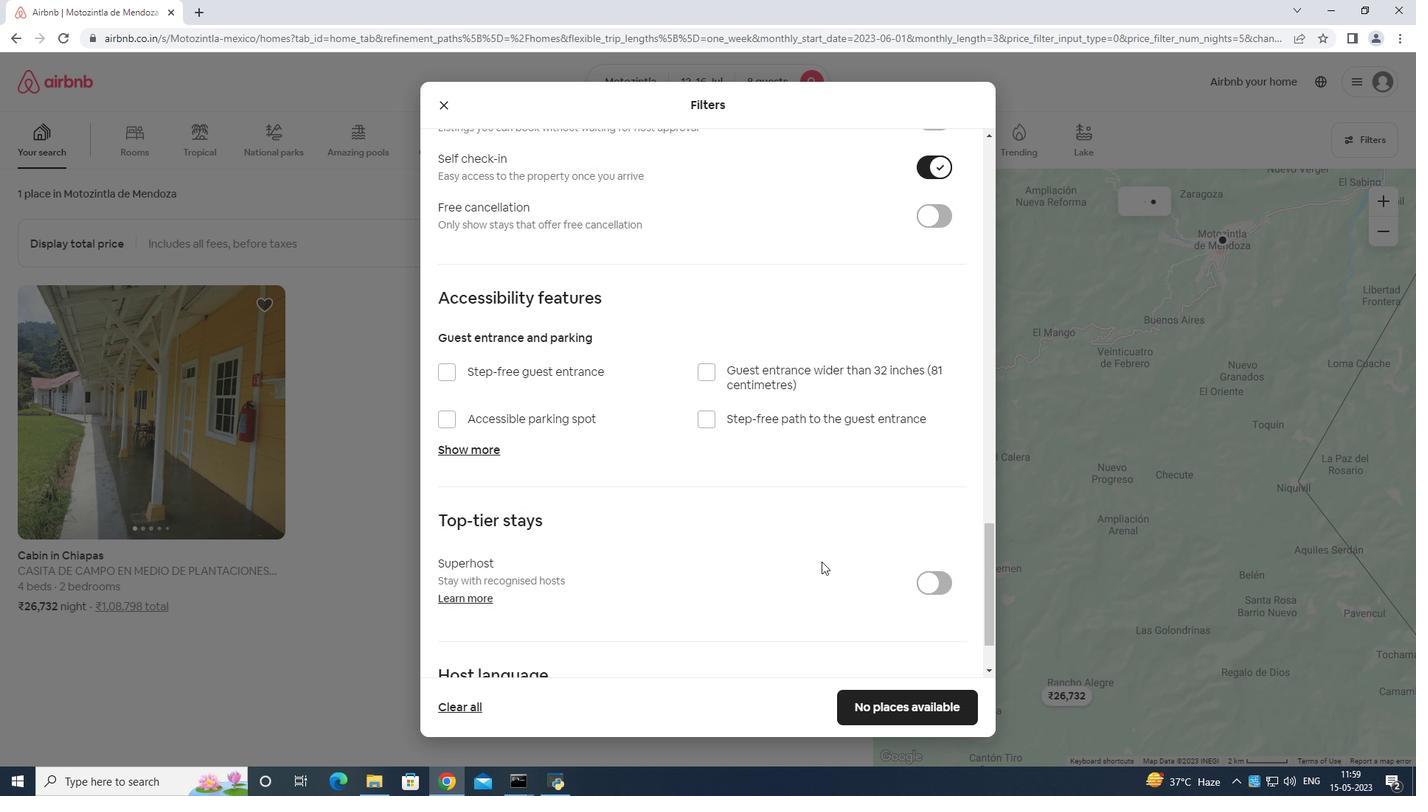 
Action: Mouse scrolled (821, 570) with delta (0, 0)
Screenshot: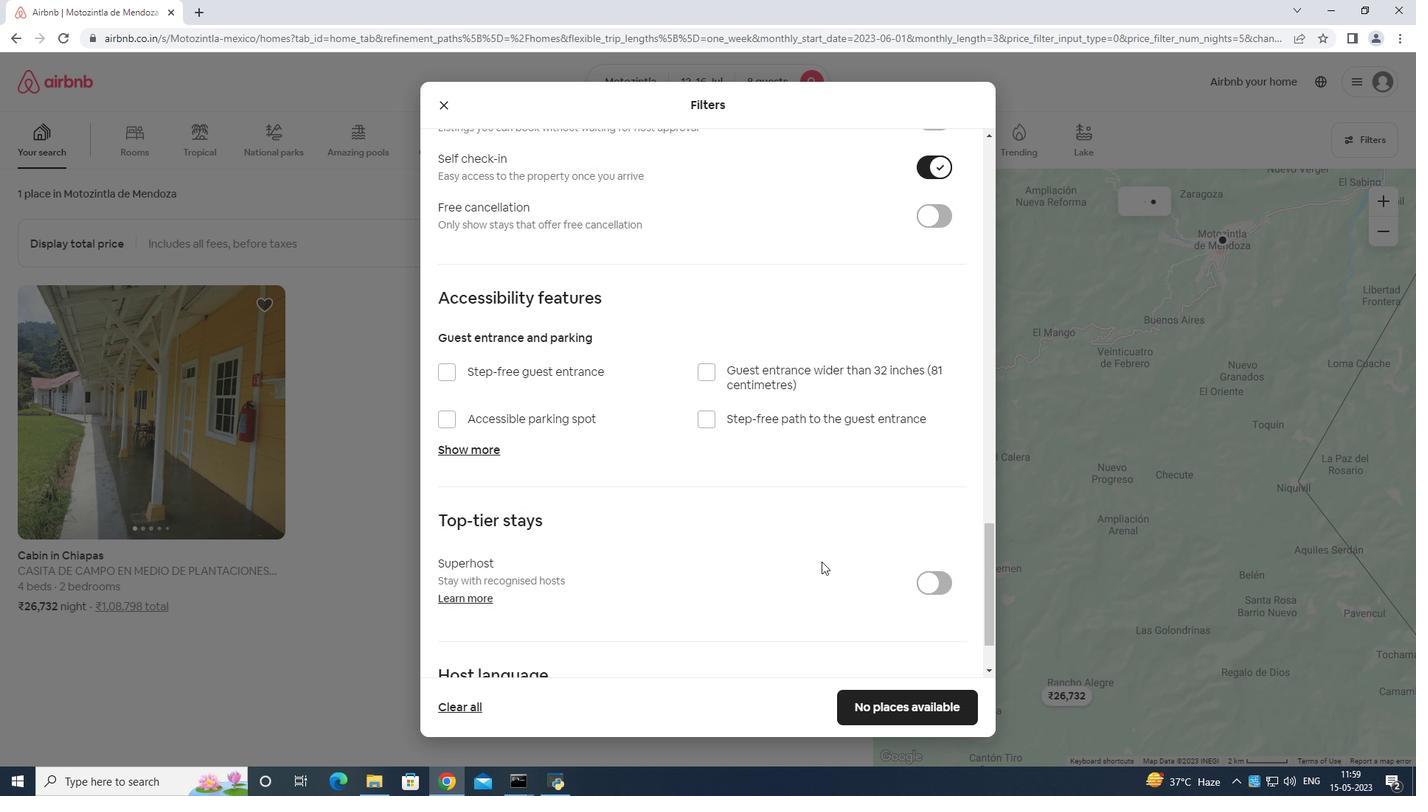 
Action: Mouse moved to (812, 583)
Screenshot: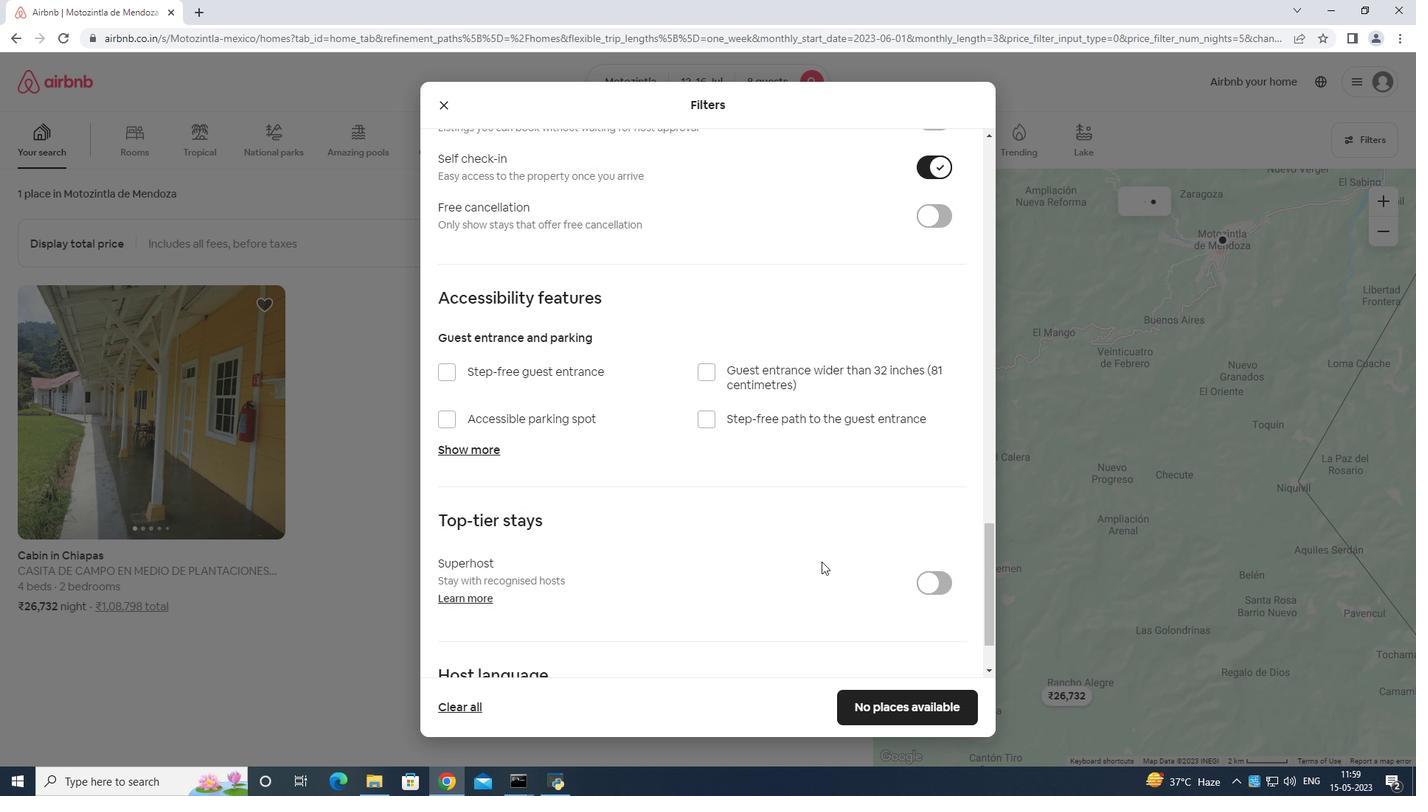 
Action: Mouse scrolled (818, 574) with delta (0, 0)
Screenshot: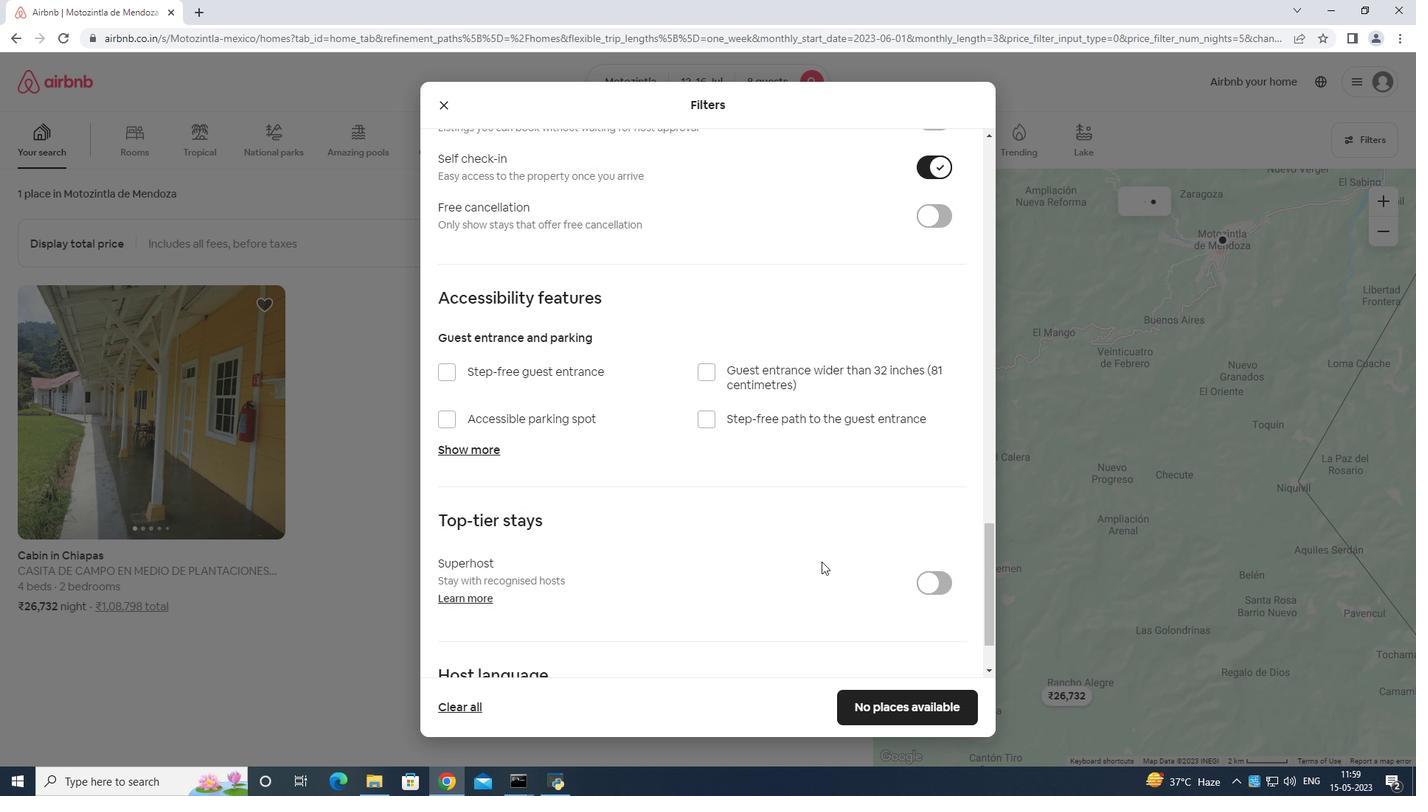
Action: Mouse moved to (637, 573)
Screenshot: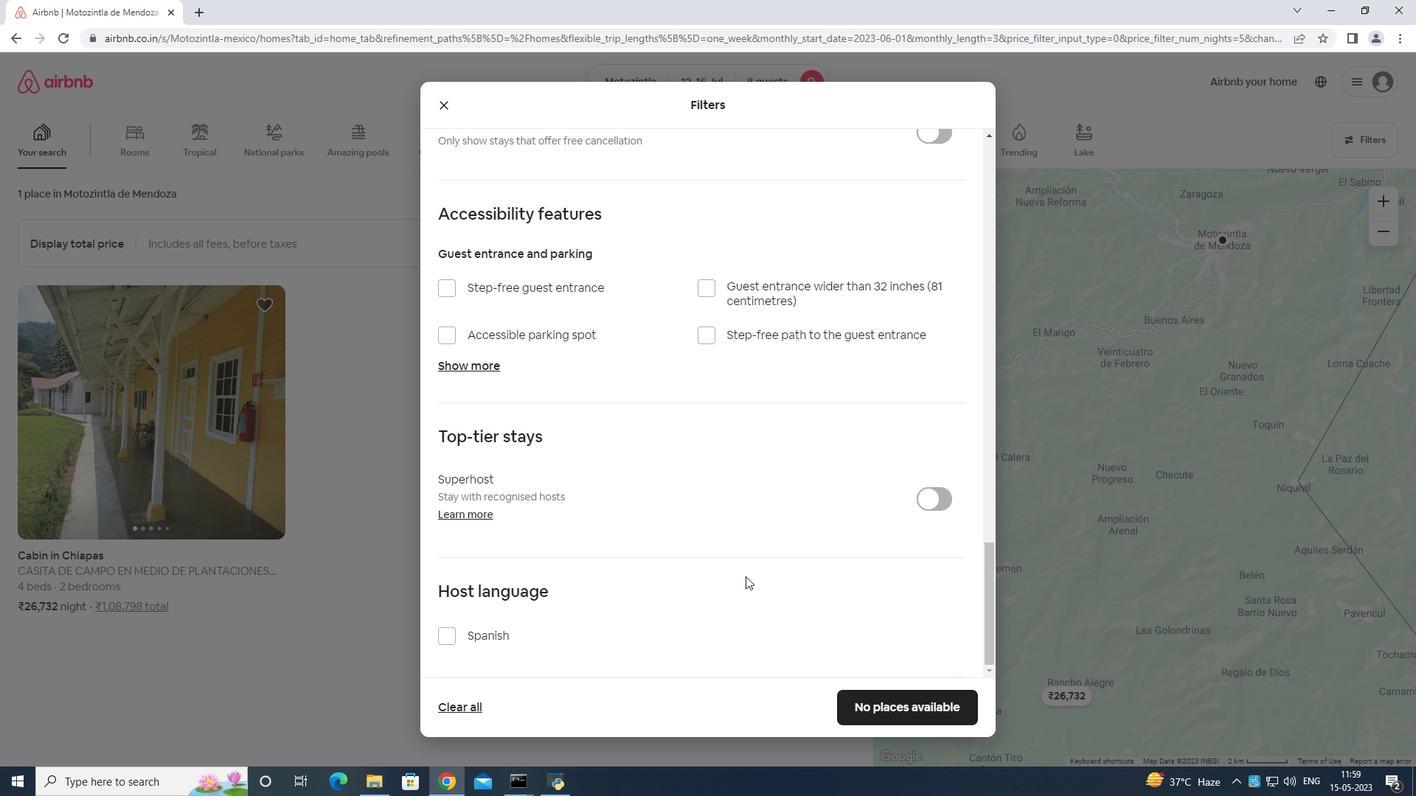 
Action: Mouse scrolled (637, 572) with delta (0, 0)
Screenshot: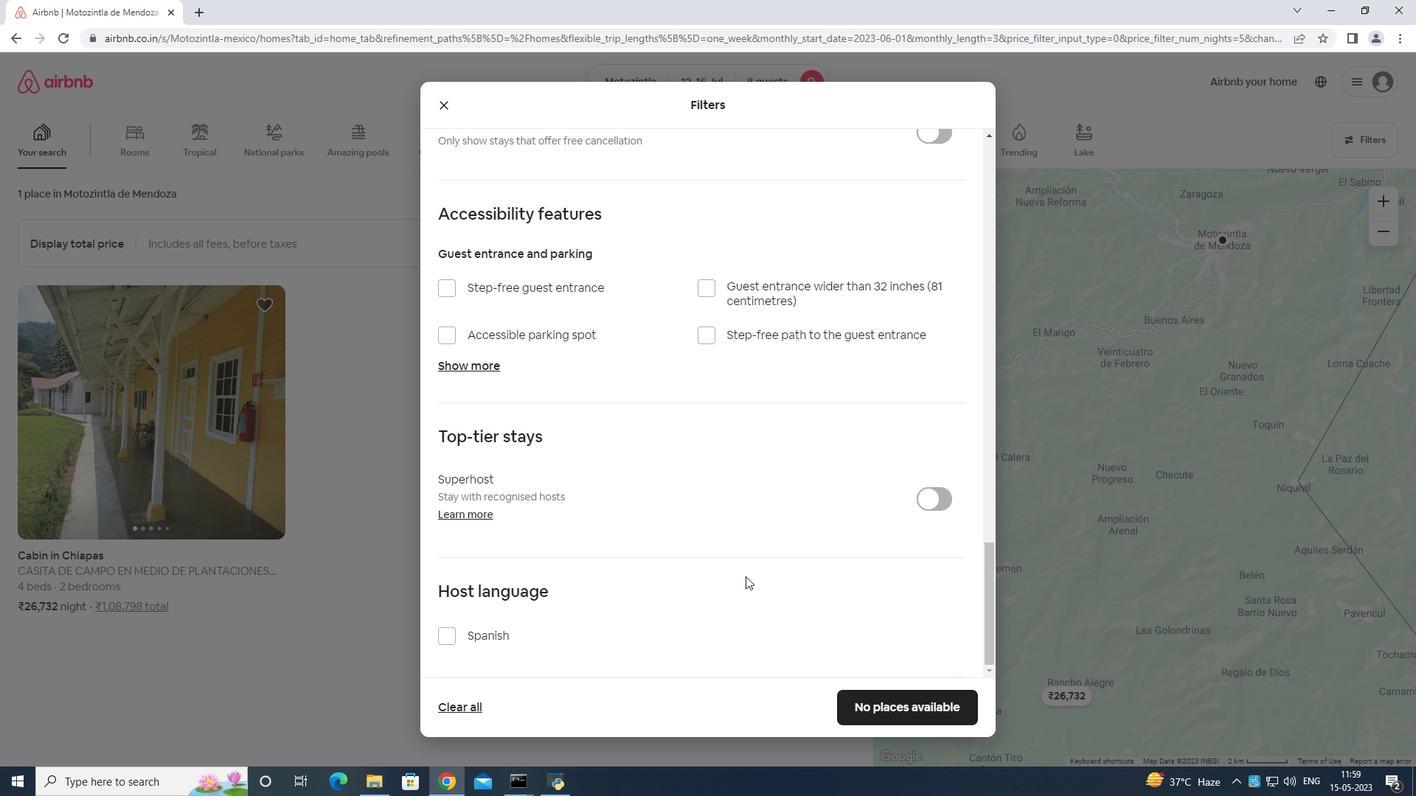 
Action: Mouse moved to (624, 583)
Screenshot: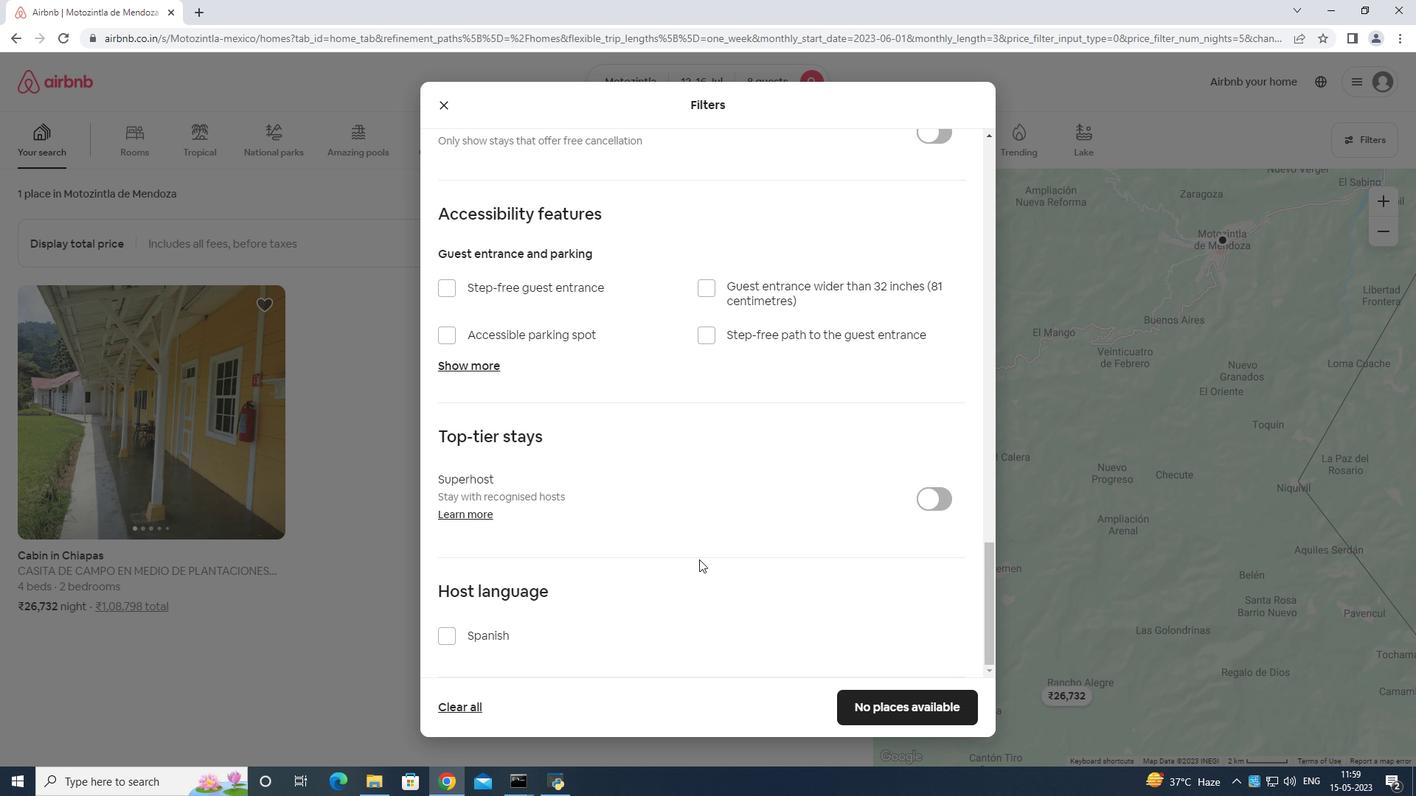 
Action: Mouse scrolled (624, 582) with delta (0, 0)
Screenshot: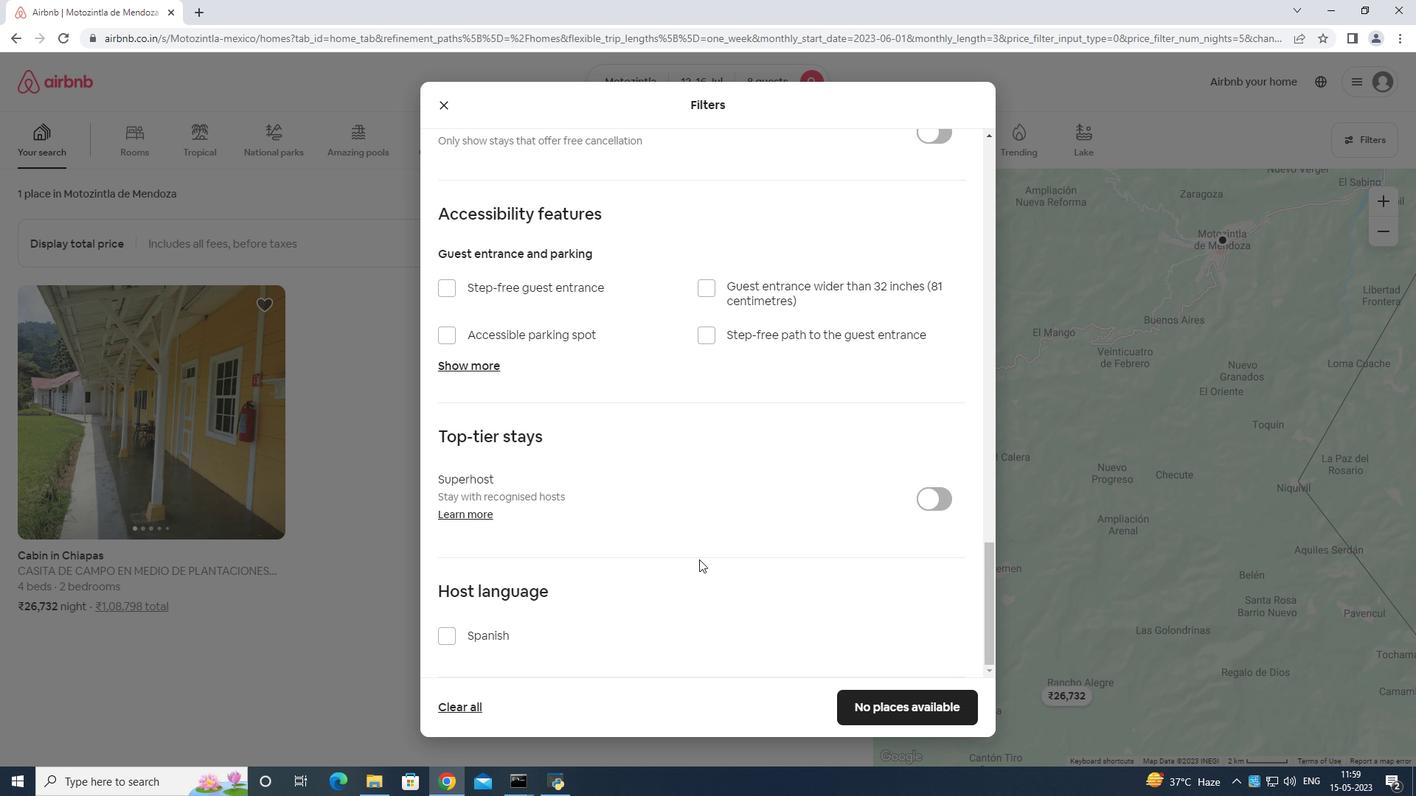 
Action: Mouse moved to (617, 589)
Screenshot: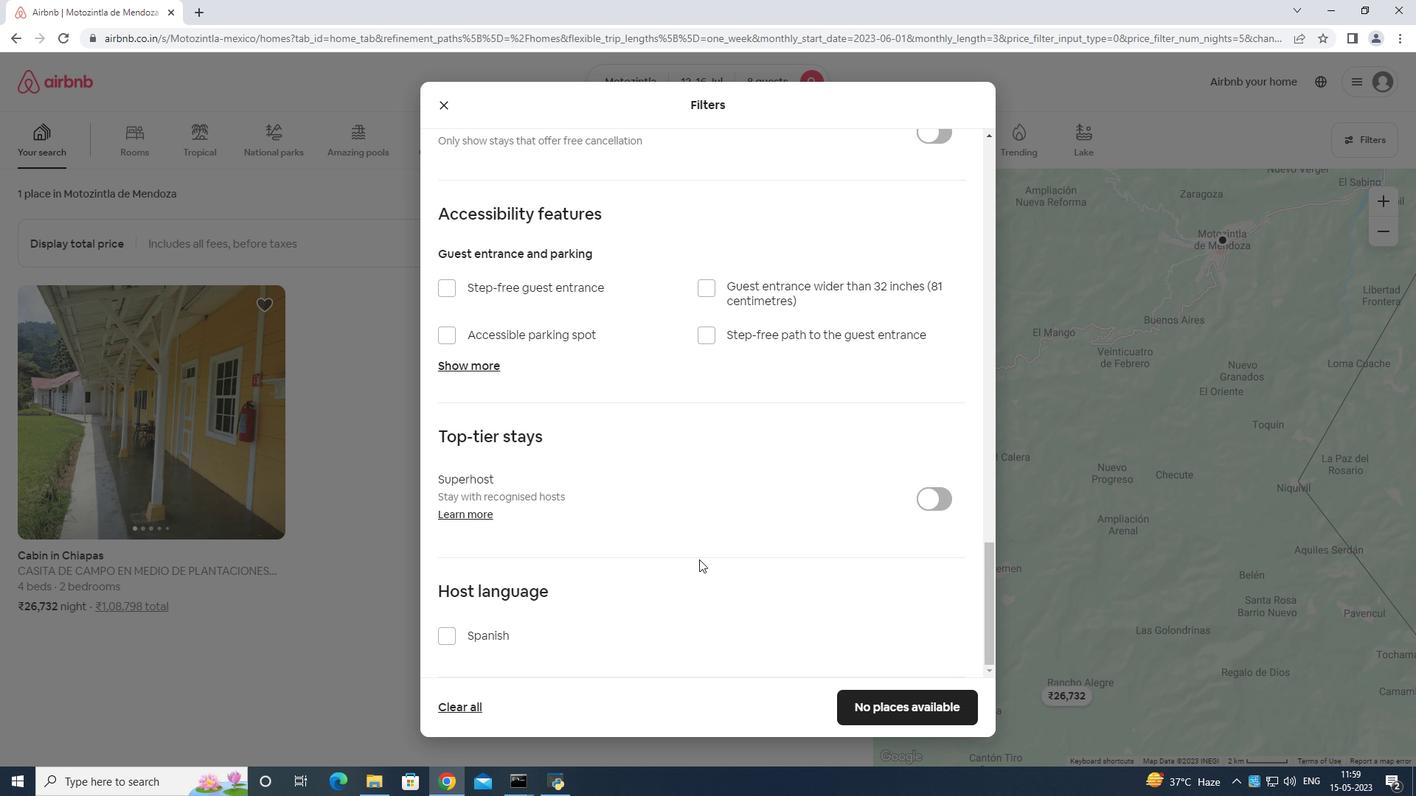 
Action: Mouse scrolled (617, 588) with delta (0, 0)
Screenshot: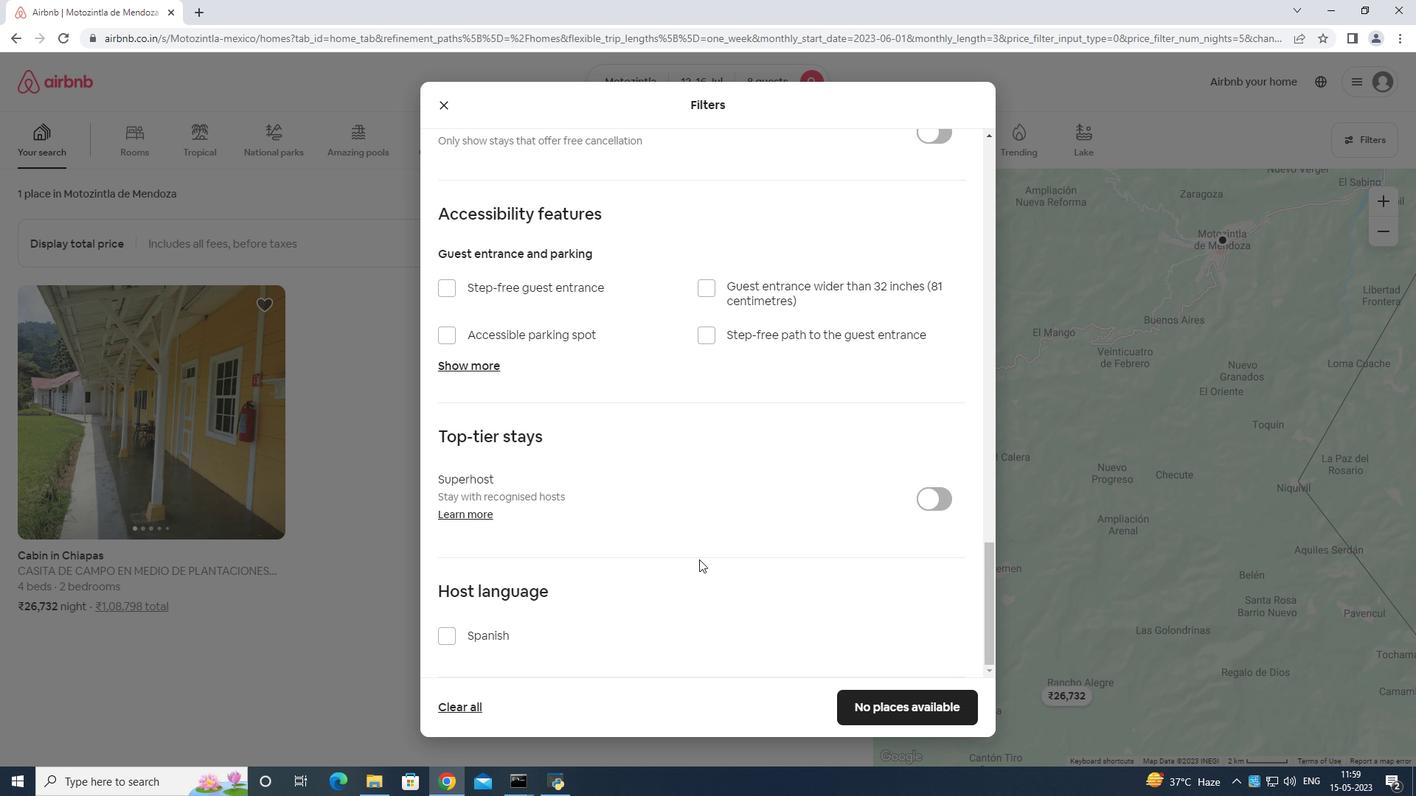 
Action: Mouse moved to (615, 591)
Screenshot: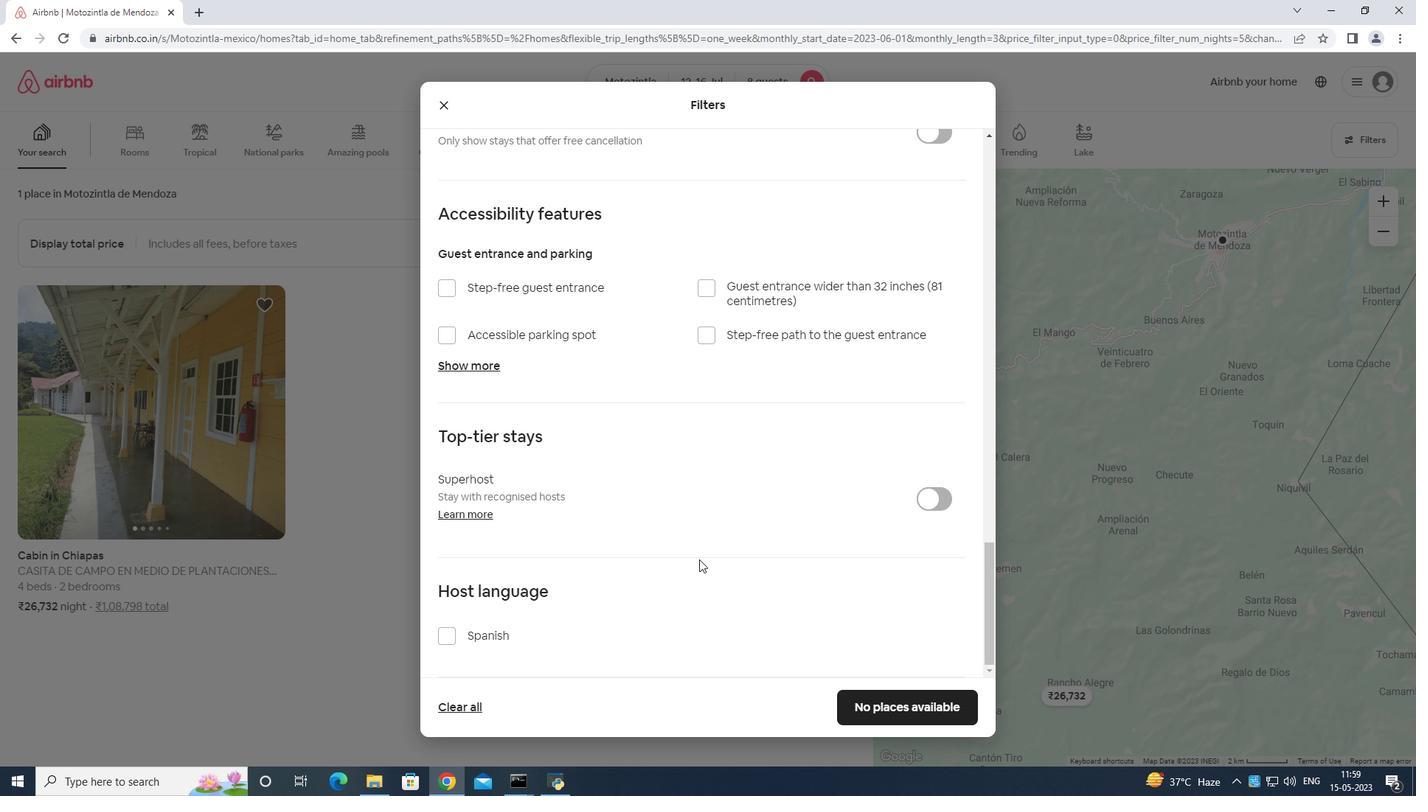 
Action: Mouse scrolled (615, 590) with delta (0, 0)
Screenshot: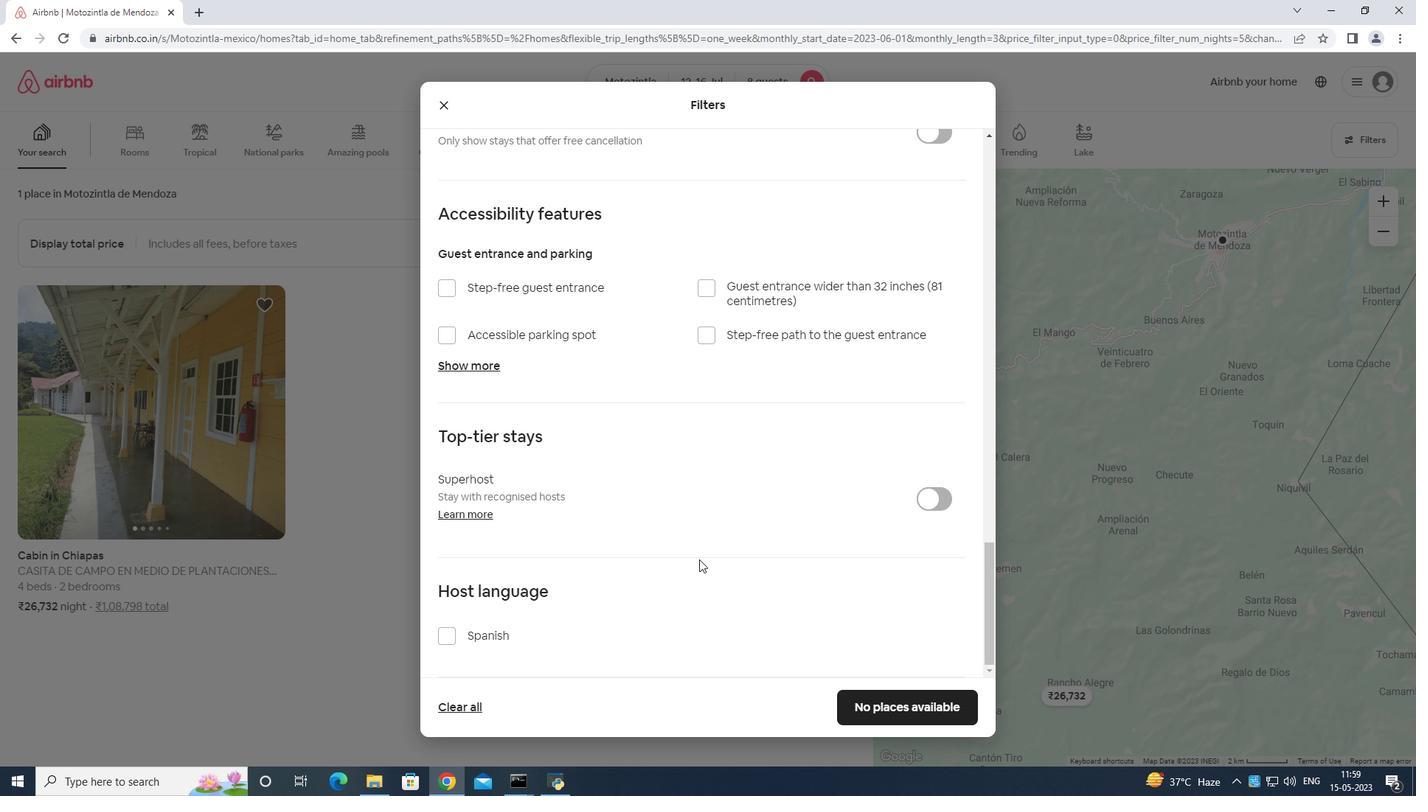 
Action: Mouse moved to (889, 705)
Screenshot: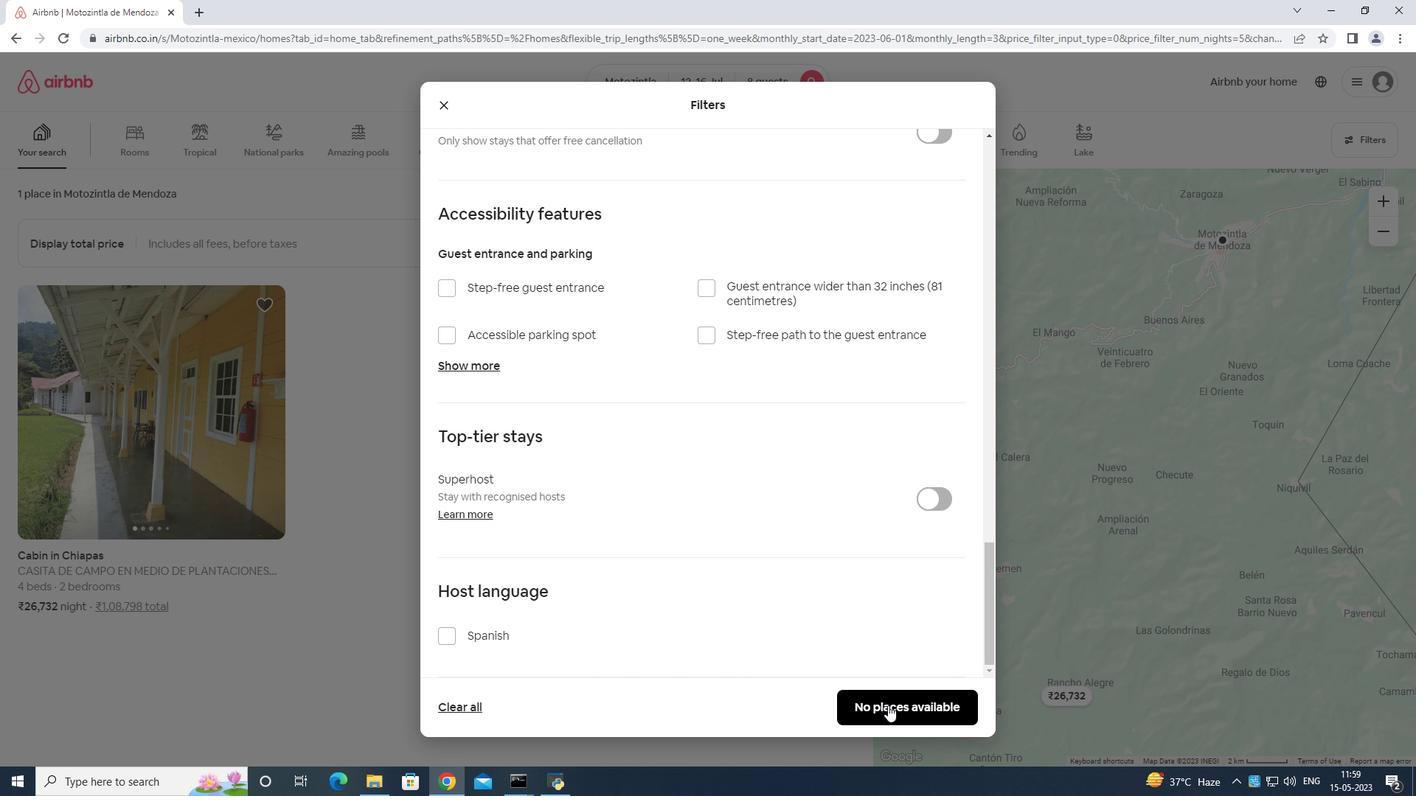 
Action: Mouse pressed left at (889, 705)
Screenshot: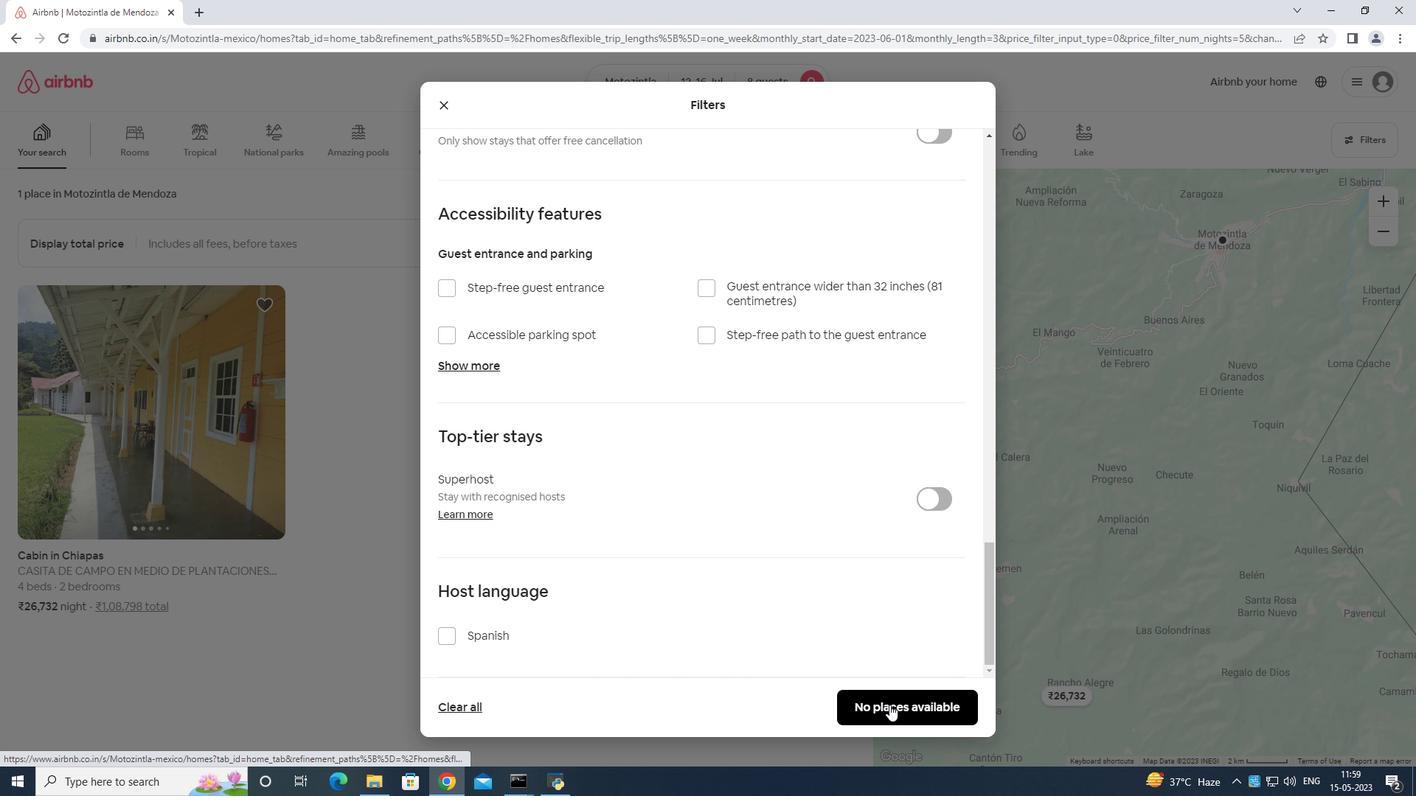 
